 Task: Prepare rajma chawal by soaking and boiling 1 cup of dried rajma, cooking with spices, and serving over rice.
Action: Mouse moved to (410, 238)
Screenshot: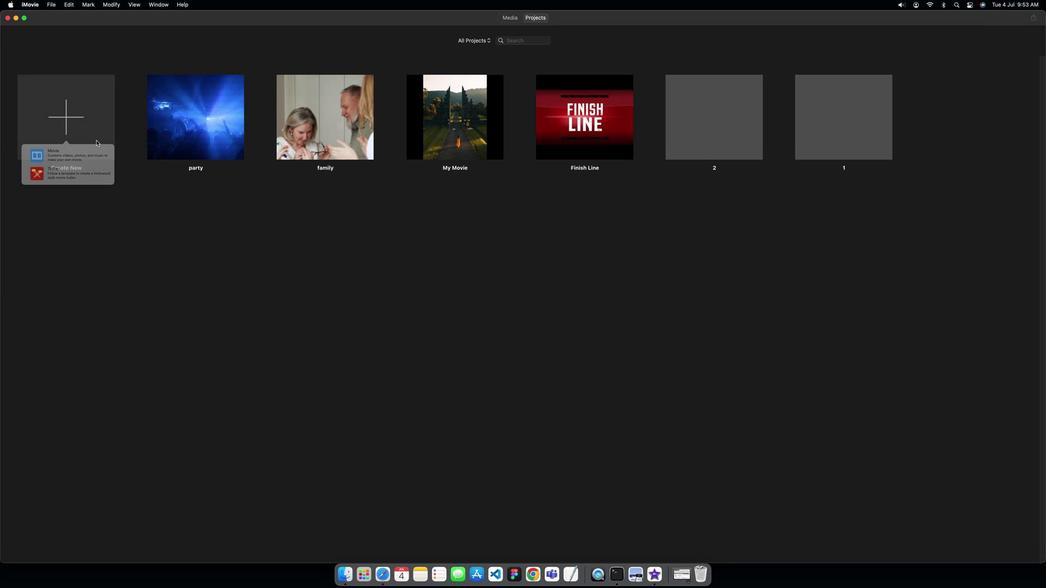 
Action: Mouse pressed left at (410, 238)
Screenshot: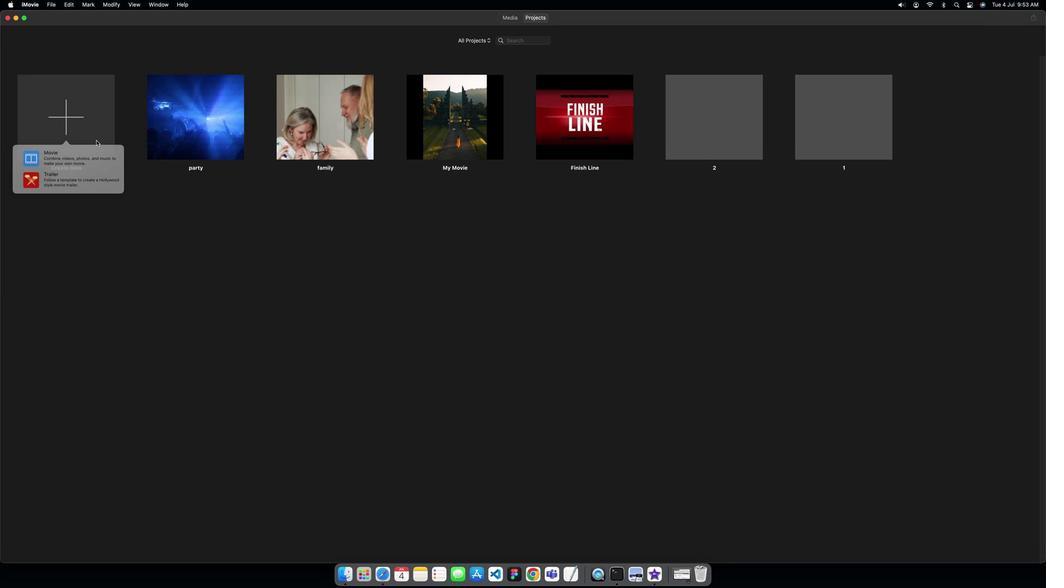 
Action: Mouse moved to (408, 247)
Screenshot: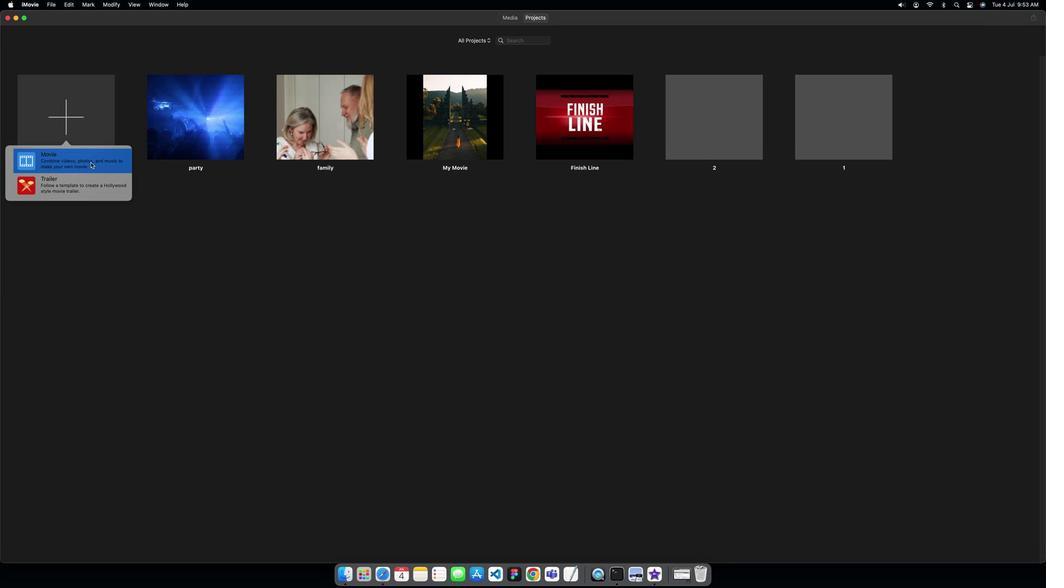 
Action: Mouse pressed left at (408, 247)
Screenshot: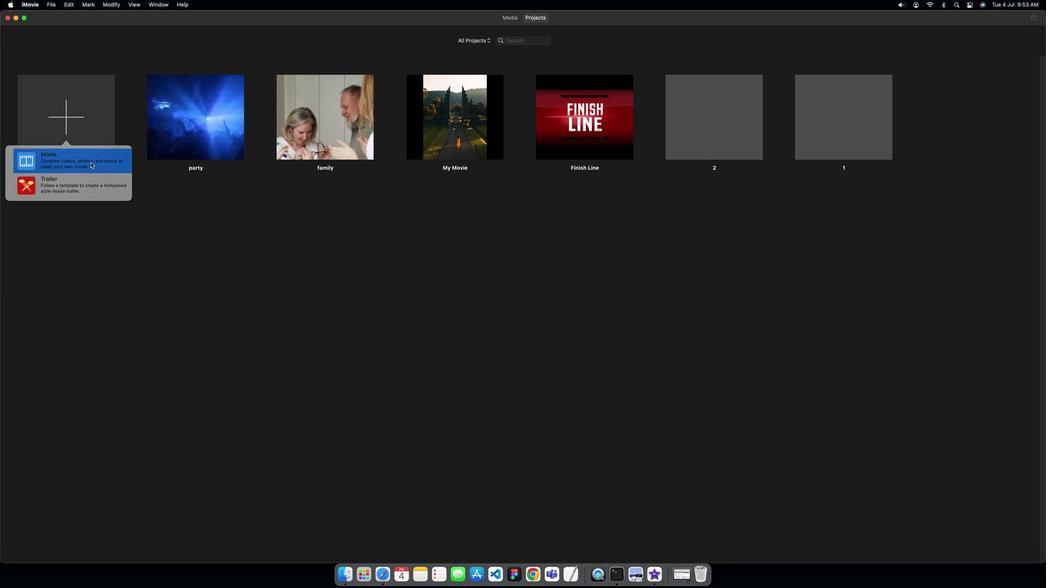 
Action: Mouse moved to (521, 253)
Screenshot: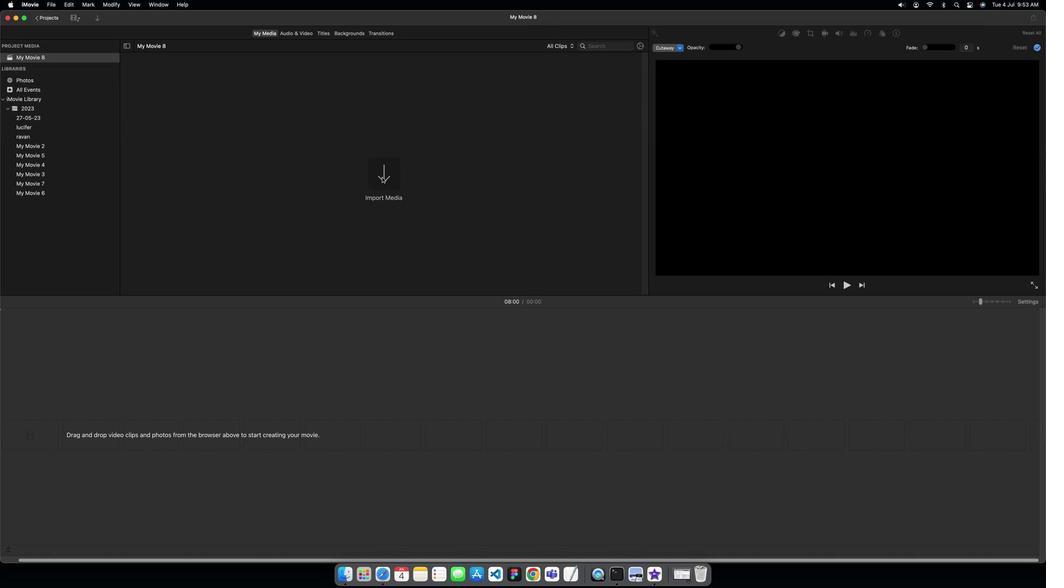 
Action: Mouse pressed left at (521, 253)
Screenshot: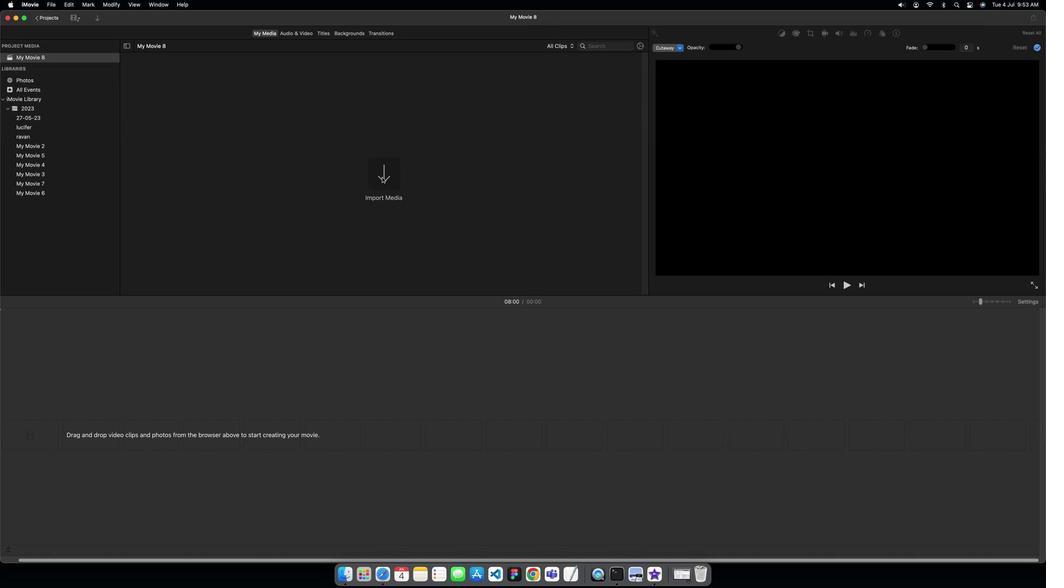 
Action: Mouse moved to (518, 313)
Screenshot: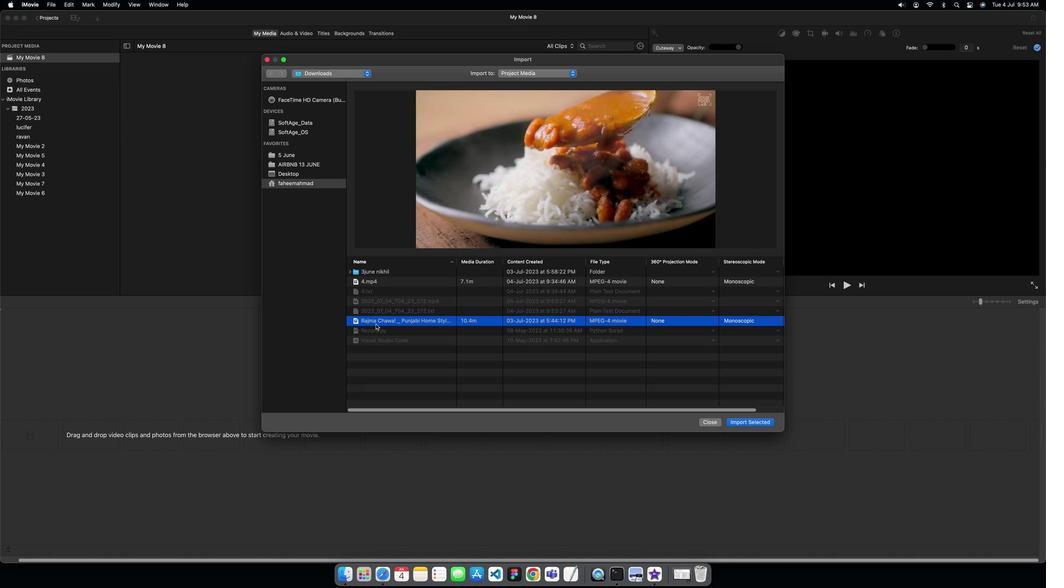 
Action: Mouse pressed left at (518, 313)
Screenshot: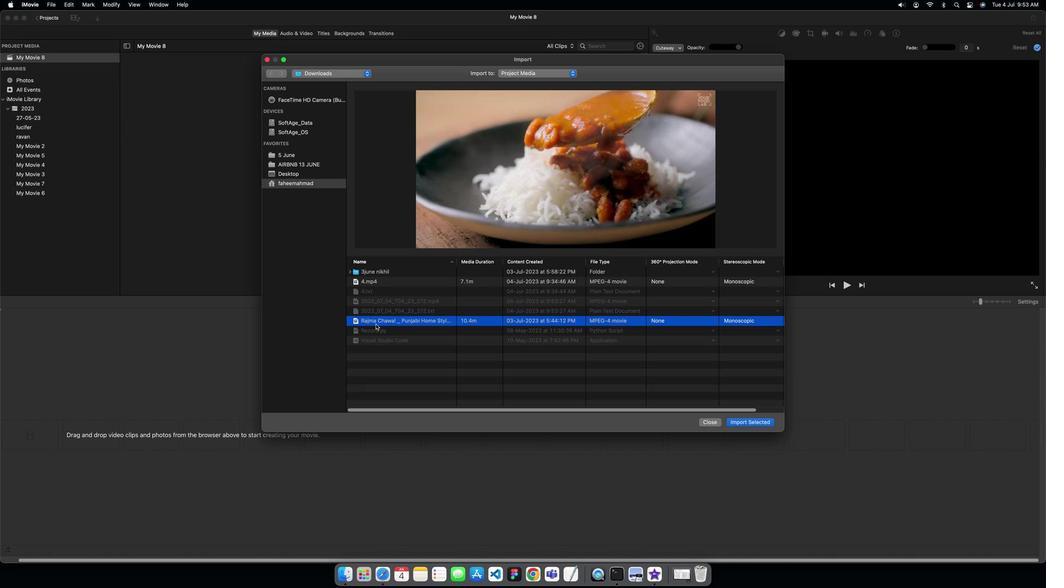
Action: Key pressed Key.enter
Screenshot: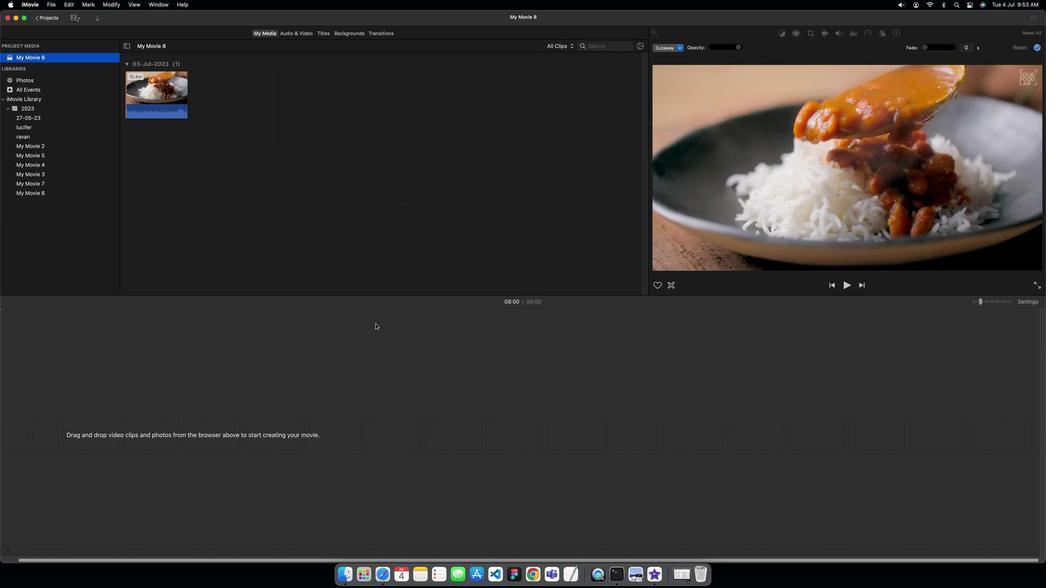 
Action: Mouse moved to (438, 220)
Screenshot: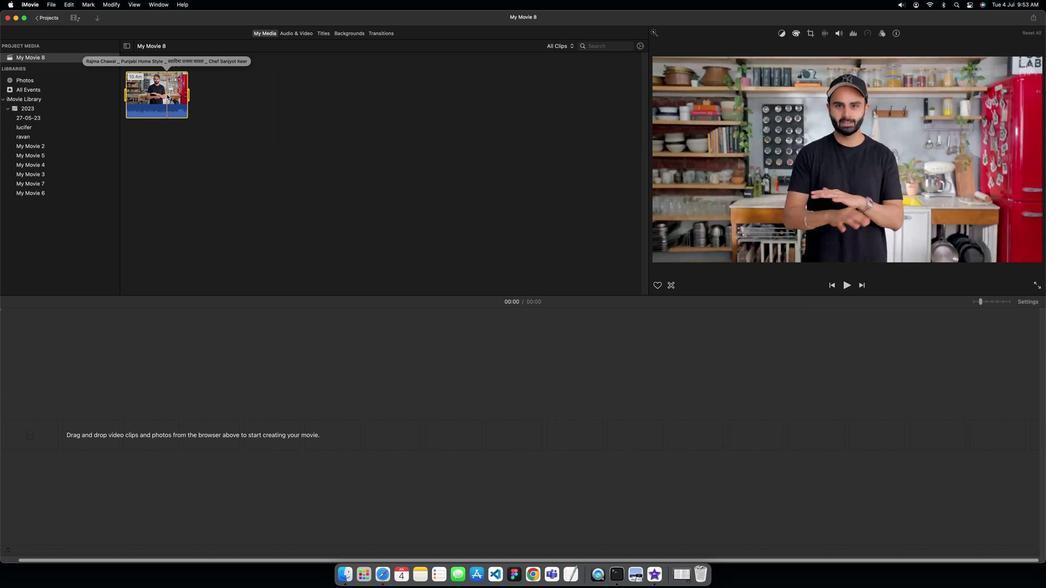 
Action: Mouse pressed left at (438, 220)
Screenshot: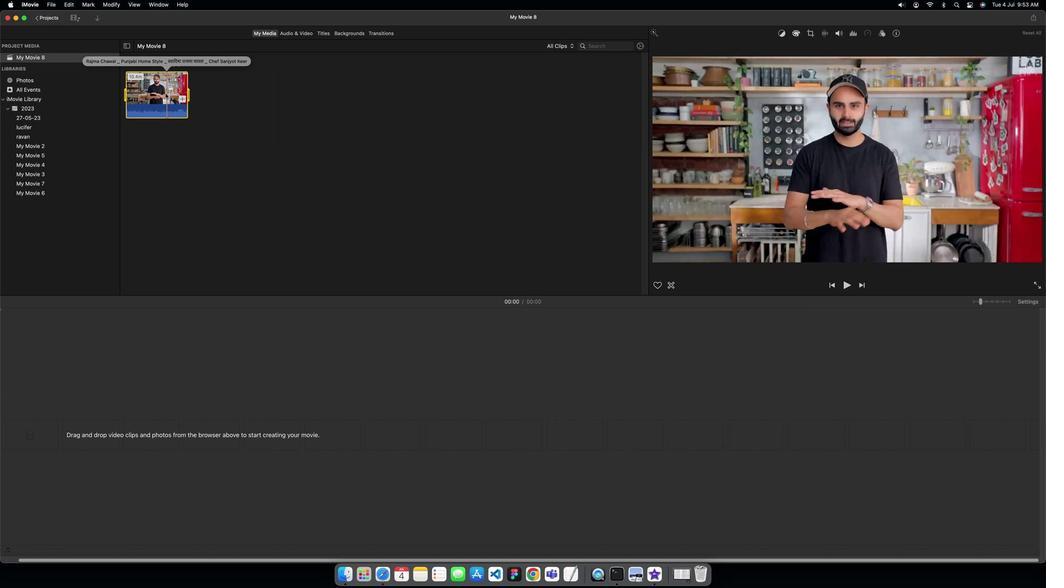 
Action: Mouse moved to (436, 214)
Screenshot: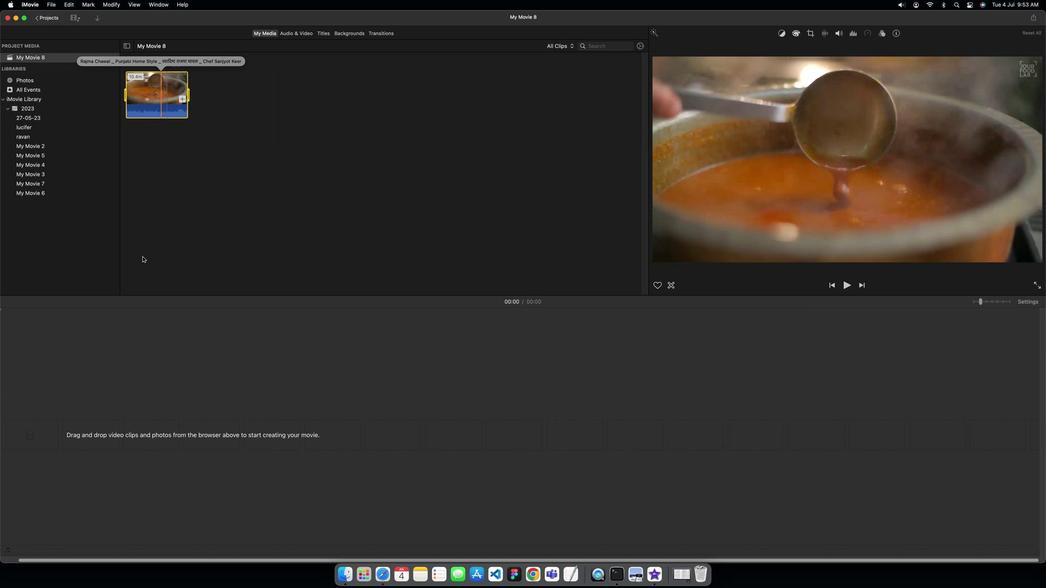 
Action: Mouse pressed left at (436, 214)
Screenshot: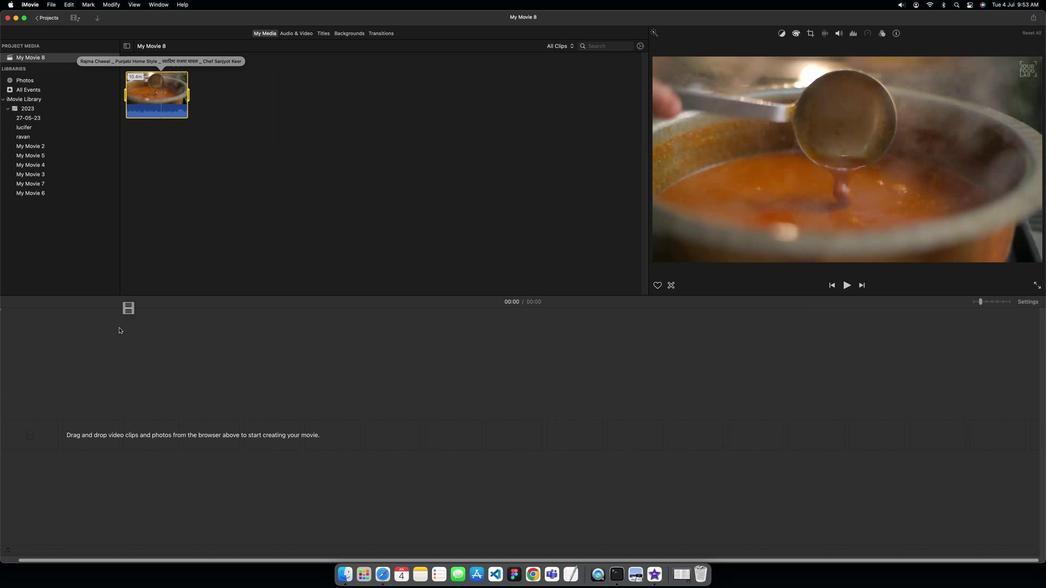 
Action: Mouse moved to (425, 183)
Screenshot: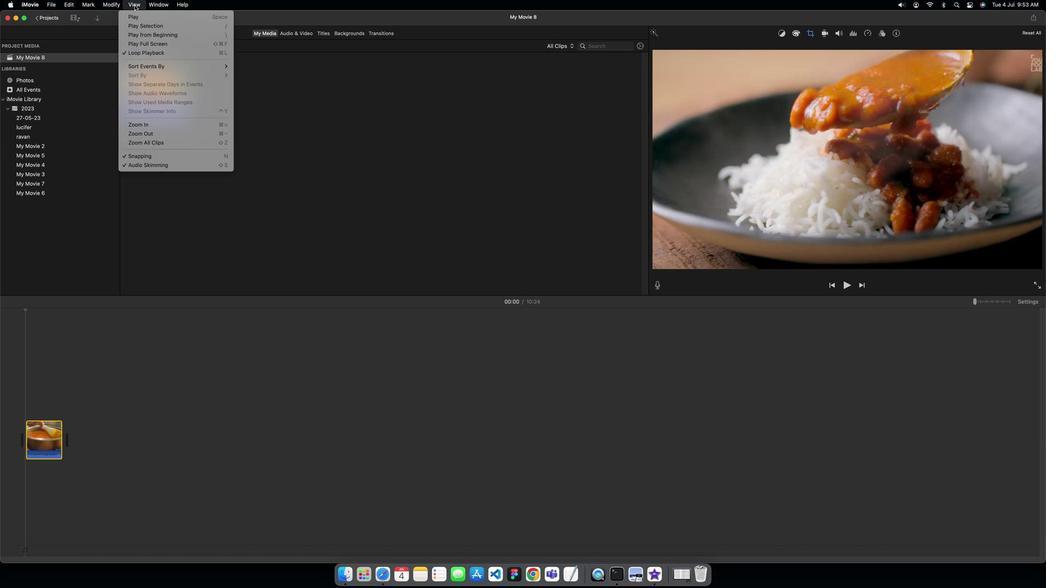 
Action: Mouse pressed left at (425, 183)
Screenshot: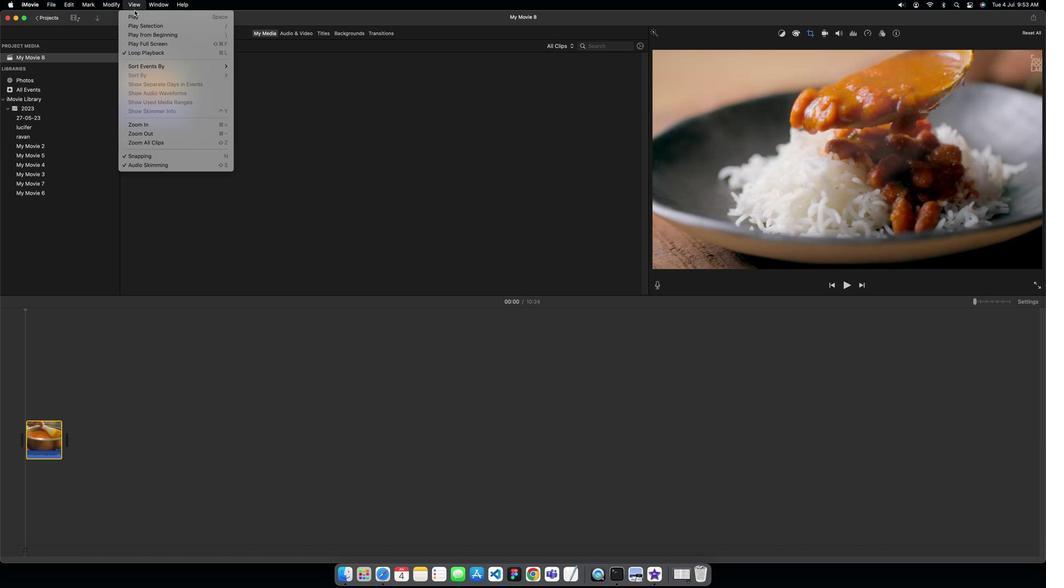 
Action: Mouse moved to (432, 232)
Screenshot: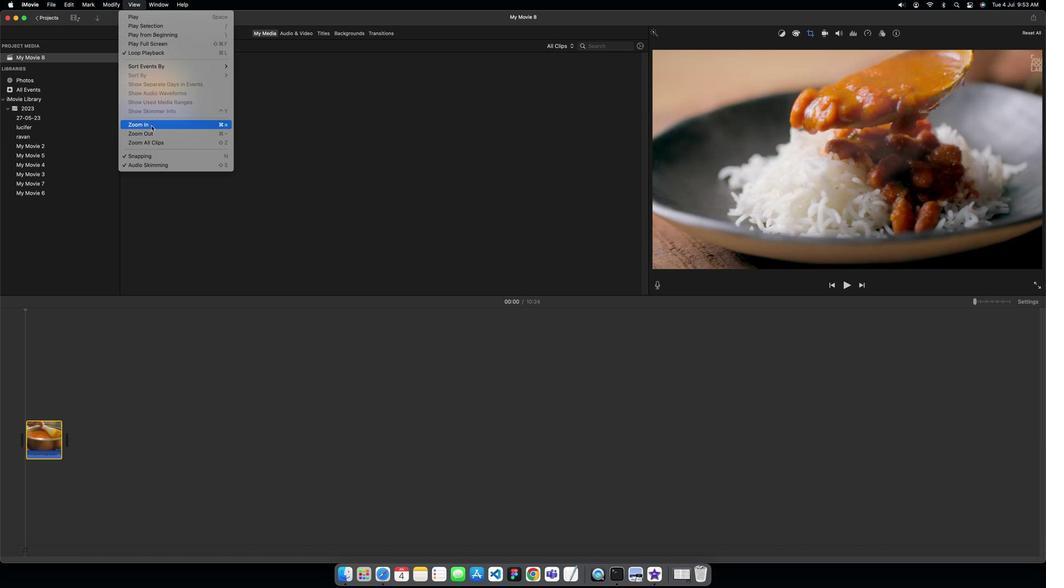 
Action: Mouse pressed left at (432, 232)
Screenshot: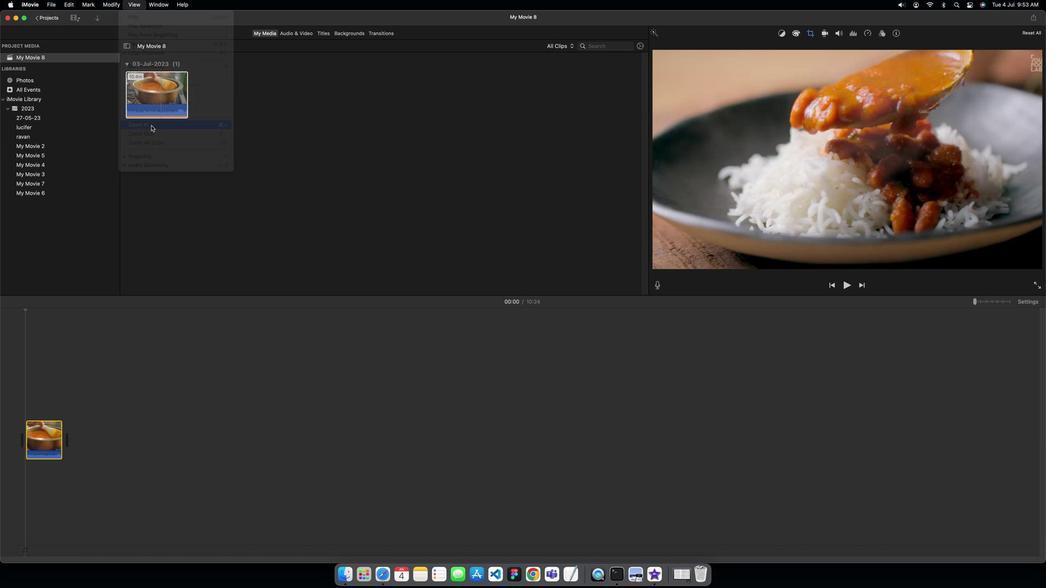 
Action: Mouse moved to (459, 287)
Screenshot: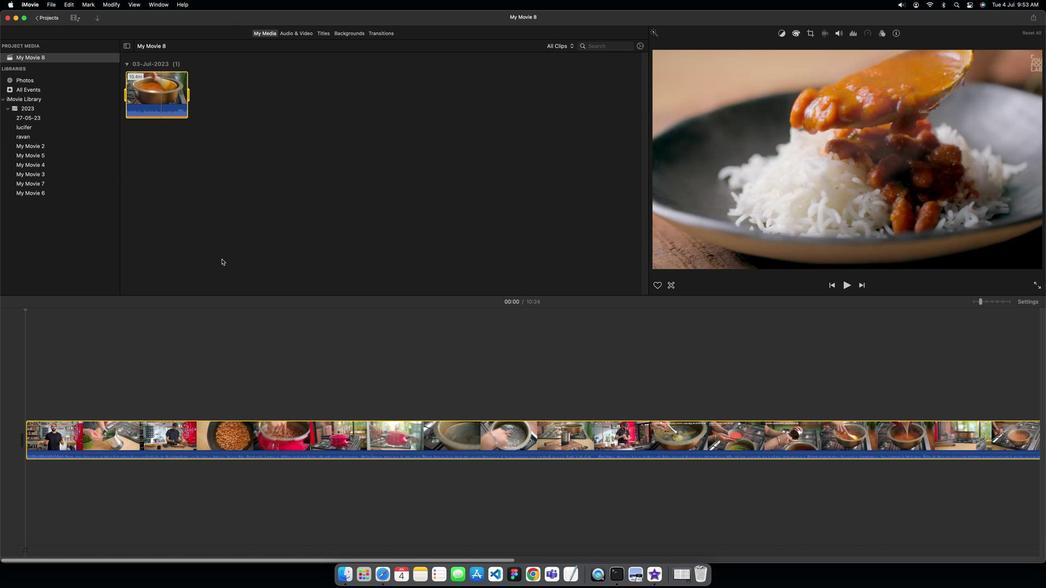 
Action: Mouse pressed left at (459, 287)
Screenshot: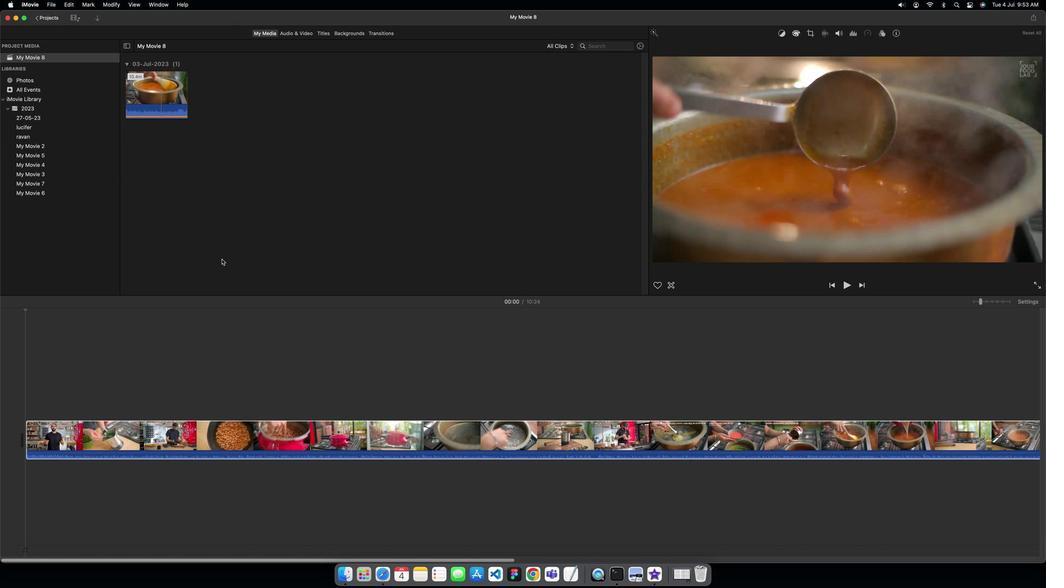
Action: Mouse moved to (498, 196)
Screenshot: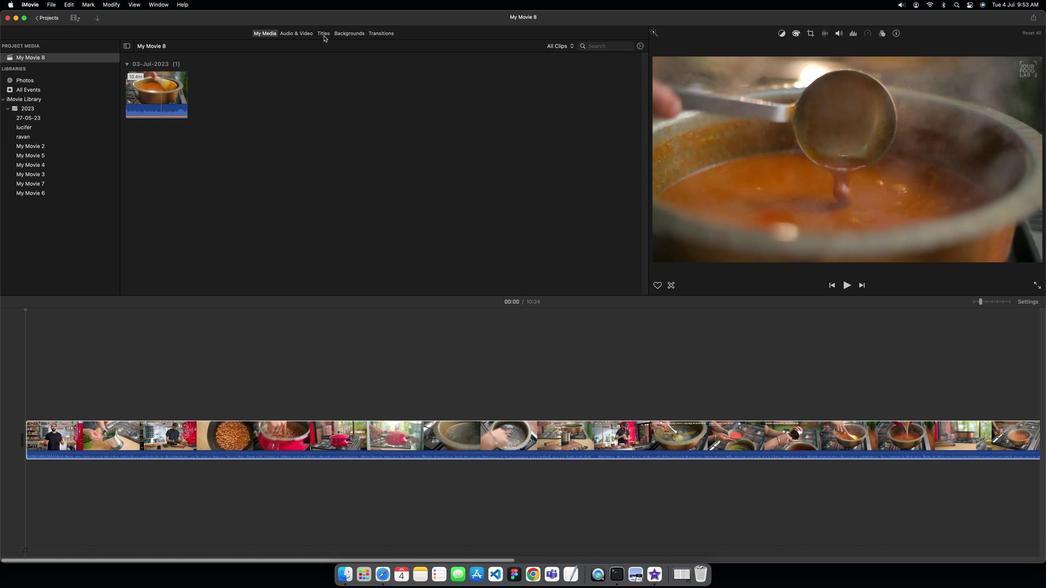 
Action: Mouse pressed left at (498, 196)
Screenshot: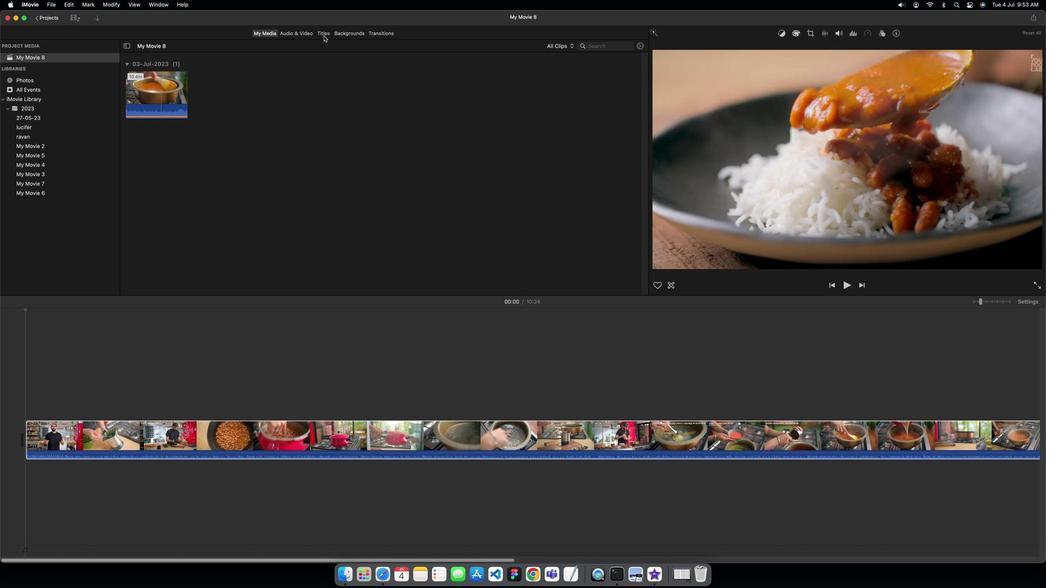 
Action: Mouse moved to (543, 220)
Screenshot: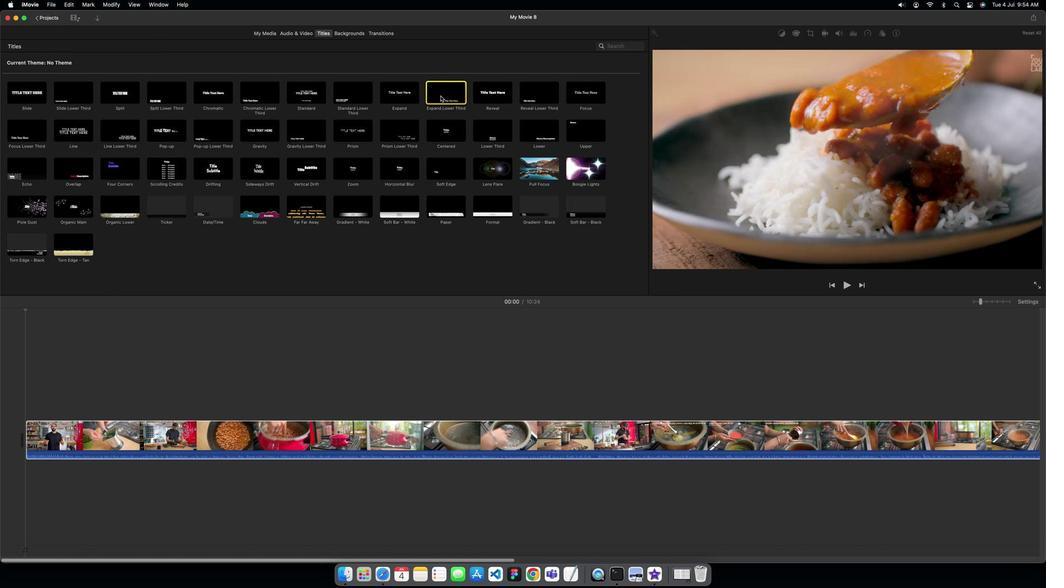 
Action: Mouse pressed left at (543, 220)
Screenshot: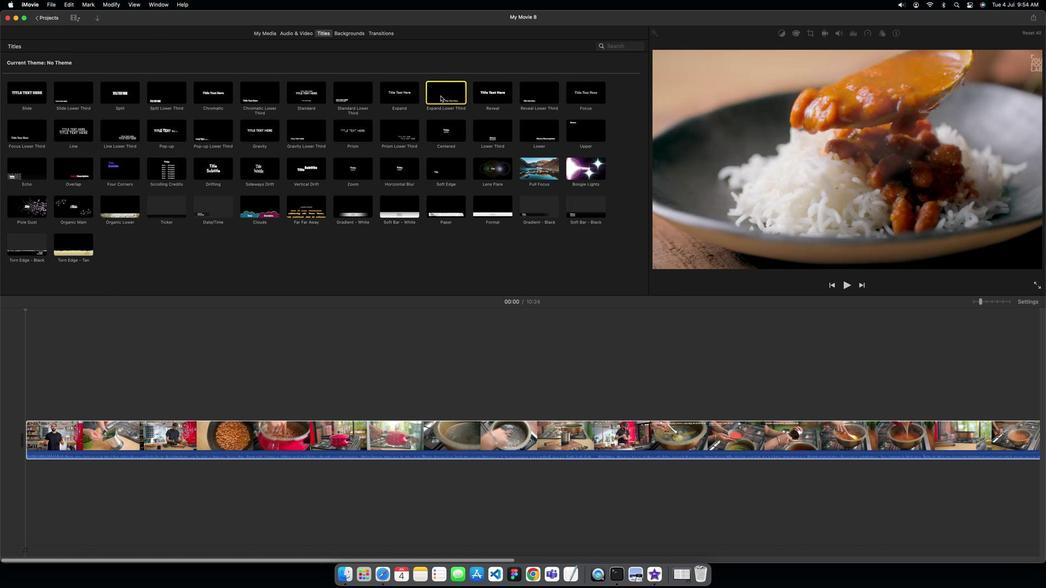 
Action: Mouse moved to (530, 220)
Screenshot: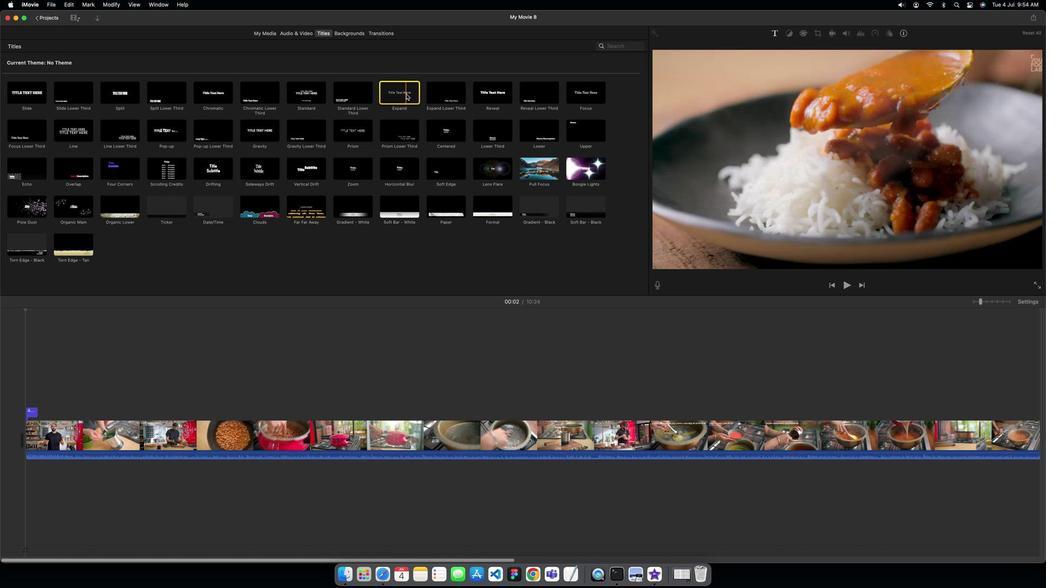 
Action: Mouse pressed left at (530, 220)
Screenshot: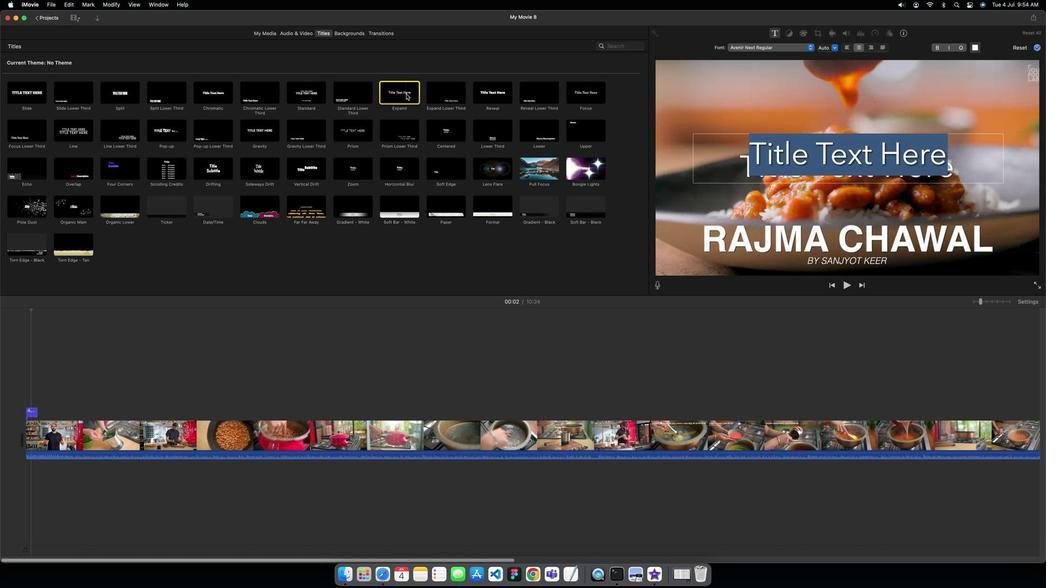 
Action: Mouse pressed left at (530, 220)
Screenshot: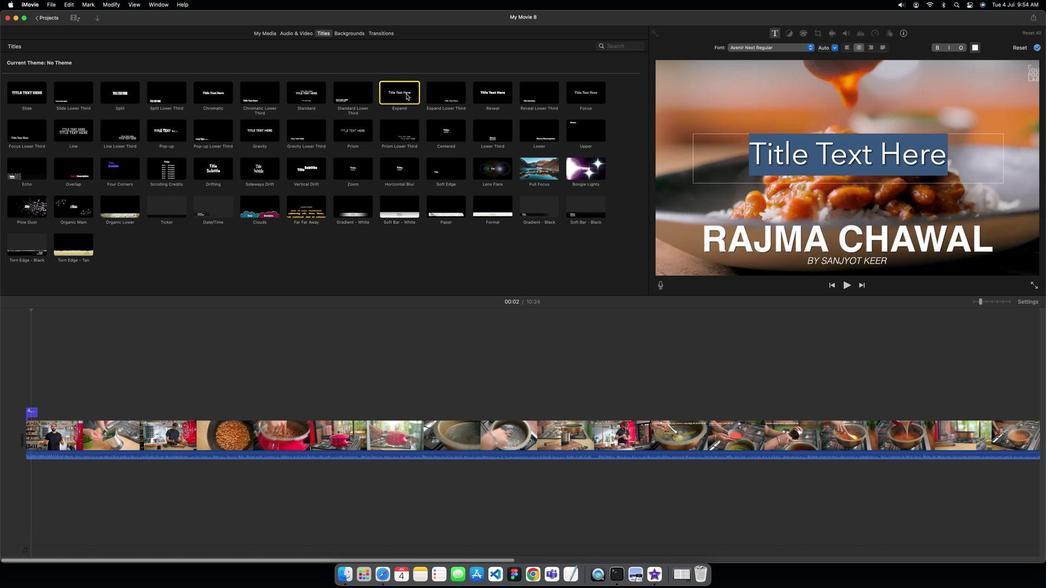 
Action: Mouse moved to (691, 244)
Screenshot: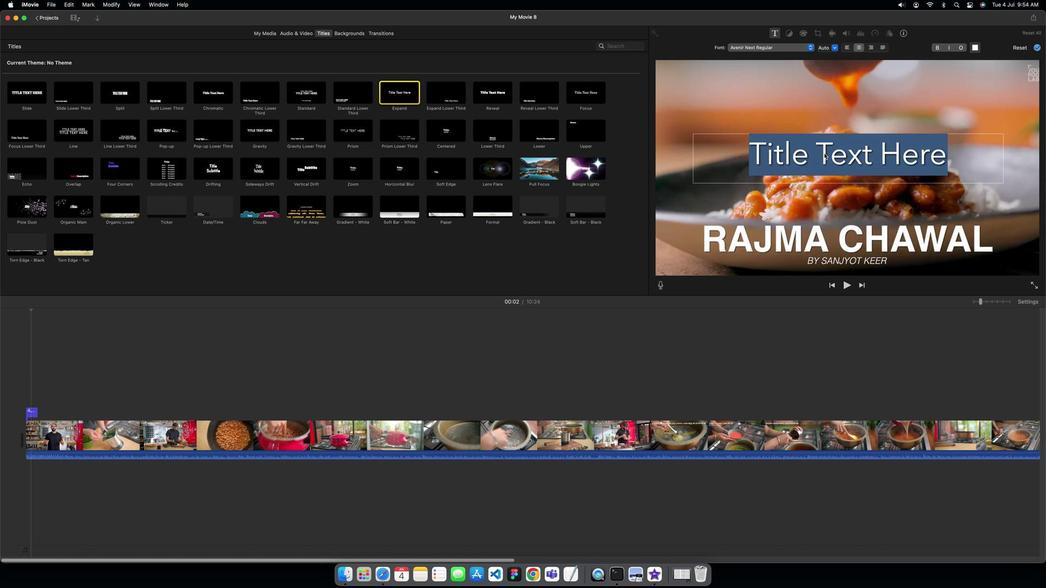 
Action: Mouse pressed left at (691, 244)
Screenshot: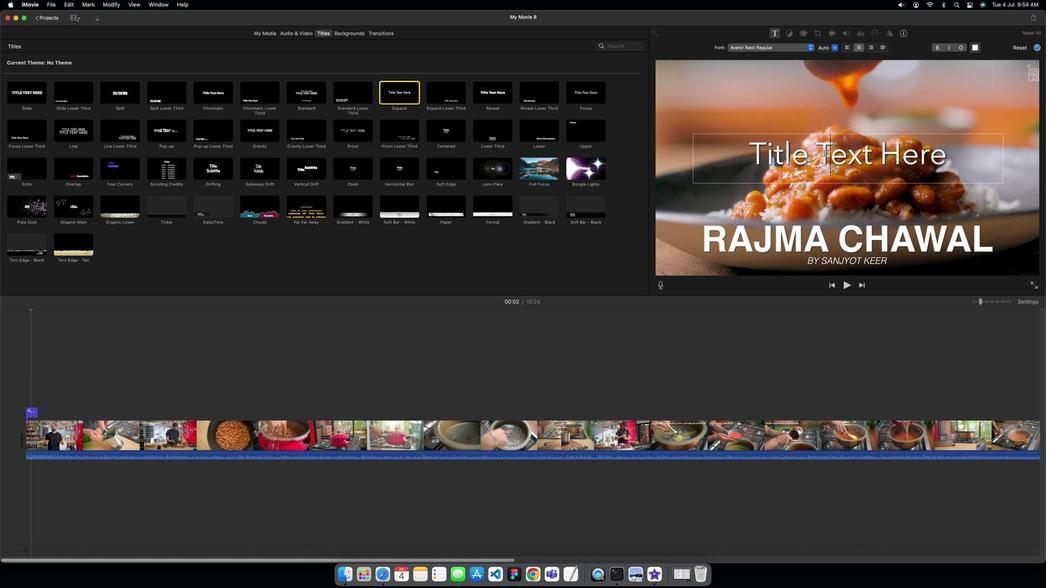 
Action: Key pressed Key.cmd'a'Key.caps_lock'W'Key.caps_lock'e''l''c''o''m''e'Key.space't''o'Key.space't''h''i''s'Key.space'r''e''c''i''p''e'Key.spaceKey.caps_lock'T'Key.caps_lock'u''t''o''r''i''a''l'
Screenshot: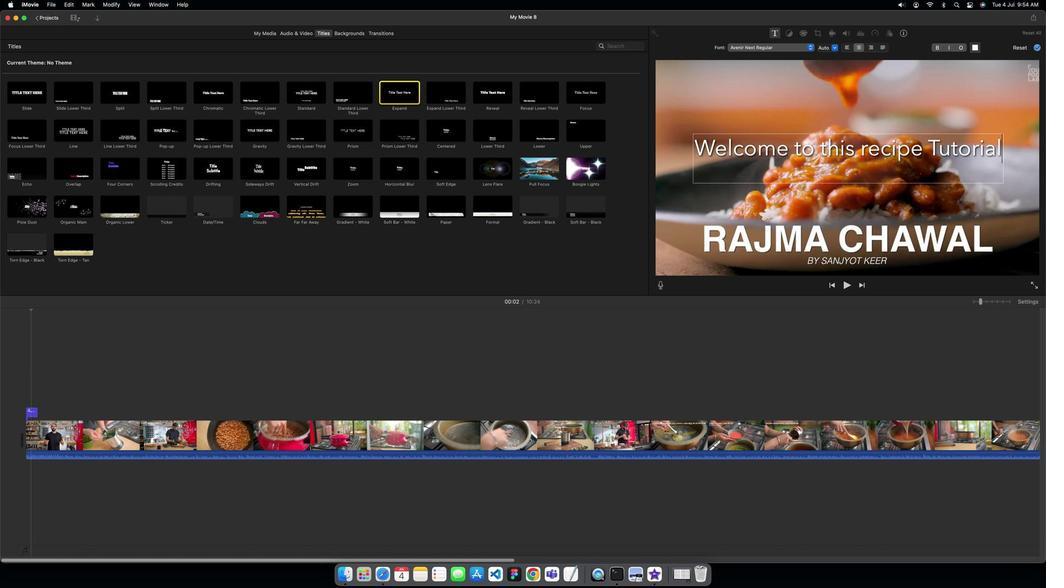 
Action: Mouse moved to (695, 201)
Screenshot: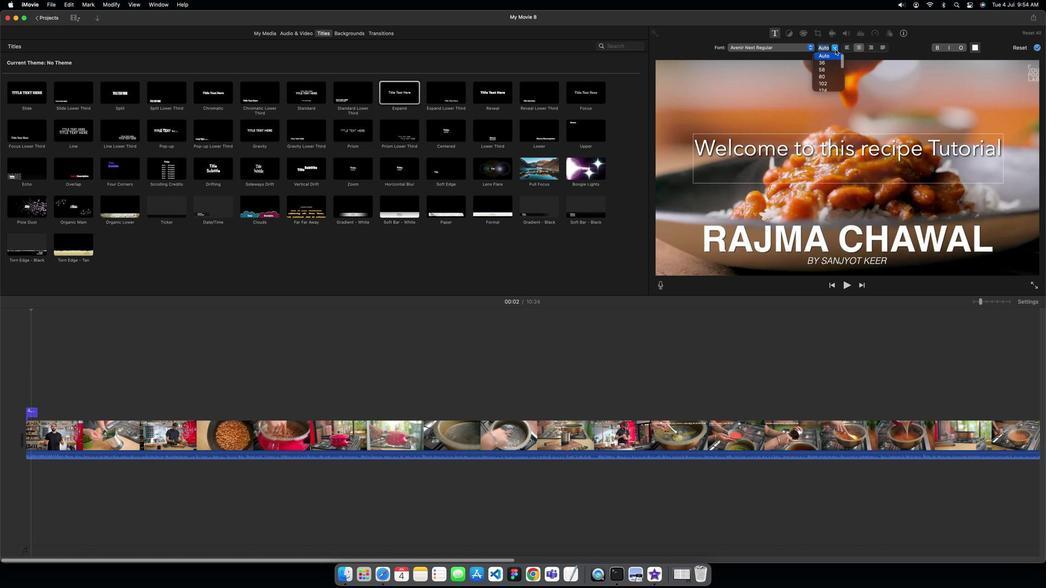 
Action: Mouse pressed left at (695, 201)
Screenshot: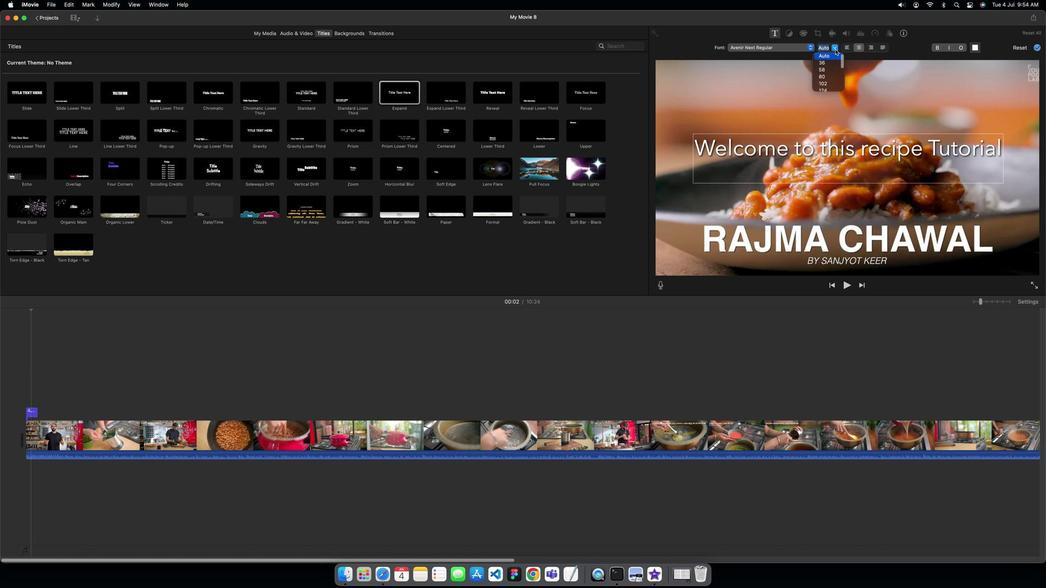 
Action: Mouse moved to (691, 210)
Screenshot: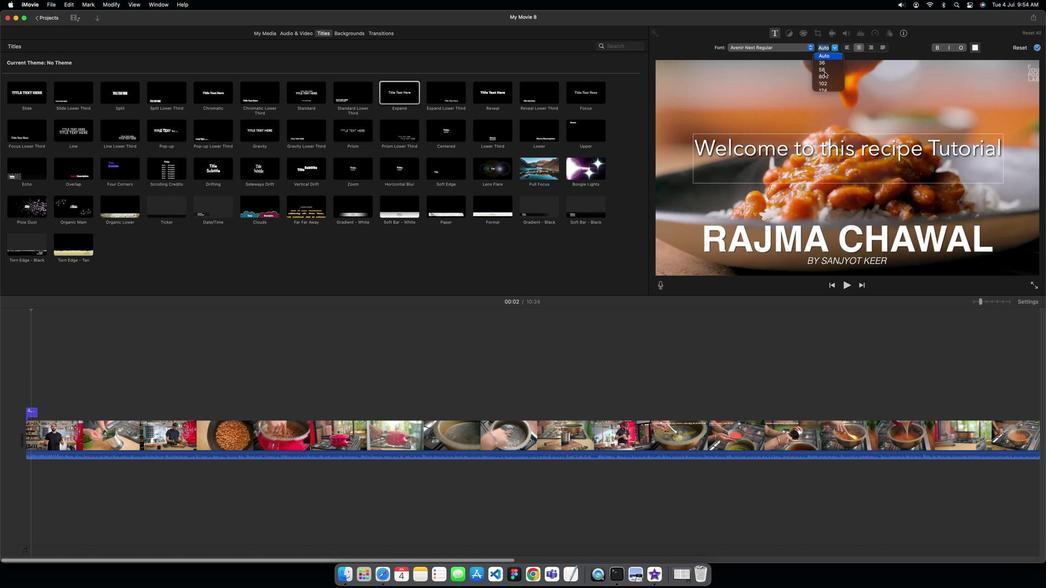 
Action: Mouse pressed left at (691, 210)
Screenshot: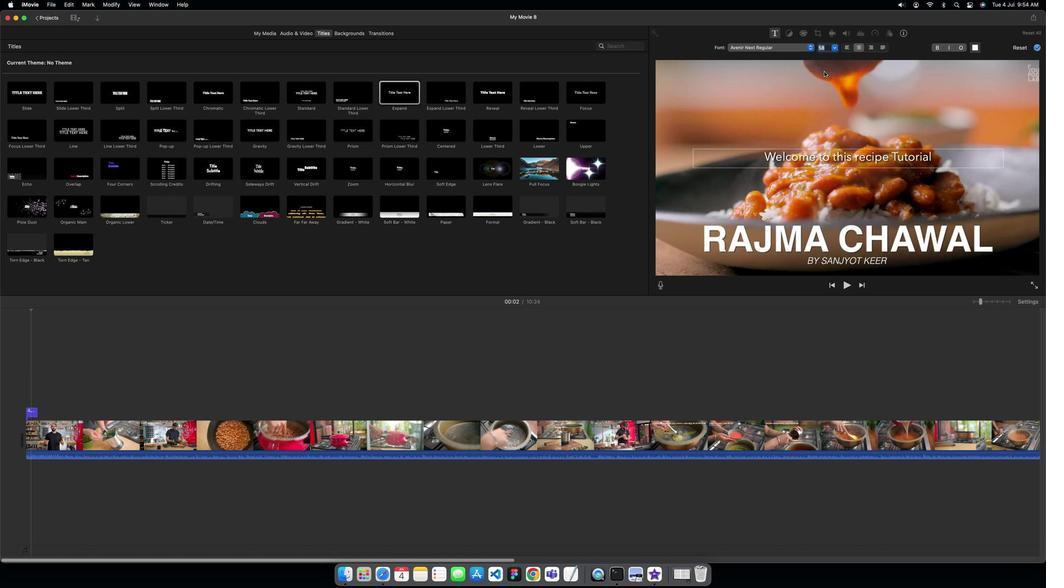
Action: Mouse moved to (695, 200)
Screenshot: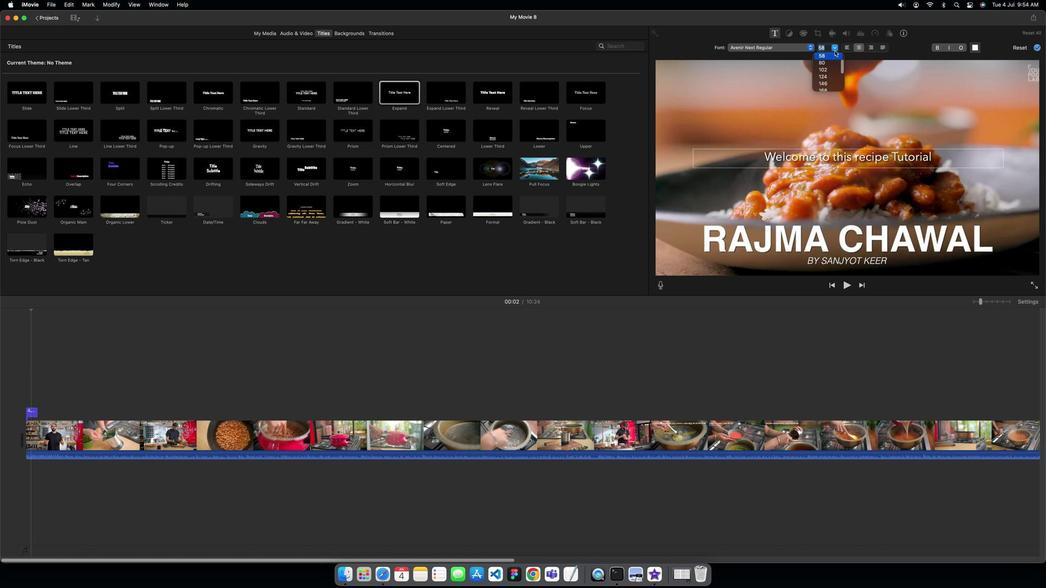 
Action: Mouse pressed left at (695, 200)
Screenshot: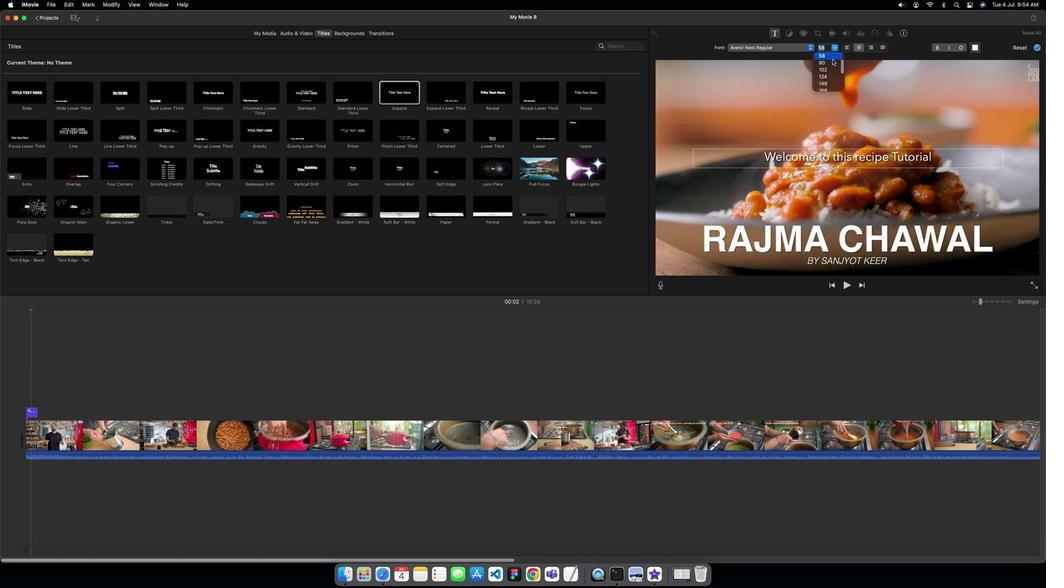 
Action: Mouse moved to (691, 215)
Screenshot: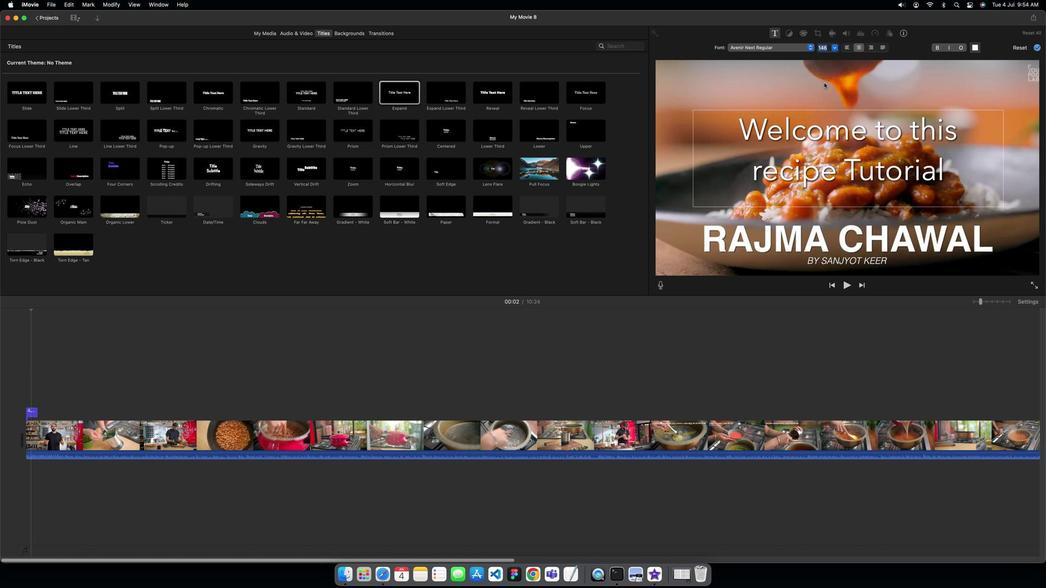 
Action: Mouse pressed left at (691, 215)
Screenshot: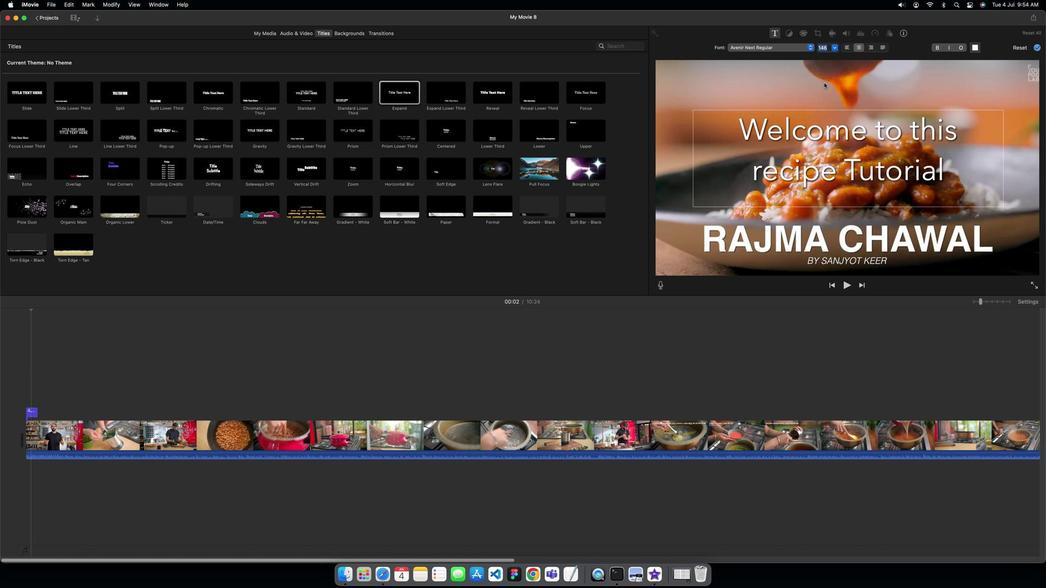 
Action: Mouse moved to (734, 200)
Screenshot: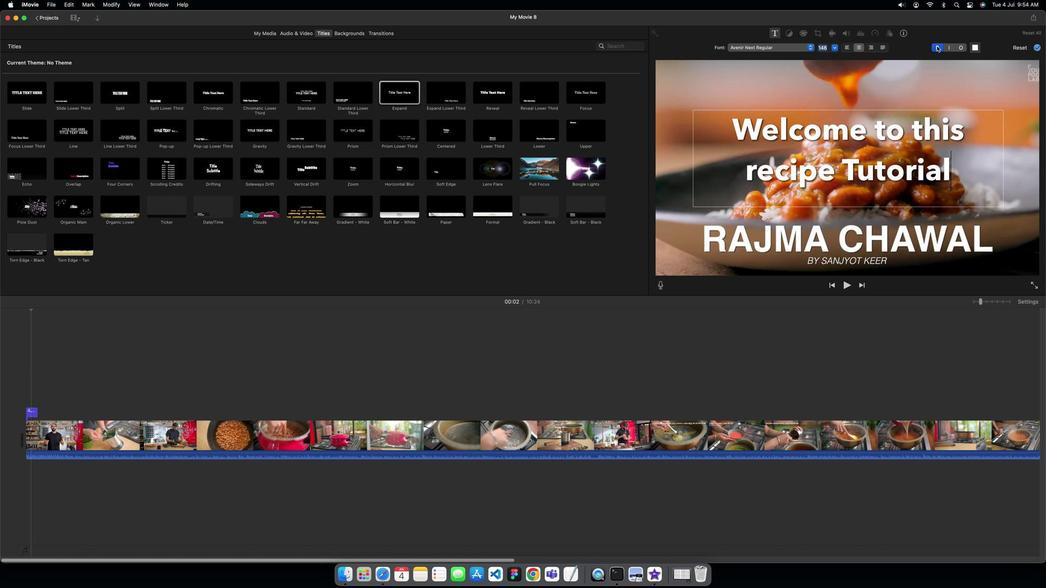 
Action: Mouse pressed left at (734, 200)
Screenshot: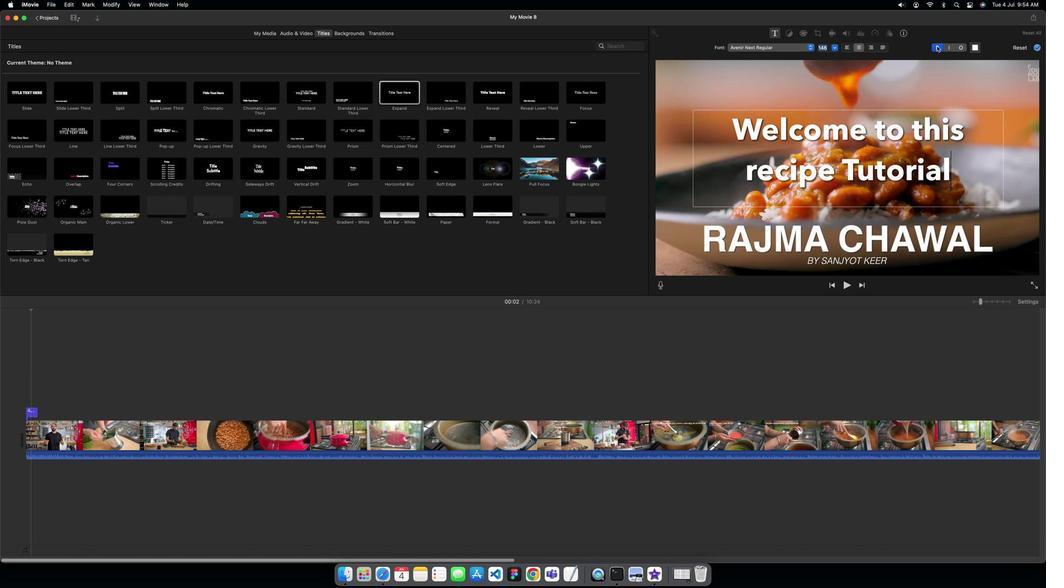 
Action: Mouse moved to (584, 320)
Screenshot: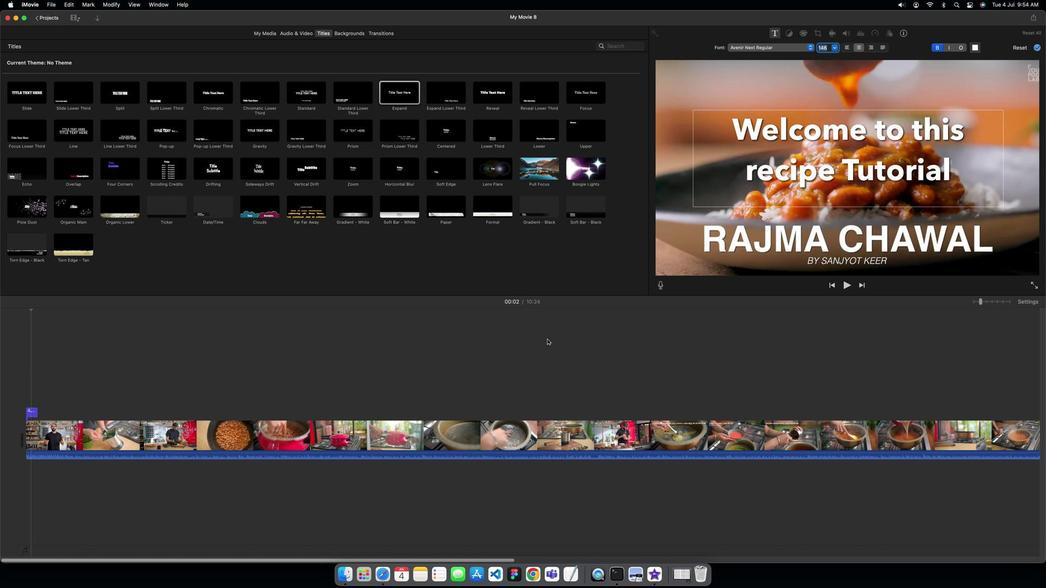 
Action: Mouse pressed left at (584, 320)
Screenshot: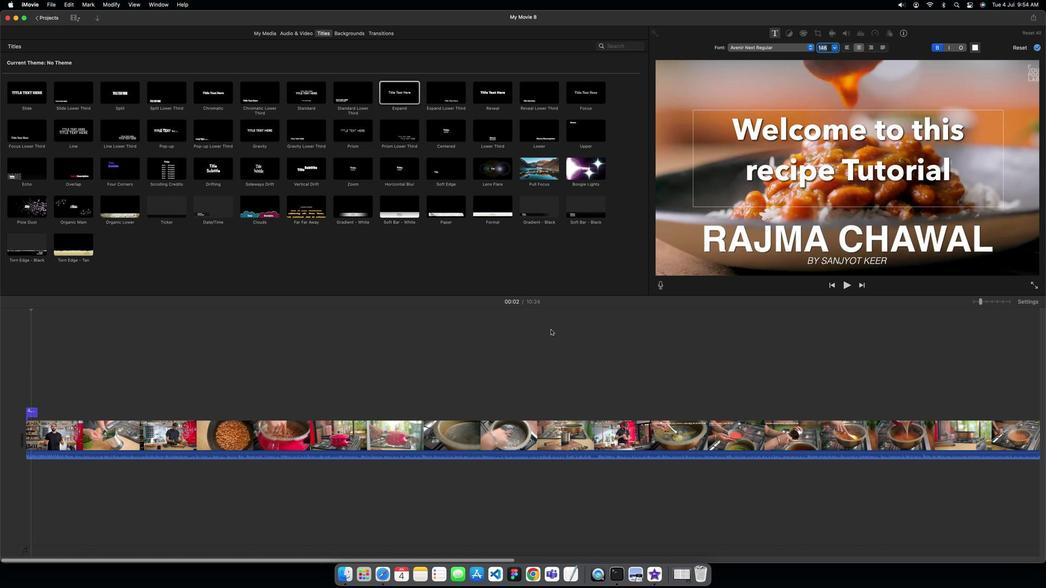 
Action: Mouse moved to (386, 350)
Screenshot: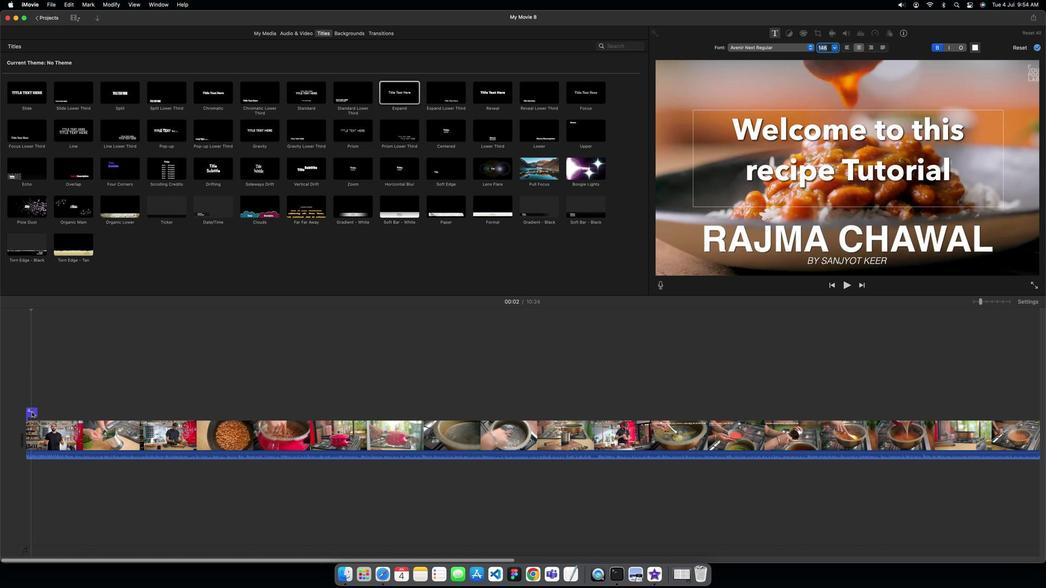 
Action: Mouse pressed left at (386, 350)
Screenshot: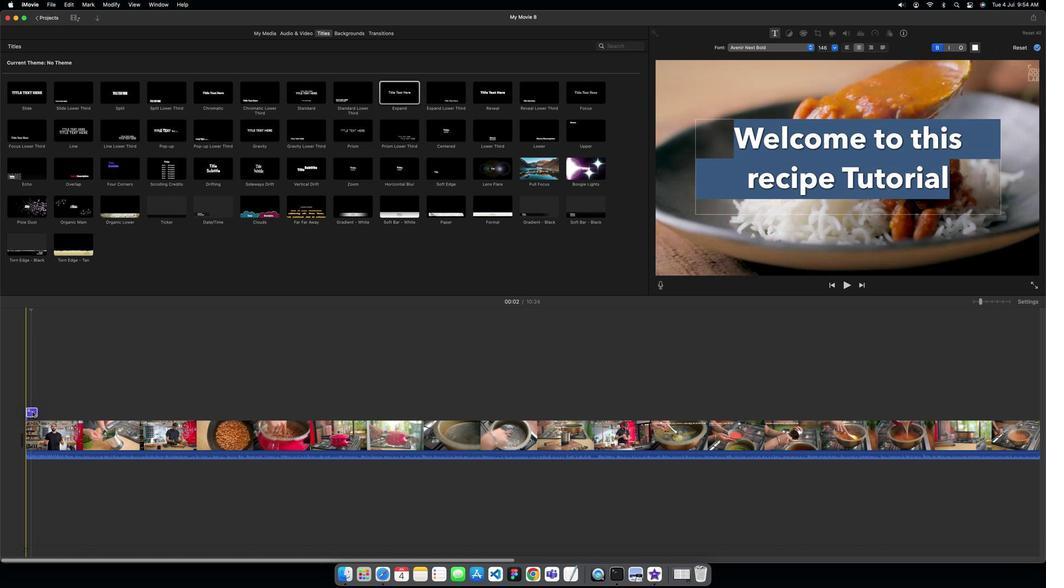 
Action: Mouse moved to (398, 358)
Screenshot: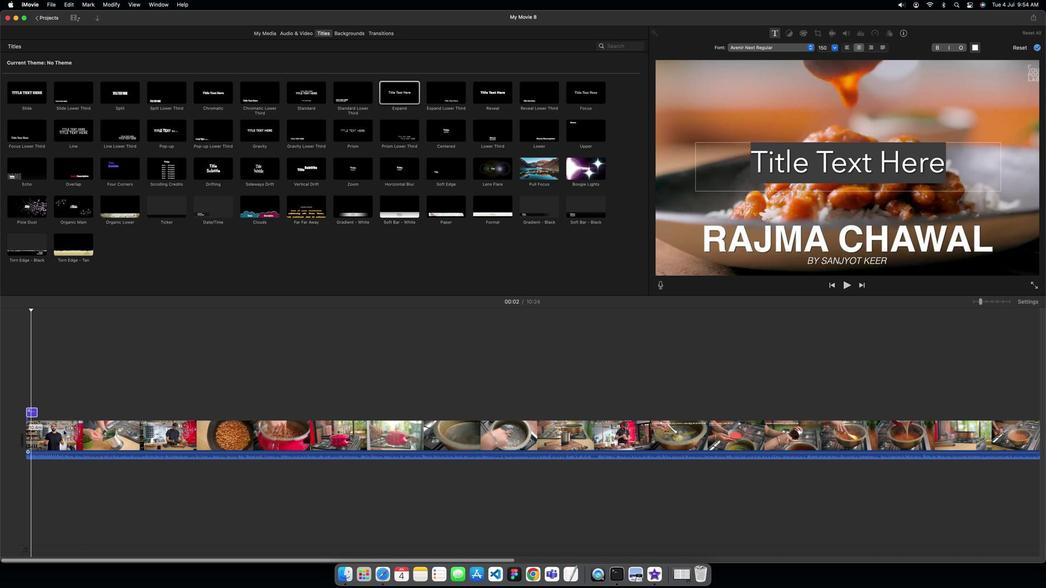 
Action: Mouse pressed left at (398, 358)
Screenshot: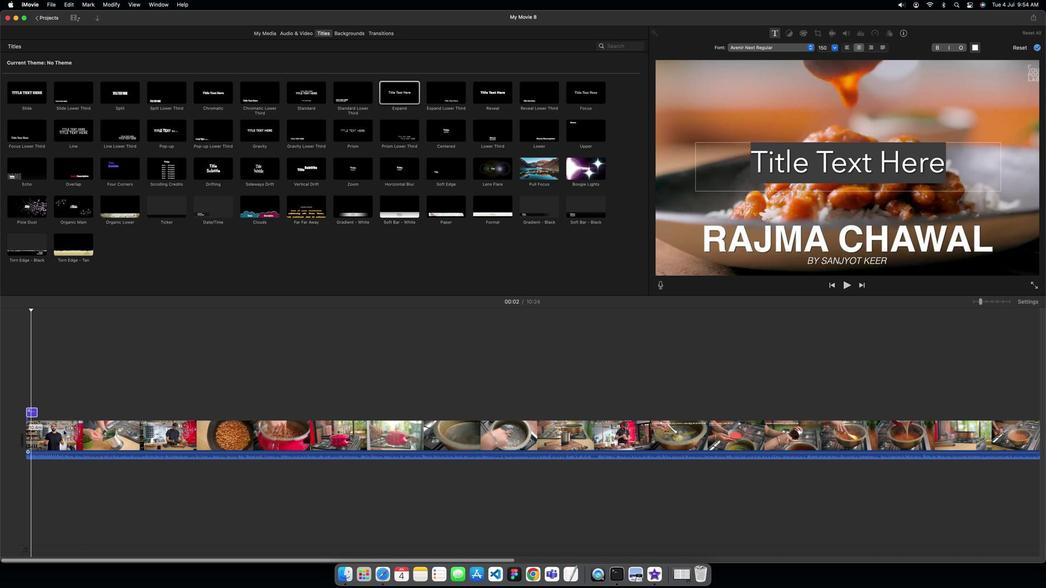 
Action: Mouse moved to (399, 349)
Screenshot: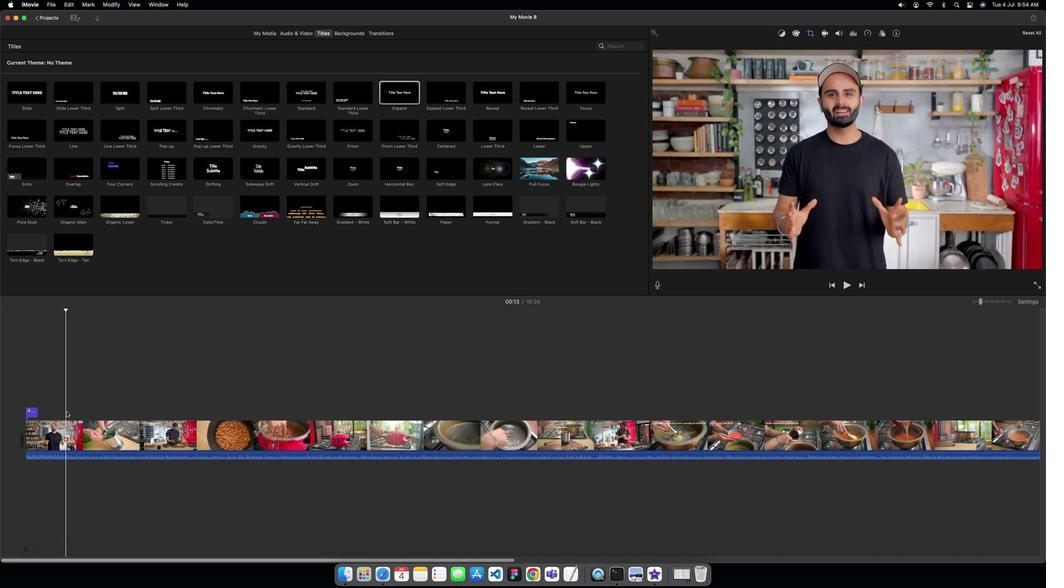 
Action: Mouse pressed left at (399, 349)
Screenshot: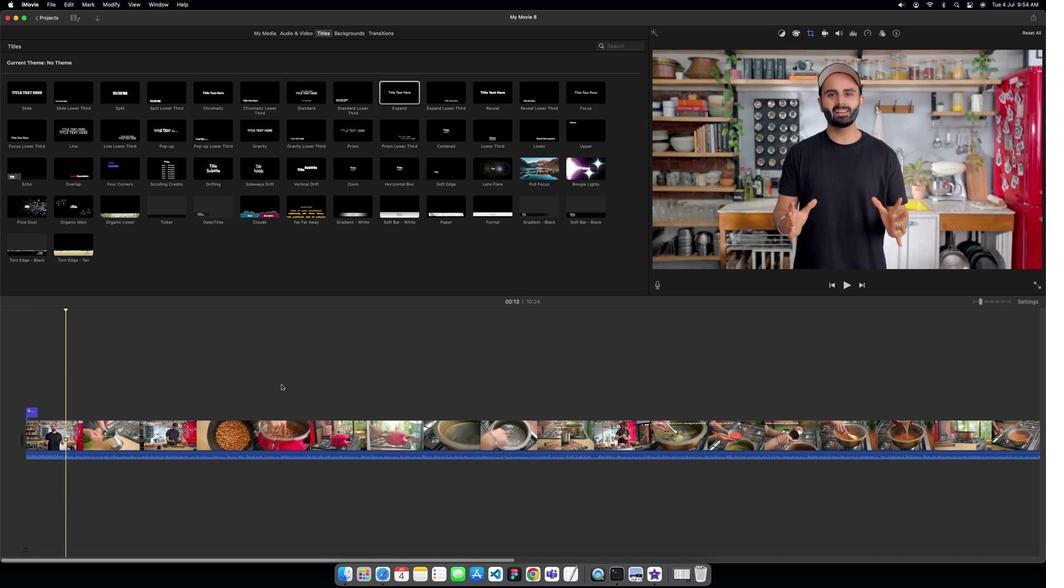 
Action: Mouse moved to (698, 299)
Screenshot: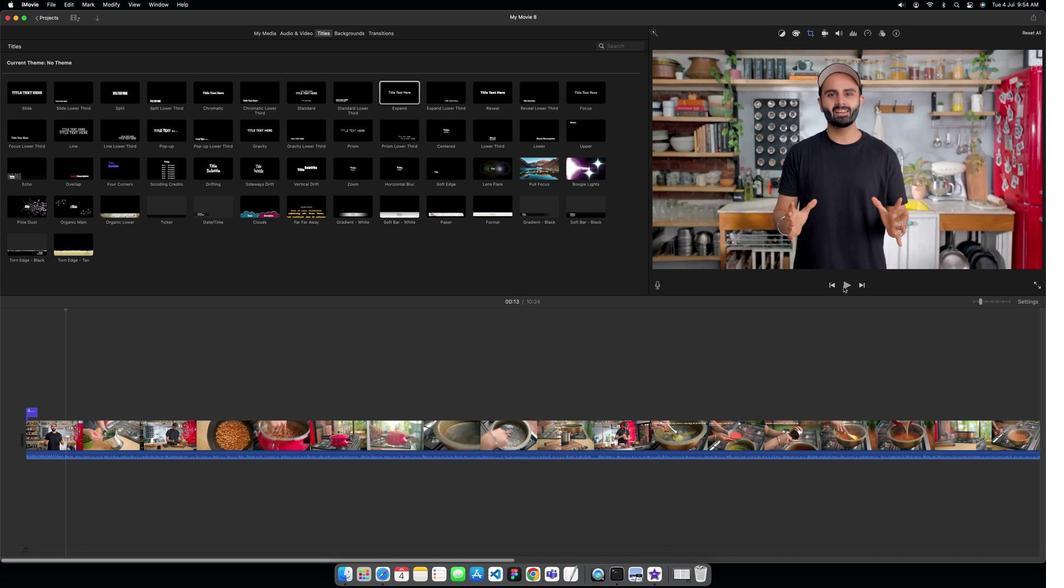 
Action: Mouse pressed left at (698, 299)
Screenshot: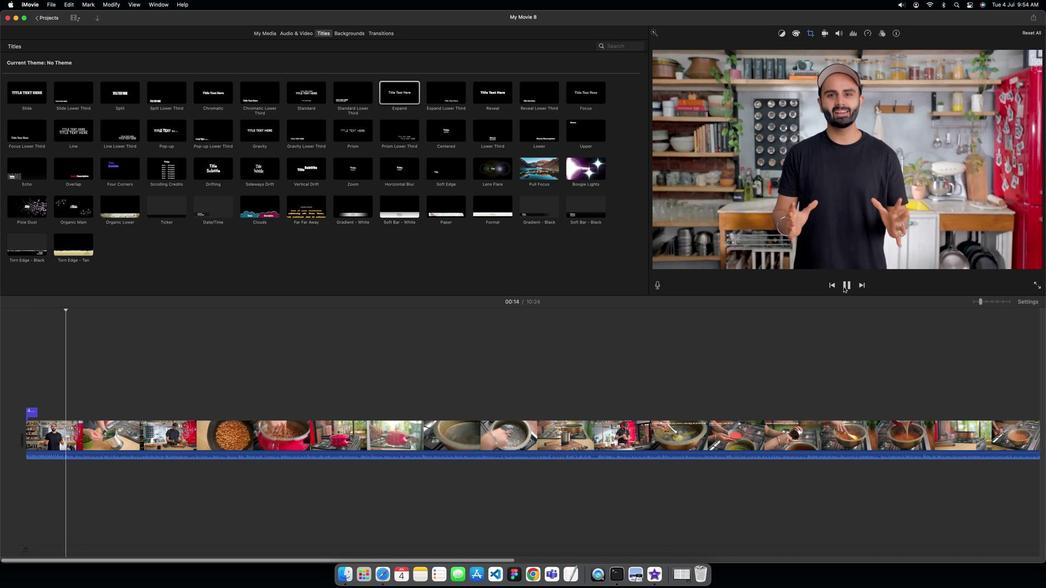 
Action: Mouse moved to (410, 353)
Screenshot: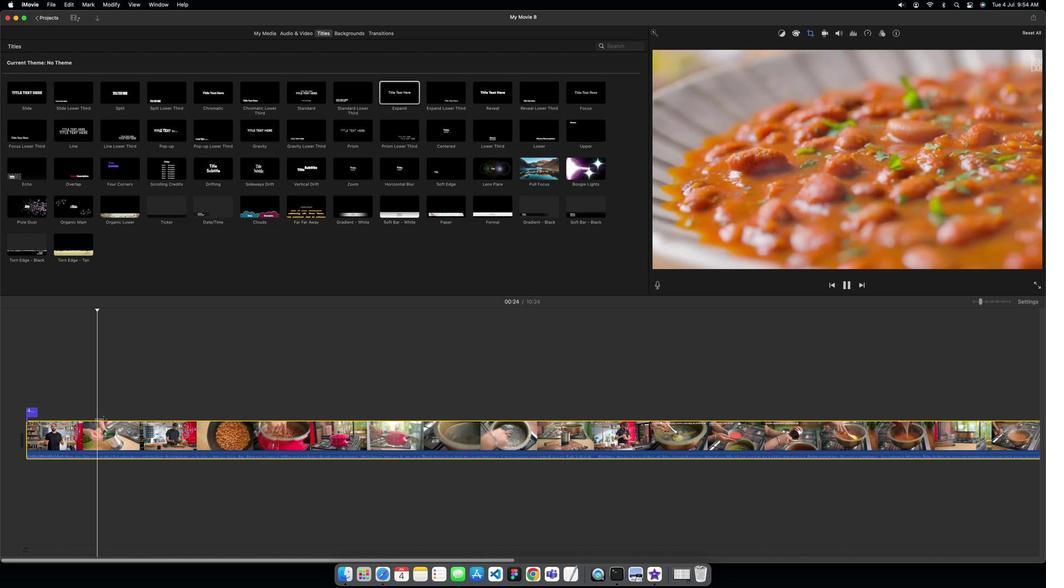 
Action: Mouse pressed left at (410, 353)
Screenshot: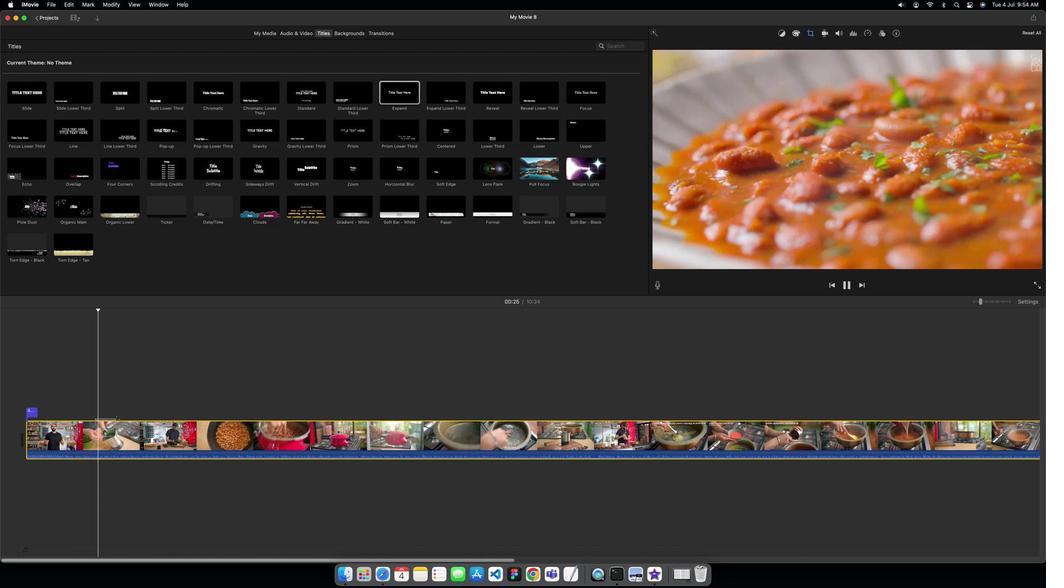 
Action: Mouse moved to (414, 308)
Screenshot: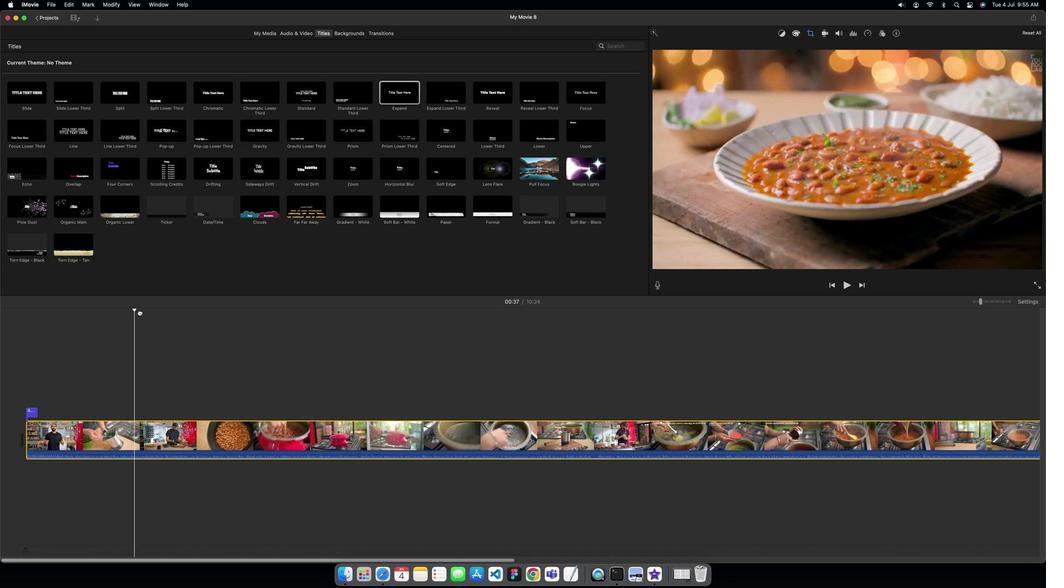 
Action: Mouse pressed left at (414, 308)
Screenshot: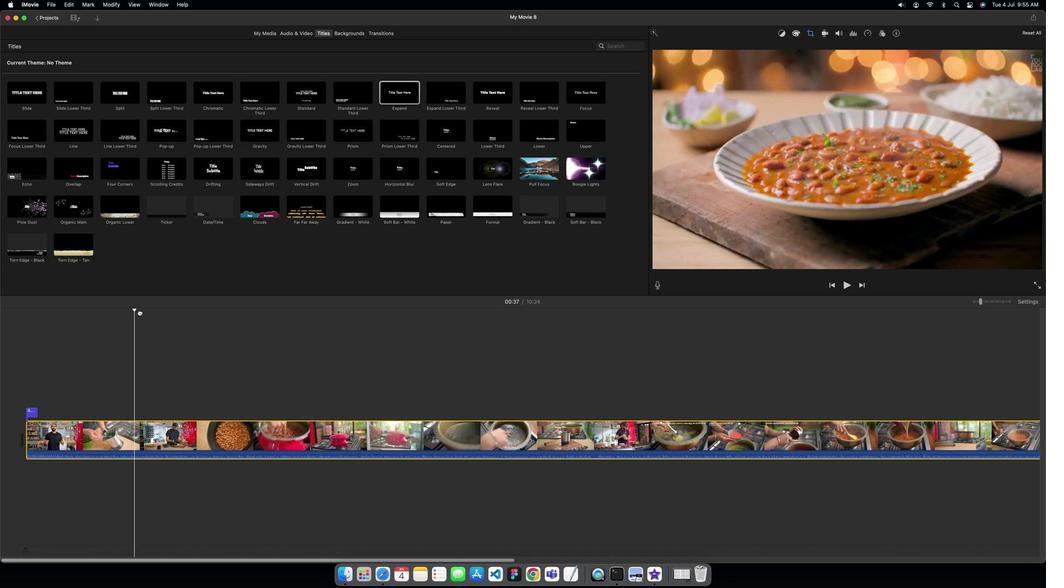 
Action: Mouse moved to (506, 291)
Screenshot: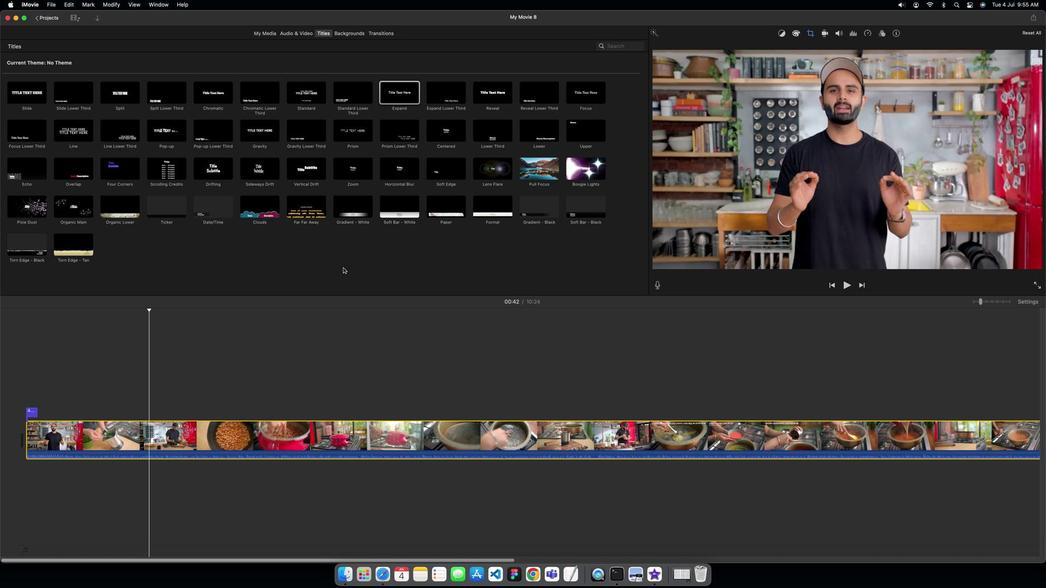
Action: Key pressed Key.space
Screenshot: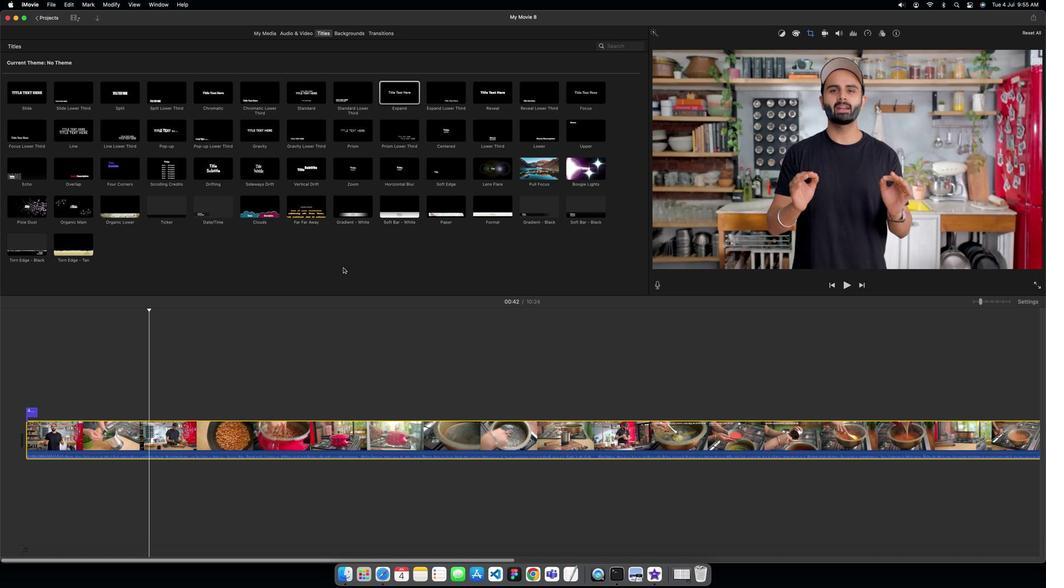 
Action: Mouse moved to (456, 234)
Screenshot: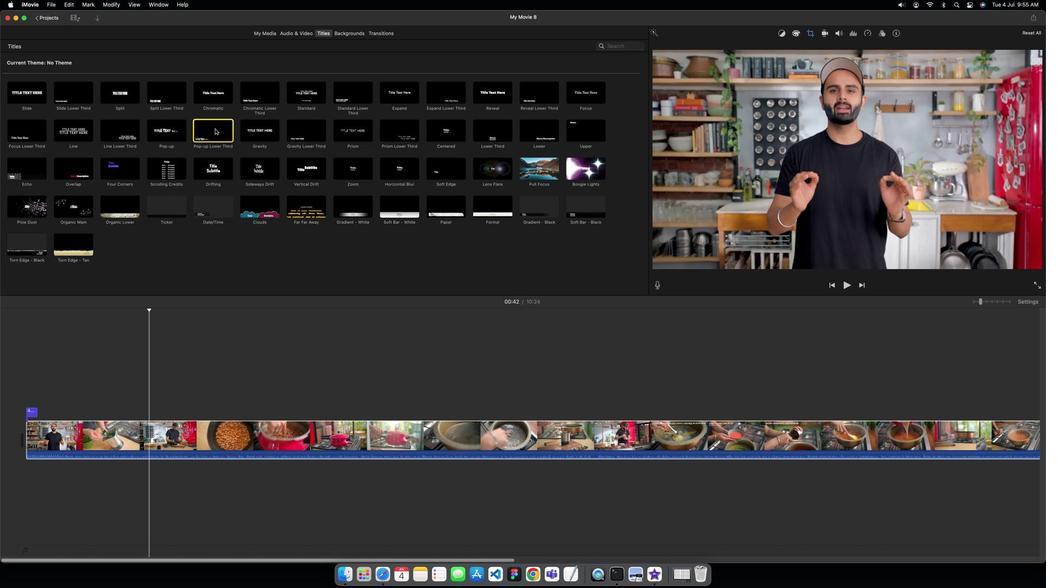 
Action: Mouse pressed left at (456, 234)
Screenshot: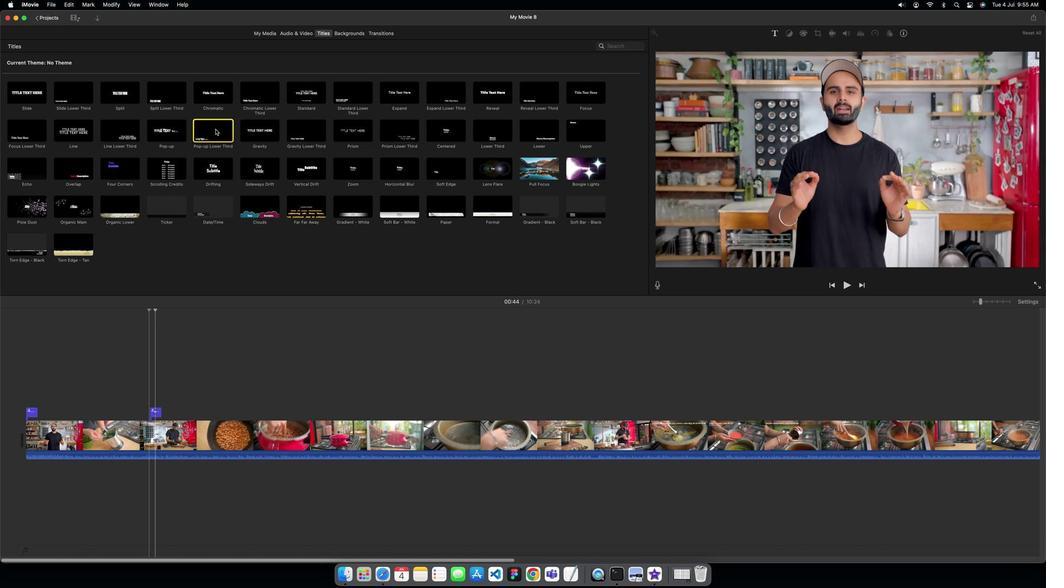 
Action: Mouse pressed left at (456, 234)
Screenshot: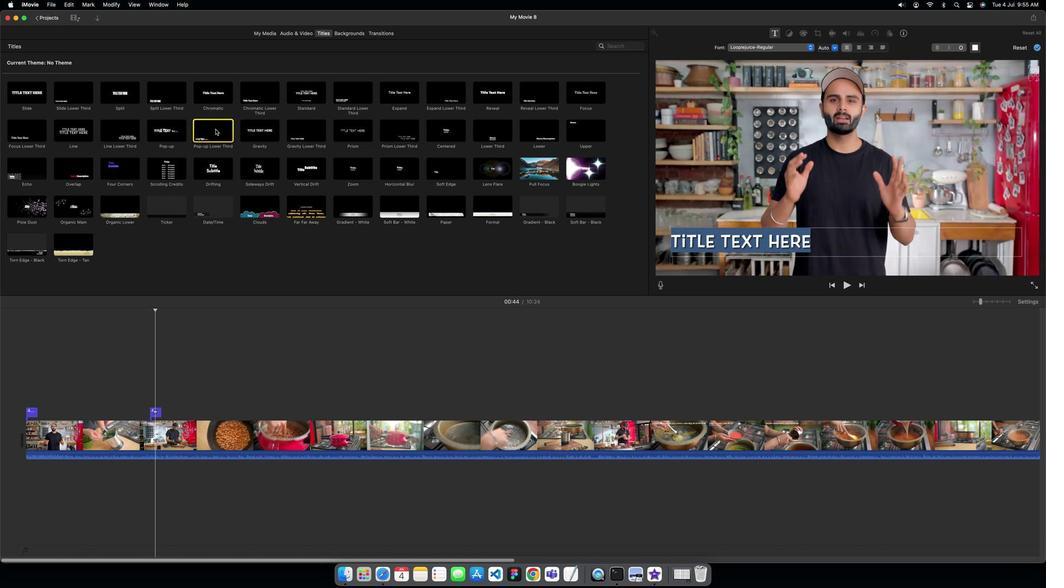 
Action: Mouse moved to (690, 279)
Screenshot: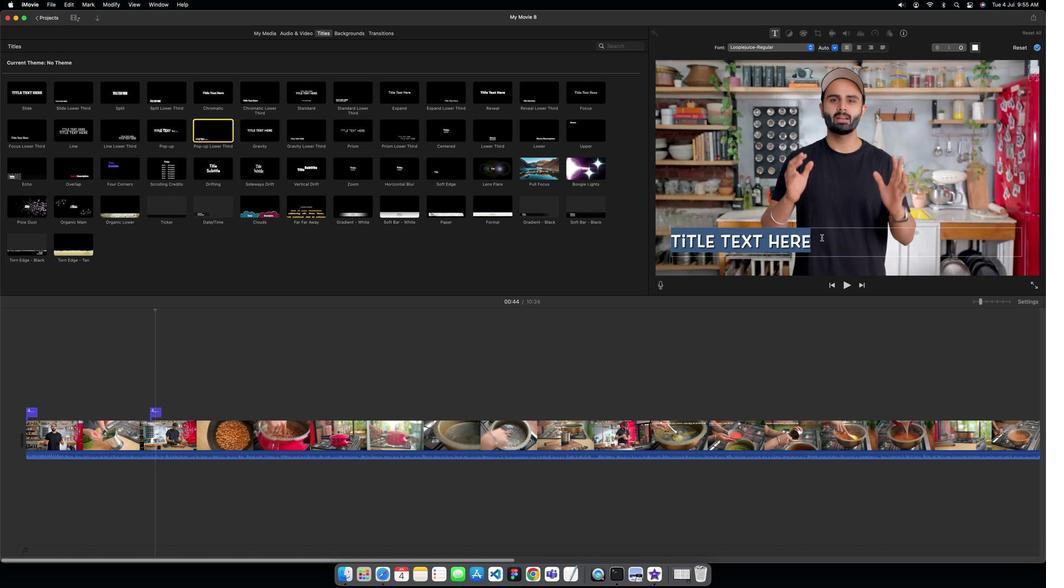 
Action: Key pressed Key.caps_lock'T'Key.caps_lock'a''k''e'Key.space'1'Key.space'c''u''p'Key.space'o''d'Key.spaceKey.backspaceKey.backspaceKey.backspace'o''f'Key.space'd''r''i''e''d'Key.space'r''a''j''m''a'
Screenshot: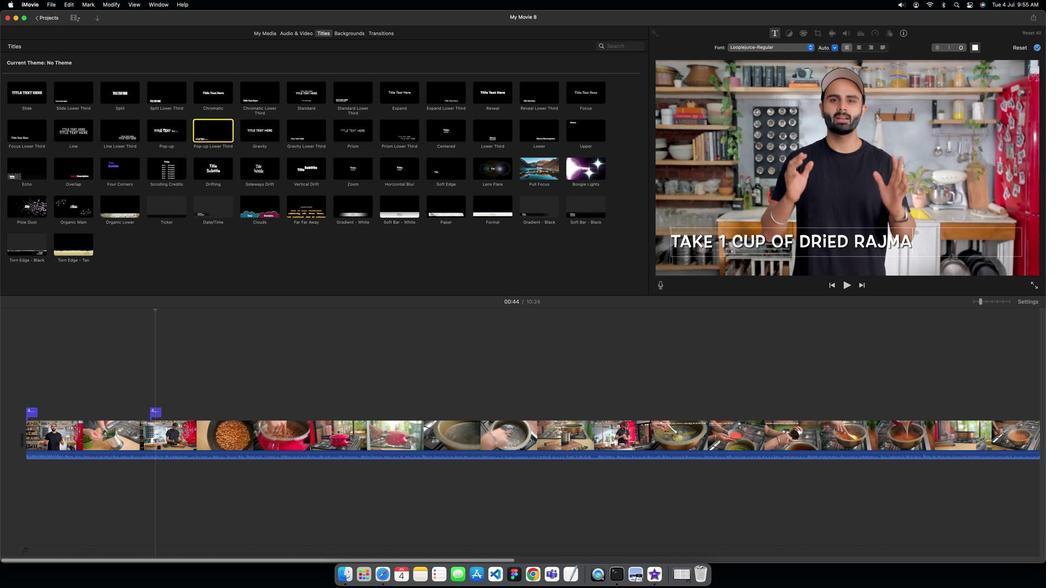 
Action: Mouse moved to (749, 201)
Screenshot: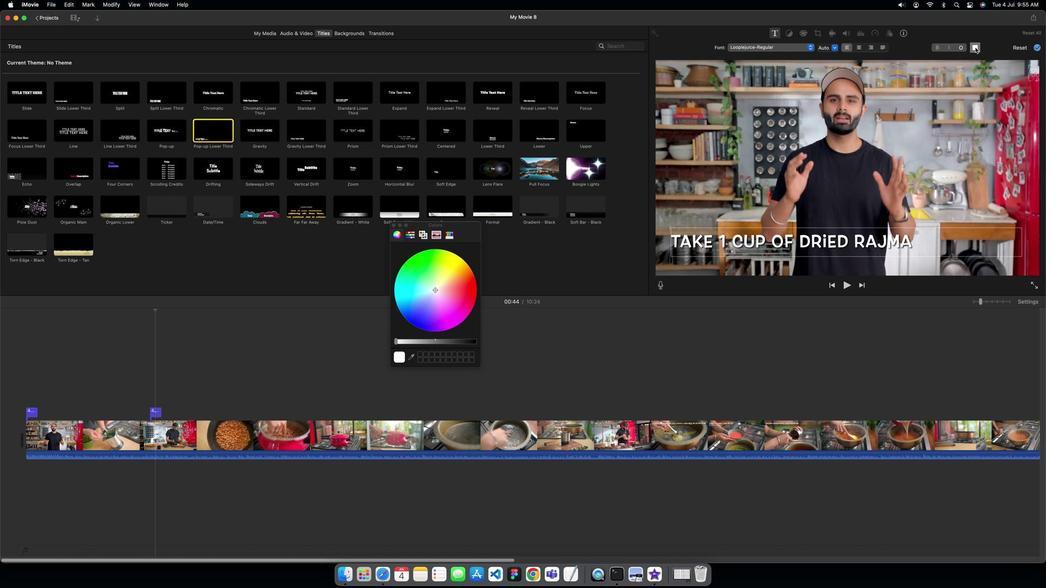 
Action: Mouse pressed left at (749, 201)
Screenshot: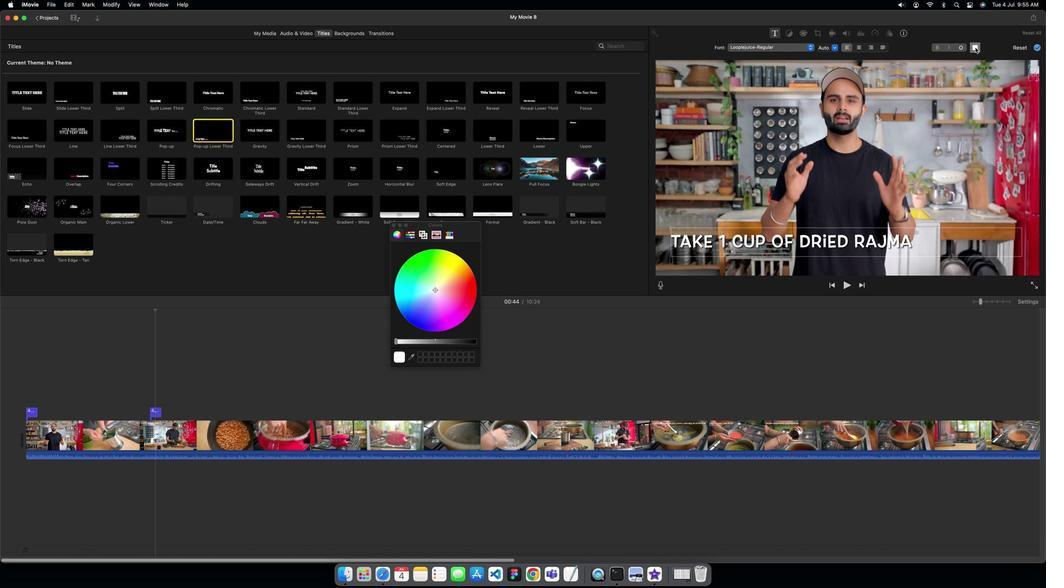 
Action: Mouse moved to (541, 299)
Screenshot: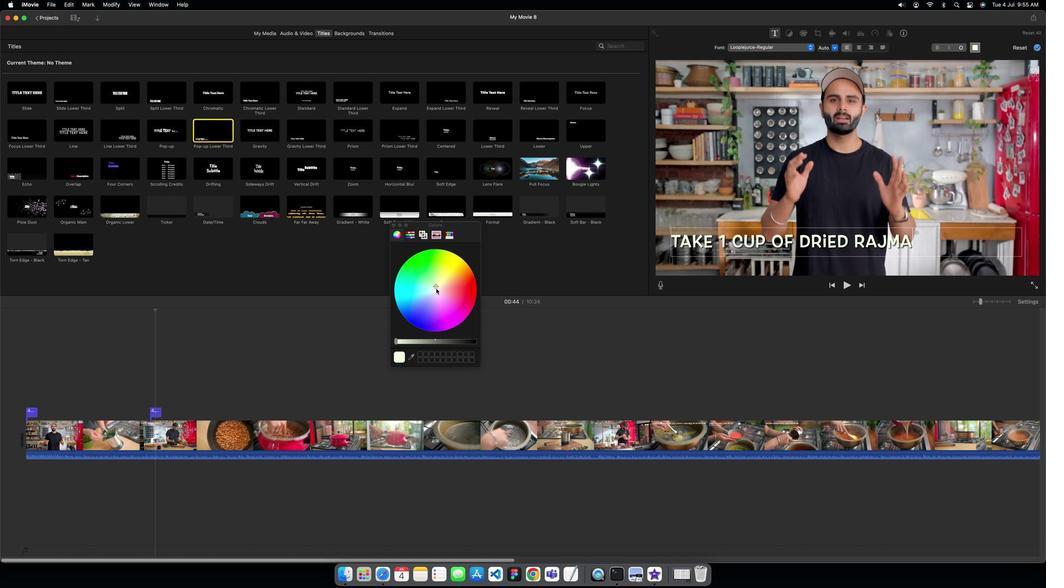 
Action: Mouse pressed left at (541, 299)
Screenshot: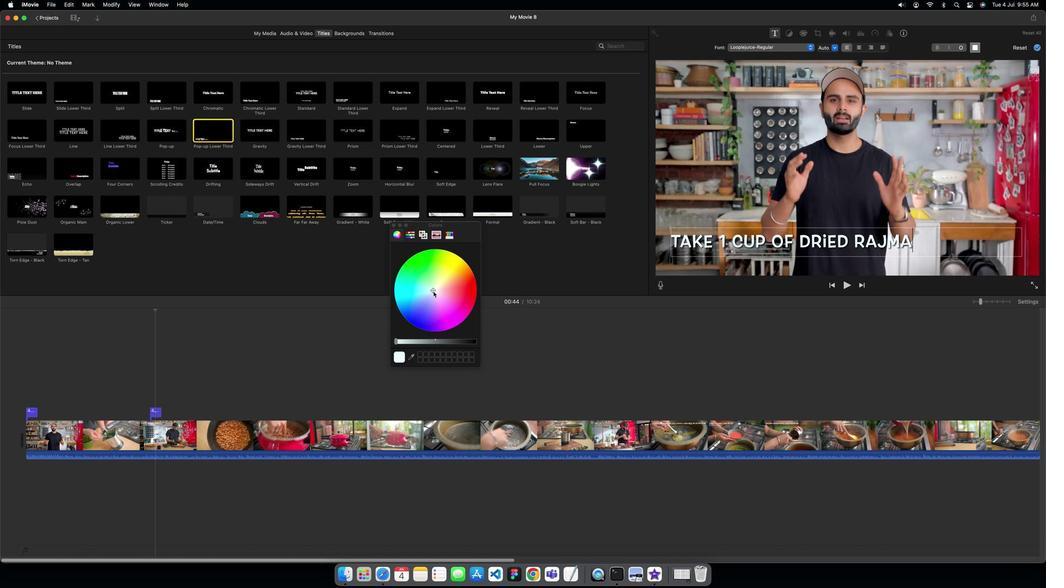 
Action: Mouse moved to (585, 315)
Screenshot: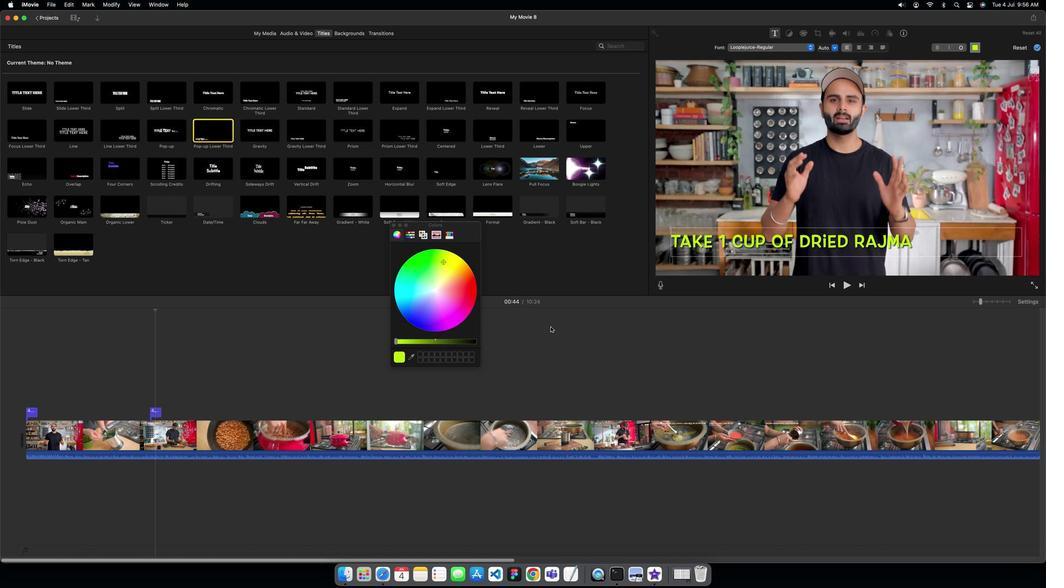
Action: Mouse pressed left at (585, 315)
Screenshot: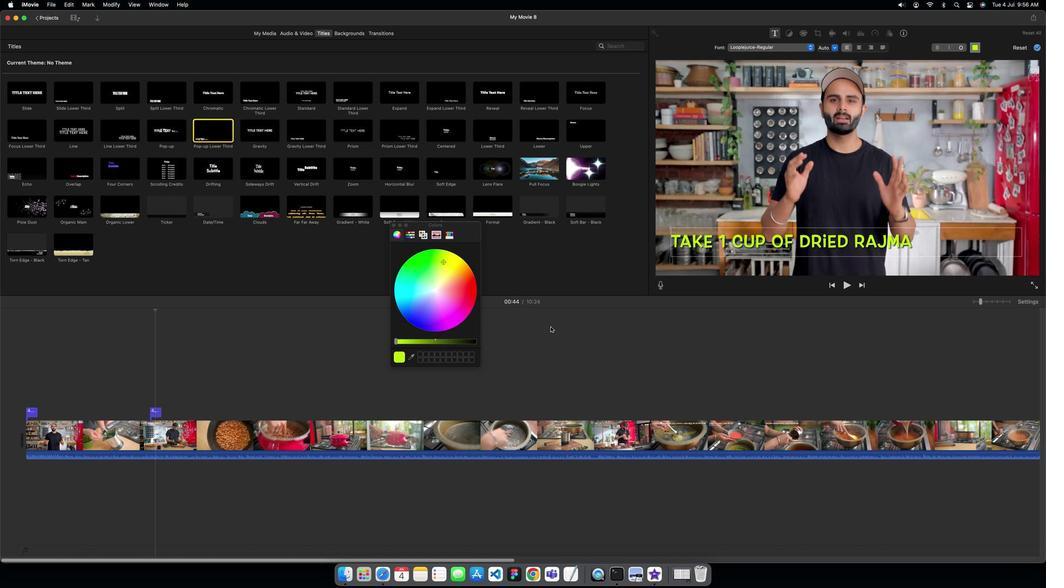 
Action: Mouse moved to (526, 274)
Screenshot: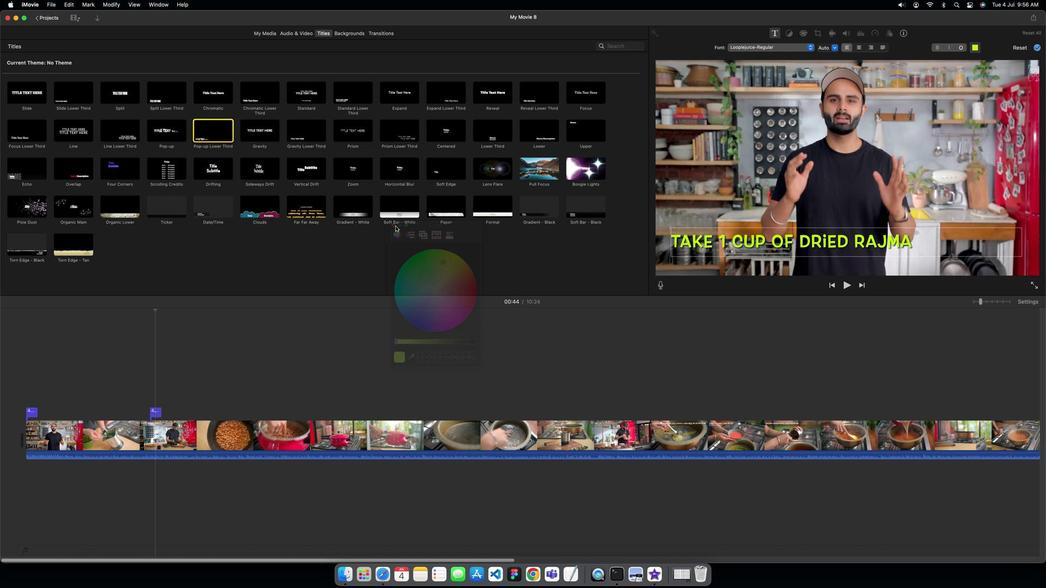 
Action: Mouse pressed left at (526, 274)
Screenshot: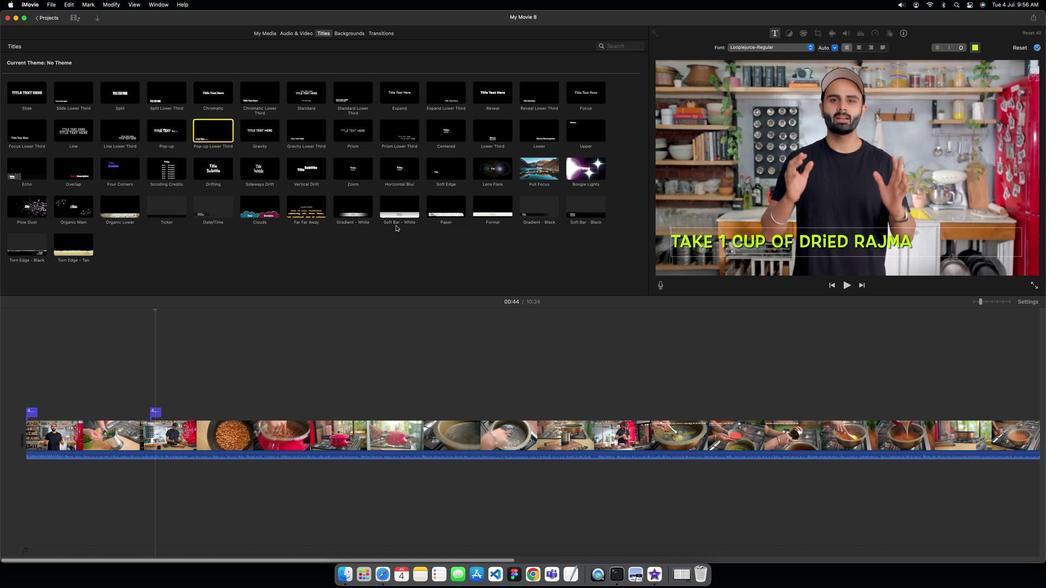 
Action: Mouse moved to (433, 343)
Screenshot: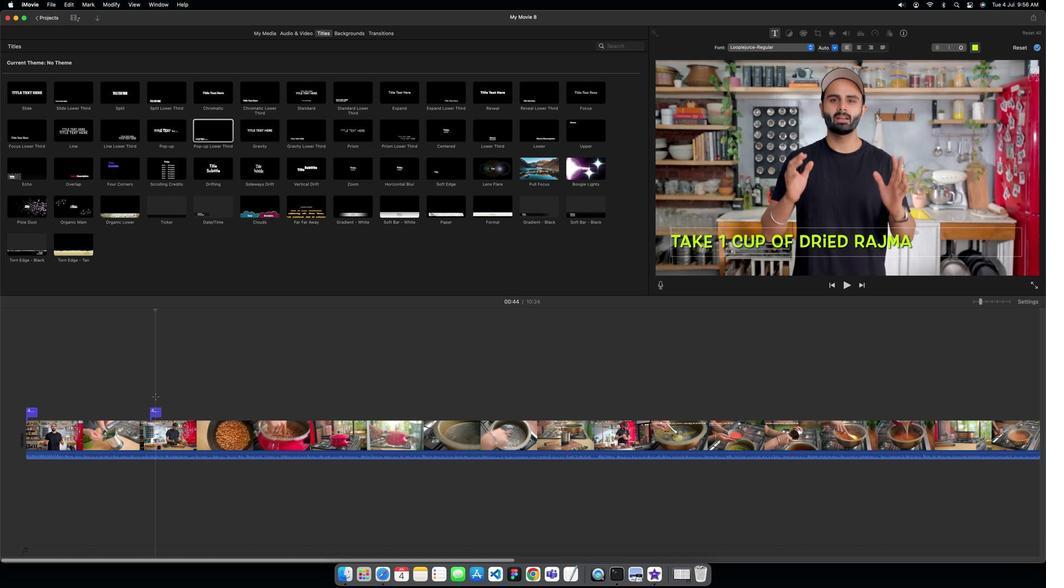 
Action: Mouse pressed left at (433, 343)
Screenshot: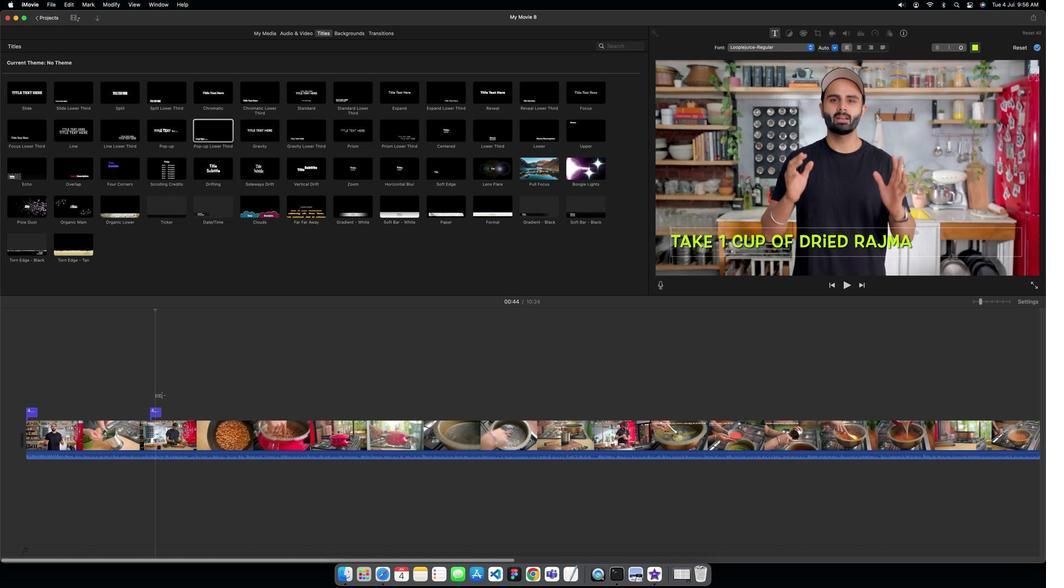 
Action: Mouse moved to (433, 308)
Screenshot: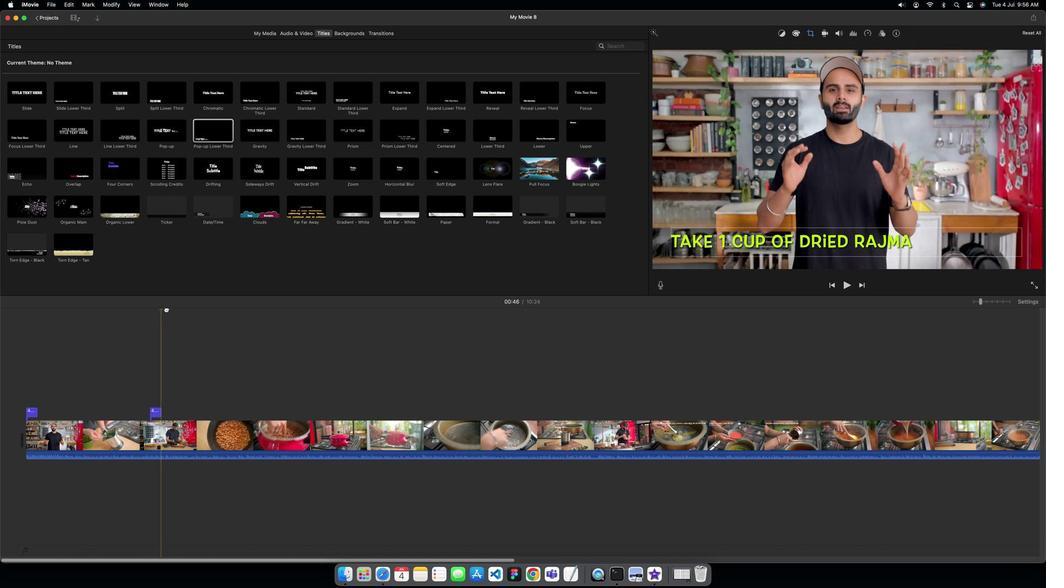 
Action: Mouse pressed left at (433, 308)
Screenshot: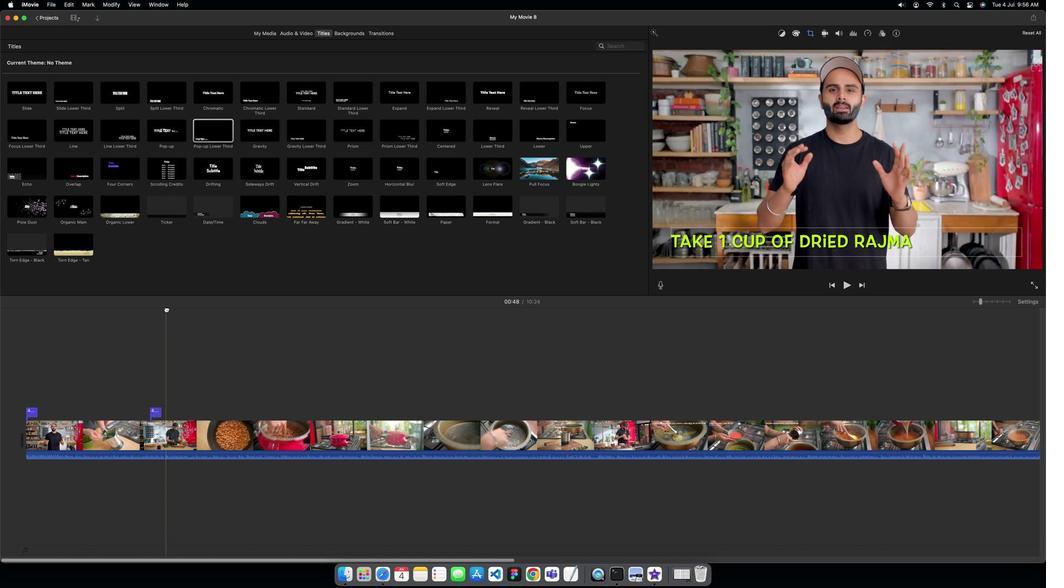 
Action: Mouse moved to (433, 350)
Screenshot: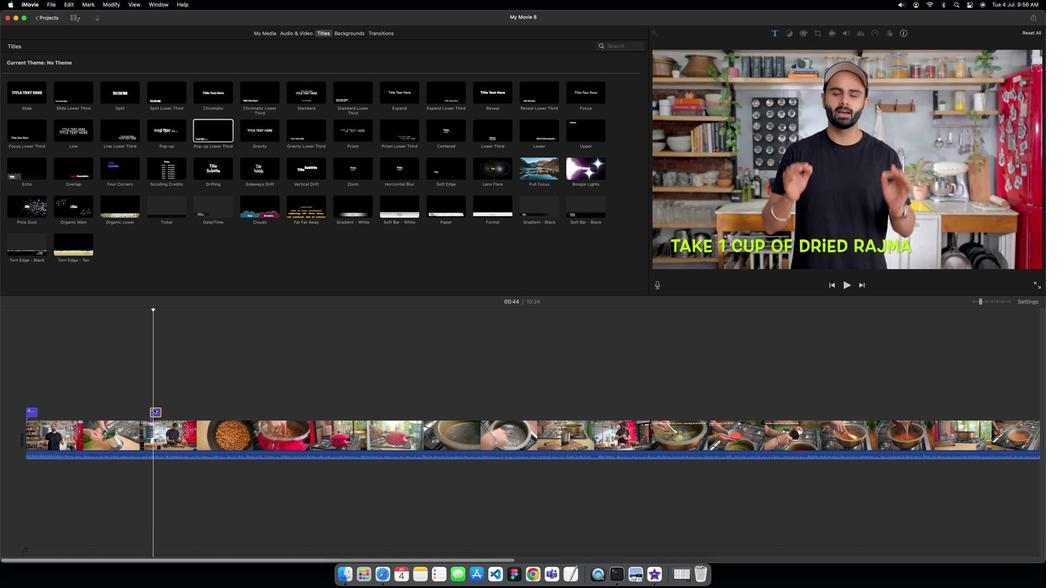 
Action: Mouse pressed left at (433, 350)
Screenshot: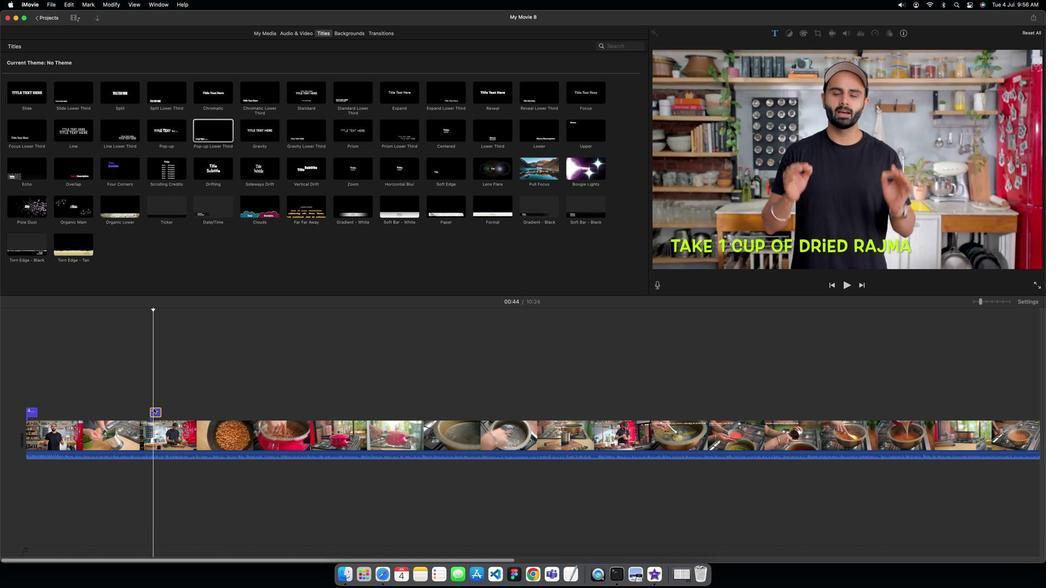 
Action: Mouse moved to (436, 349)
Screenshot: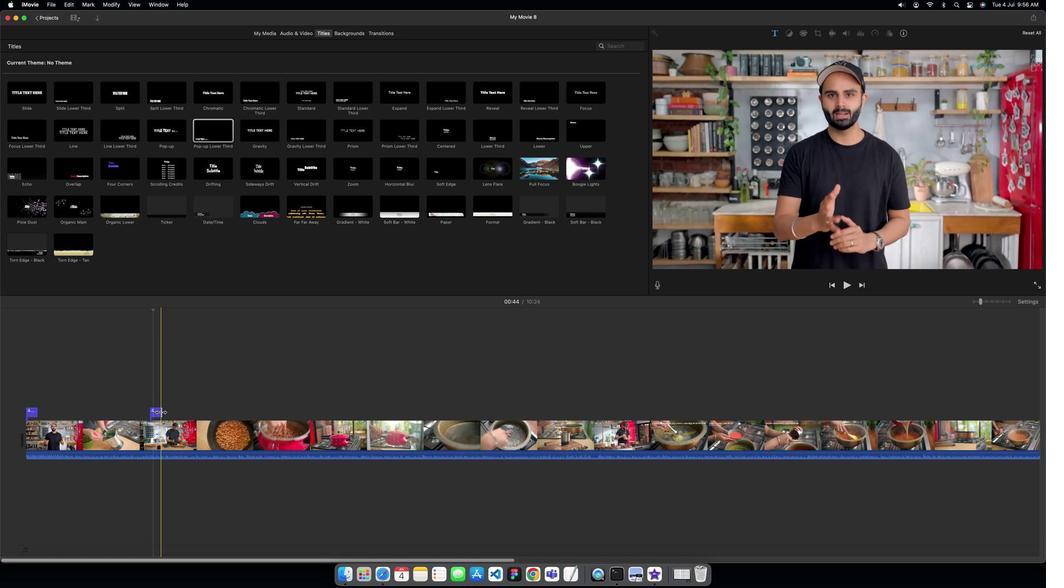 
Action: Mouse pressed left at (436, 349)
Screenshot: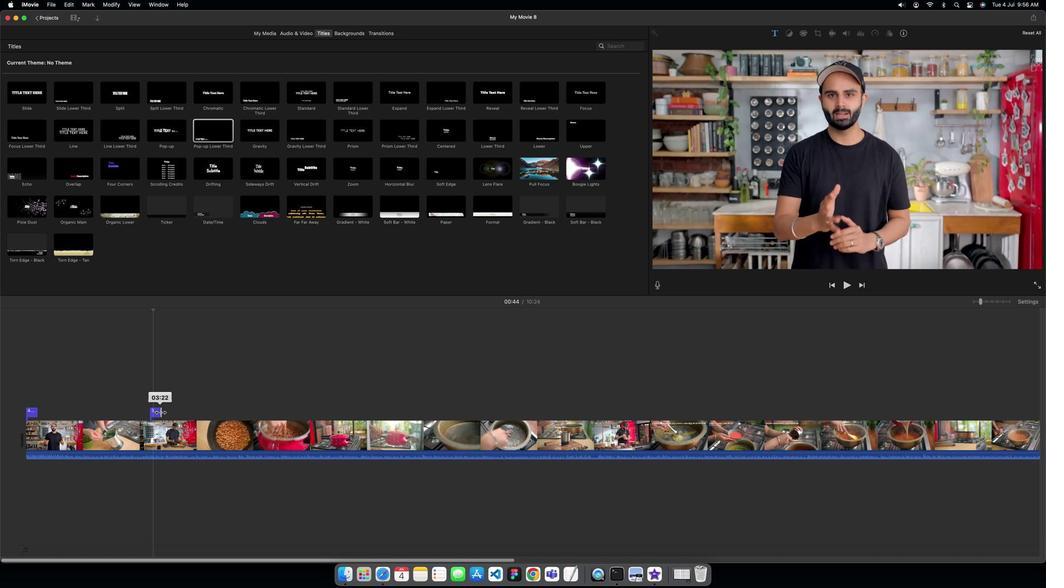 
Action: Mouse moved to (471, 346)
Screenshot: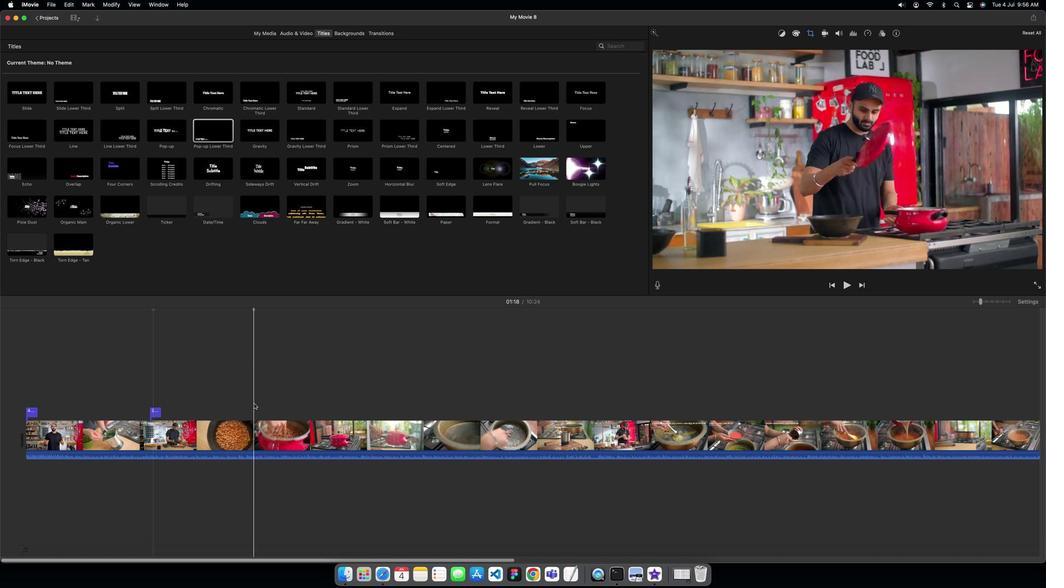 
Action: Mouse pressed left at (471, 346)
Screenshot: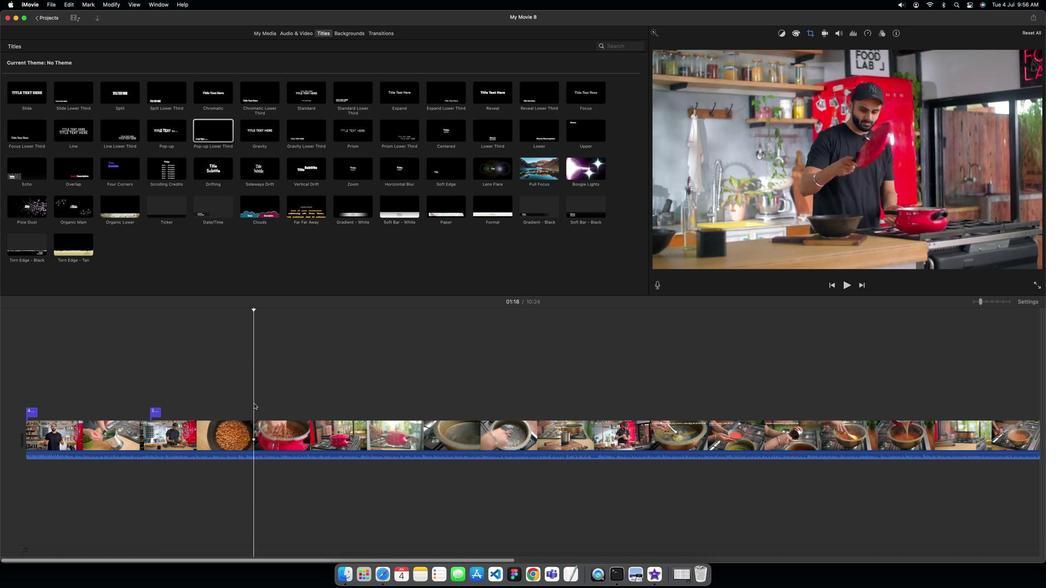 
Action: Mouse moved to (453, 236)
Screenshot: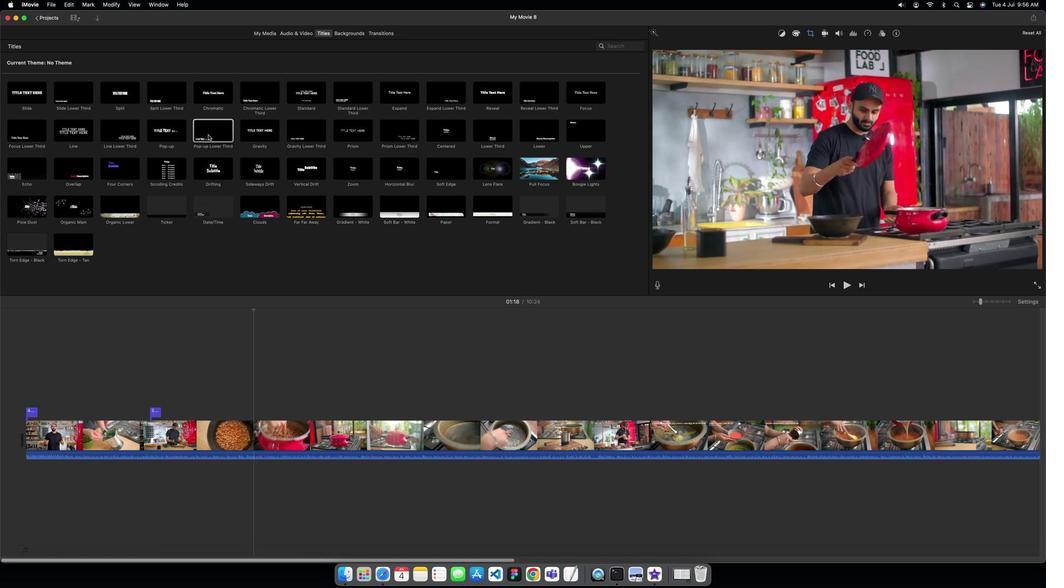 
Action: Mouse pressed left at (453, 236)
Screenshot: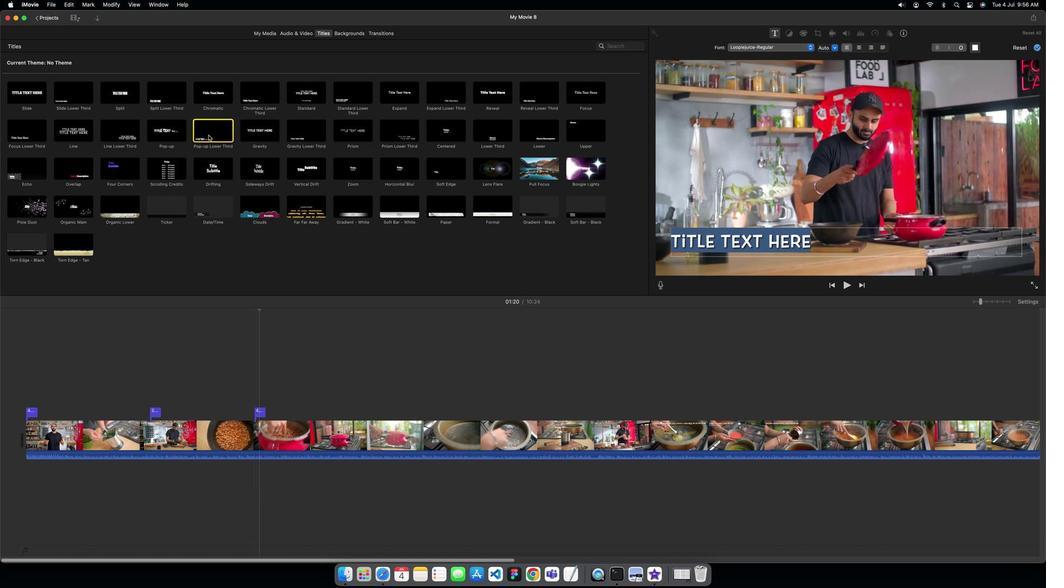 
Action: Mouse pressed left at (453, 236)
Screenshot: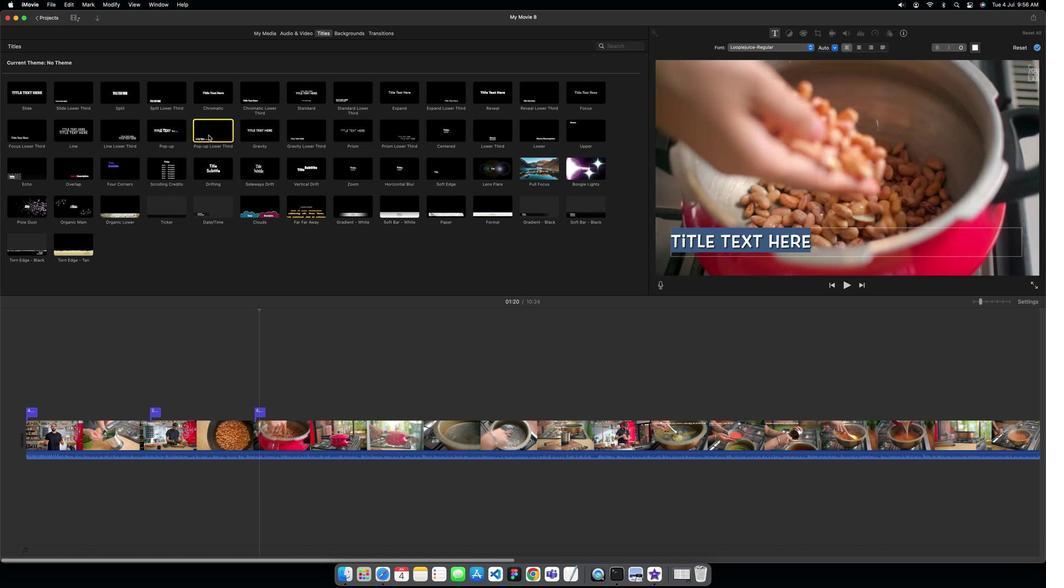 
Action: Mouse moved to (679, 279)
Screenshot: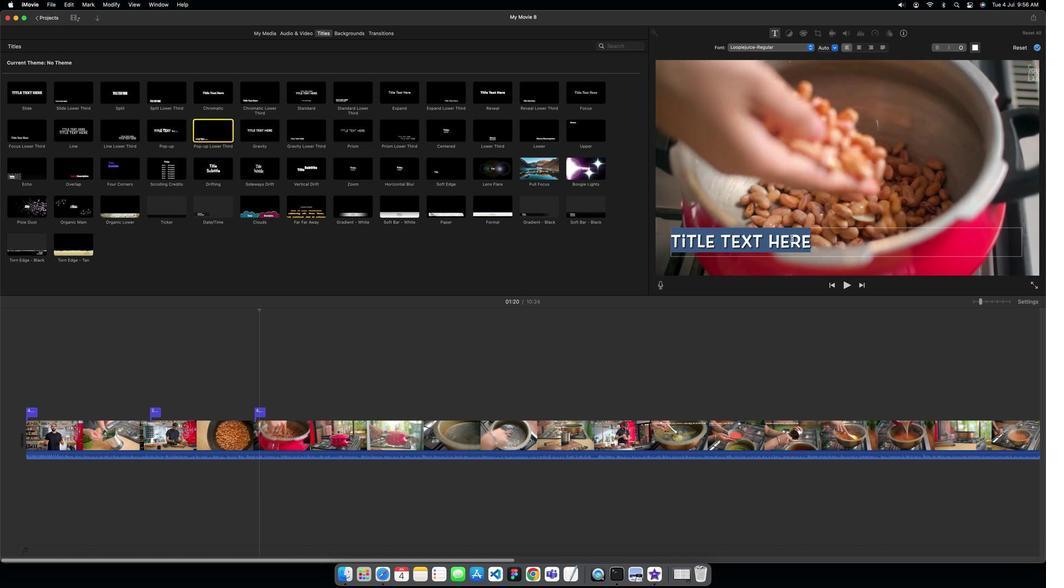 
Action: Key pressed Key.caps_lock'B'Key.caps_lock'o''i''l'Key.space't''h''e'Key.space'r''a''j''m''a'
Screenshot: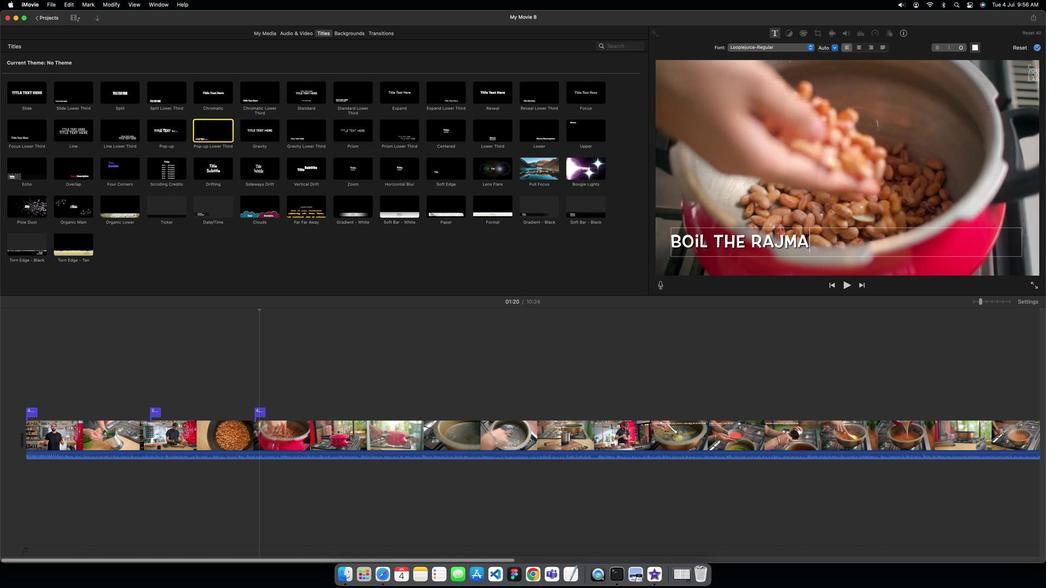 
Action: Mouse moved to (663, 299)
Screenshot: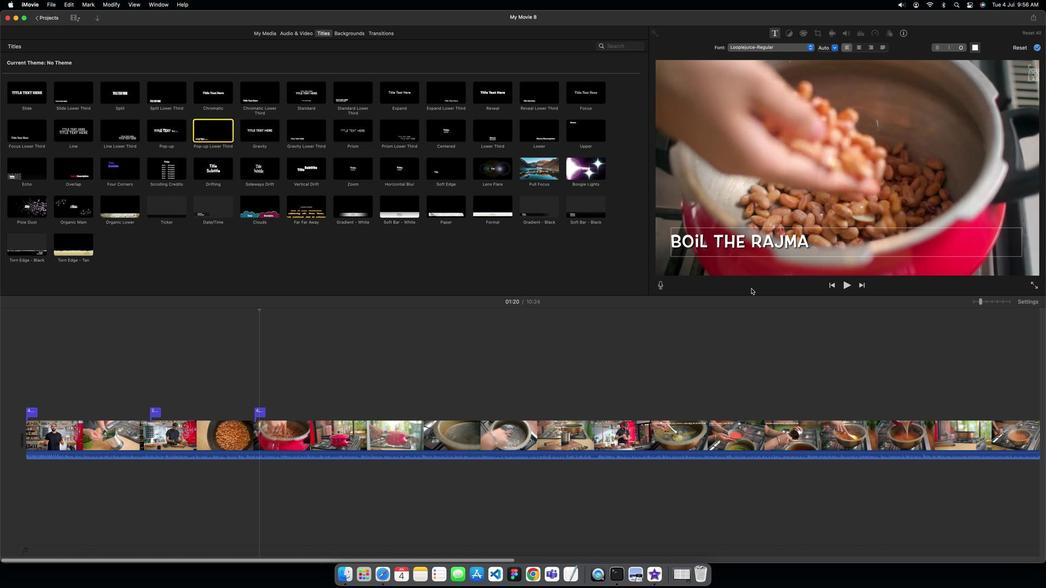
Action: Mouse pressed left at (663, 299)
Screenshot: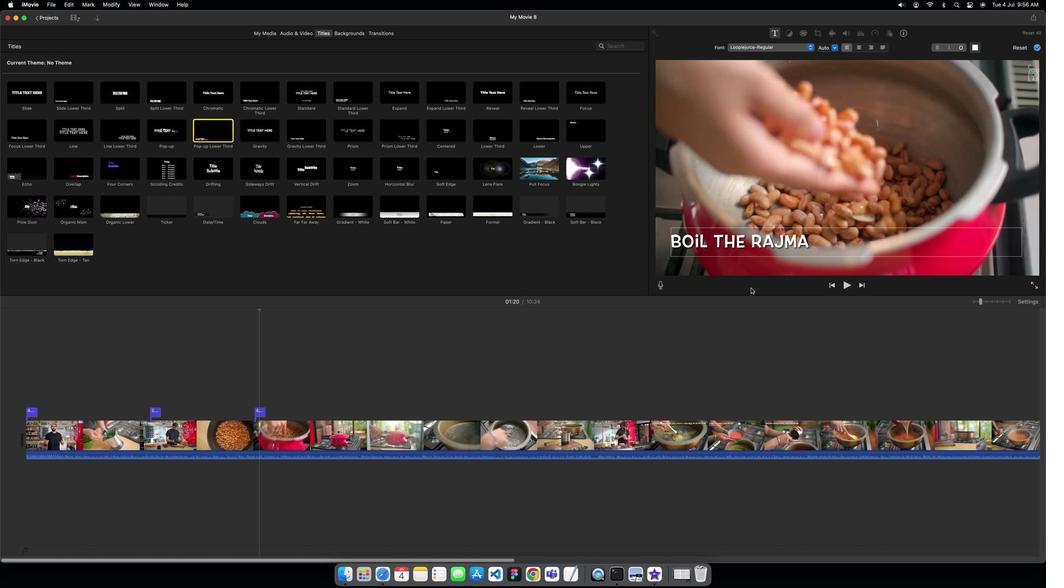 
Action: Mouse moved to (473, 308)
Screenshot: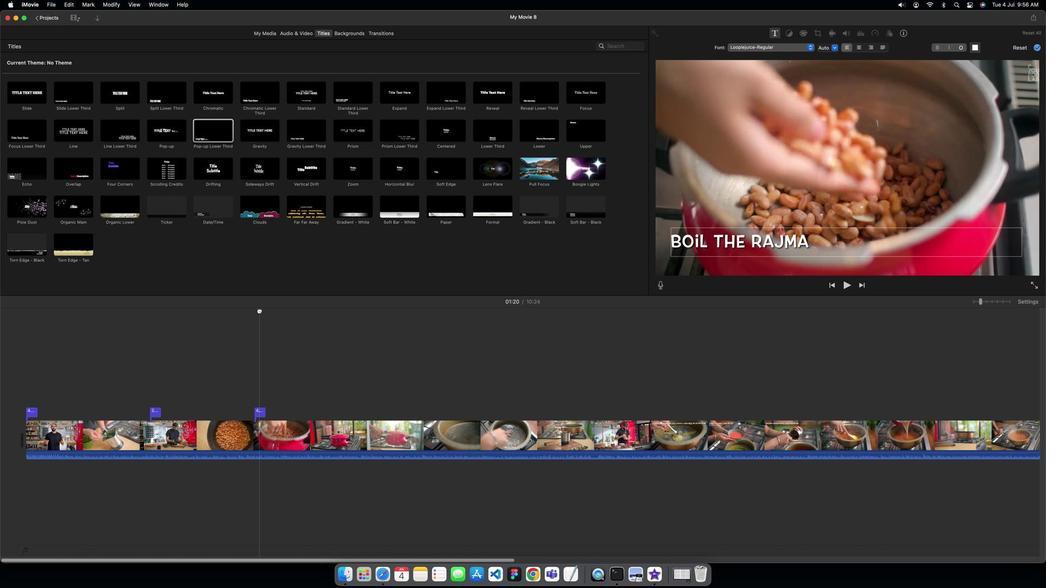 
Action: Mouse pressed left at (473, 308)
Screenshot: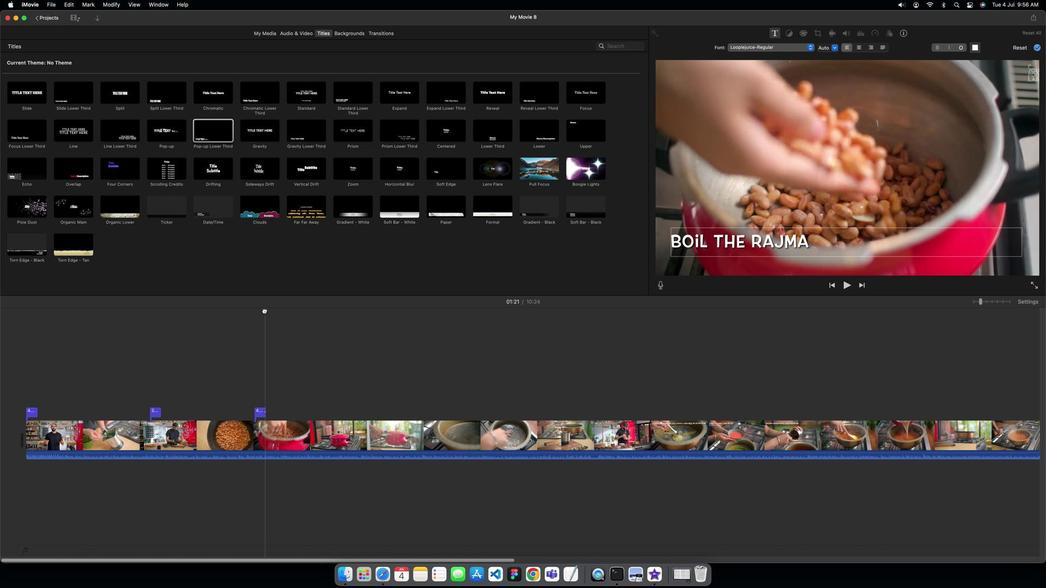 
Action: Mouse moved to (879, 330)
Screenshot: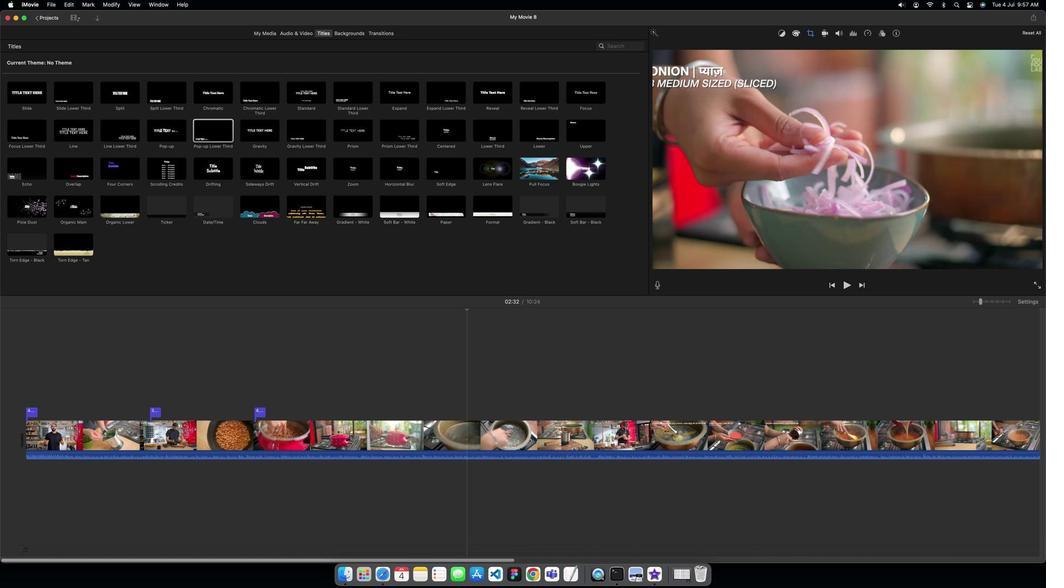 
Action: Mouse scrolled (879, 330) with delta (373, 181)
Screenshot: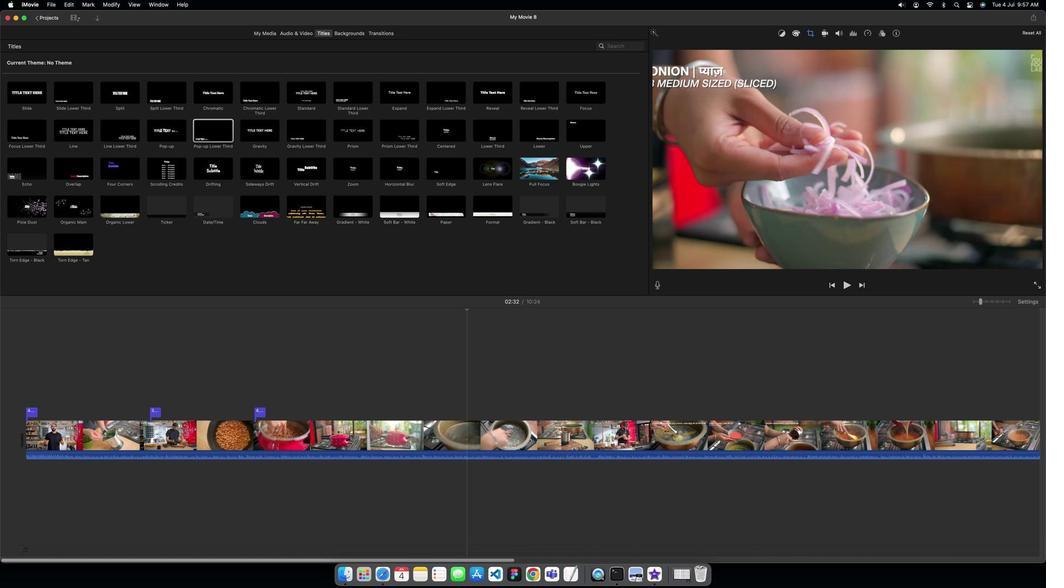 
Action: Mouse moved to (879, 330)
Screenshot: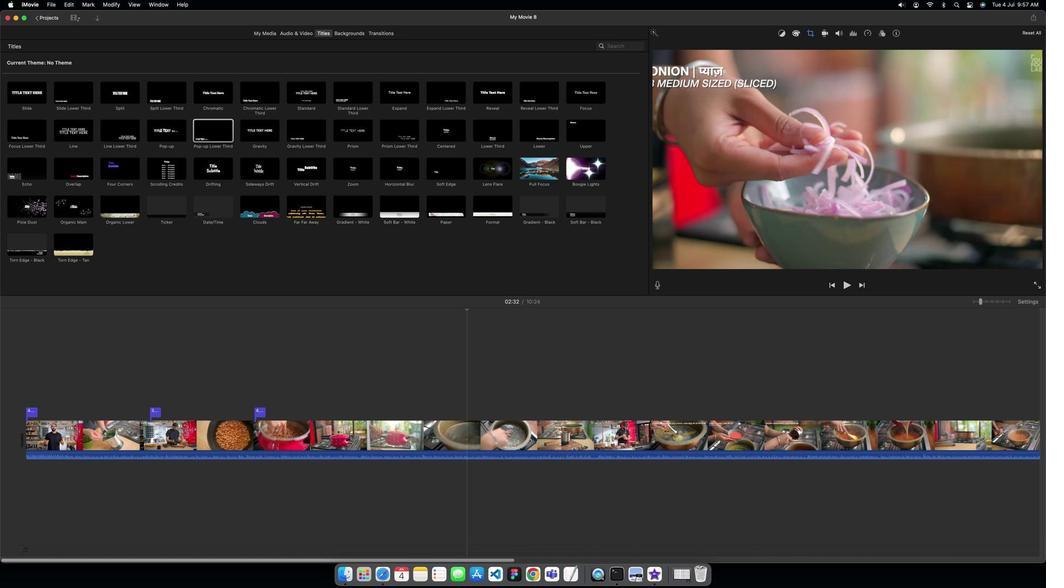 
Action: Mouse scrolled (879, 330) with delta (373, 181)
Screenshot: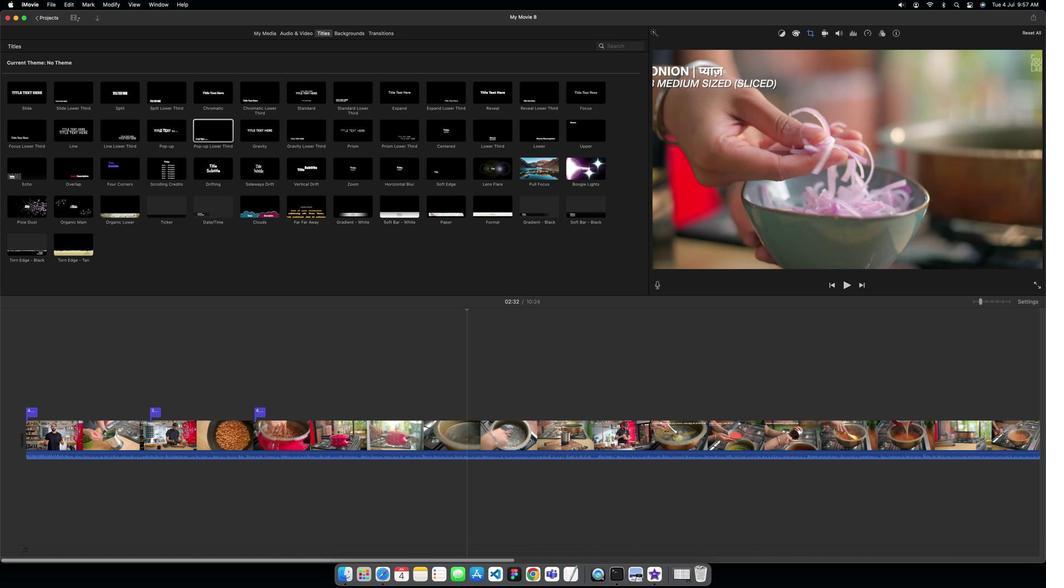 
Action: Mouse moved to (879, 329)
Screenshot: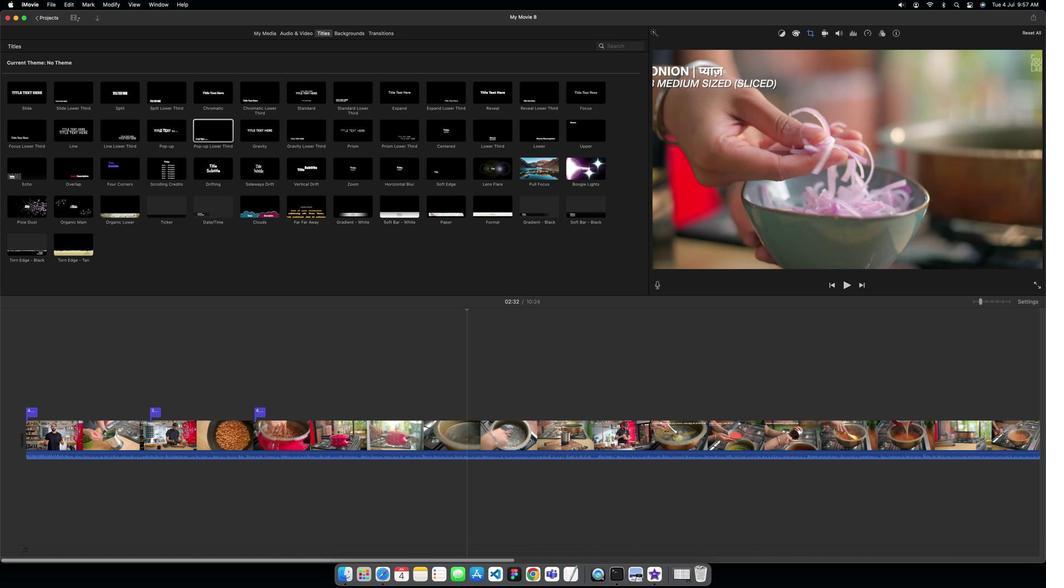 
Action: Mouse scrolled (879, 329) with delta (373, 181)
Screenshot: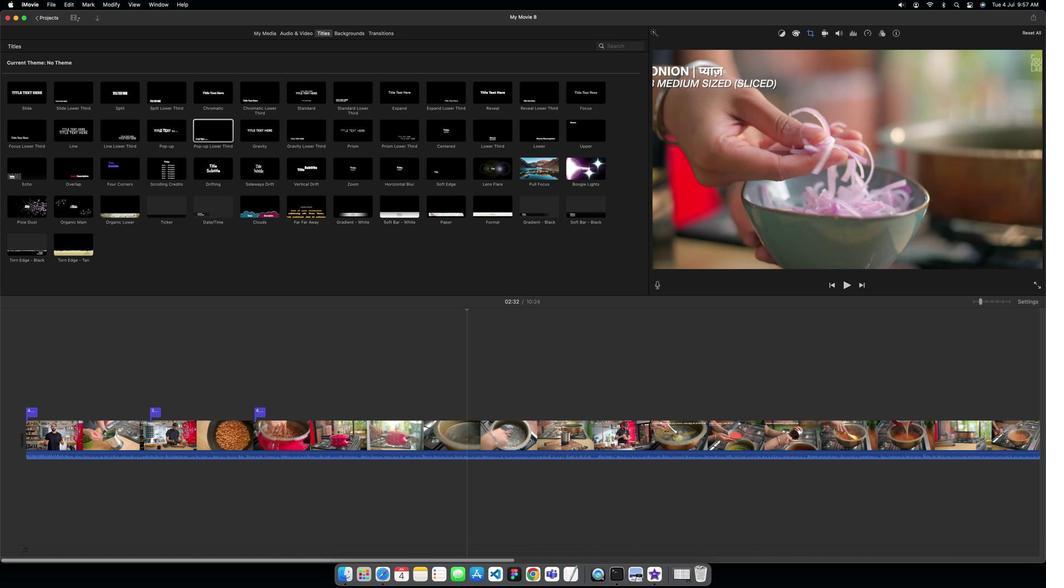 
Action: Mouse scrolled (879, 329) with delta (373, 181)
Screenshot: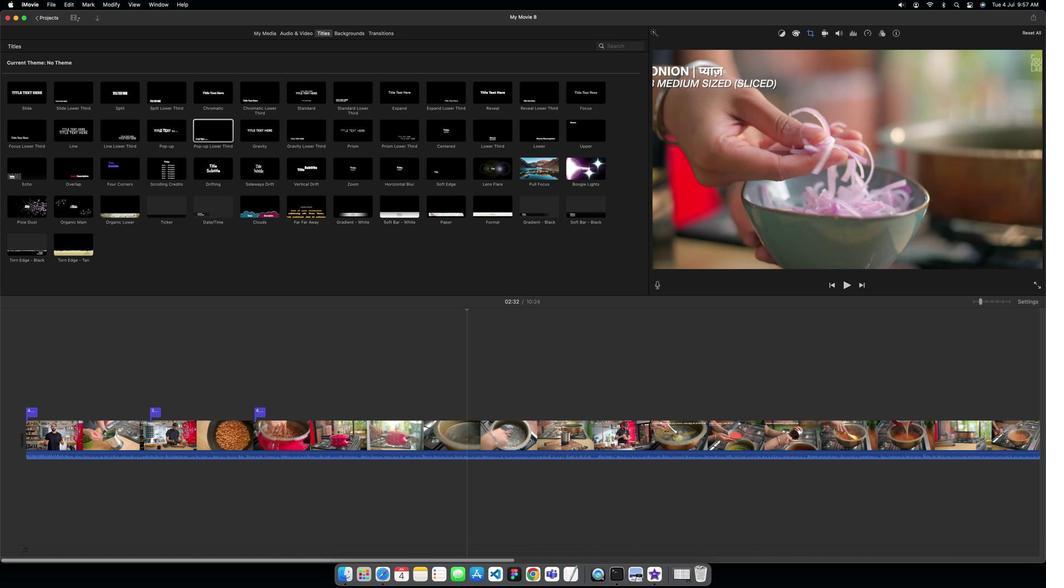 
Action: Mouse scrolled (879, 329) with delta (373, 180)
Screenshot: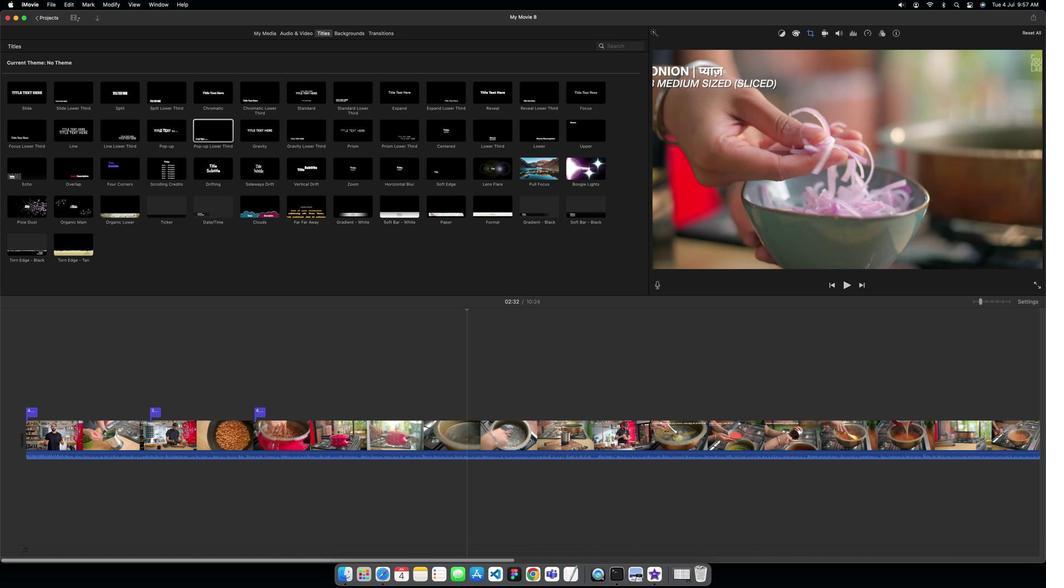 
Action: Mouse scrolled (879, 329) with delta (373, 180)
Screenshot: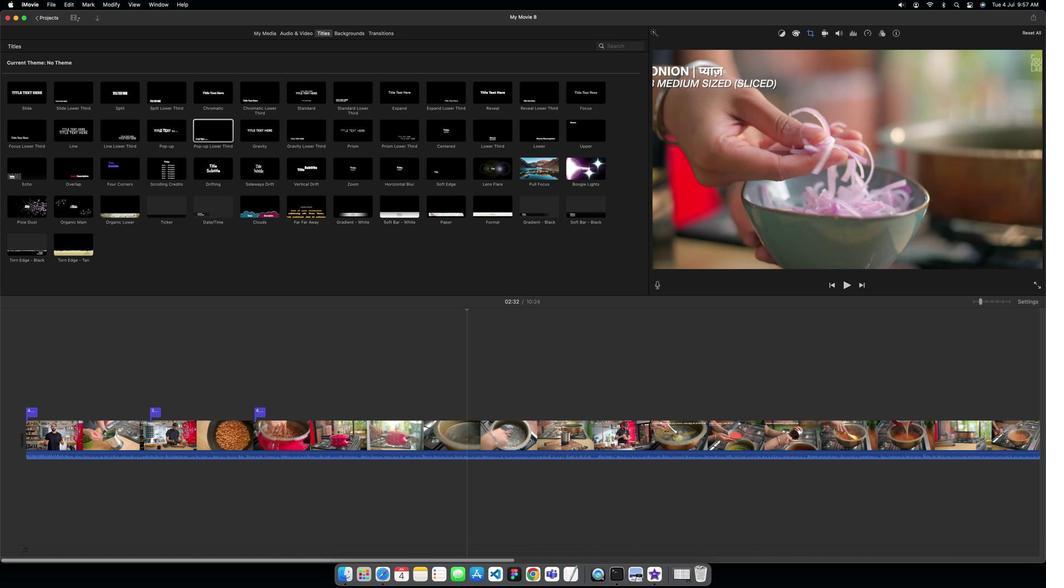 
Action: Mouse scrolled (879, 329) with delta (373, 181)
Screenshot: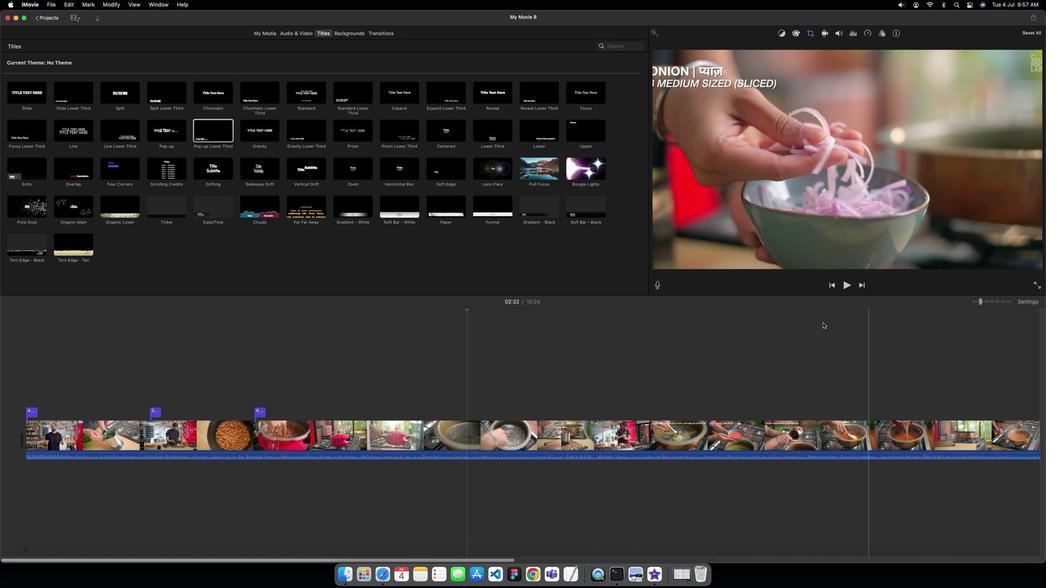 
Action: Mouse scrolled (879, 329) with delta (373, 181)
Screenshot: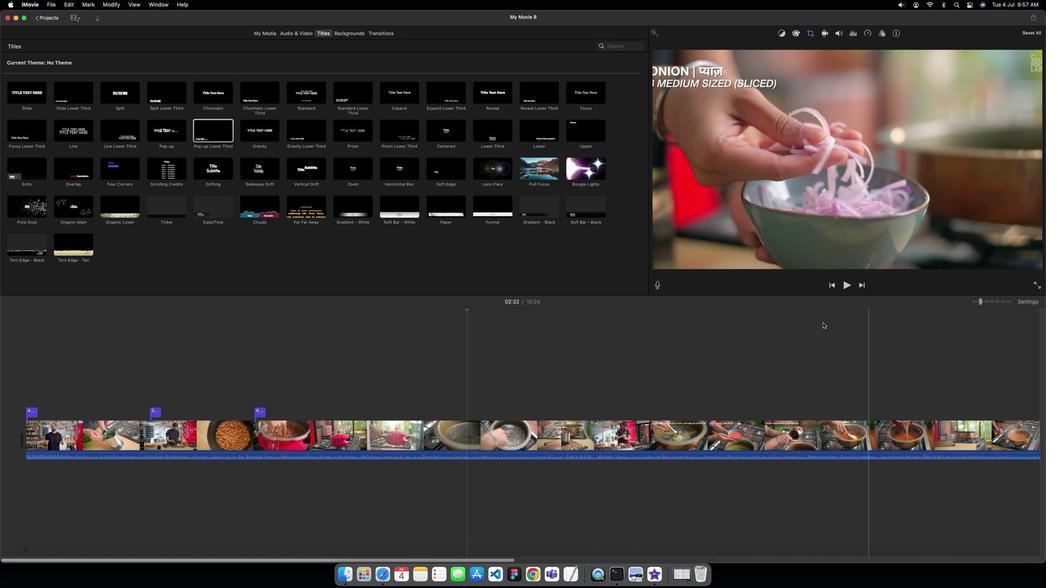 
Action: Mouse scrolled (879, 329) with delta (373, 180)
Screenshot: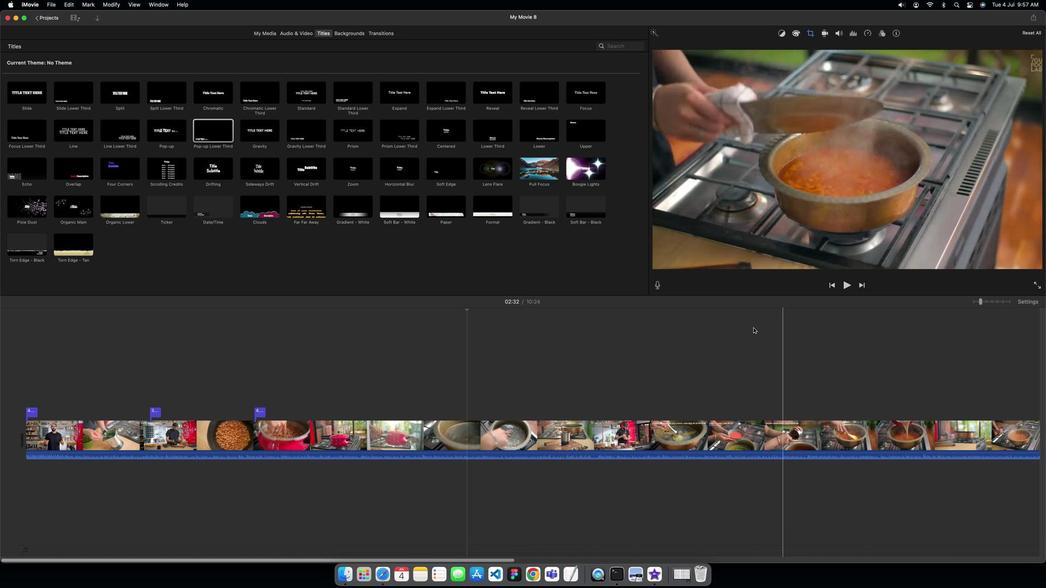
Action: Mouse scrolled (879, 329) with delta (373, 180)
Screenshot: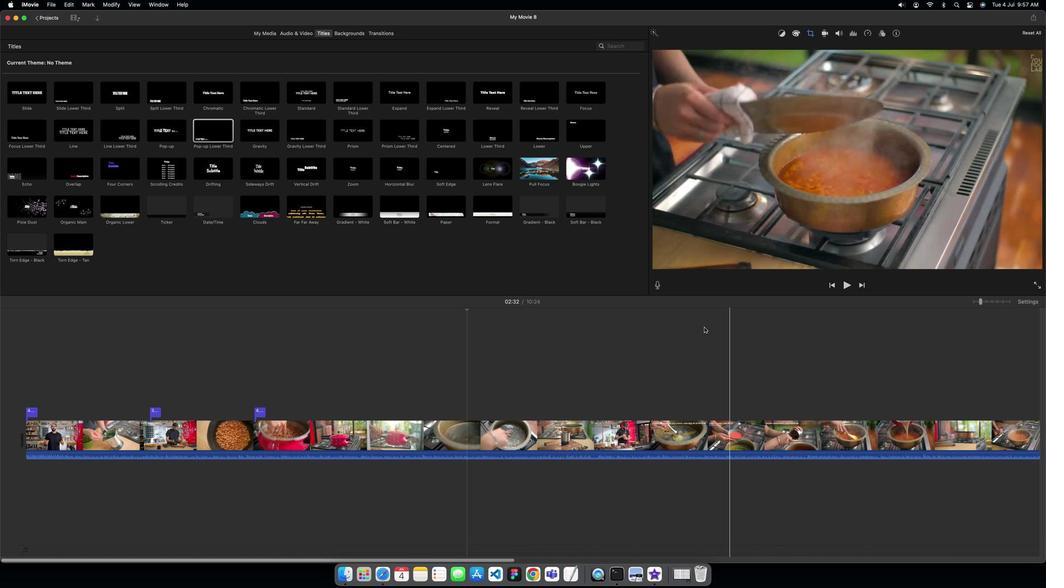 
Action: Mouse moved to (580, 317)
Screenshot: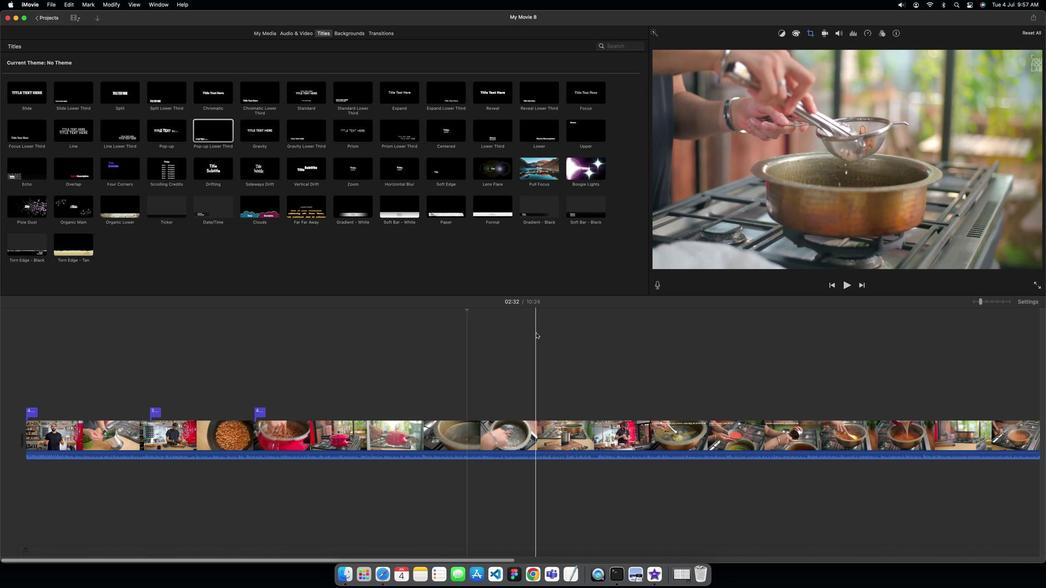 
Action: Mouse scrolled (580, 317) with delta (373, 181)
Screenshot: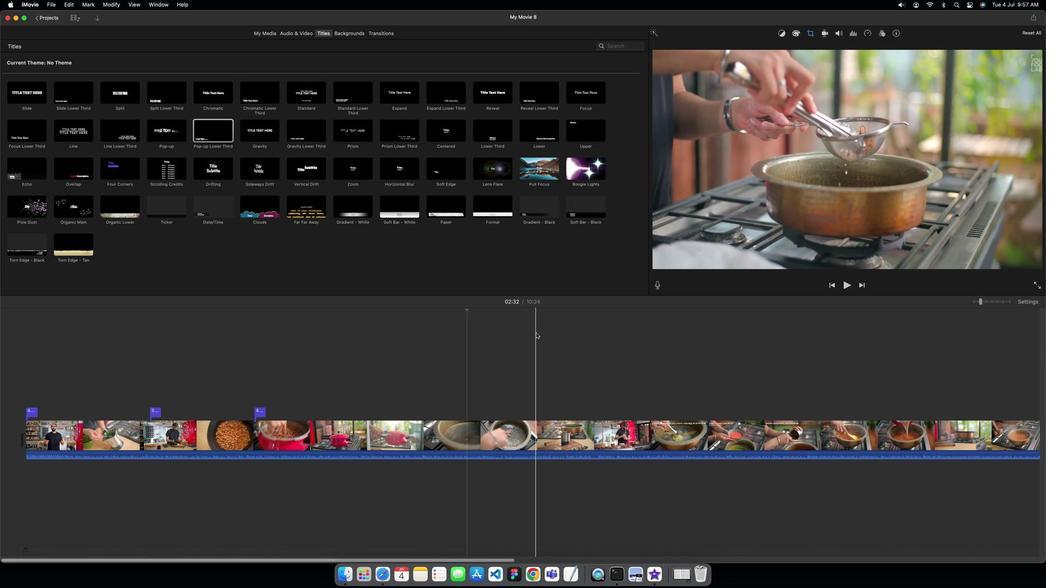 
Action: Mouse scrolled (580, 317) with delta (373, 181)
Screenshot: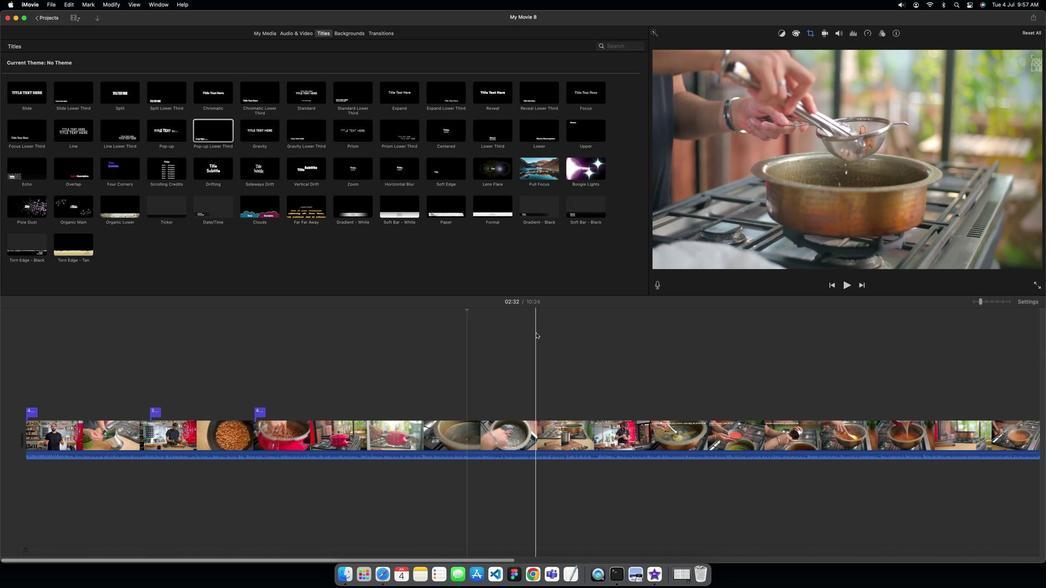 
Action: Mouse scrolled (580, 317) with delta (373, 181)
Screenshot: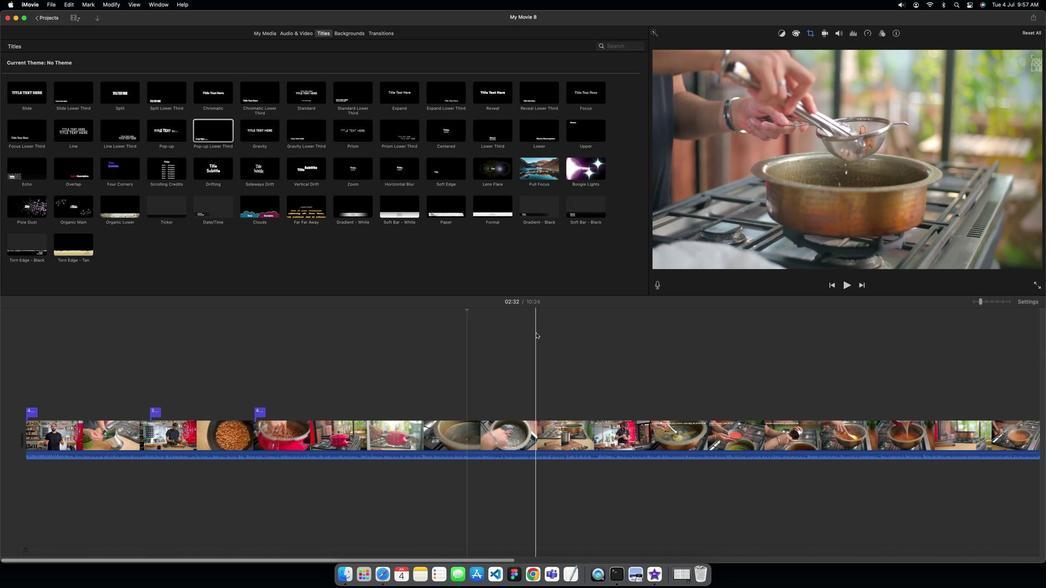 
Action: Mouse scrolled (580, 317) with delta (373, 181)
Screenshot: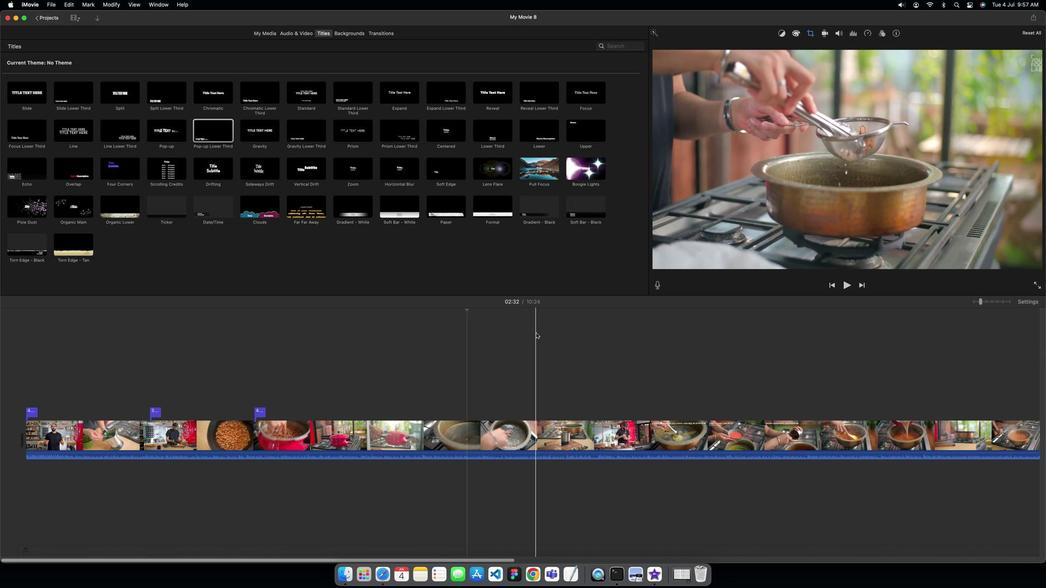 
Action: Mouse scrolled (580, 317) with delta (373, 181)
Screenshot: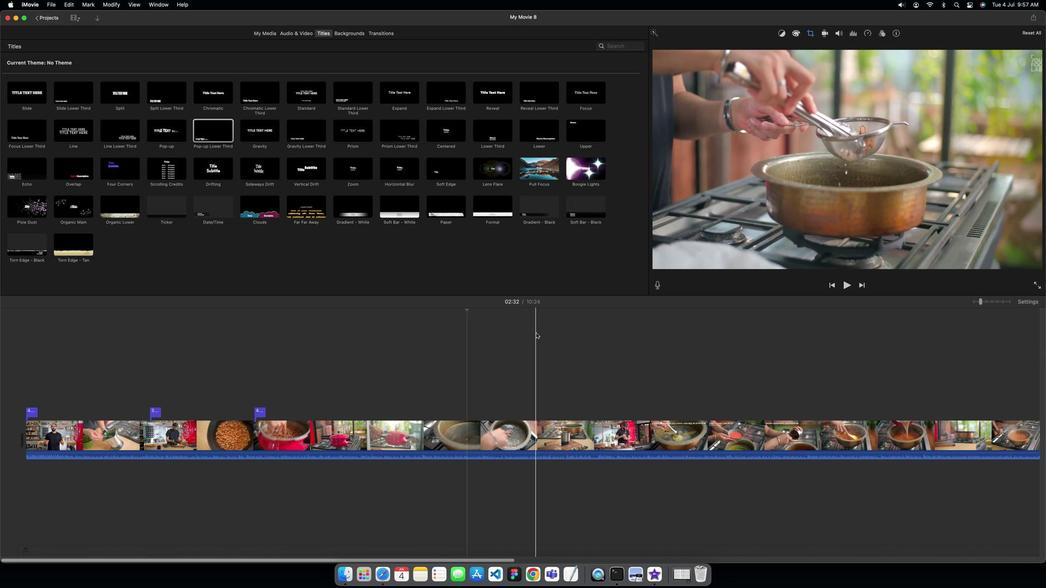 
Action: Mouse scrolled (580, 317) with delta (373, 180)
Screenshot: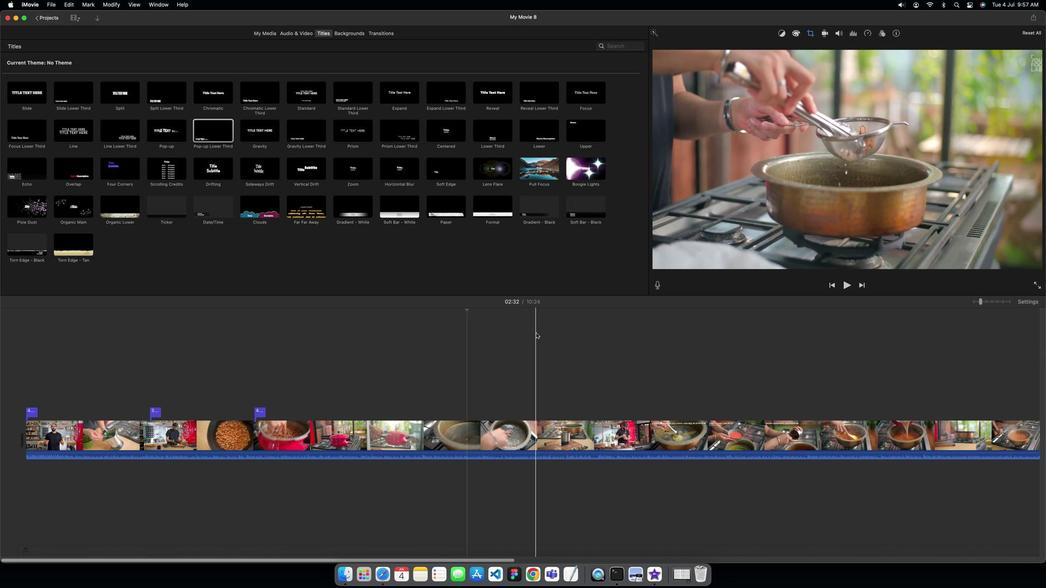 
Action: Mouse moved to (580, 336)
Screenshot: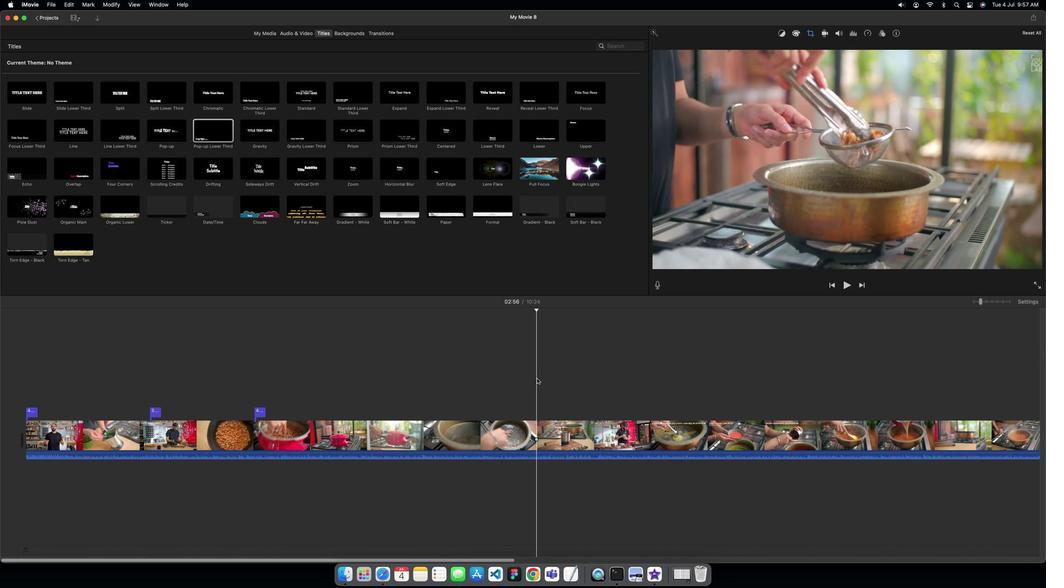 
Action: Mouse pressed left at (580, 336)
Screenshot: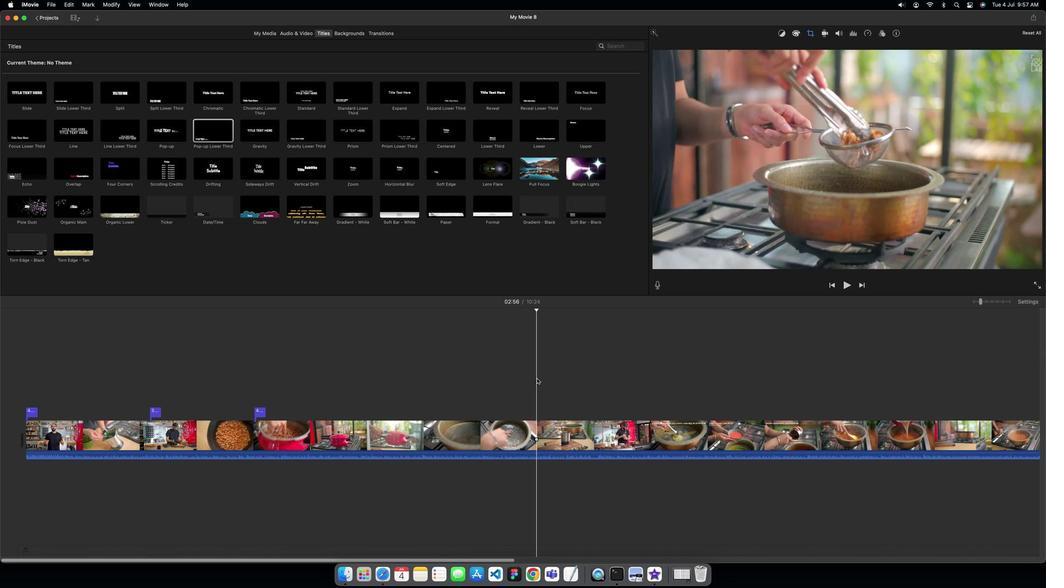 
Action: Mouse moved to (580, 336)
Screenshot: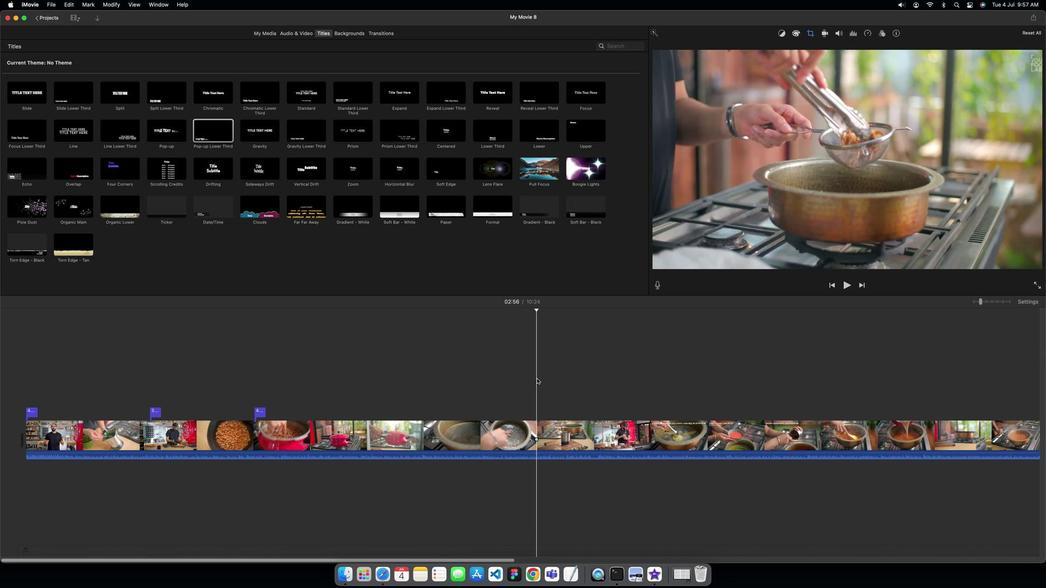 
Action: Key pressed Key.caps_lock
Screenshot: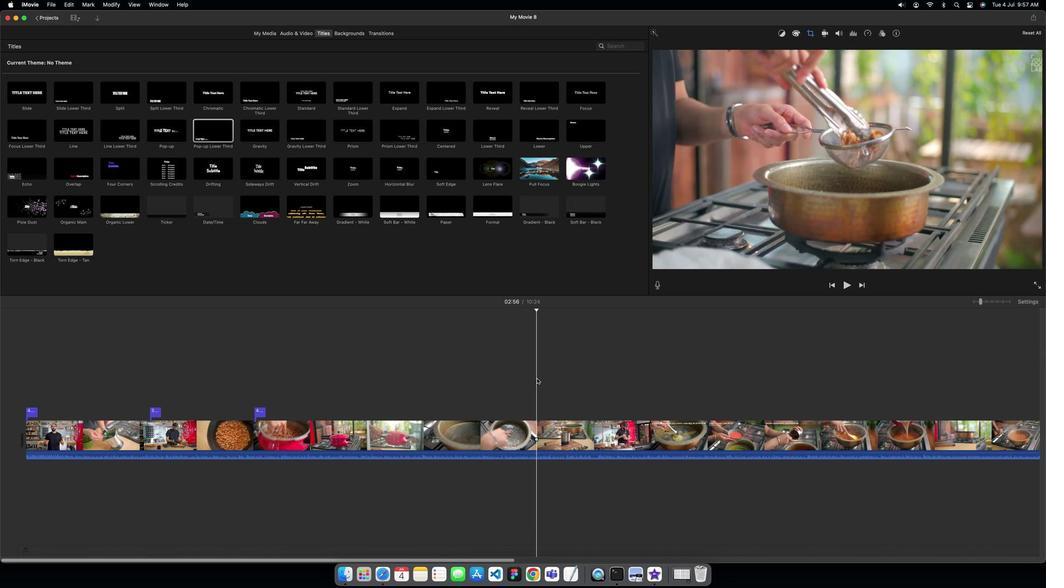 
Action: Mouse moved to (458, 238)
Screenshot: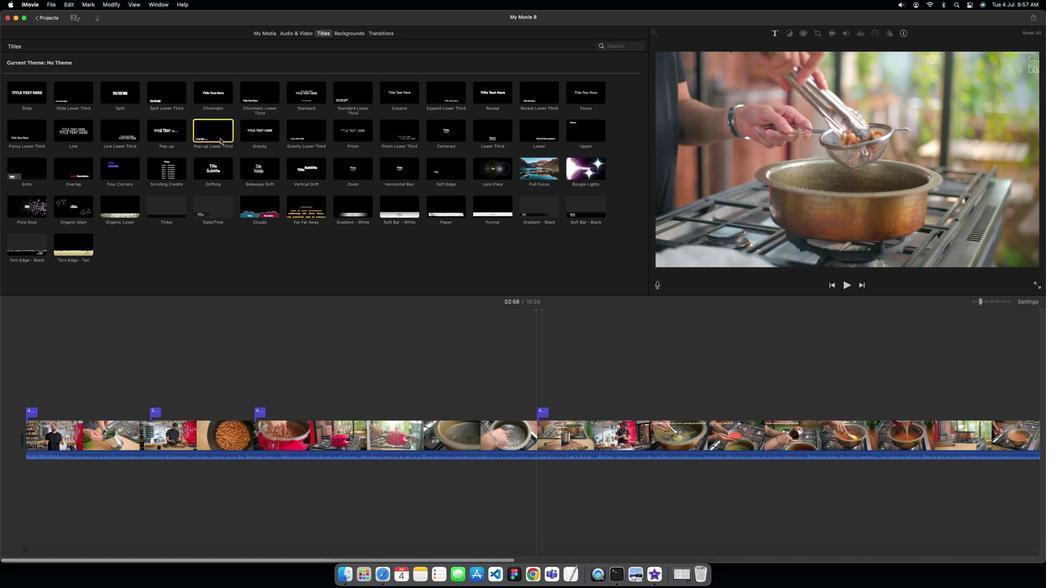 
Action: Mouse pressed left at (458, 238)
Screenshot: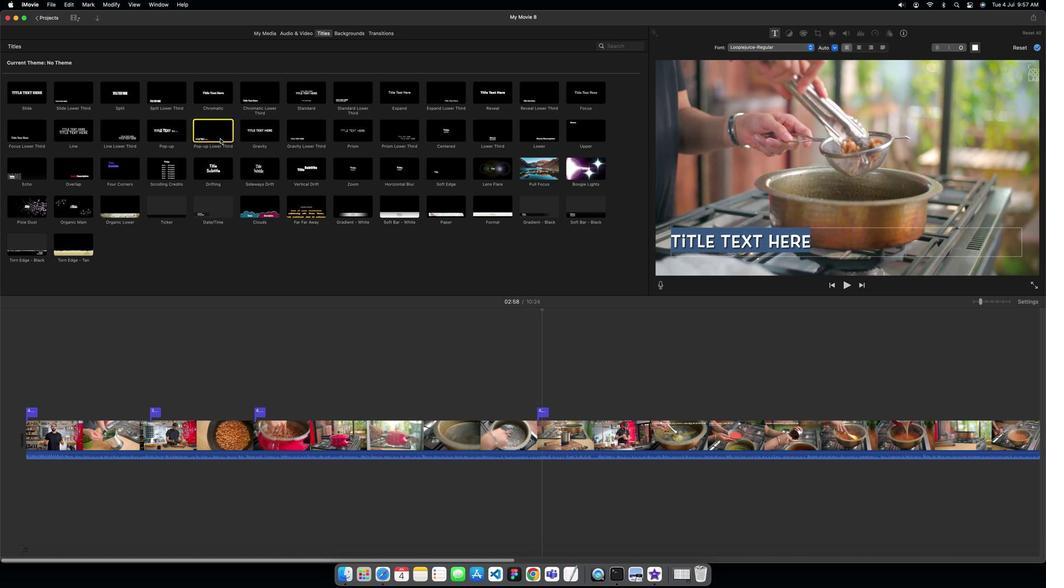 
Action: Mouse pressed left at (458, 238)
Screenshot: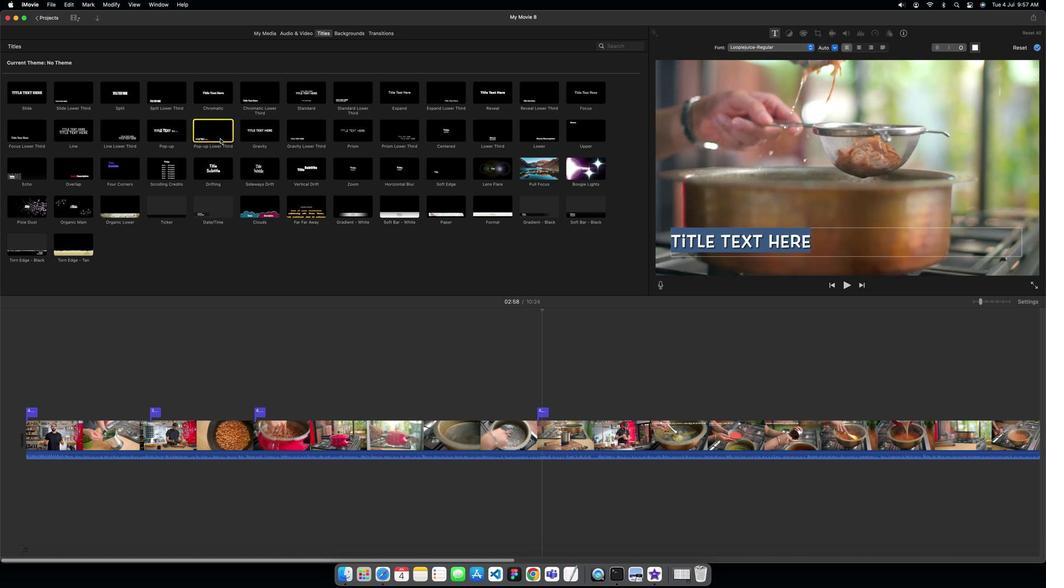 
Action: Mouse moved to (655, 289)
Screenshot: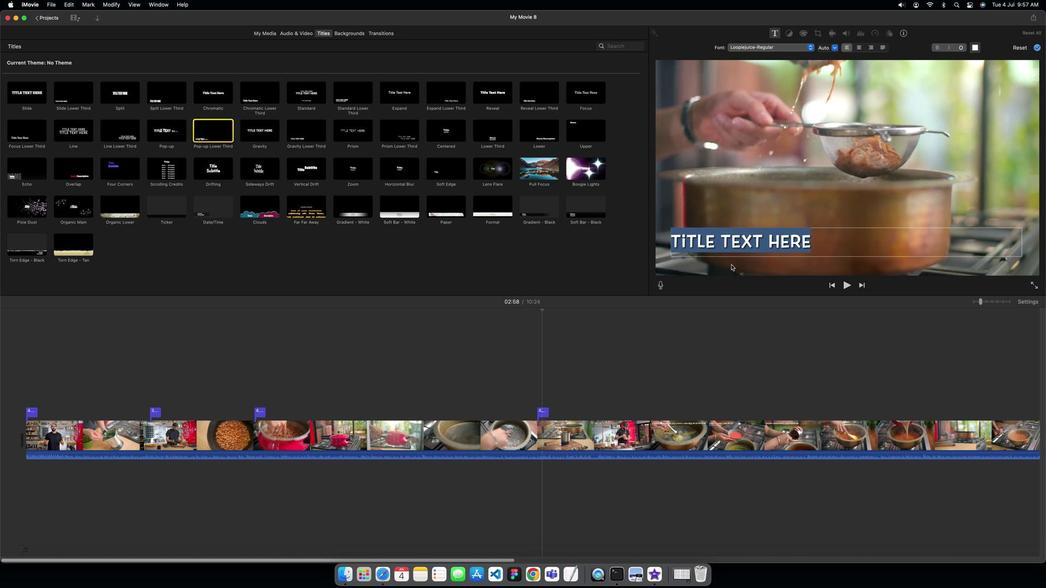 
Action: Key pressed 'H'Key.caps_lock'e''a''t'Key.space'o''i''l'Key.space'i''n'Key.space'a'Key.space'l''a''r''g''e'Key.space'p''o''t'Key.space'o''r'Key.space'p''r''e''s''s''u''r''e'Key.space'c''o''o''k''e''r'
Screenshot: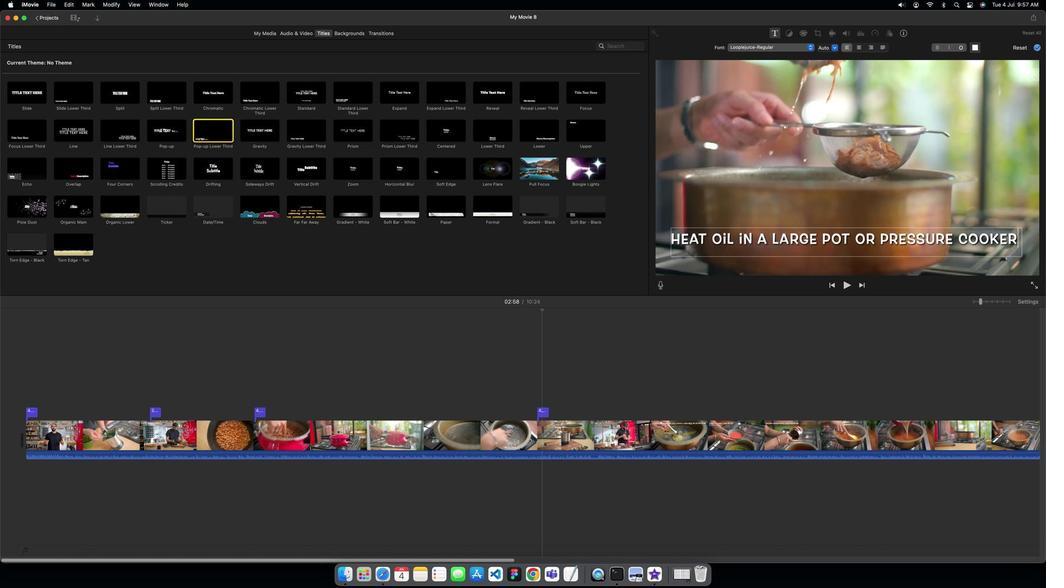 
Action: Mouse moved to (748, 201)
Screenshot: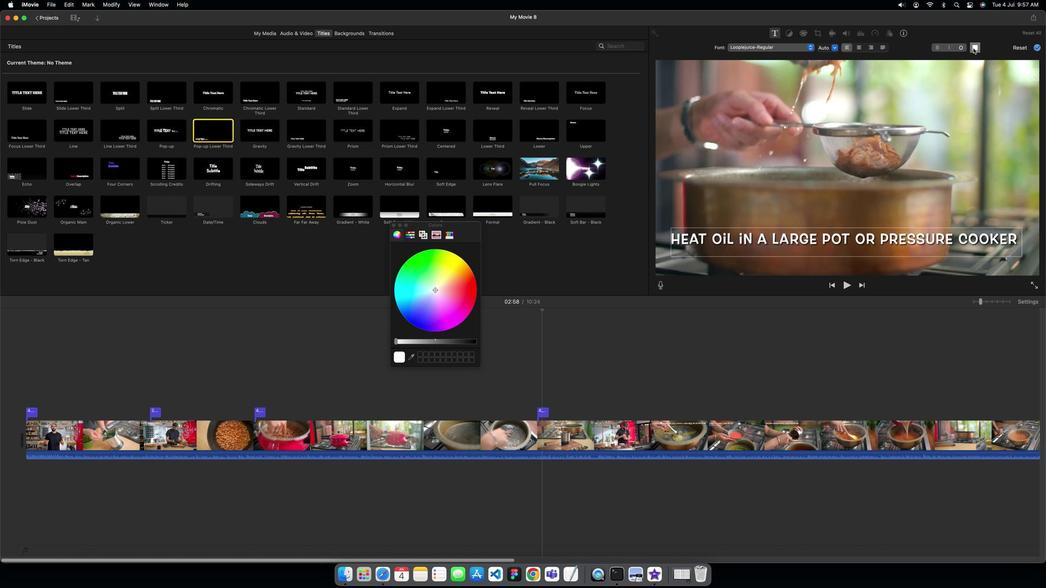
Action: Mouse pressed left at (748, 201)
Screenshot: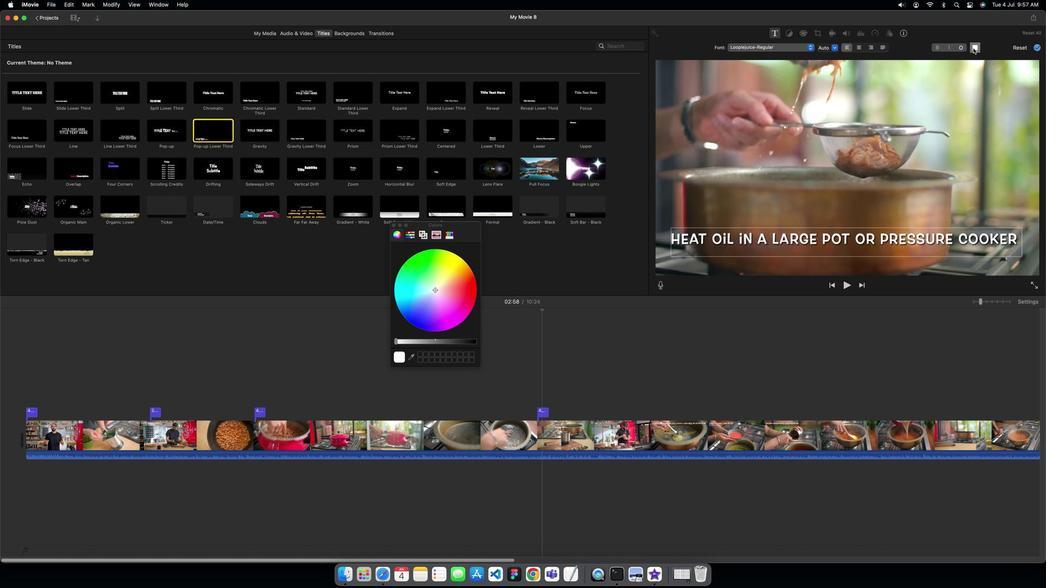 
Action: Mouse moved to (541, 299)
Screenshot: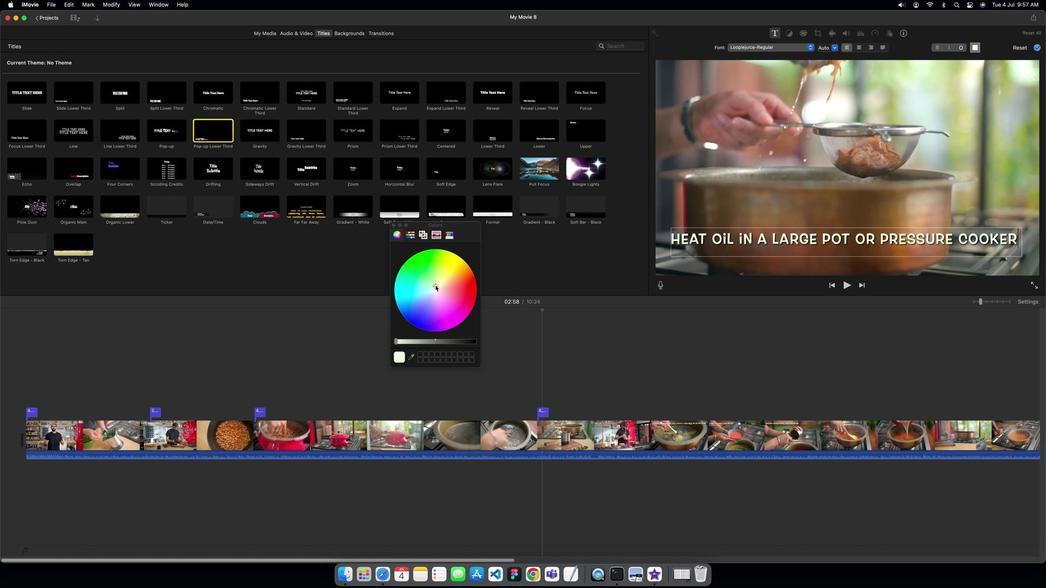 
Action: Mouse pressed left at (541, 299)
Screenshot: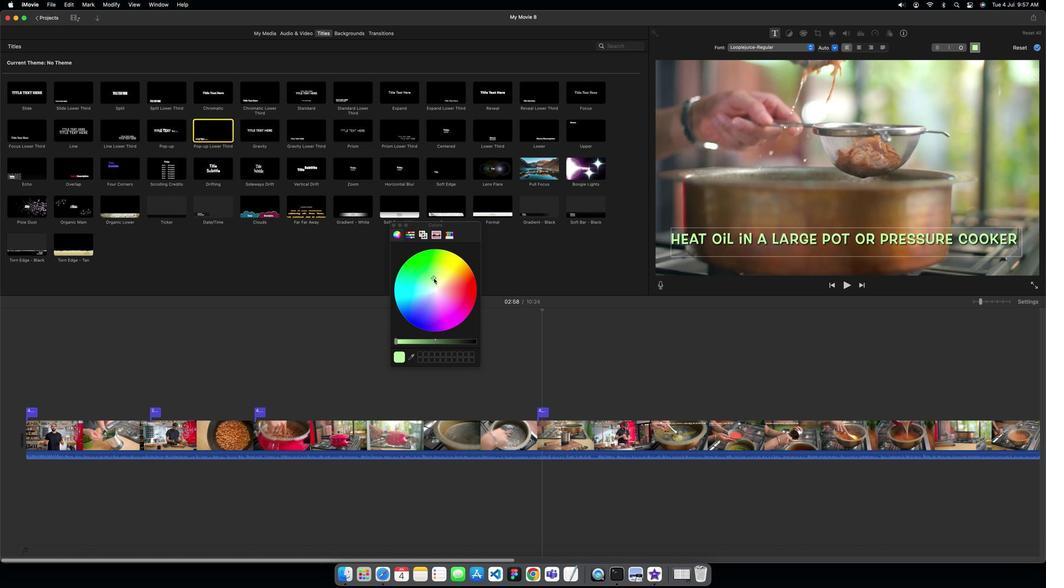 
Action: Mouse moved to (598, 318)
Screenshot: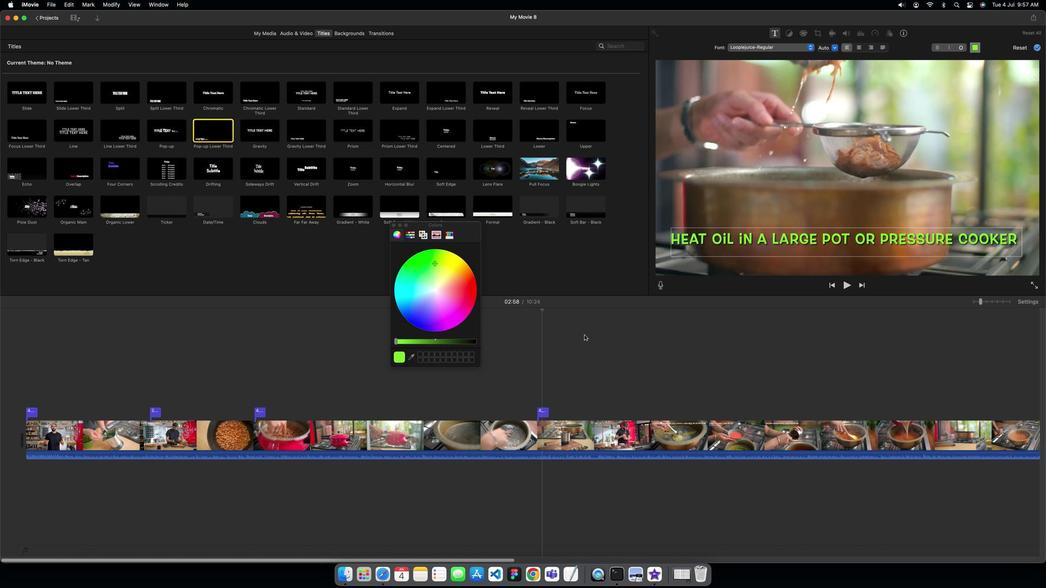 
Action: Mouse pressed left at (598, 318)
Screenshot: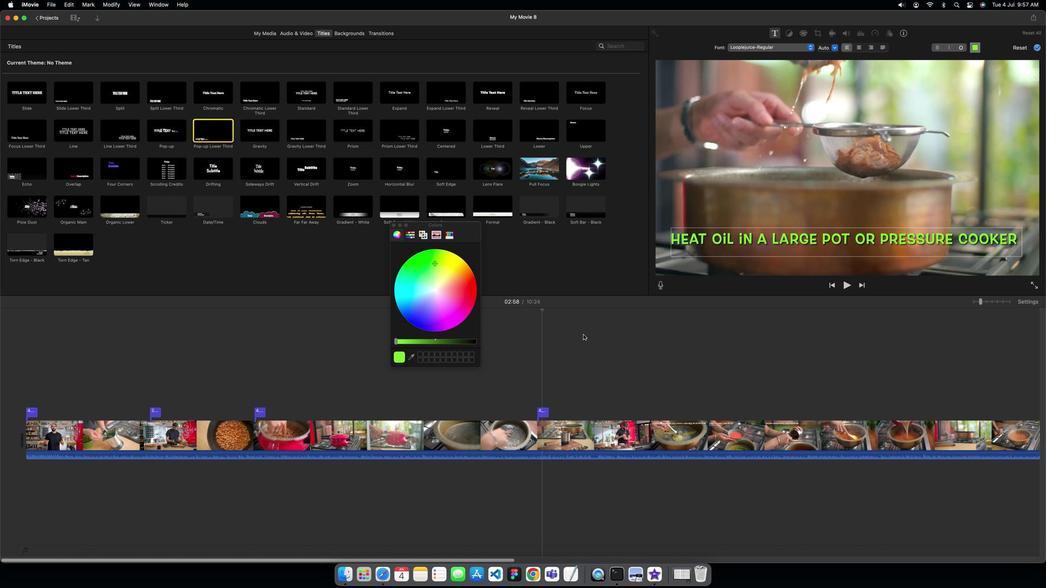 
Action: Mouse moved to (582, 322)
Screenshot: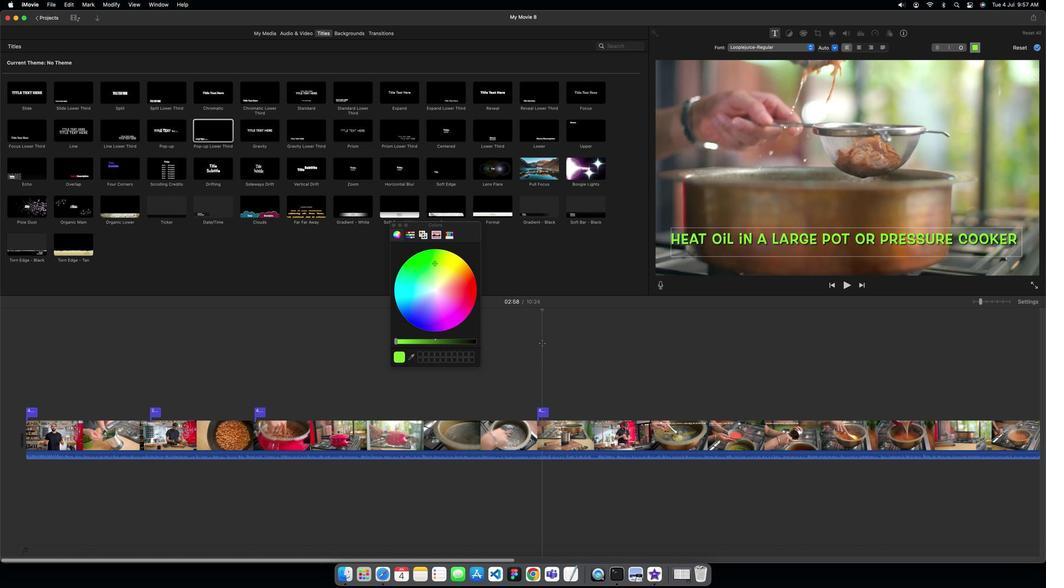 
Action: Mouse pressed left at (582, 322)
Screenshot: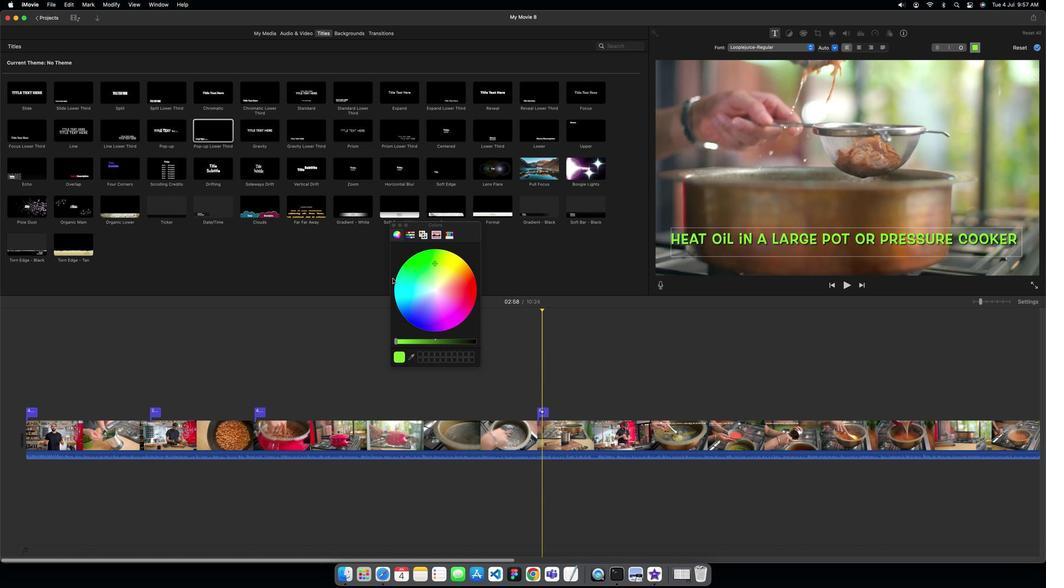 
Action: Mouse moved to (525, 274)
Screenshot: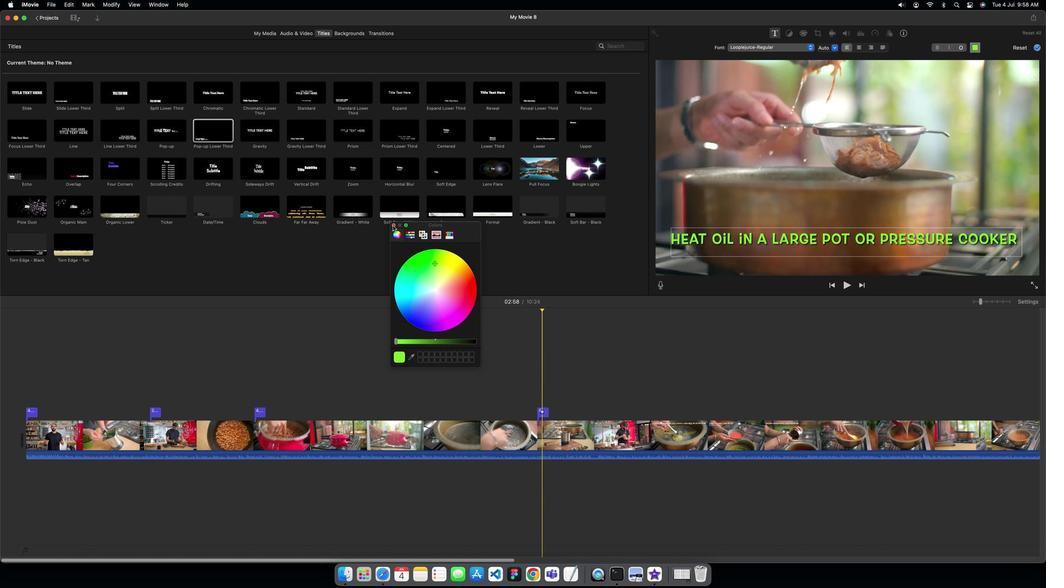 
Action: Mouse pressed left at (525, 274)
Screenshot: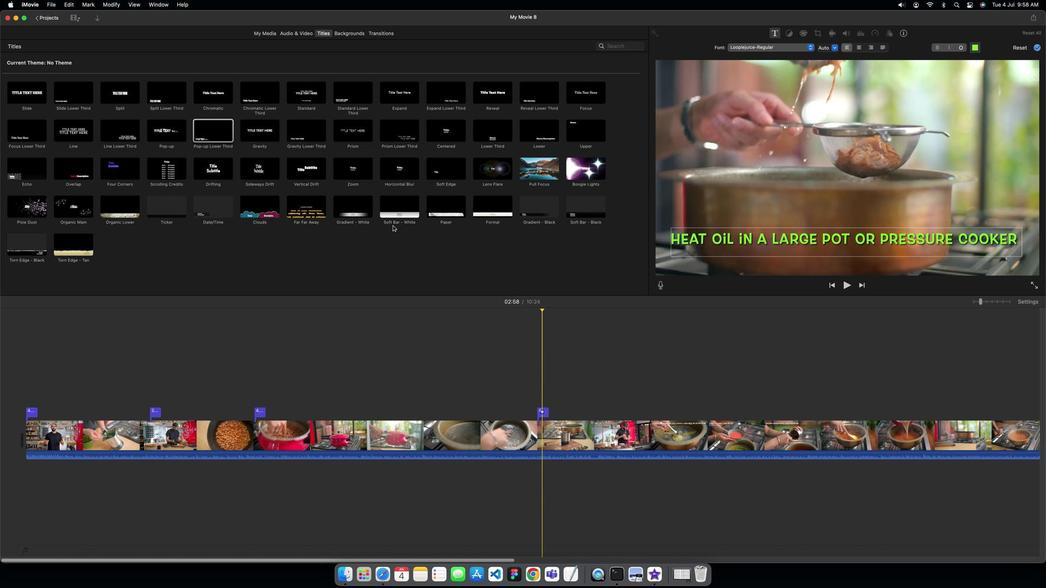 
Action: Mouse moved to (582, 328)
Screenshot: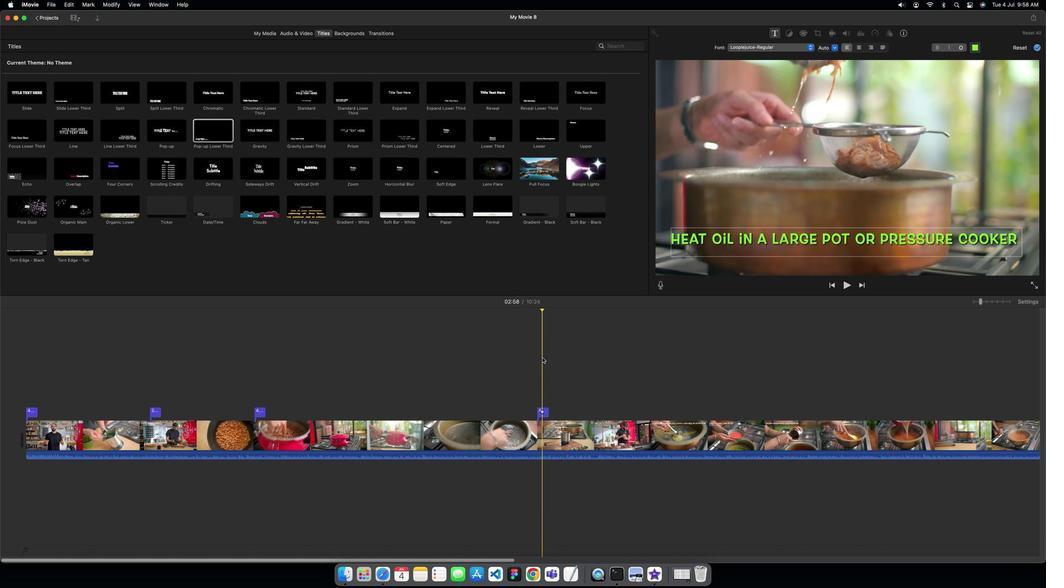 
Action: Mouse pressed left at (582, 328)
Screenshot: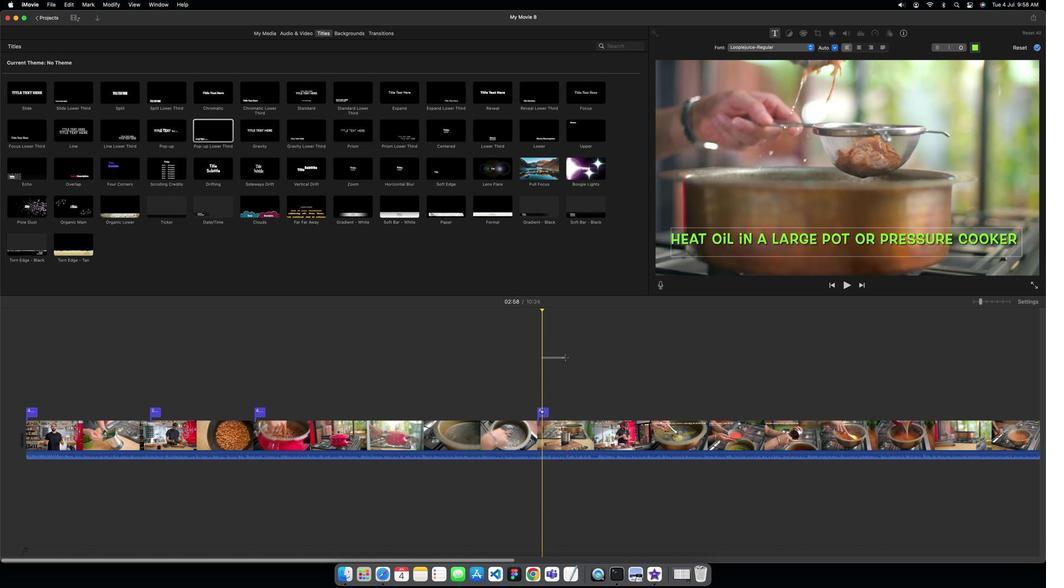 
Action: Mouse moved to (583, 309)
Screenshot: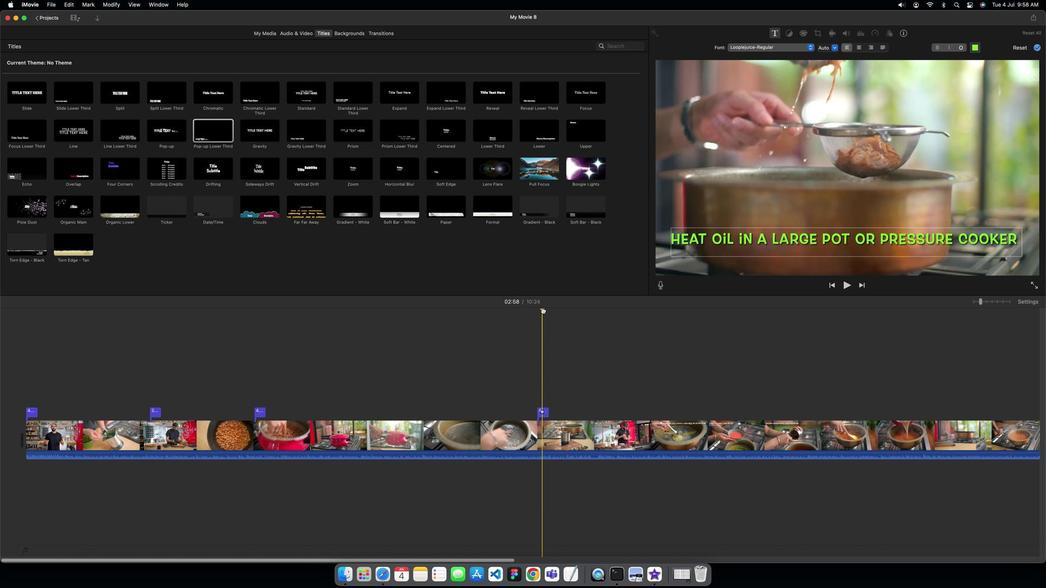 
Action: Mouse pressed left at (583, 309)
Screenshot: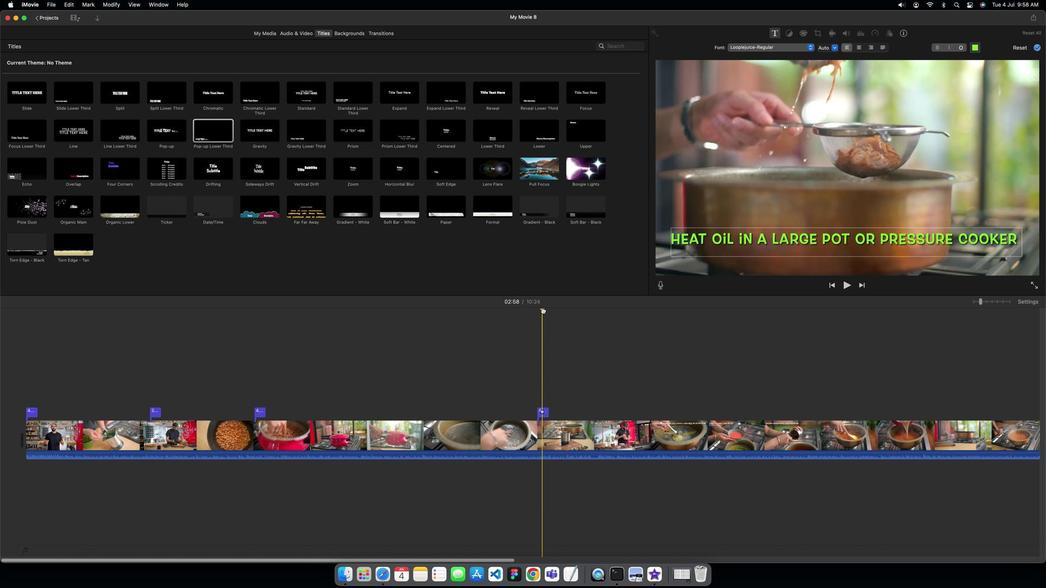 
Action: Mouse moved to (647, 313)
Screenshot: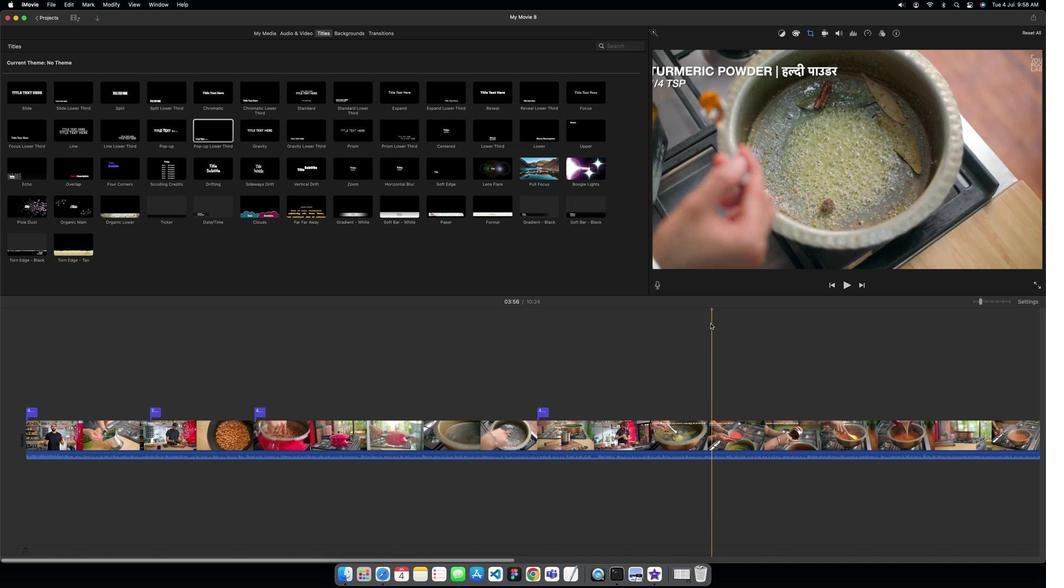 
Action: Mouse pressed left at (647, 313)
Screenshot: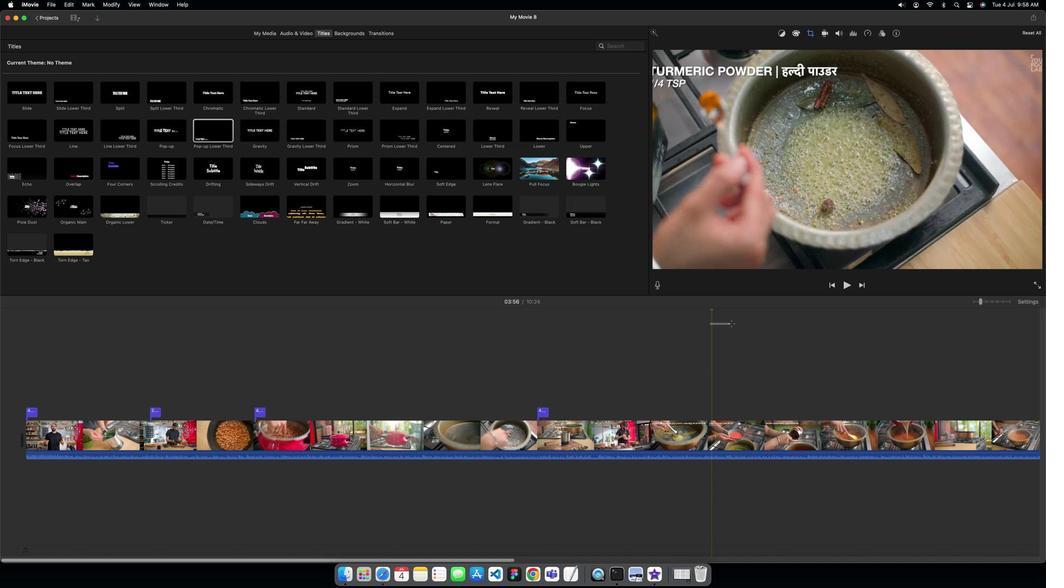 
Action: Mouse moved to (648, 309)
Screenshot: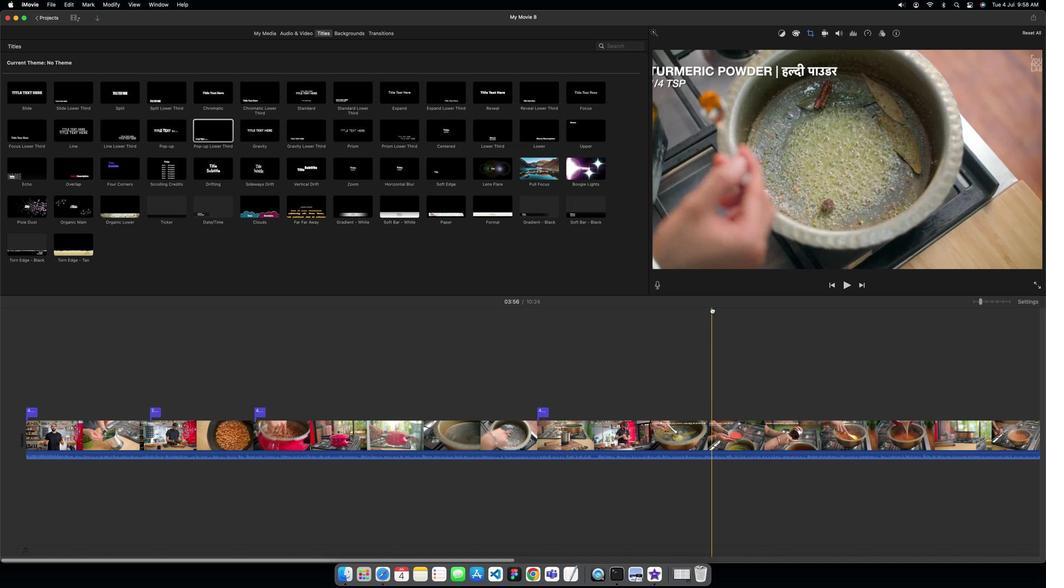 
Action: Mouse pressed left at (648, 309)
Screenshot: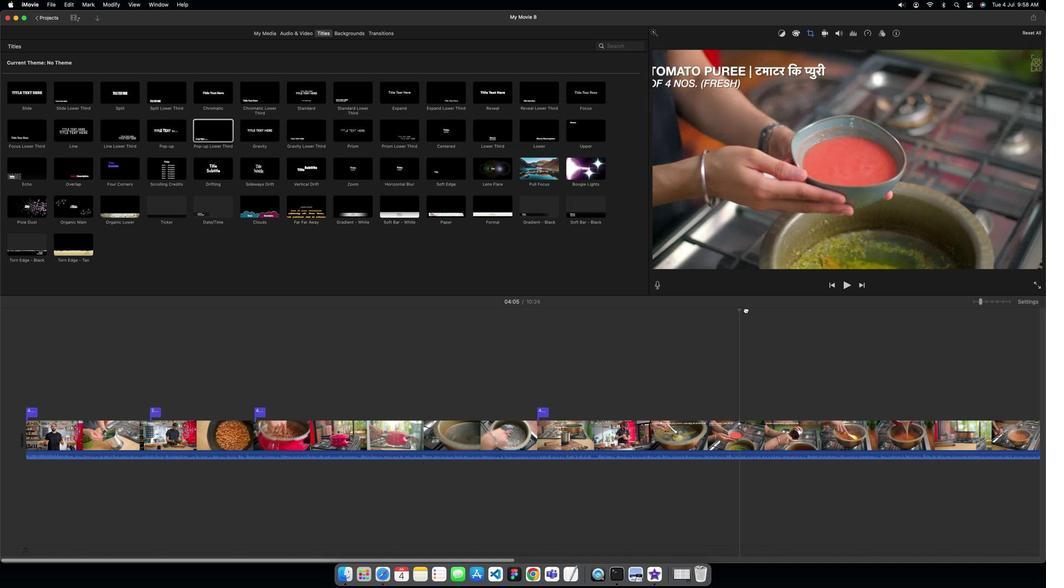 
Action: Mouse moved to (671, 308)
Screenshot: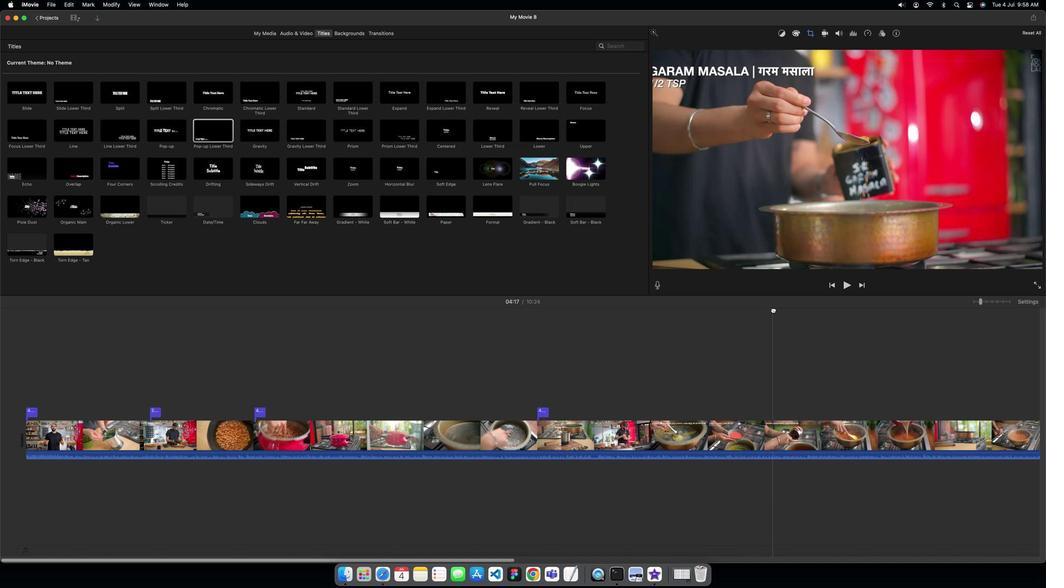 
Action: Key pressed Key.caps_lock
Screenshot: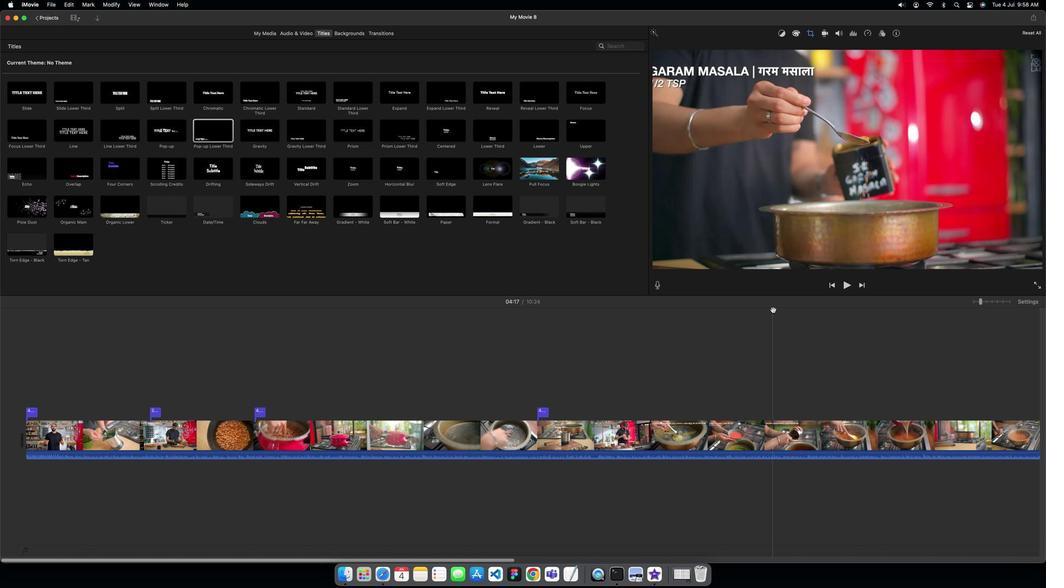 
Action: Mouse moved to (452, 234)
Screenshot: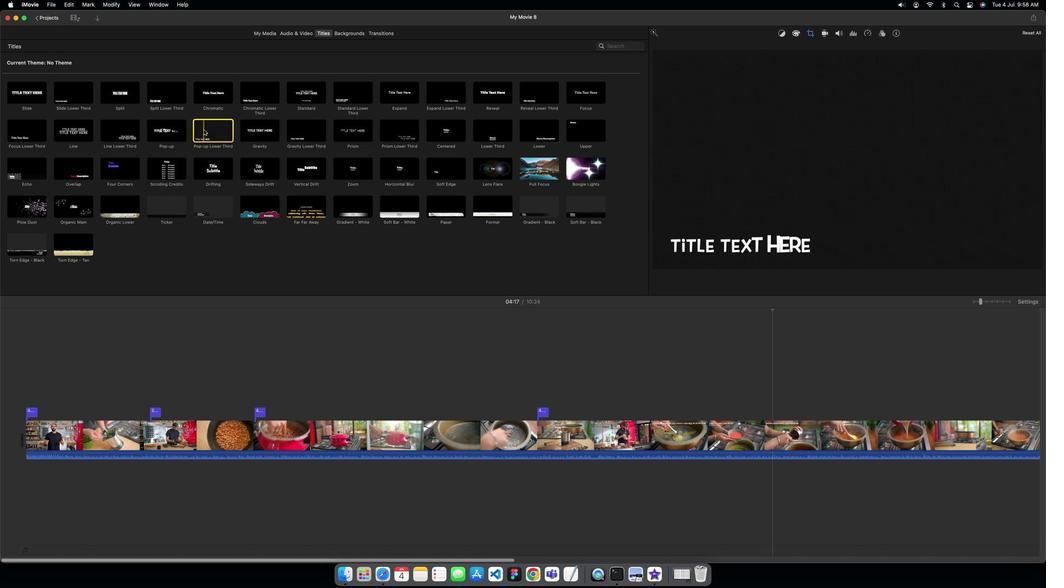 
Action: Mouse pressed left at (452, 234)
Screenshot: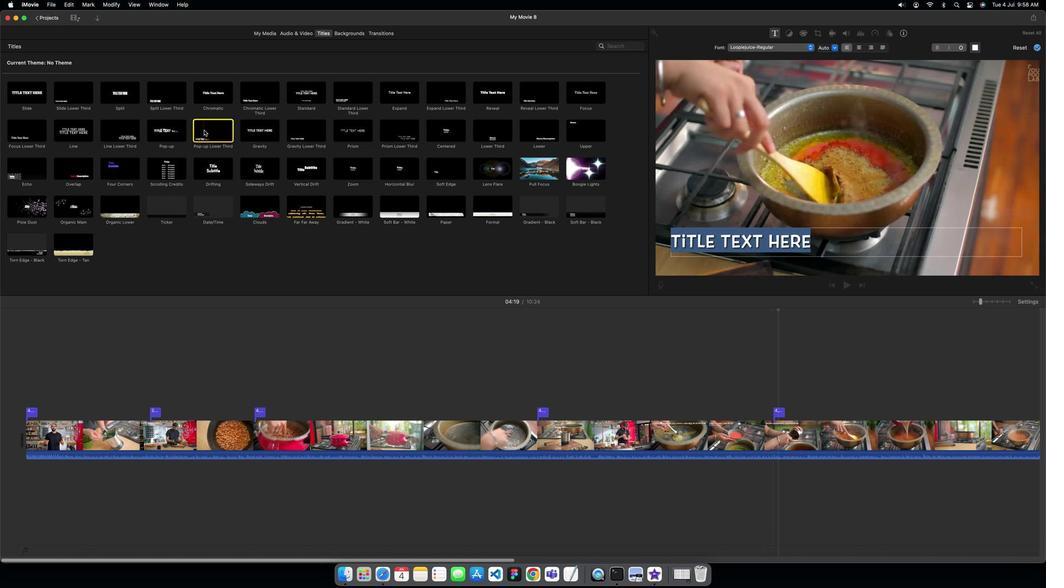 
Action: Mouse pressed left at (452, 234)
Screenshot: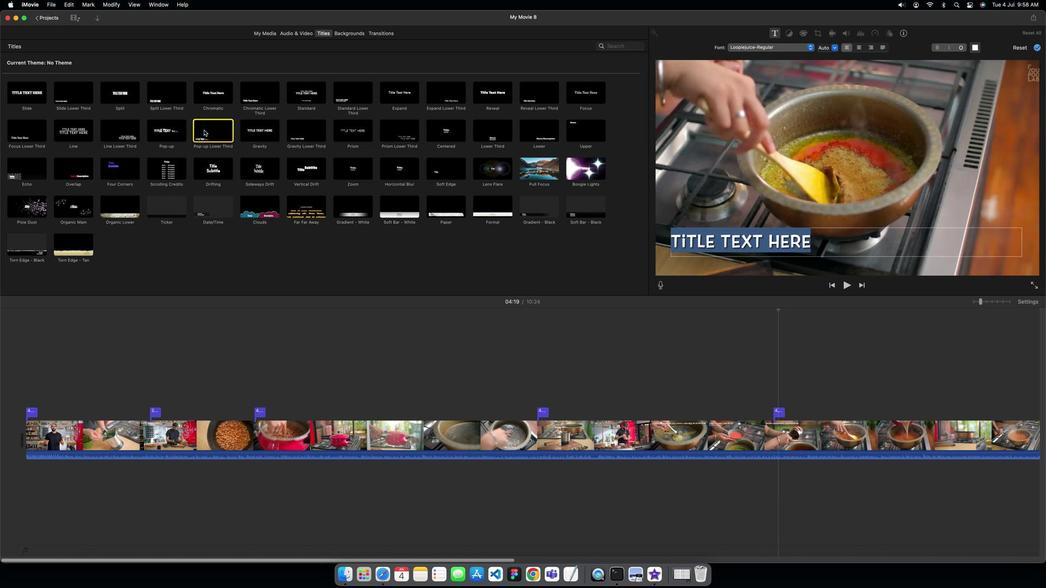 
Action: Mouse moved to (667, 281)
Screenshot: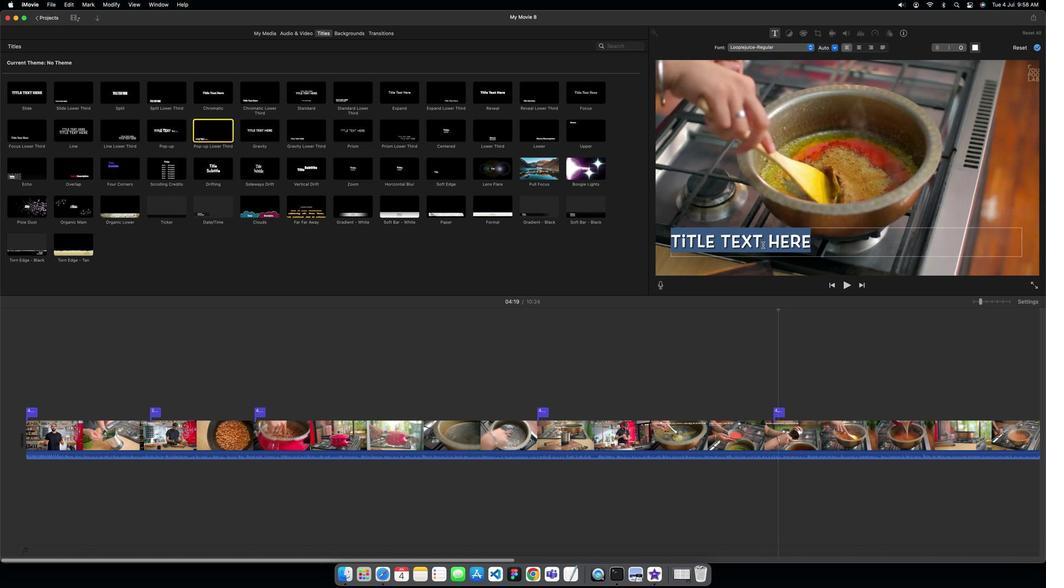
Action: Key pressed 'P'Key.caps_lock'r''e''p''a''r''e'Key.space't''h''e'Key.space'r''a''j''a'Key.backspace'm''a'Key.space'c''u''r''r''y'
Screenshot: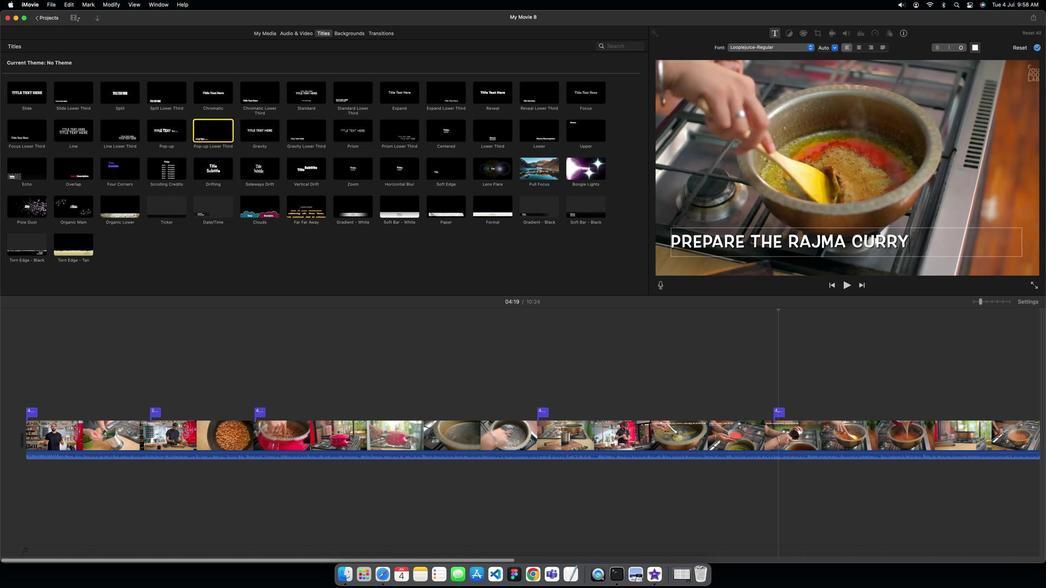 
Action: Mouse moved to (673, 317)
Screenshot: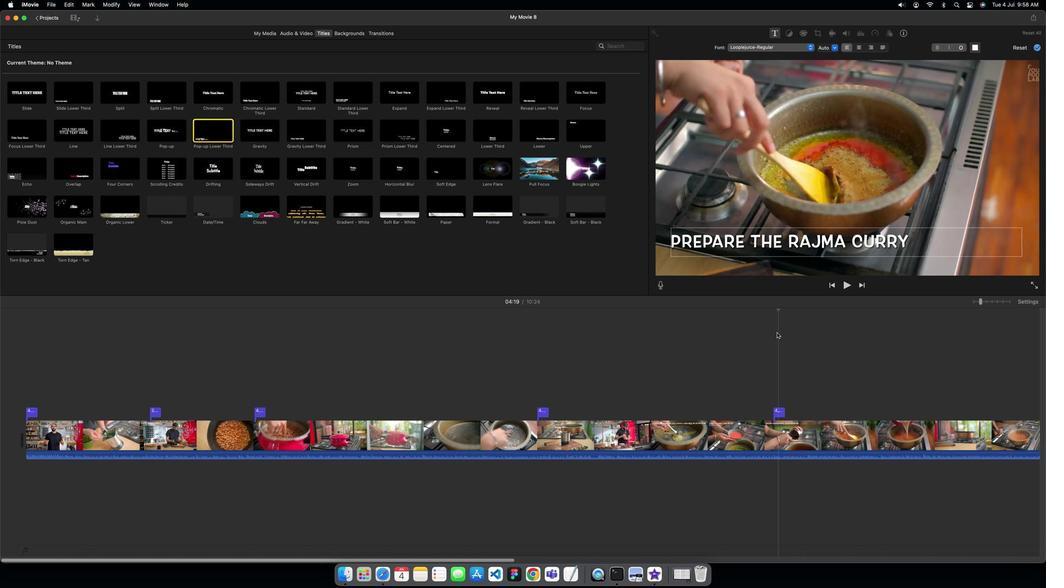 
Action: Mouse pressed left at (673, 317)
Screenshot: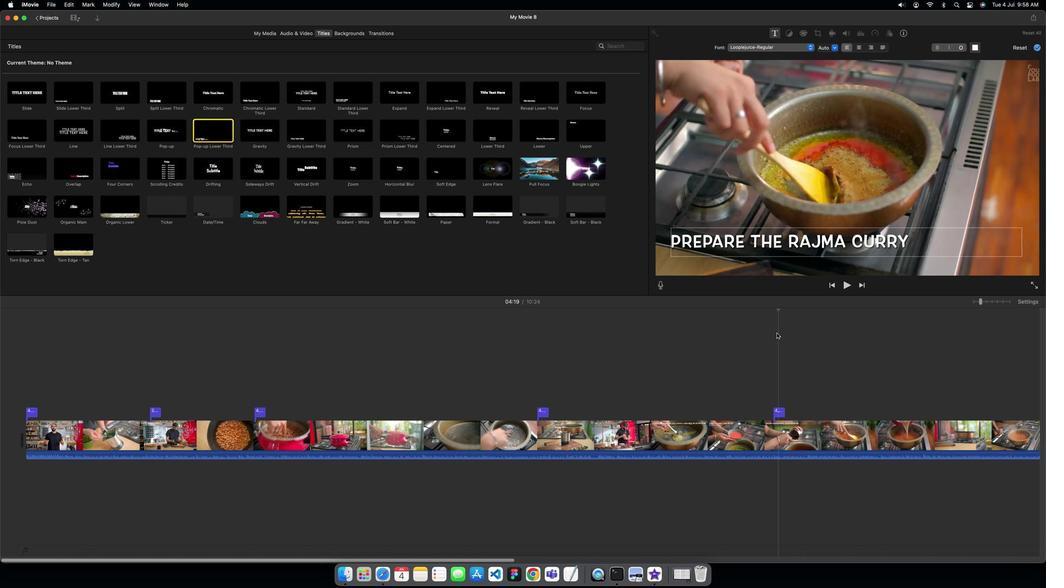 
Action: Mouse moved to (674, 319)
Screenshot: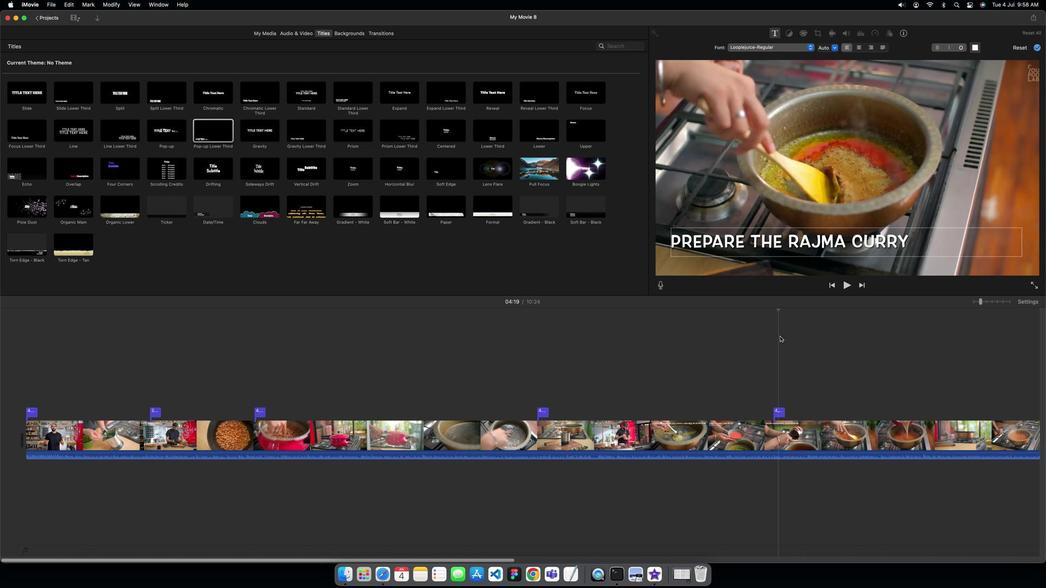 
Action: Mouse pressed left at (674, 319)
Screenshot: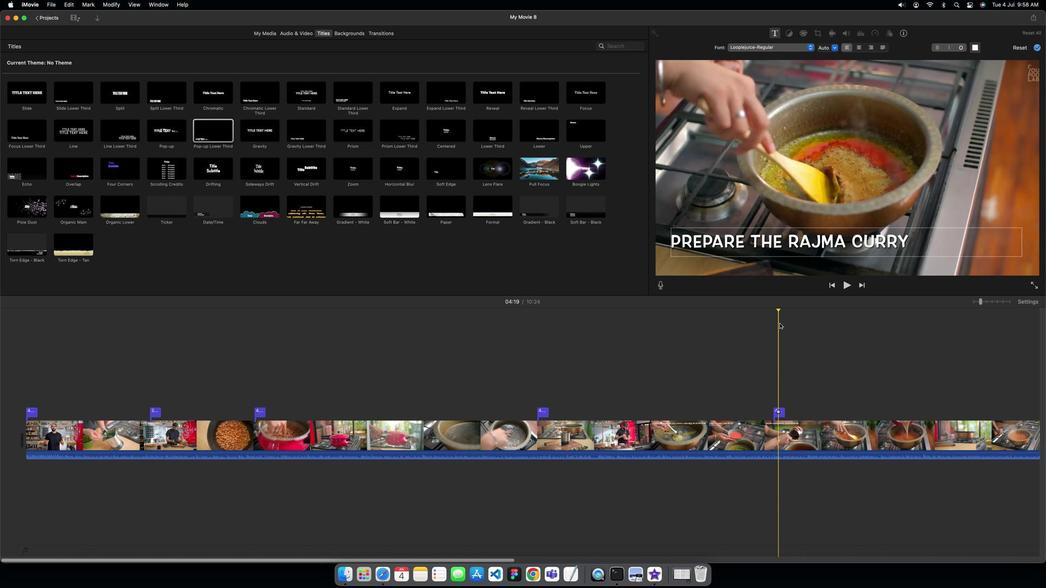 
Action: Mouse moved to (673, 309)
Screenshot: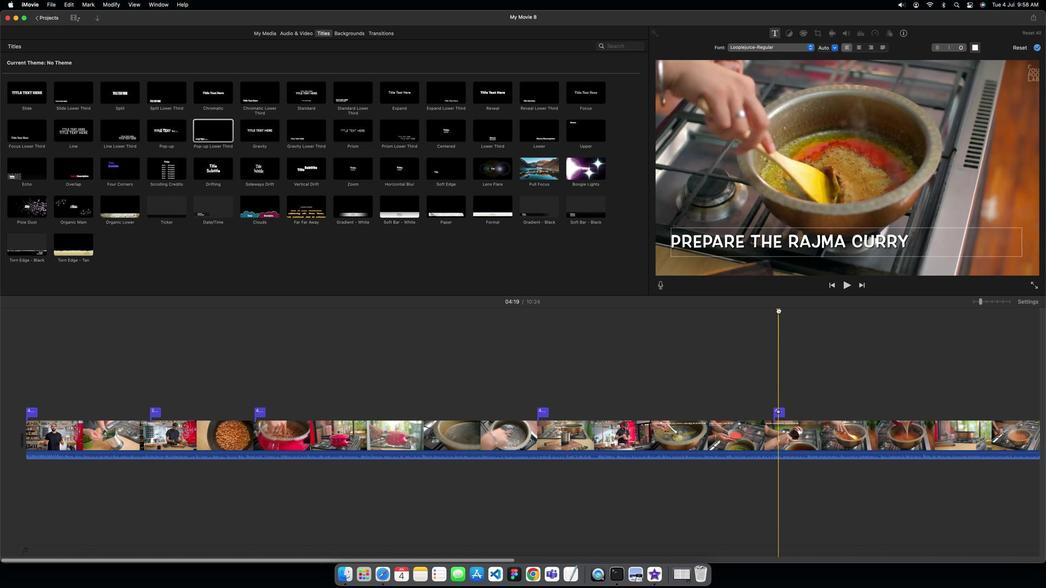 
Action: Mouse pressed left at (673, 309)
Screenshot: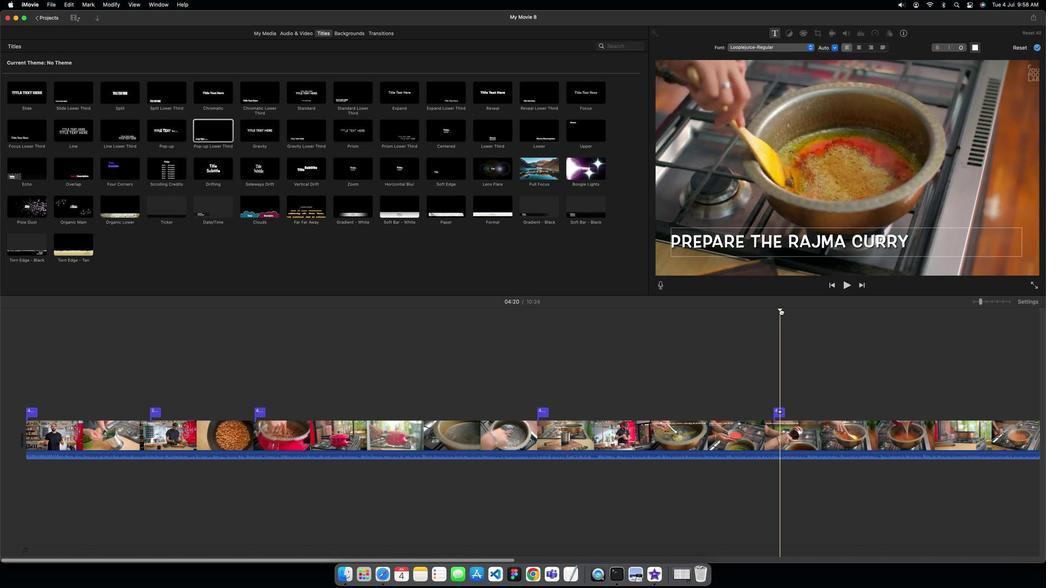 
Action: Mouse moved to (566, 345)
Screenshot: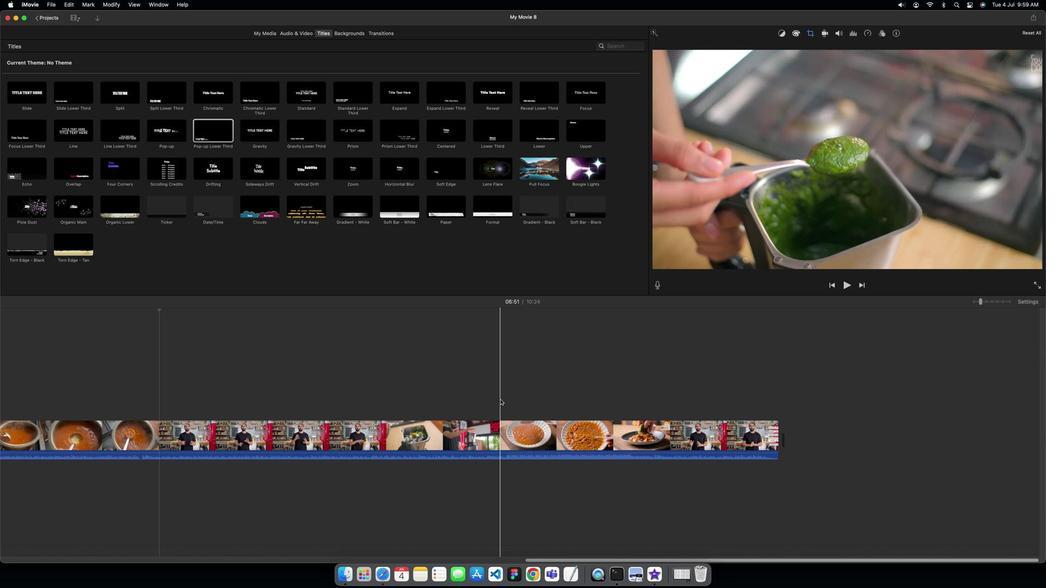 
Action: Key pressed Key.caps_lock
Screenshot: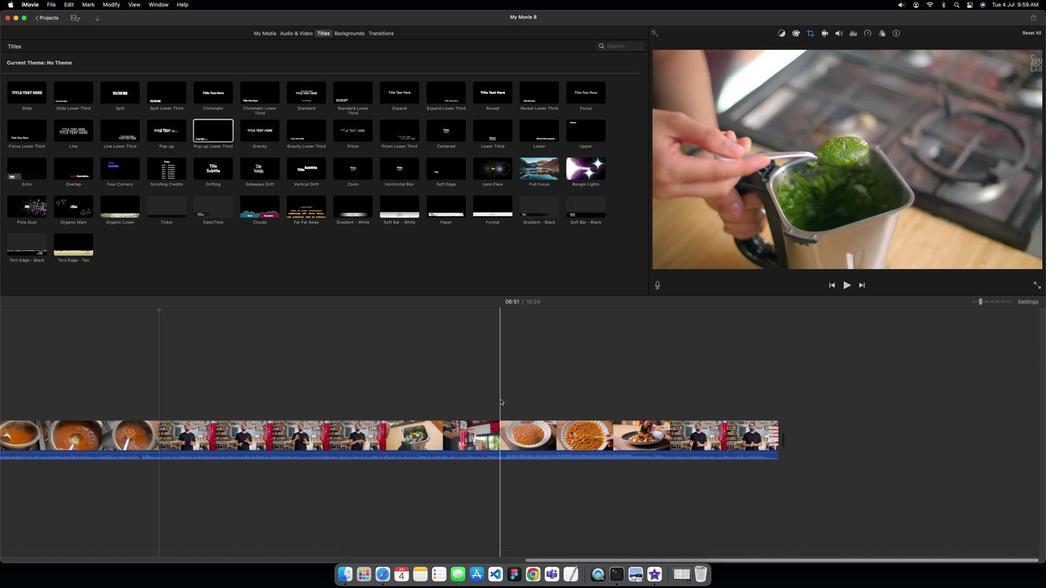 
Action: Mouse moved to (567, 344)
Screenshot: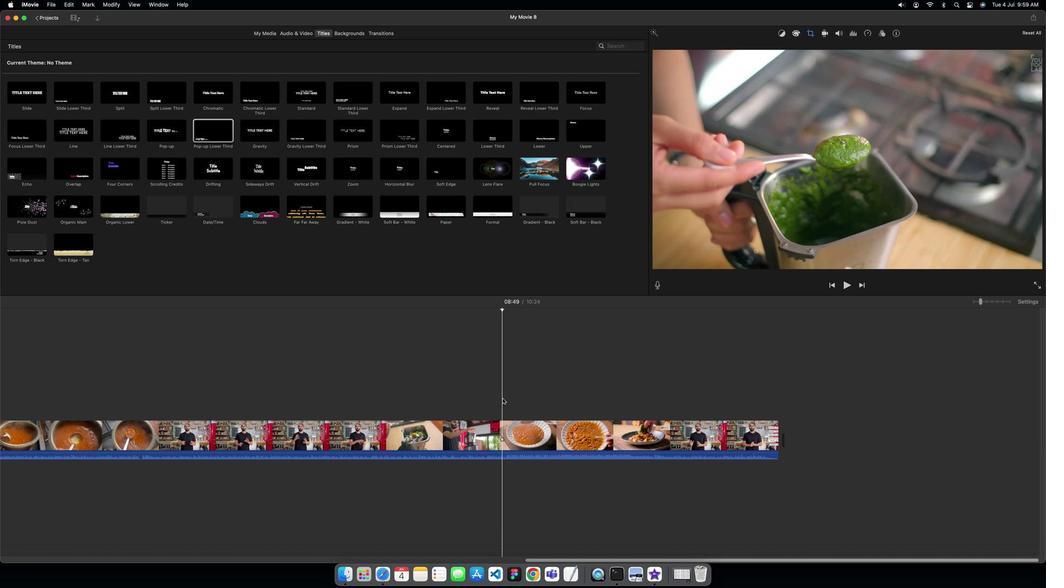 
Action: Mouse pressed left at (567, 344)
Screenshot: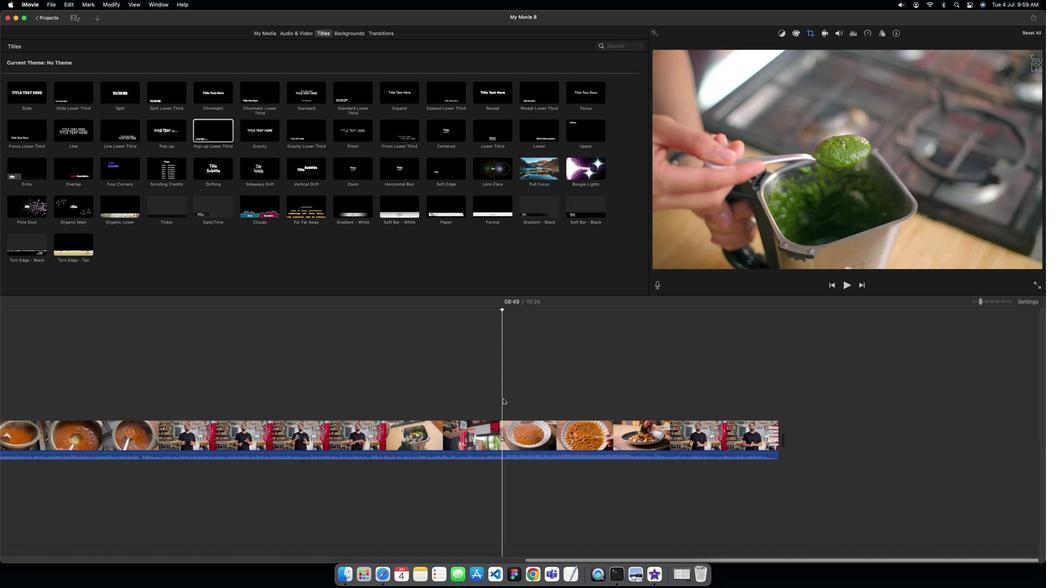 
Action: Mouse moved to (455, 237)
Screenshot: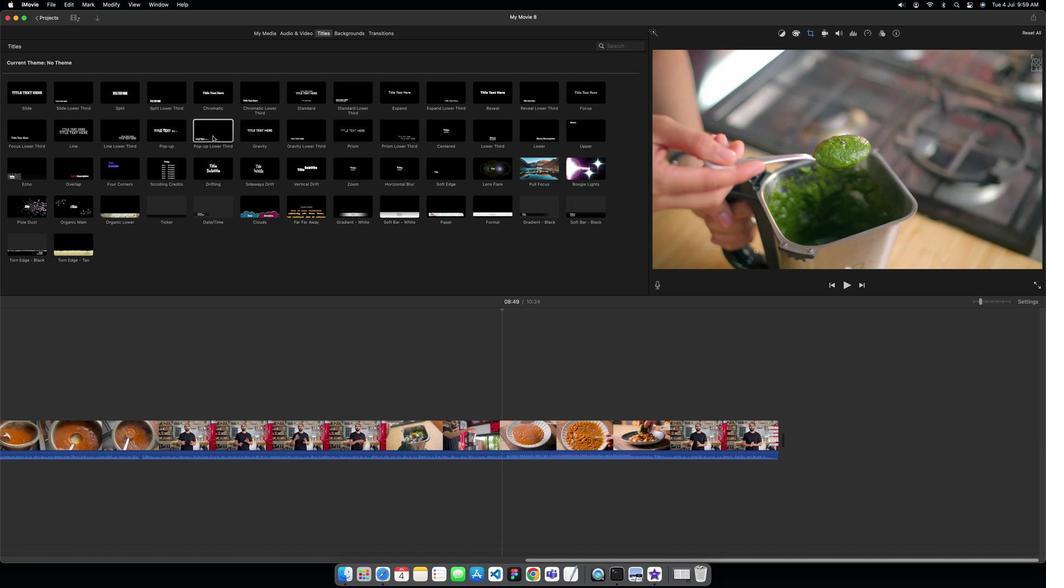 
Action: Mouse pressed left at (455, 237)
Screenshot: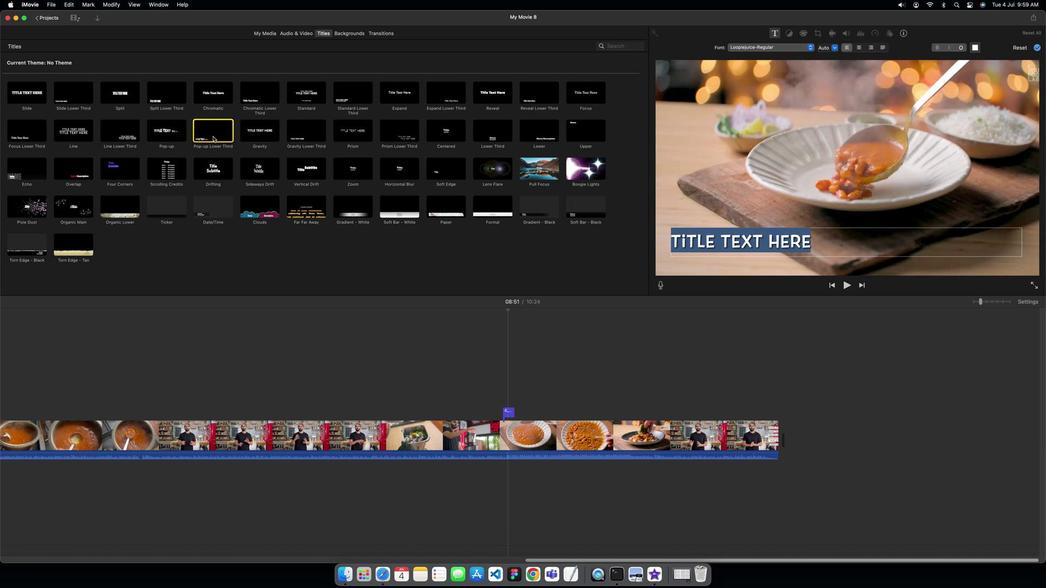 
Action: Mouse pressed left at (455, 237)
Screenshot: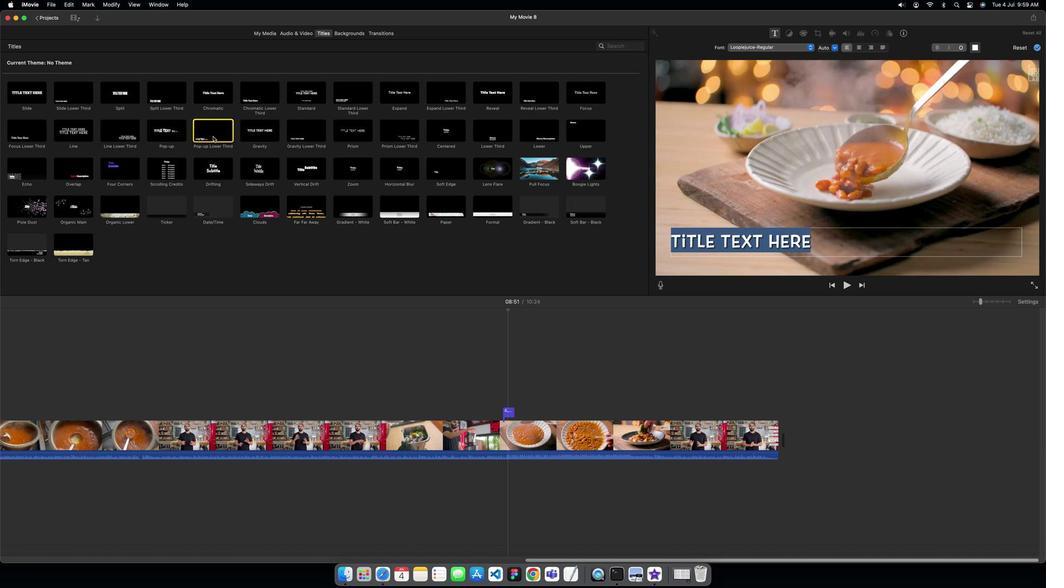 
Action: Mouse moved to (572, 336)
Screenshot: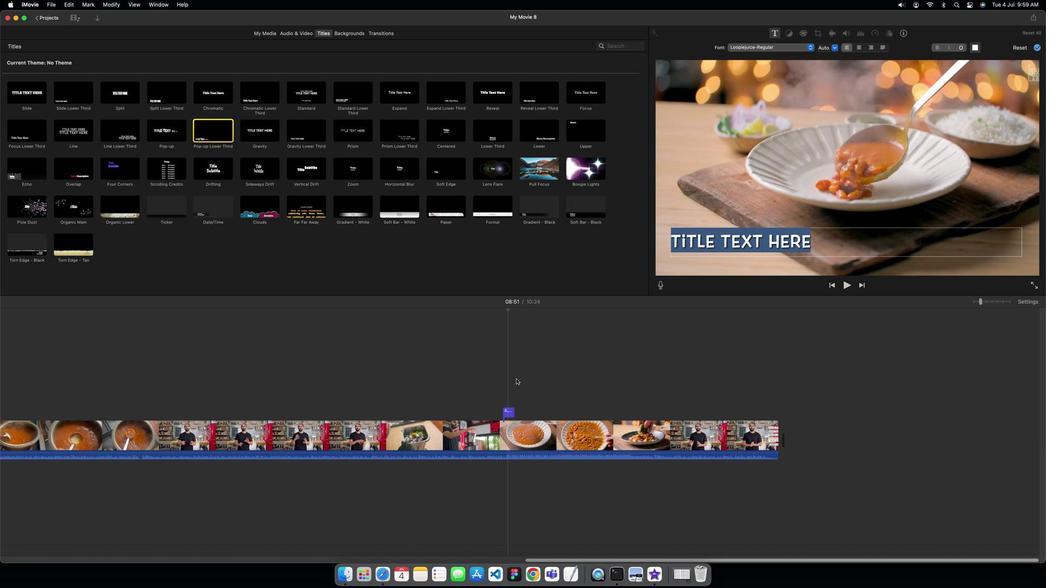 
Action: Key pressed Key.caps_lockKey.caps_lock'S''T''I''R'Key.space'I''N'Key.space'T''U''M''E''R''I''C'Key.space'P''O''W''D''E''R'
Screenshot: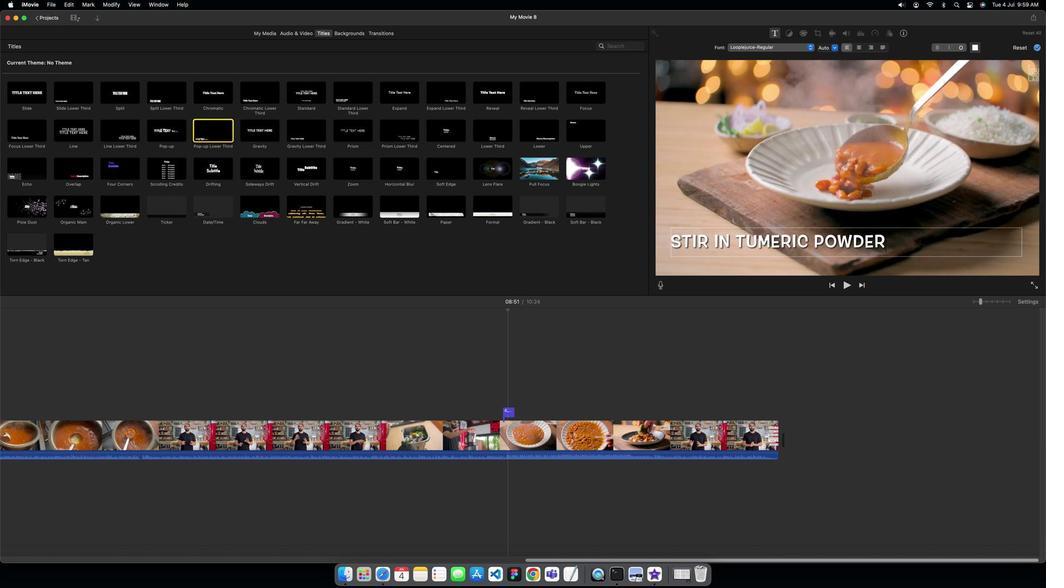 
Action: Mouse moved to (570, 320)
Screenshot: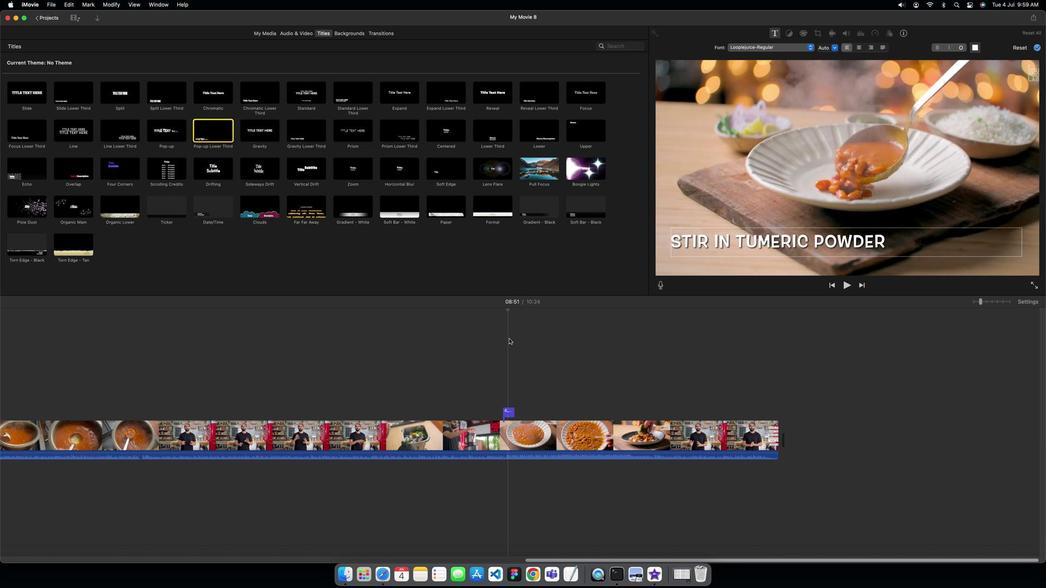 
Action: Mouse pressed left at (570, 320)
Screenshot: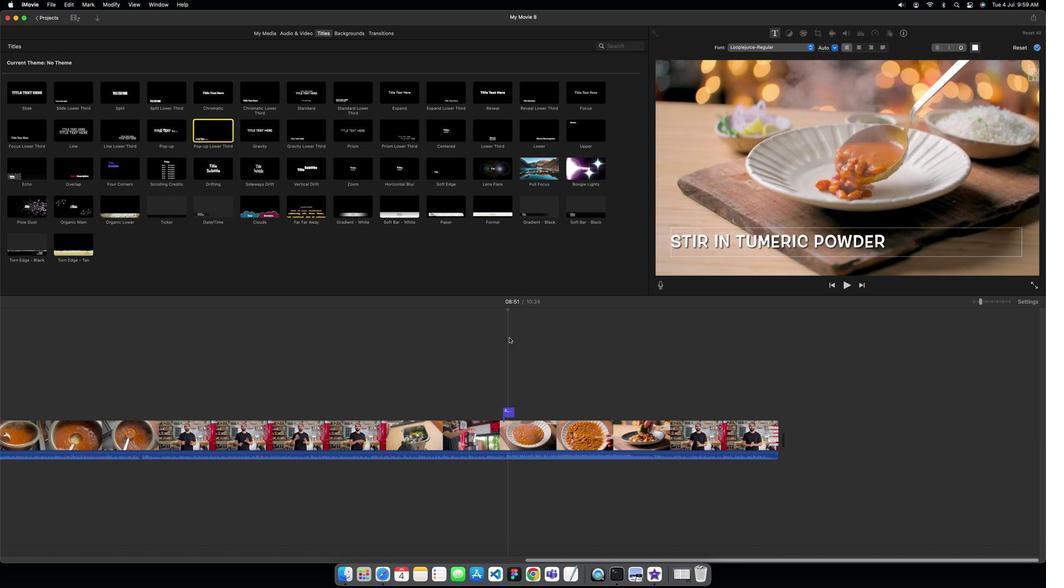 
Action: Mouse moved to (570, 309)
Screenshot: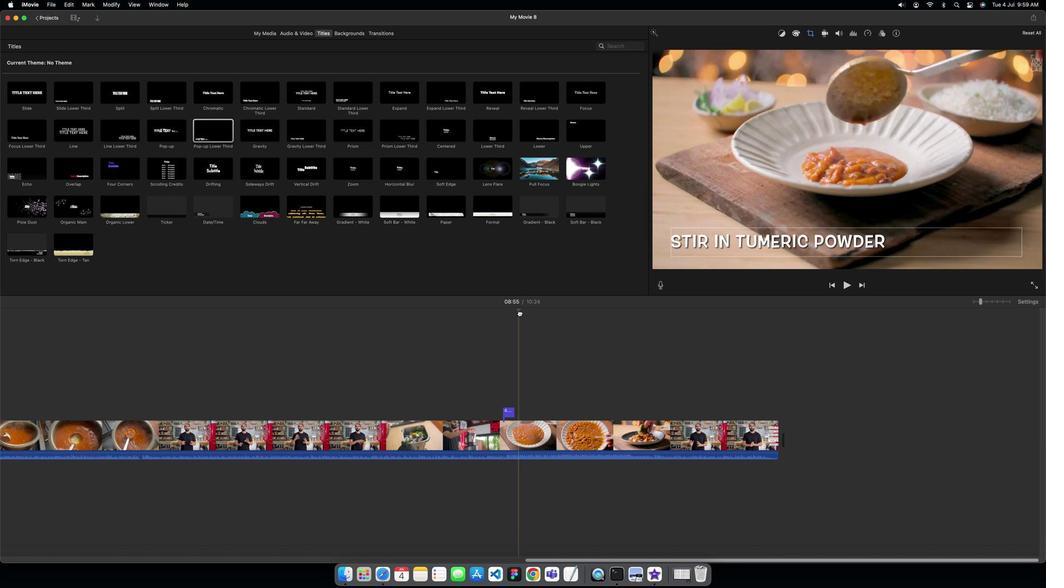 
Action: Mouse pressed left at (570, 309)
Screenshot: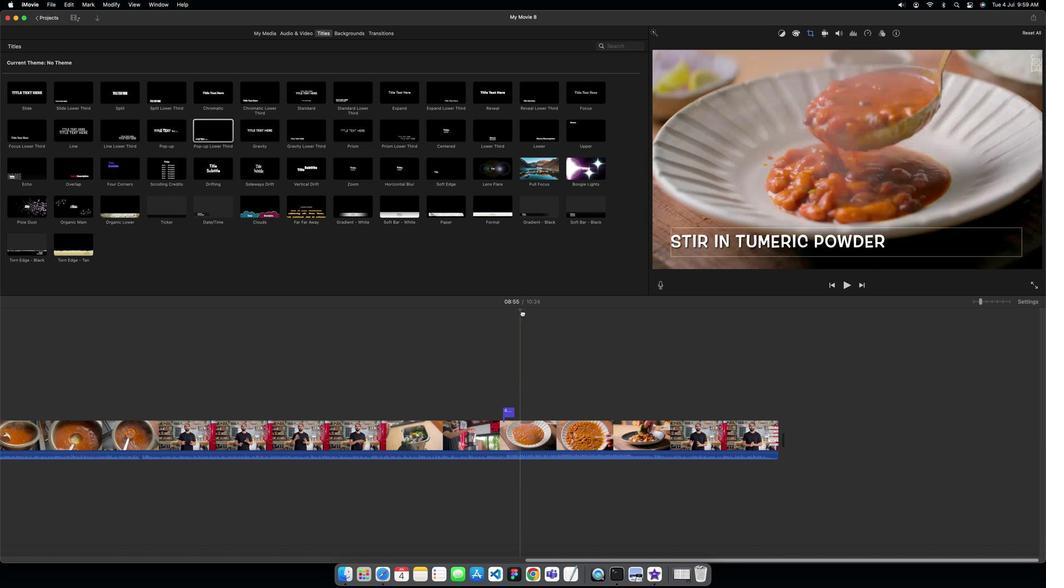 
Action: Mouse moved to (943, 322)
Screenshot: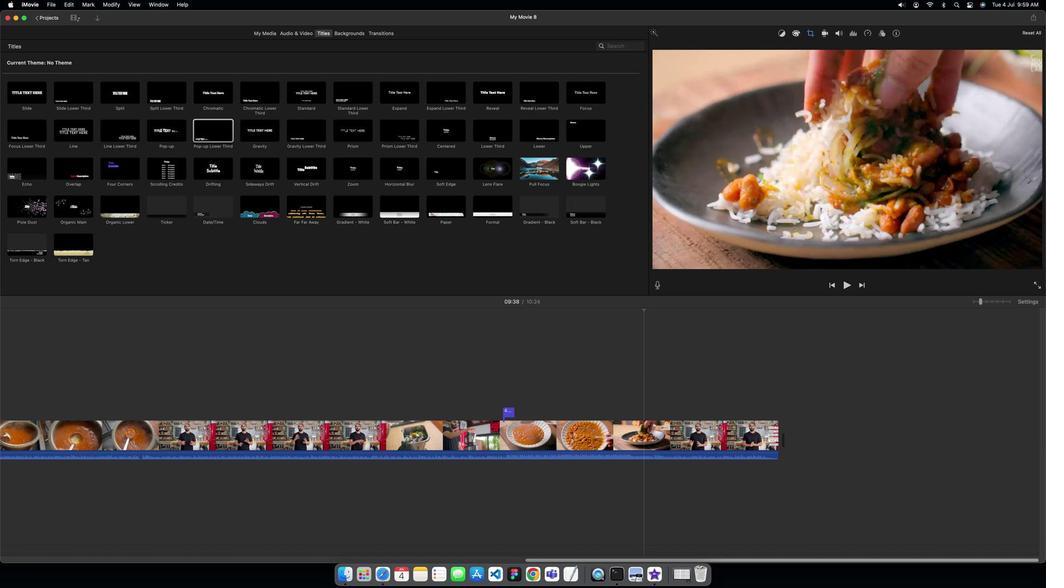 
Action: Mouse scrolled (943, 322) with delta (373, 181)
Screenshot: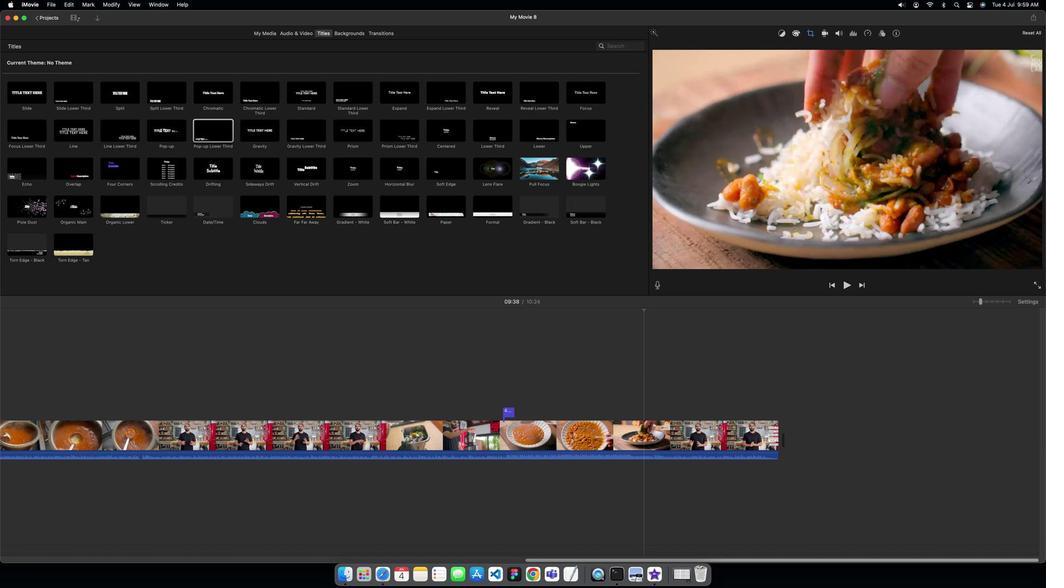 
Action: Mouse moved to (943, 322)
Screenshot: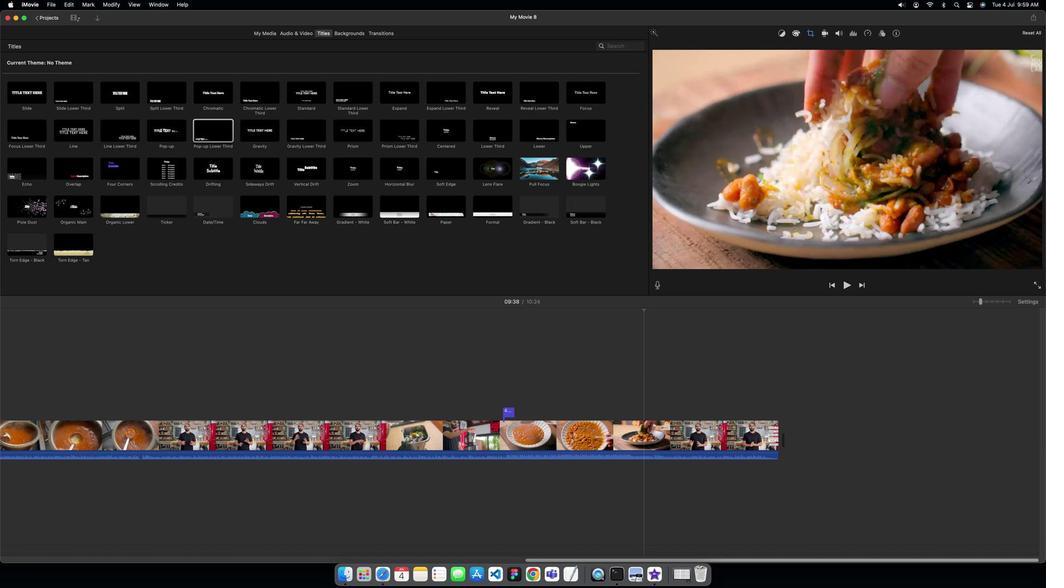 
Action: Mouse scrolled (943, 322) with delta (373, 181)
Screenshot: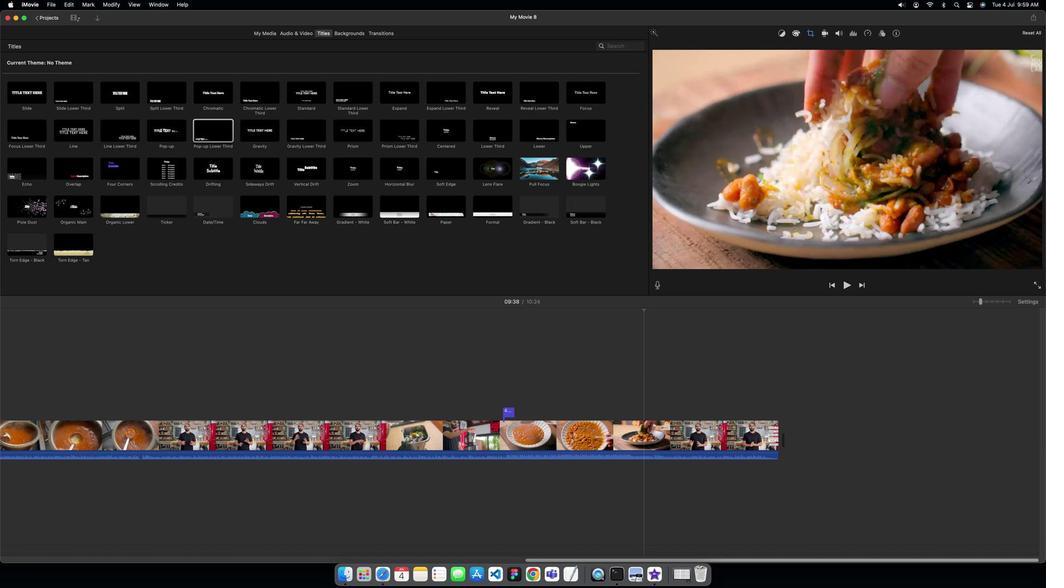 
Action: Mouse scrolled (943, 322) with delta (373, 181)
Screenshot: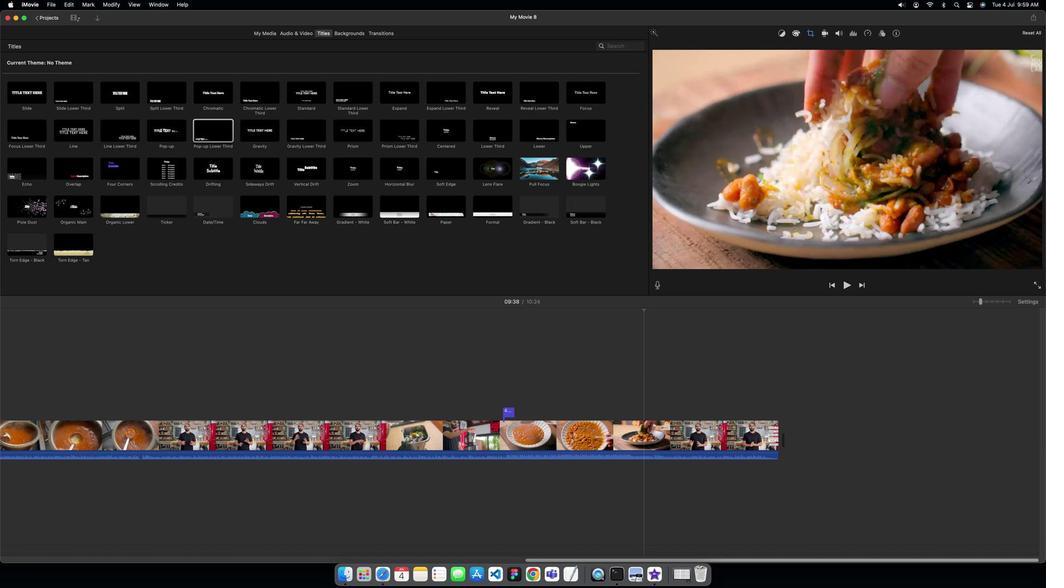 
Action: Mouse scrolled (943, 322) with delta (373, 181)
Screenshot: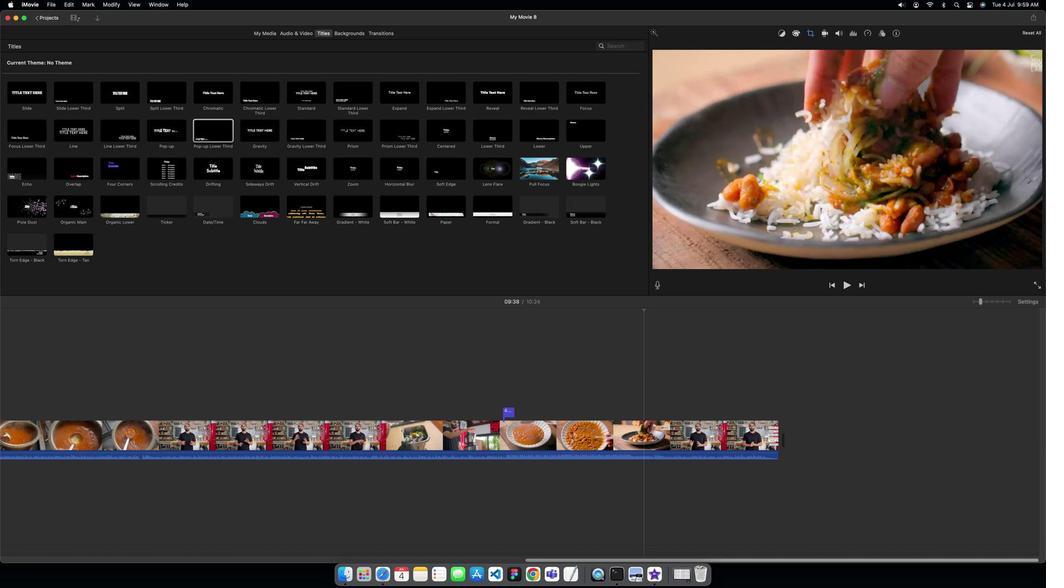 
Action: Mouse scrolled (943, 322) with delta (373, 181)
Screenshot: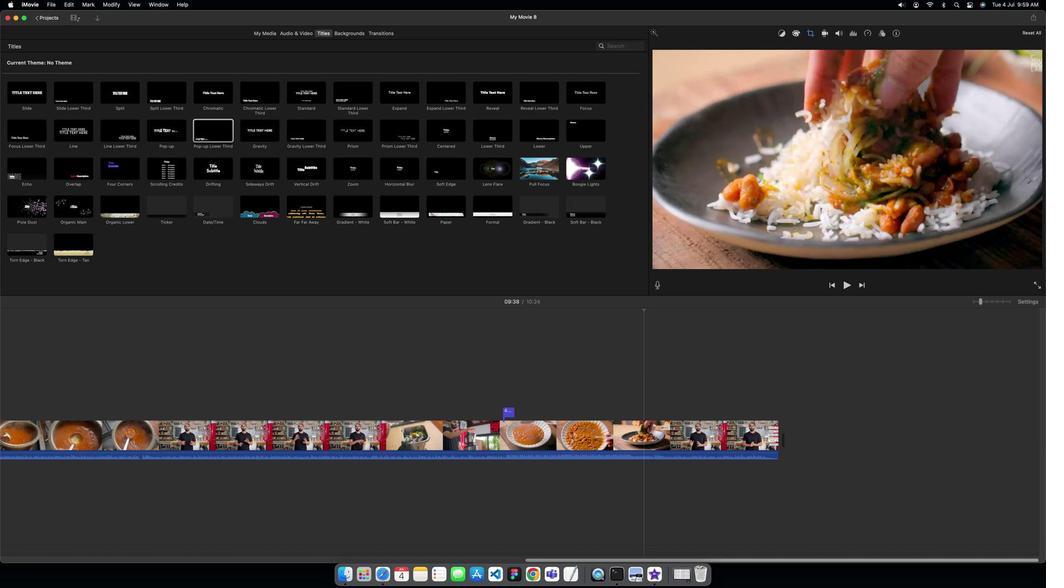 
Action: Mouse scrolled (943, 322) with delta (373, 180)
Screenshot: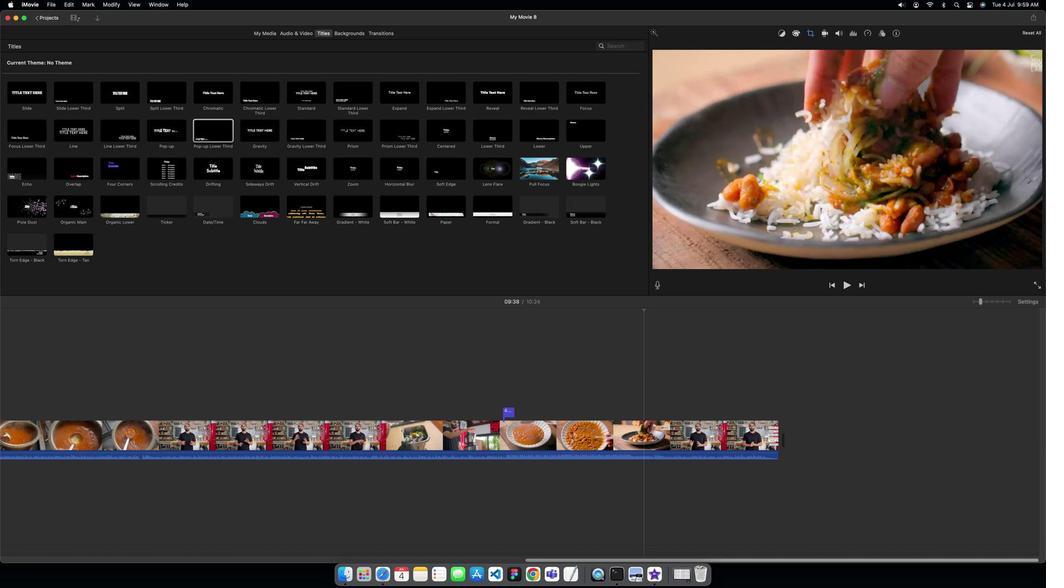 
Action: Mouse moved to (457, 234)
Screenshot: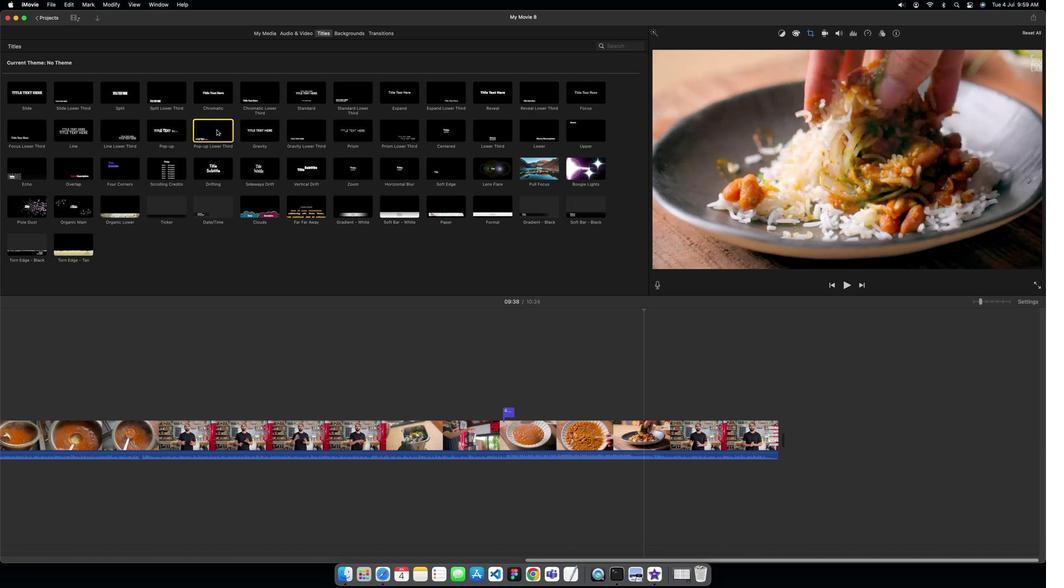 
Action: Mouse pressed left at (457, 234)
Screenshot: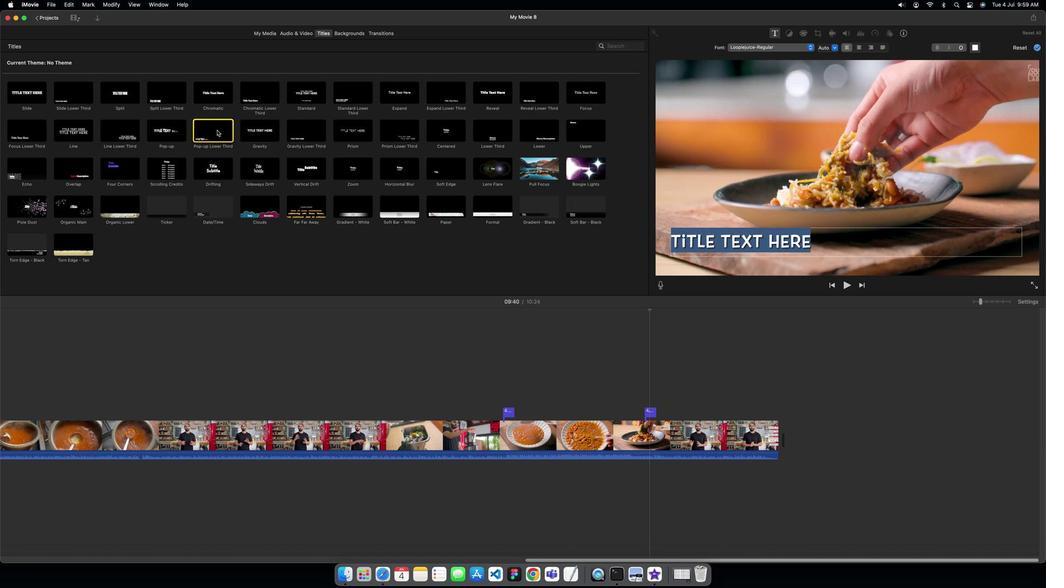 
Action: Mouse pressed left at (457, 234)
Screenshot: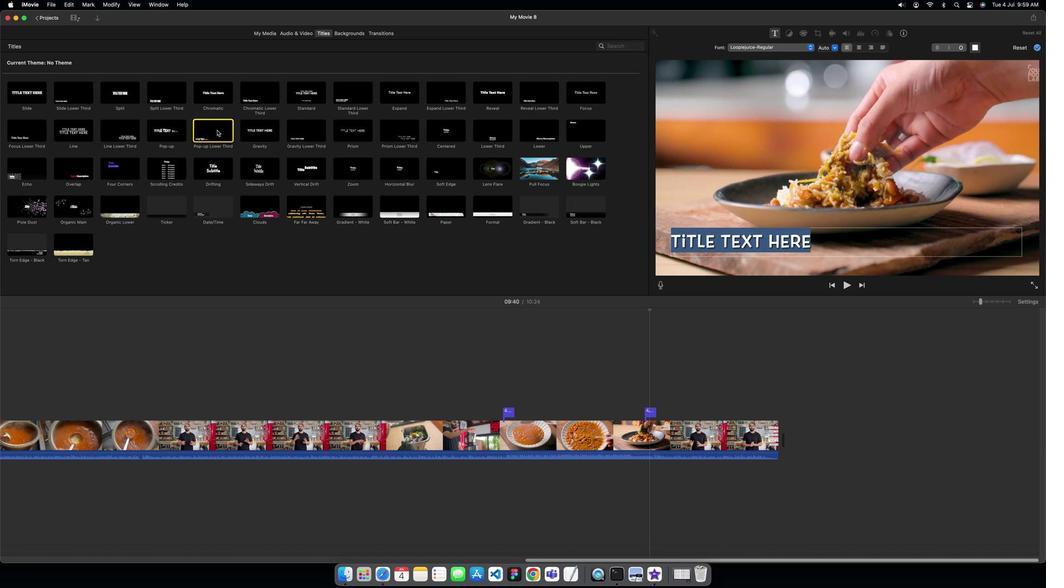 
Action: Mouse moved to (673, 278)
Screenshot: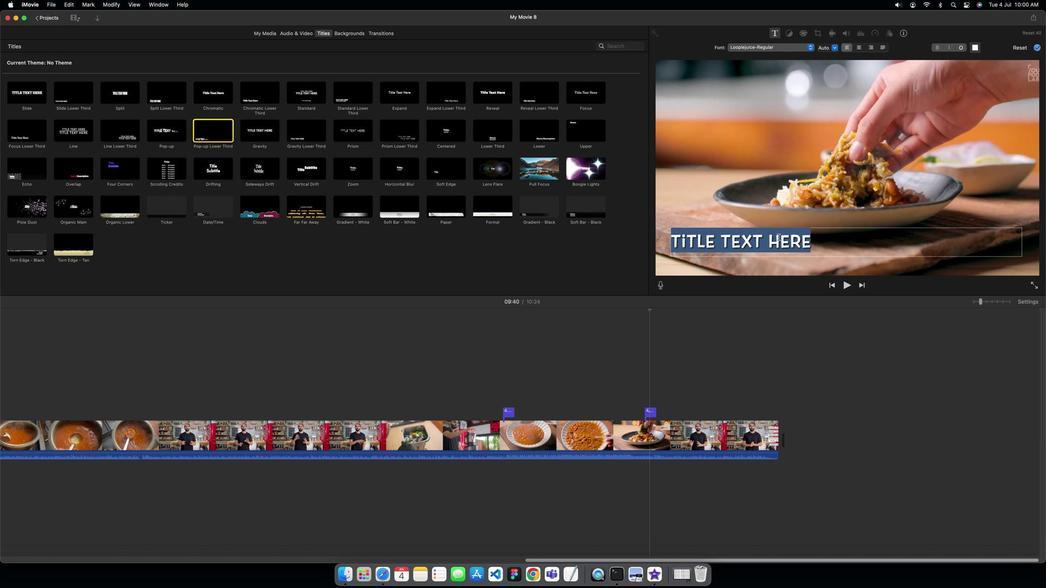 
Action: Key pressed 'P''L''A''C''E'Key.space'A'Key.space'S''E''R''V''I''N''G'Key.space'O''F'Key.space'C''O''O''K''E''D'Key.space'R''I''C''E'Key.space'O''N'Key.space'L''A''T''E'Key.space'O''R'Key.space'B''O''W''L'
Screenshot: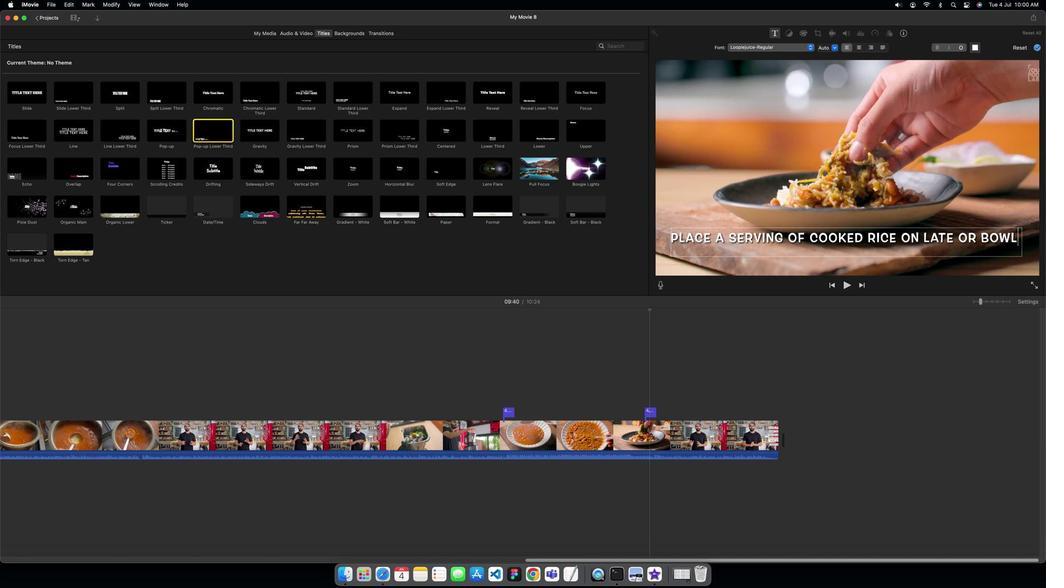 
Action: Mouse moved to (622, 350)
Screenshot: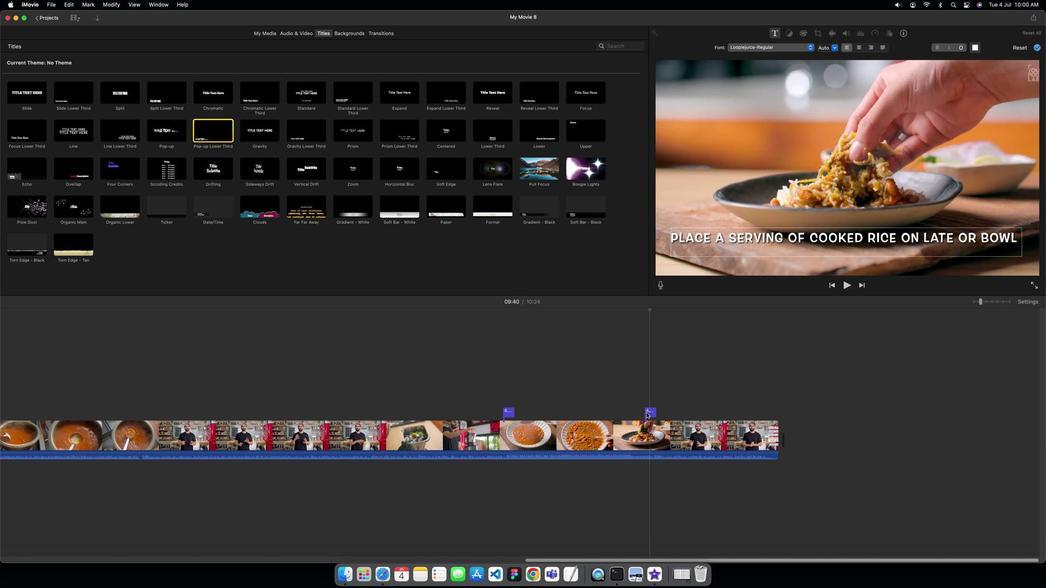 
Action: Mouse pressed left at (622, 350)
Screenshot: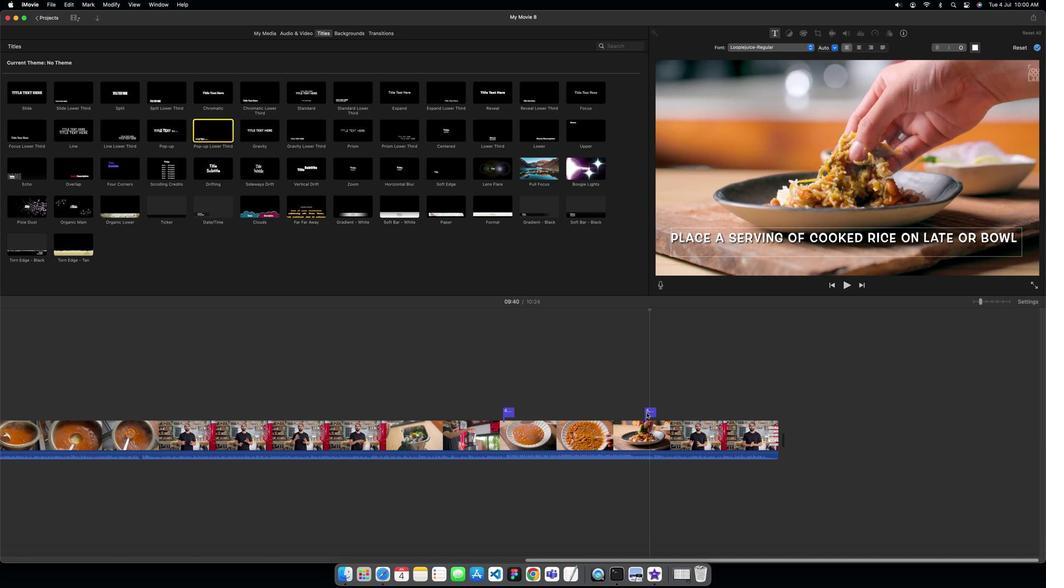 
Action: Mouse moved to (624, 350)
Screenshot: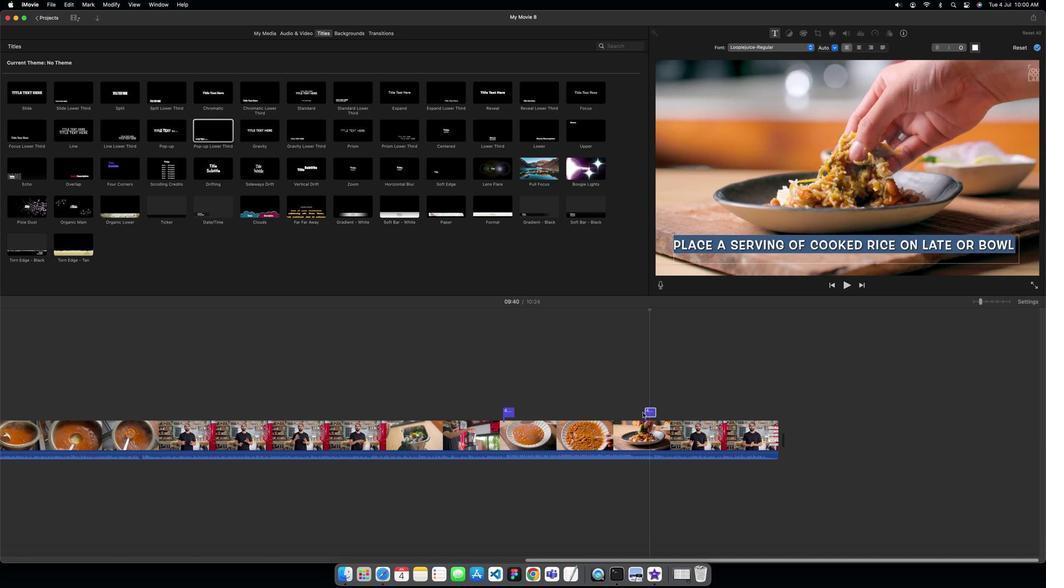 
Action: Mouse pressed left at (624, 350)
Screenshot: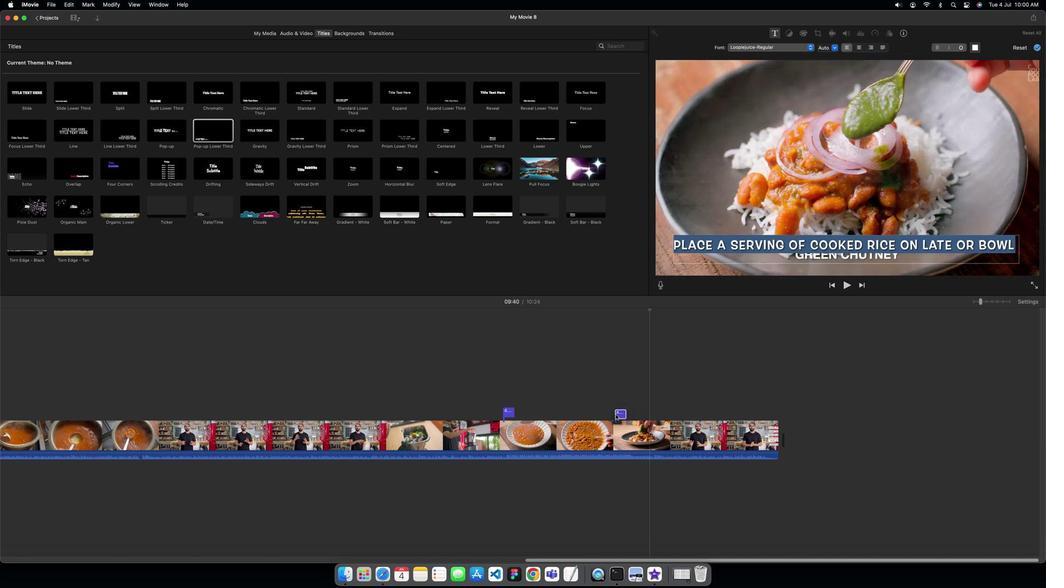 
Action: Mouse moved to (586, 350)
Screenshot: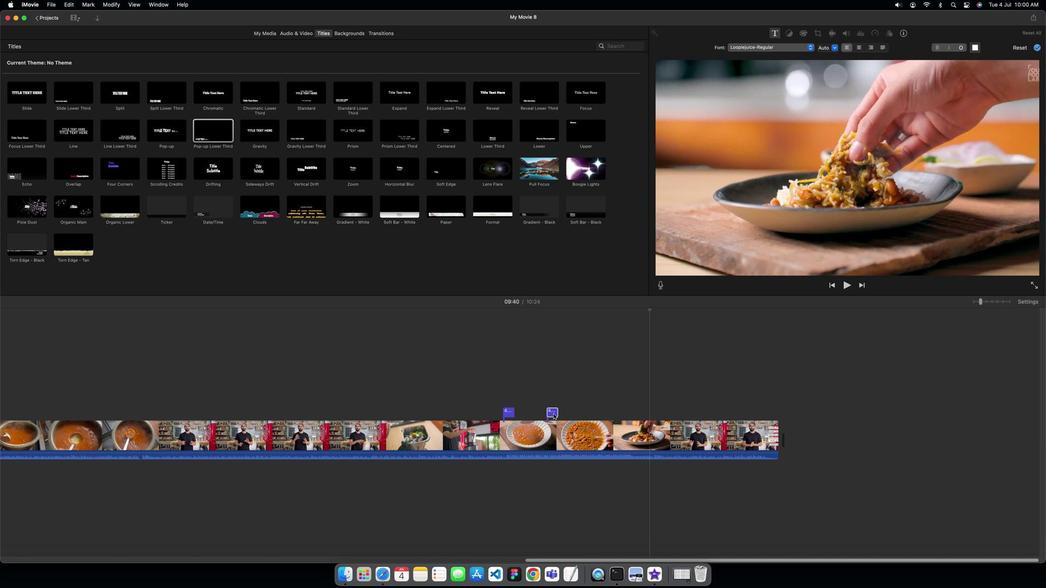 
Action: Mouse pressed left at (586, 350)
Screenshot: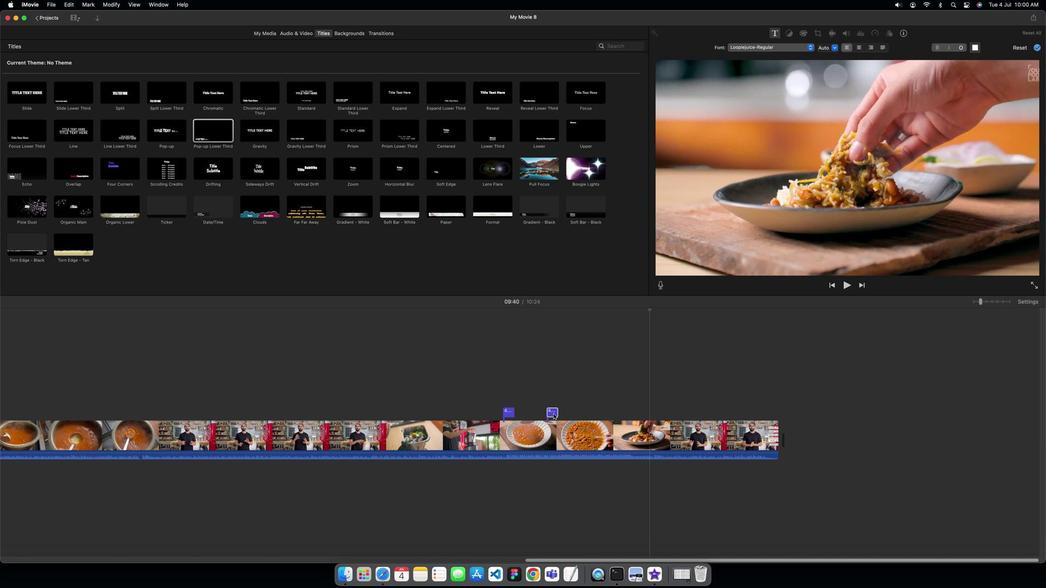 
Action: Mouse pressed left at (586, 350)
Screenshot: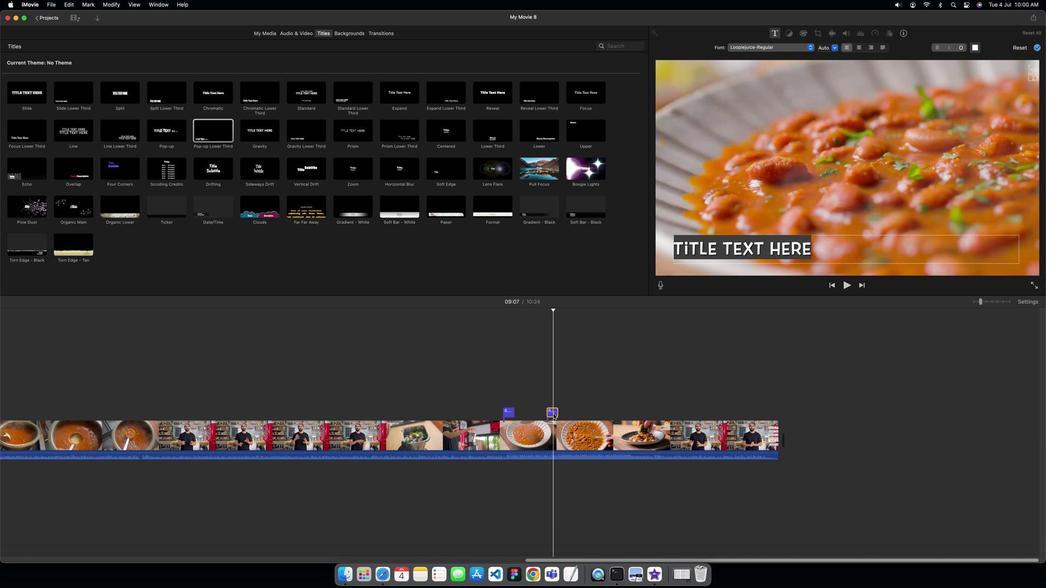 
Action: Mouse pressed left at (586, 350)
Screenshot: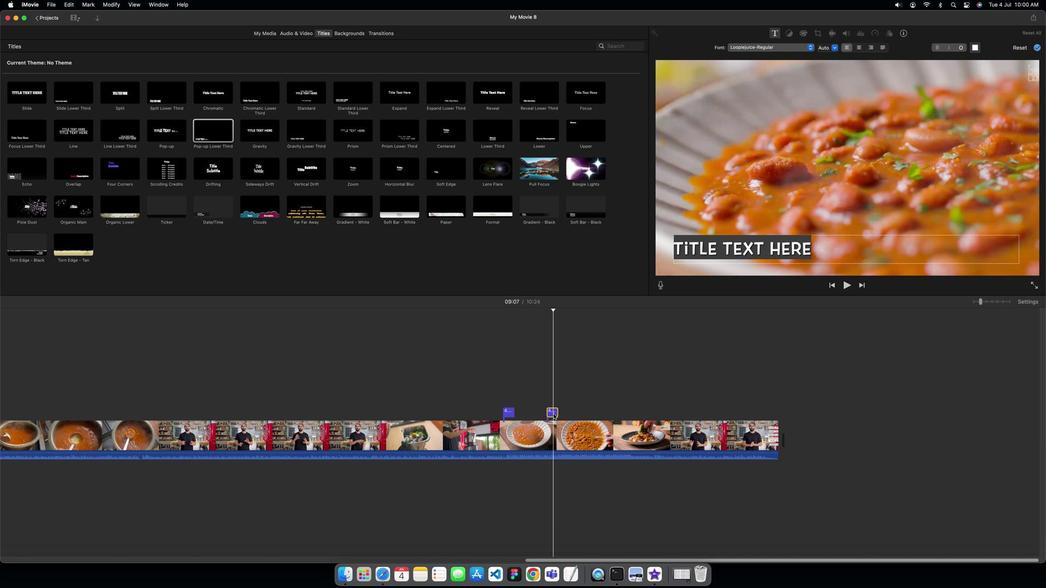 
Action: Mouse moved to (663, 280)
Screenshot: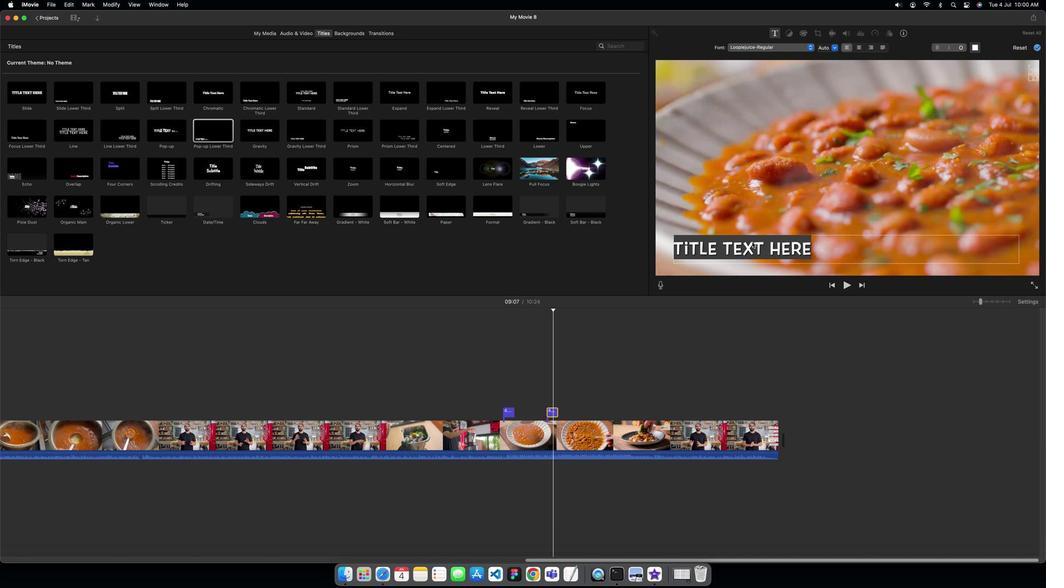 
Action: Mouse pressed left at (663, 280)
Screenshot: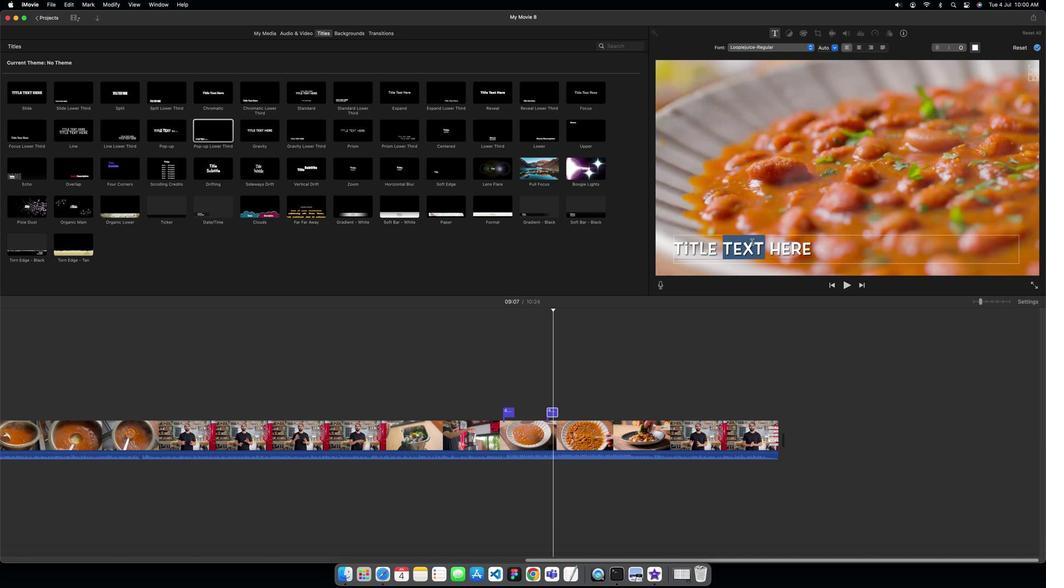 
Action: Mouse pressed left at (663, 280)
Screenshot: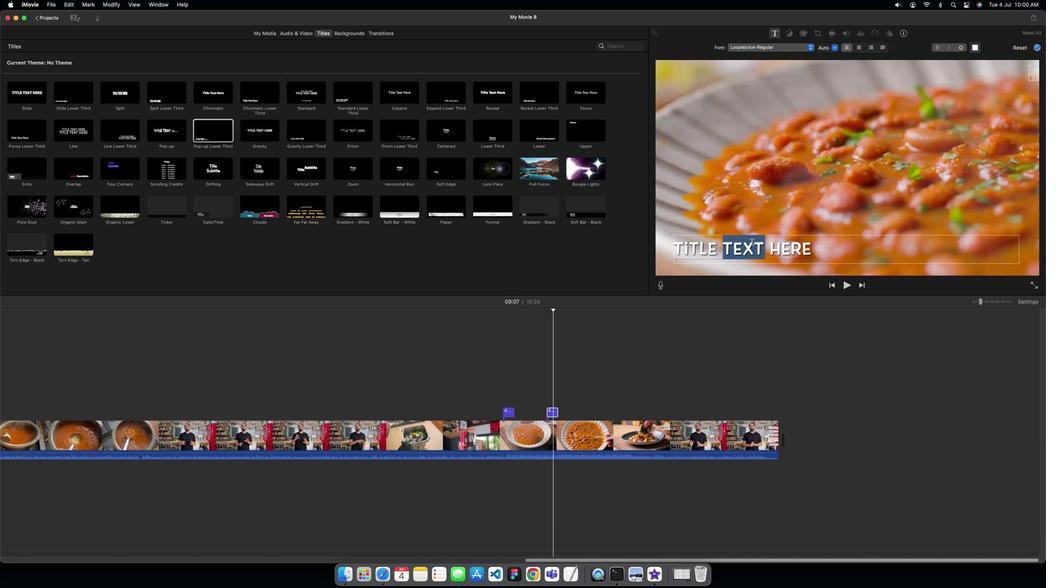 
Action: Key pressed Key.cmd'a'Key.caps_lockKey.caps_lock'P''L''A''C''E'Key.space'A'Key.space'S''E''R''V''I''N''G'Key.space'O''F'Key.space'C''O''O''K''E''D'Key.space'R''A''J''M''A'
Screenshot: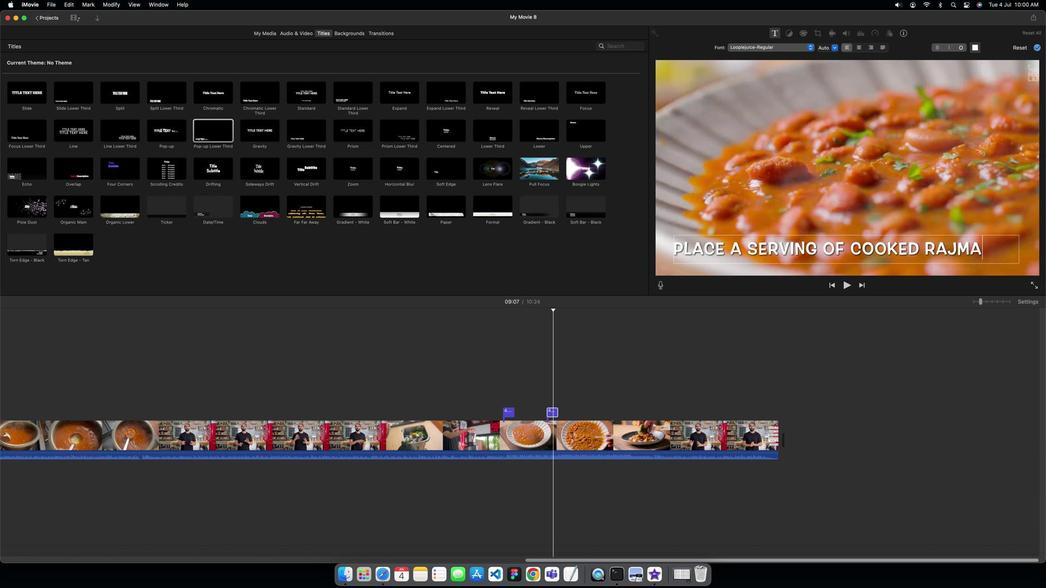 
Action: Mouse moved to (630, 317)
Screenshot: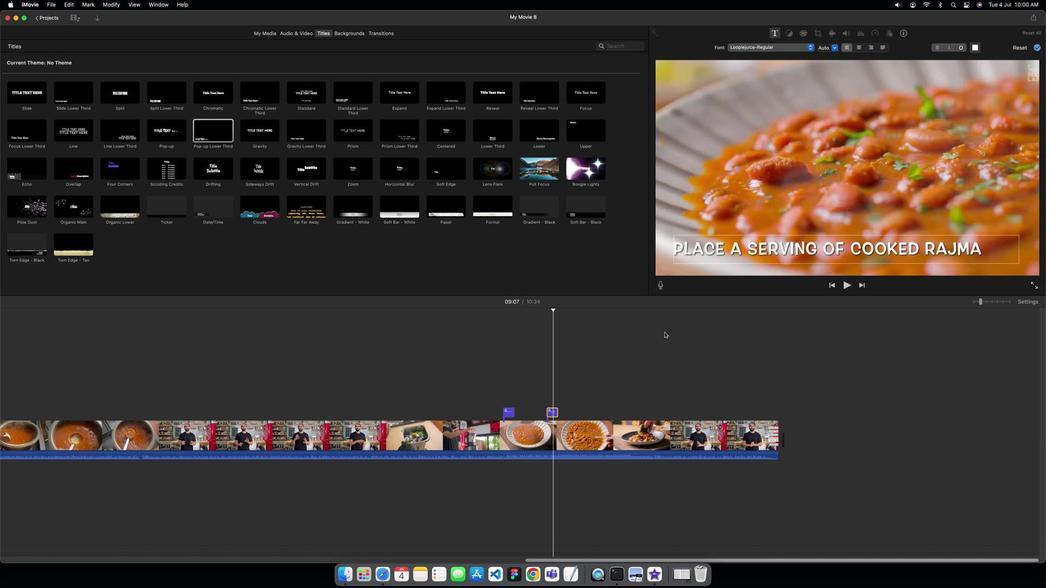 
Action: Mouse pressed left at (630, 317)
Screenshot: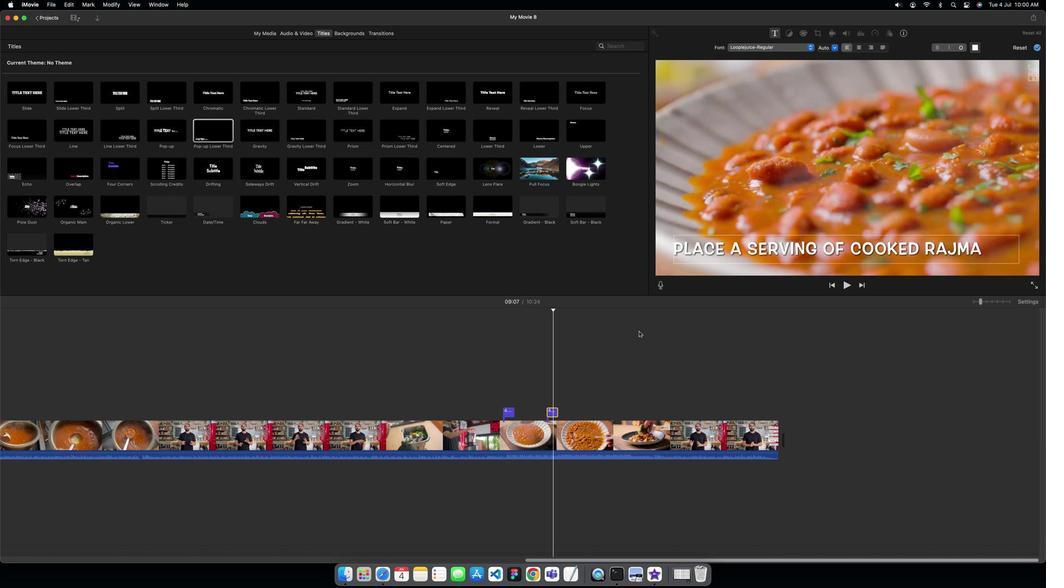
Action: Mouse moved to (586, 308)
Screenshot: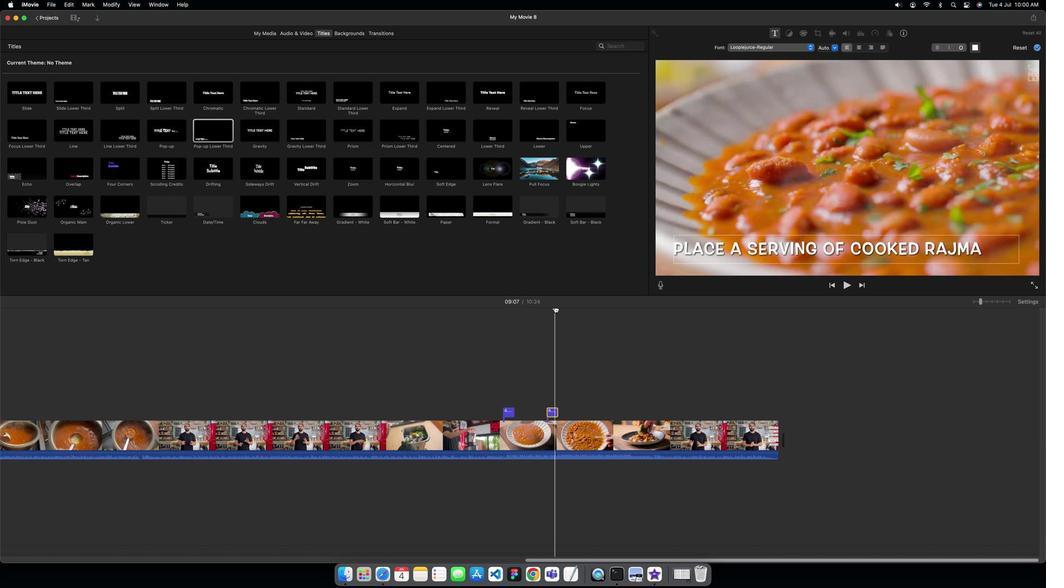 
Action: Mouse pressed left at (586, 308)
Screenshot: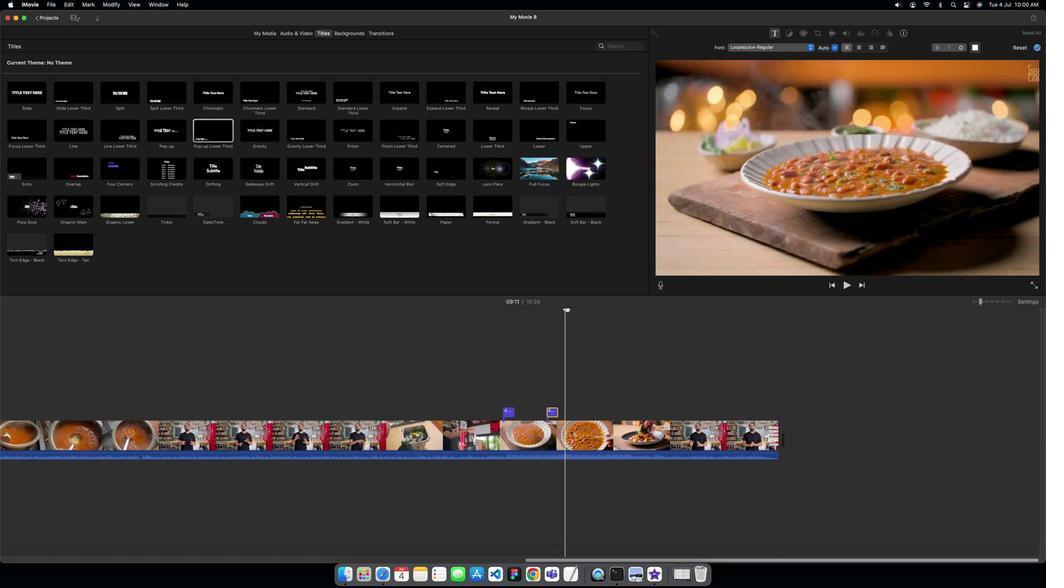
Action: Mouse moved to (457, 237)
Screenshot: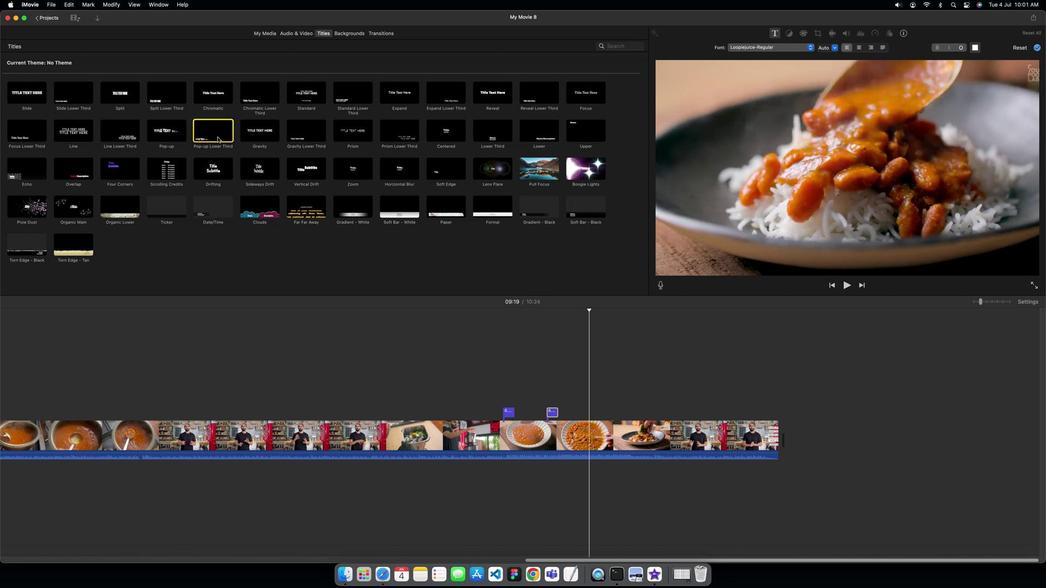 
Action: Mouse pressed left at (457, 237)
Screenshot: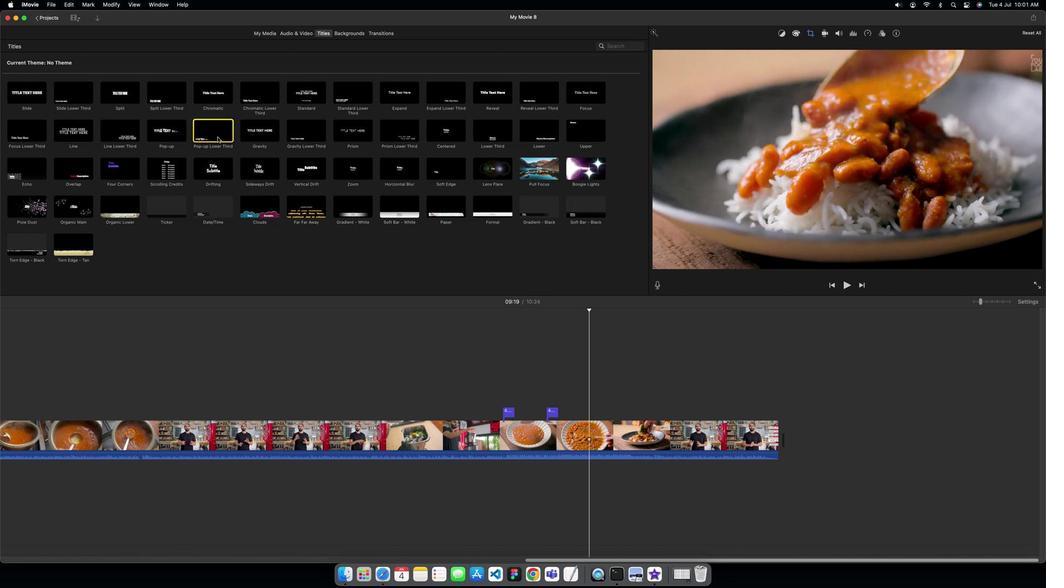 
Action: Mouse pressed left at (457, 237)
Screenshot: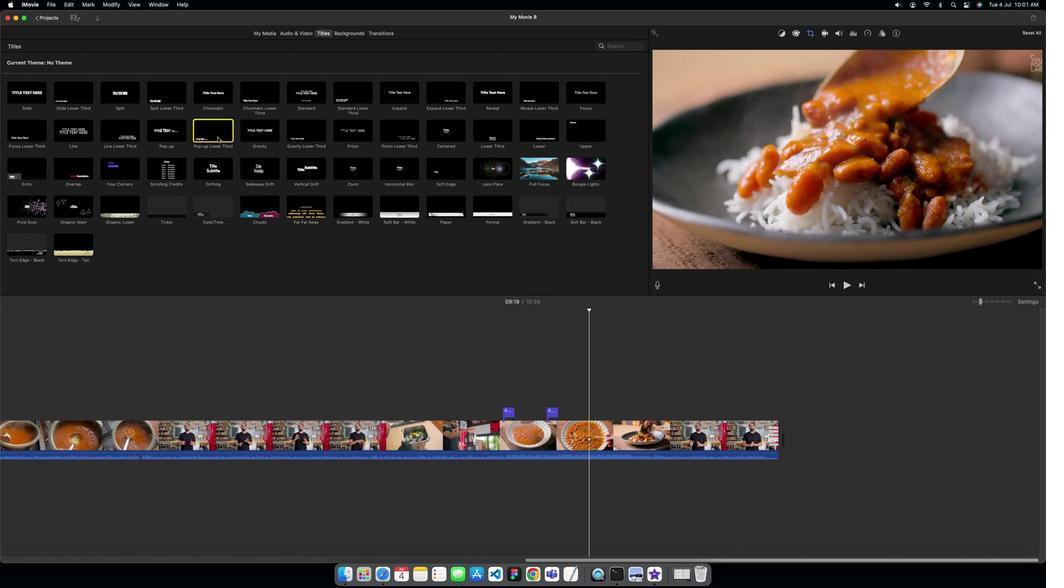 
Action: Mouse moved to (455, 235)
Screenshot: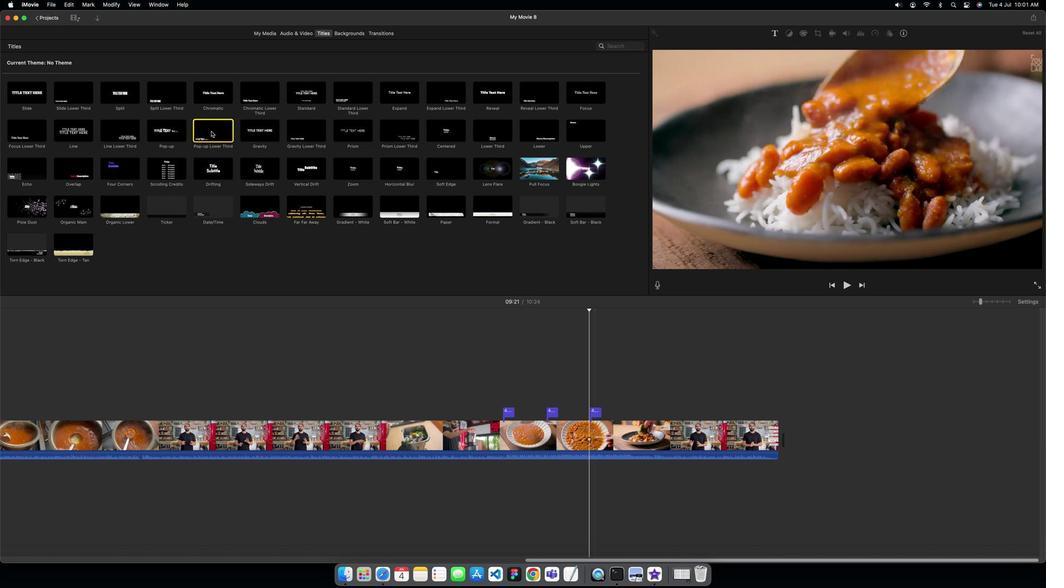 
Action: Mouse pressed left at (455, 235)
Screenshot: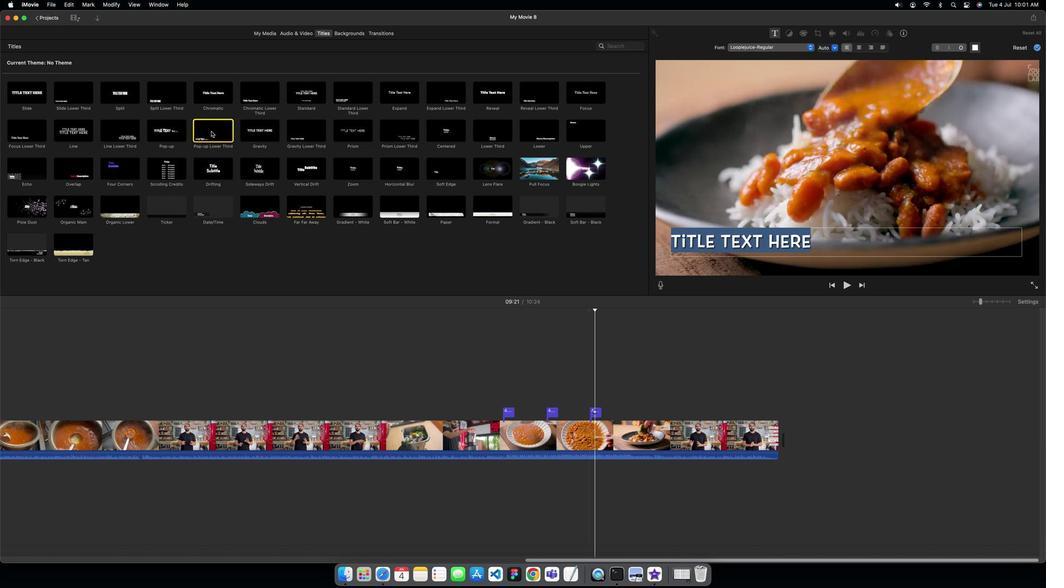 
Action: Mouse pressed left at (455, 235)
Screenshot: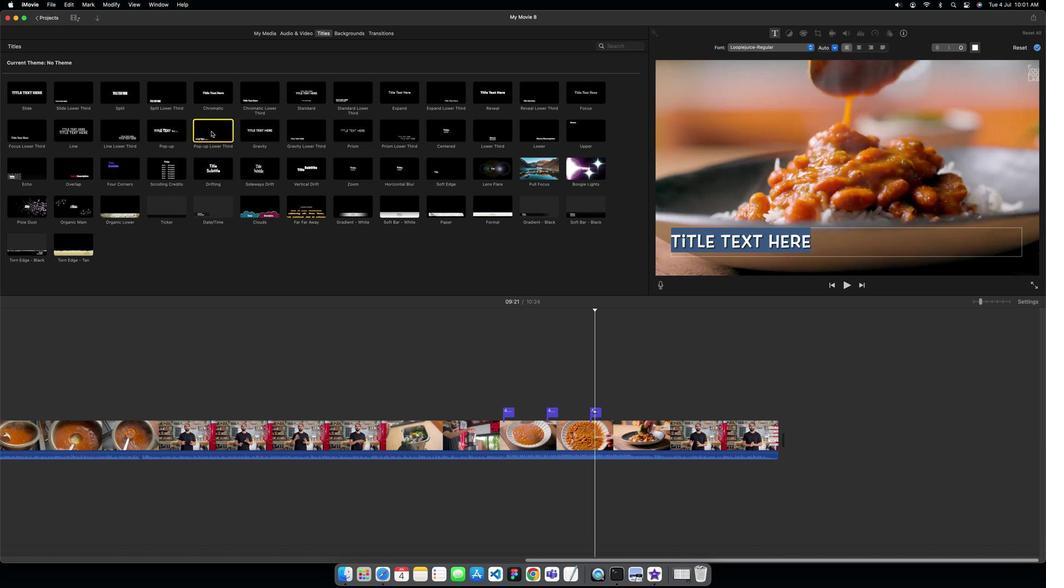 
Action: Mouse moved to (656, 280)
Screenshot: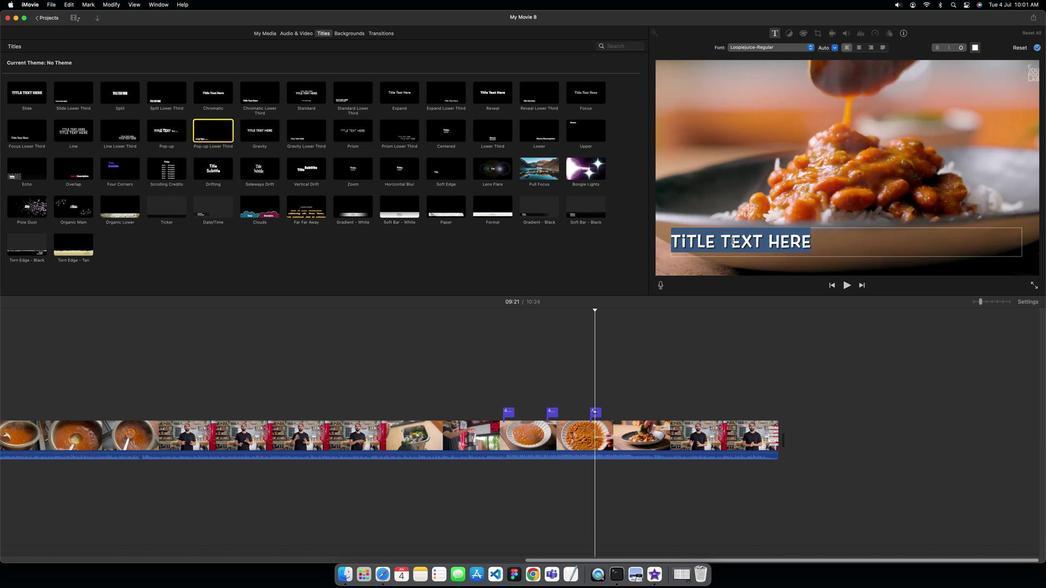 
Action: Key pressed Key.caps_lockKey.caps_lock'L'Key.caps_lock'a''d''l''e'Key.space't''h''e'Key.space'r''a''j''m''a'Key.space'c''u''r''r''y'Key.space'o''v''e''r'Key.space't''h''e'Key.space'r''i''c''e'
Screenshot: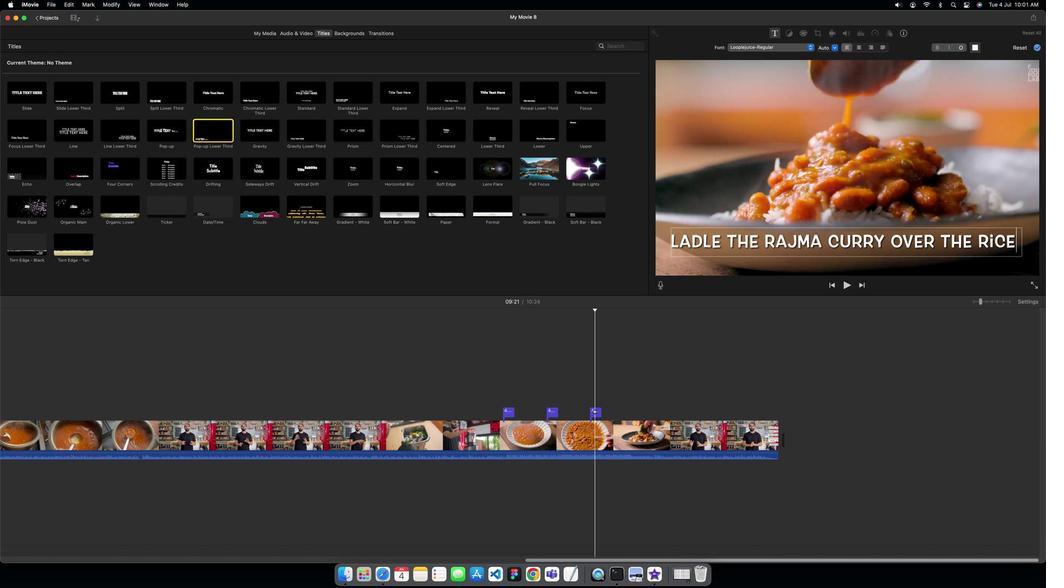 
Action: Mouse moved to (636, 316)
Screenshot: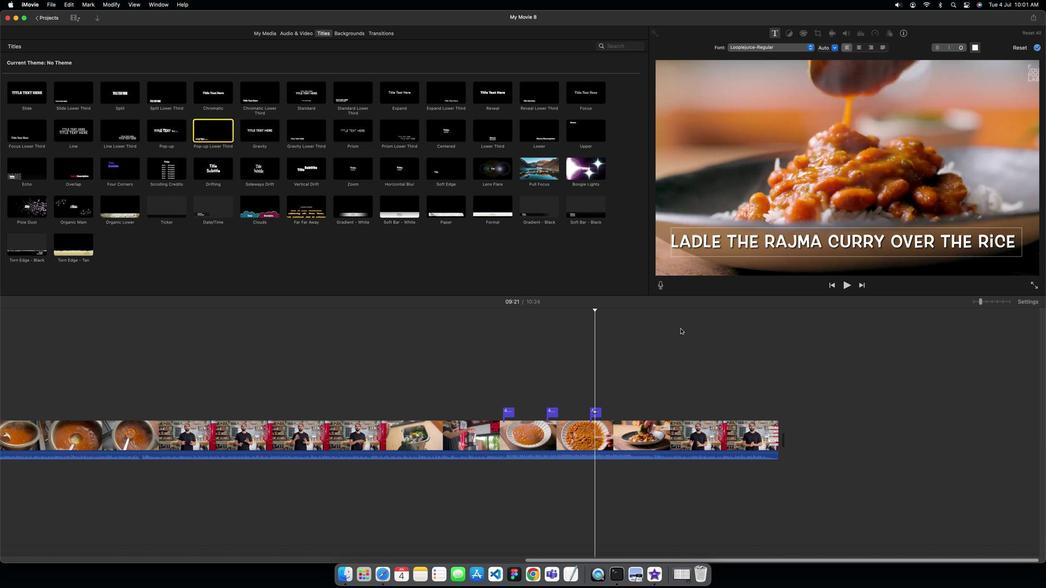 
Action: Mouse pressed left at (636, 316)
Screenshot: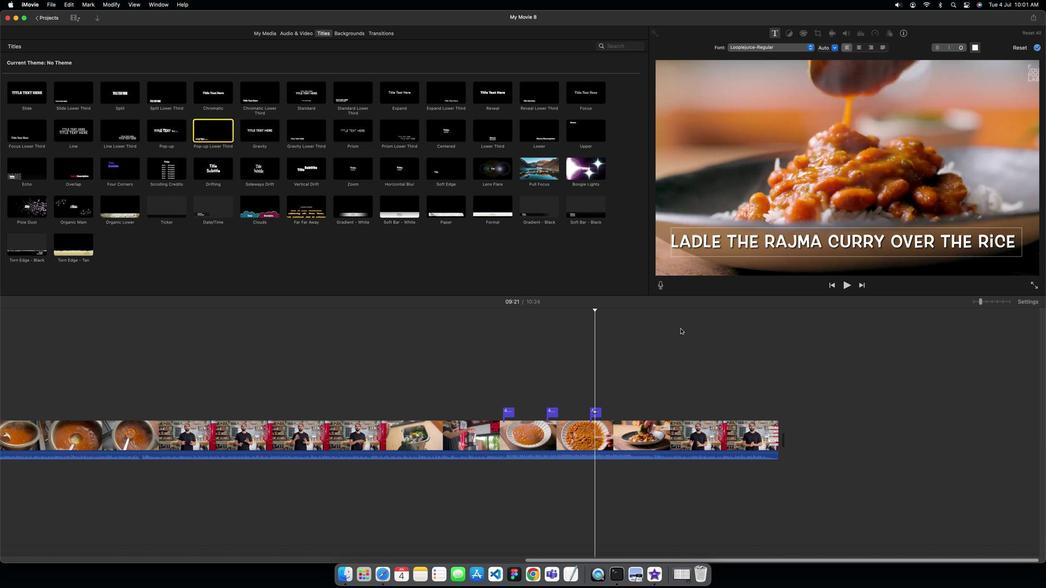 
Action: Mouse moved to (603, 308)
Screenshot: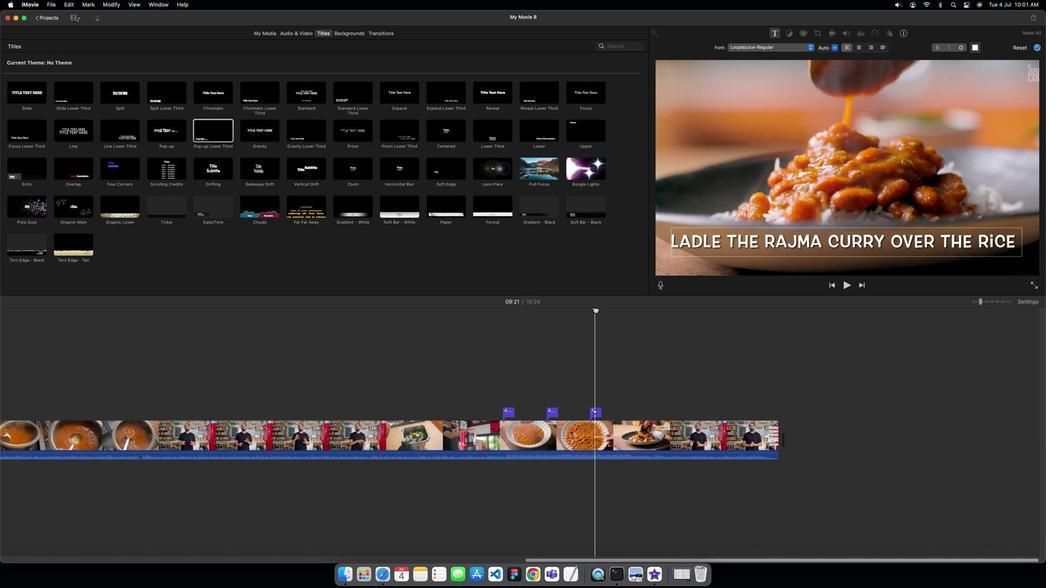 
Action: Mouse pressed left at (603, 308)
Screenshot: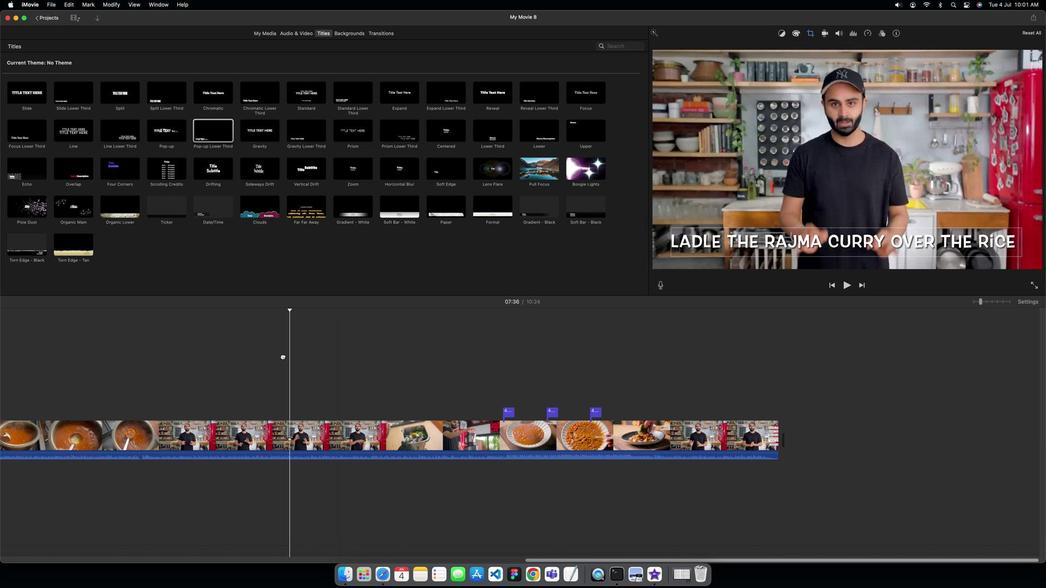 
Action: Mouse moved to (510, 195)
Screenshot: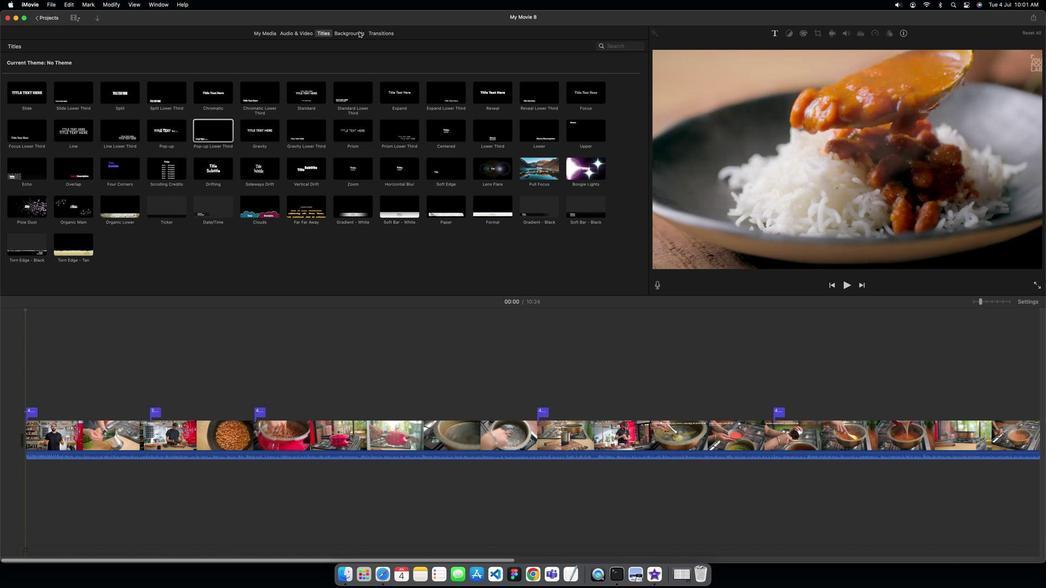 
Action: Mouse pressed left at (510, 195)
Screenshot: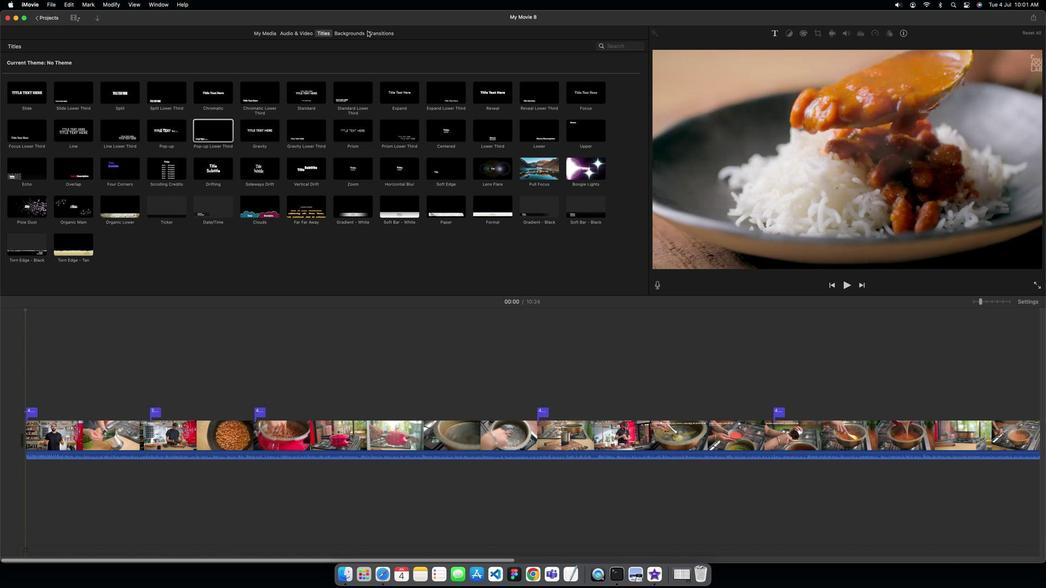 
Action: Mouse moved to (518, 195)
Screenshot: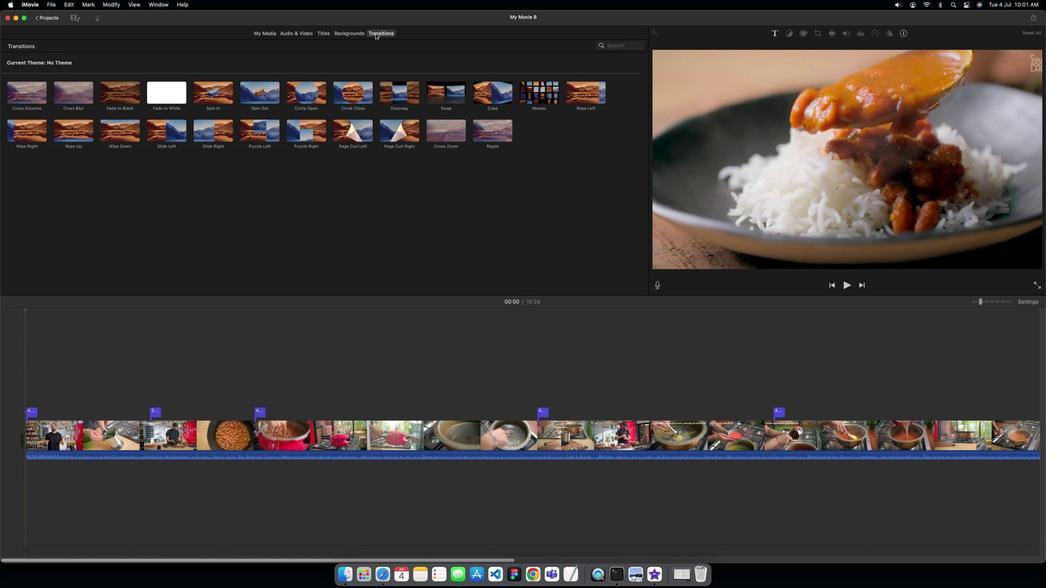 
Action: Mouse pressed left at (518, 195)
Screenshot: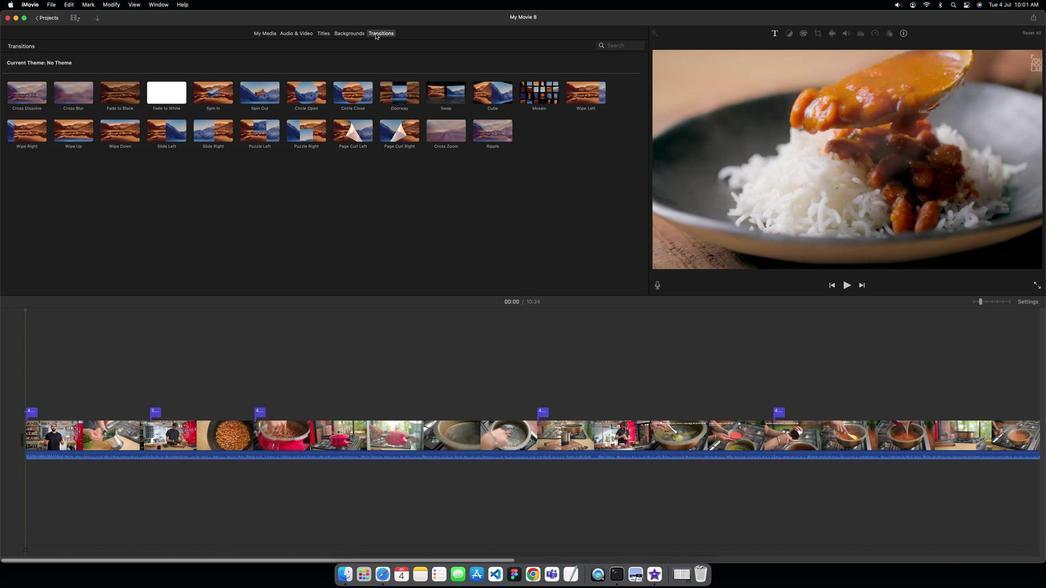
Action: Mouse moved to (456, 218)
Screenshot: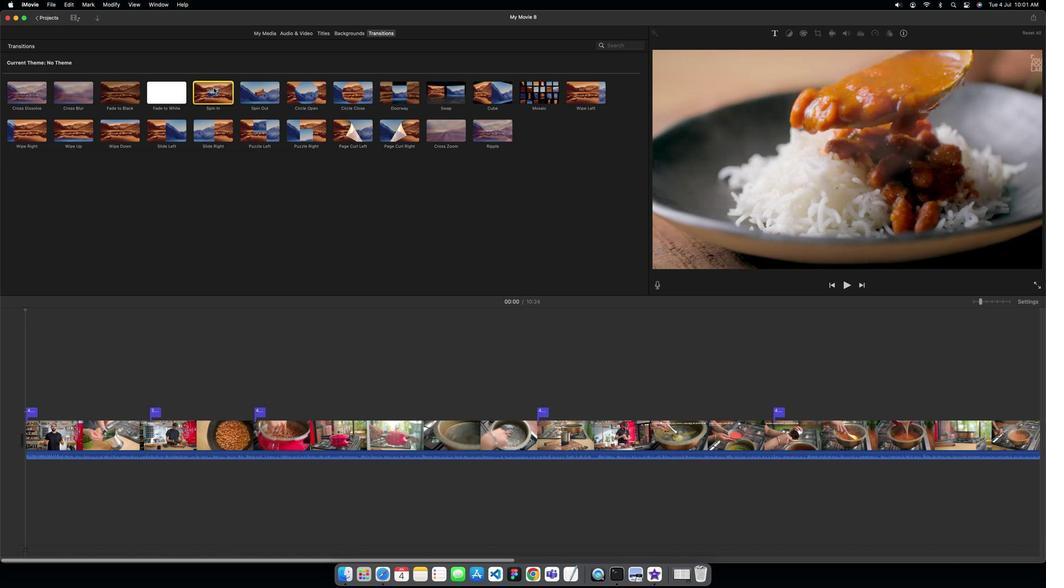 
Action: Mouse pressed left at (456, 218)
Screenshot: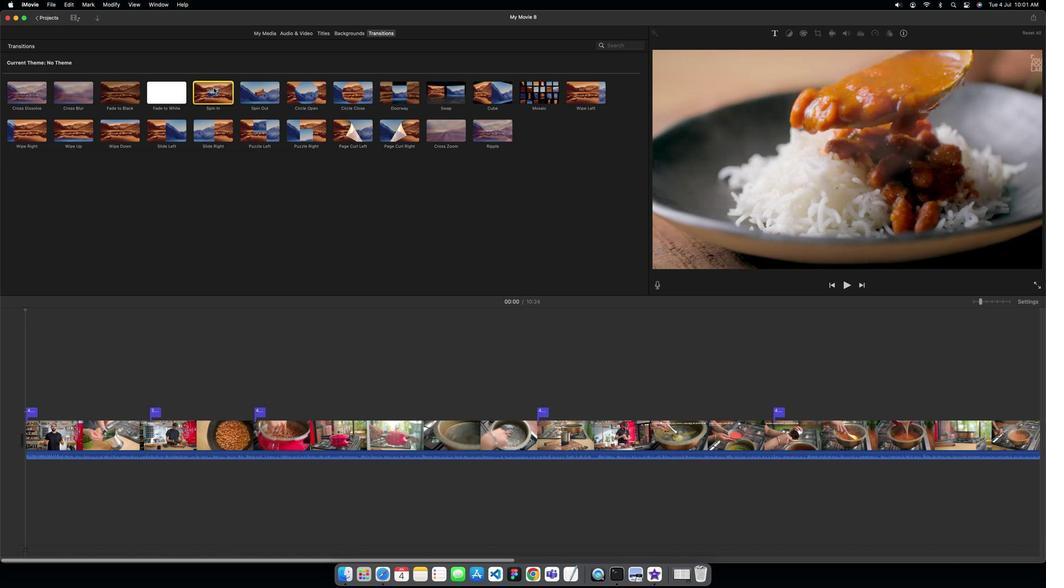 
Action: Mouse pressed left at (456, 218)
Screenshot: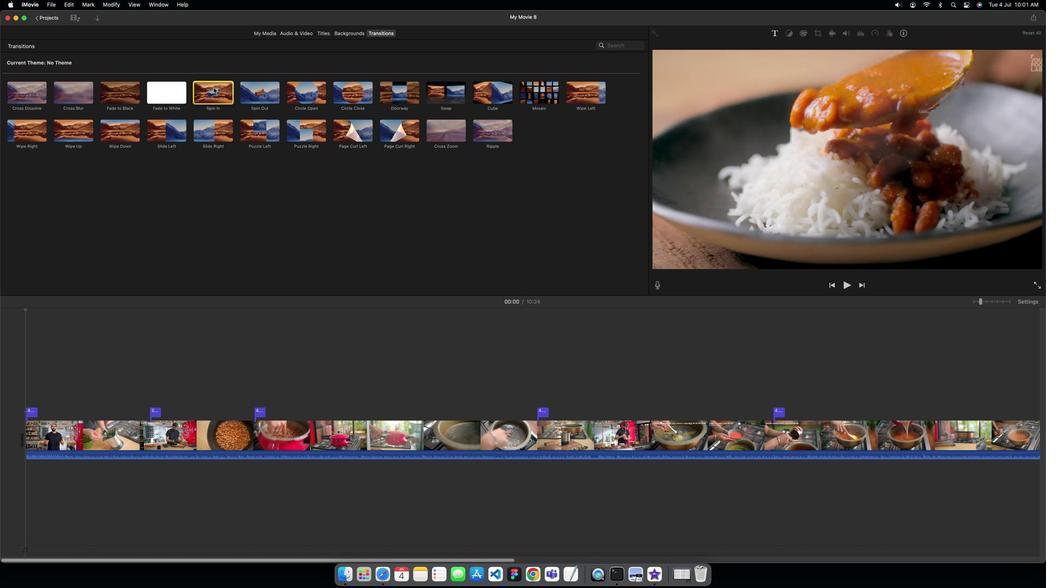 
Action: Mouse pressed left at (456, 218)
Screenshot: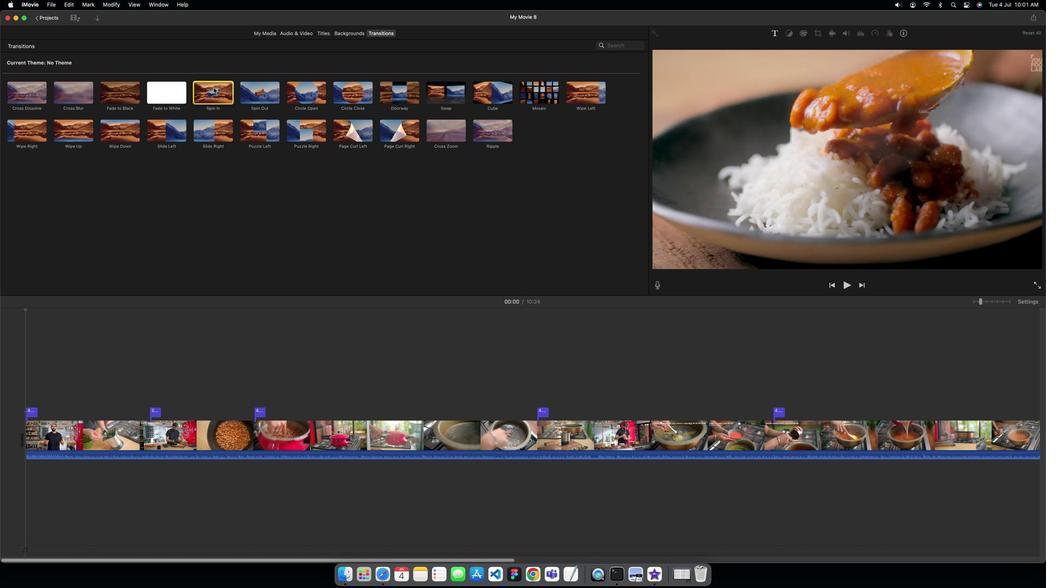
Action: Mouse pressed left at (456, 218)
Screenshot: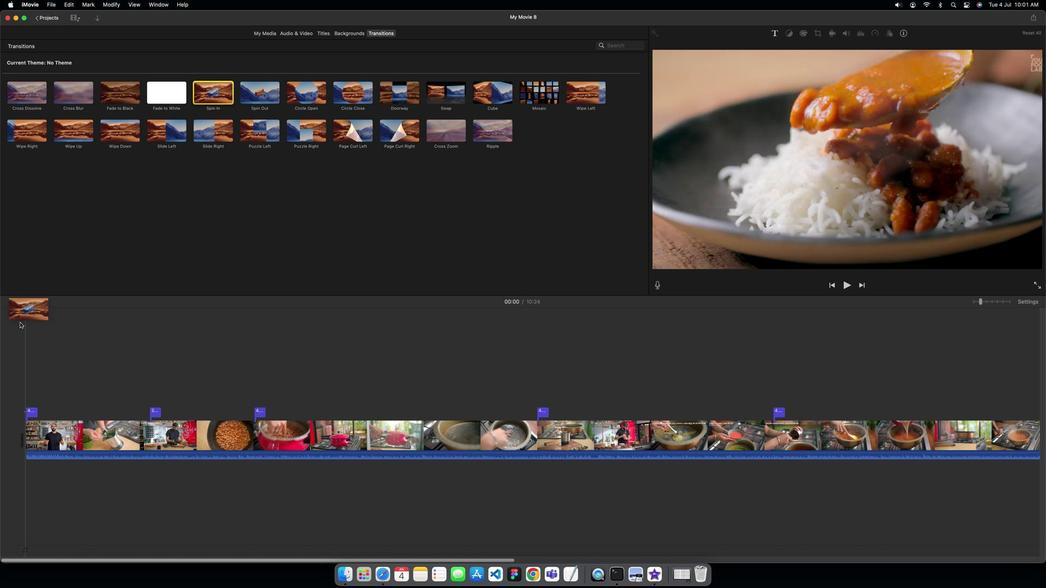
Action: Mouse moved to (566, 410)
Screenshot: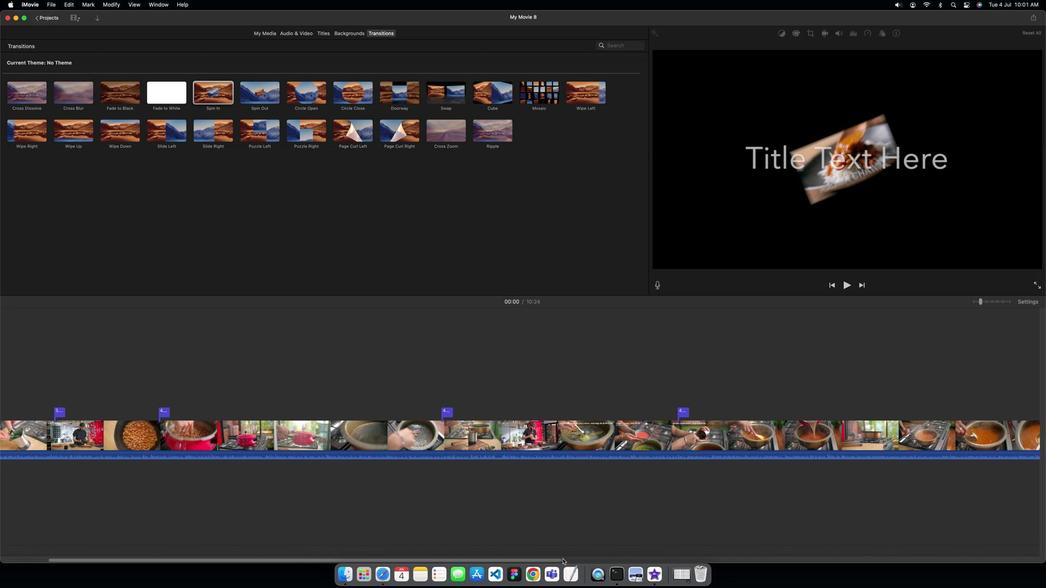 
Action: Mouse pressed left at (566, 410)
Screenshot: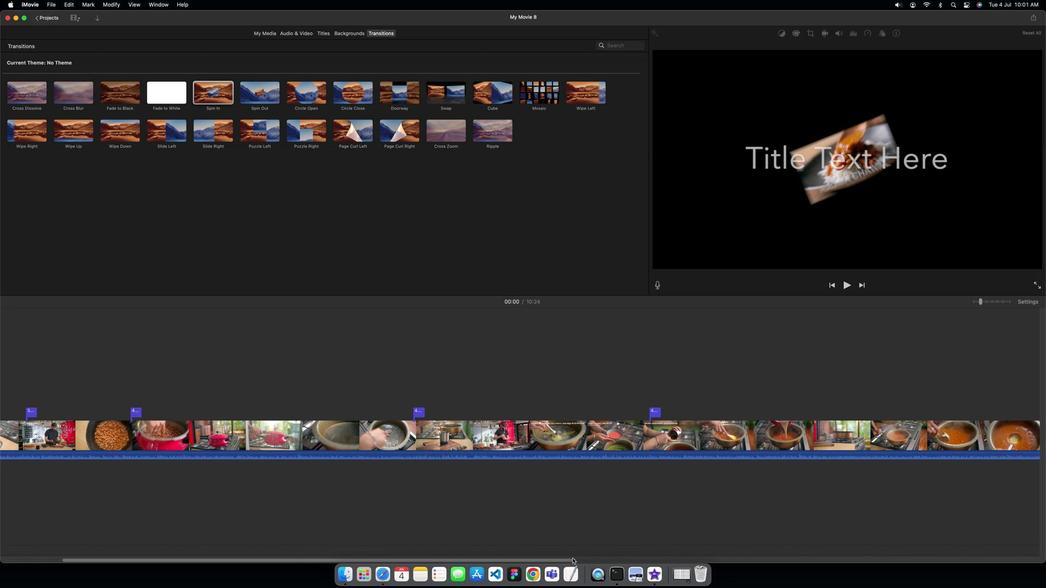 
Action: Mouse moved to (547, 234)
Screenshot: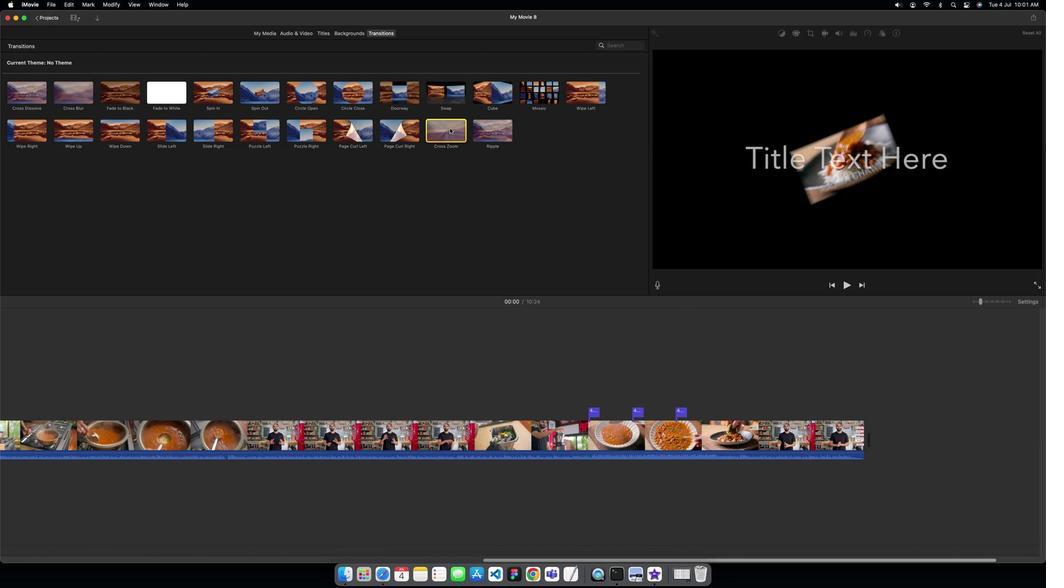 
Action: Mouse pressed left at (547, 234)
Screenshot: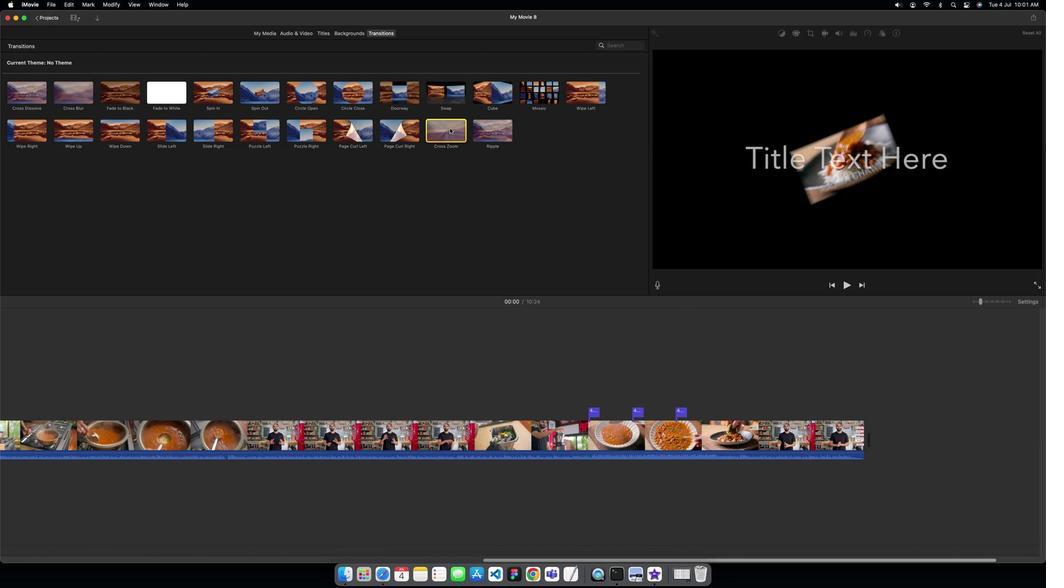 
Action: Mouse moved to (539, 234)
Screenshot: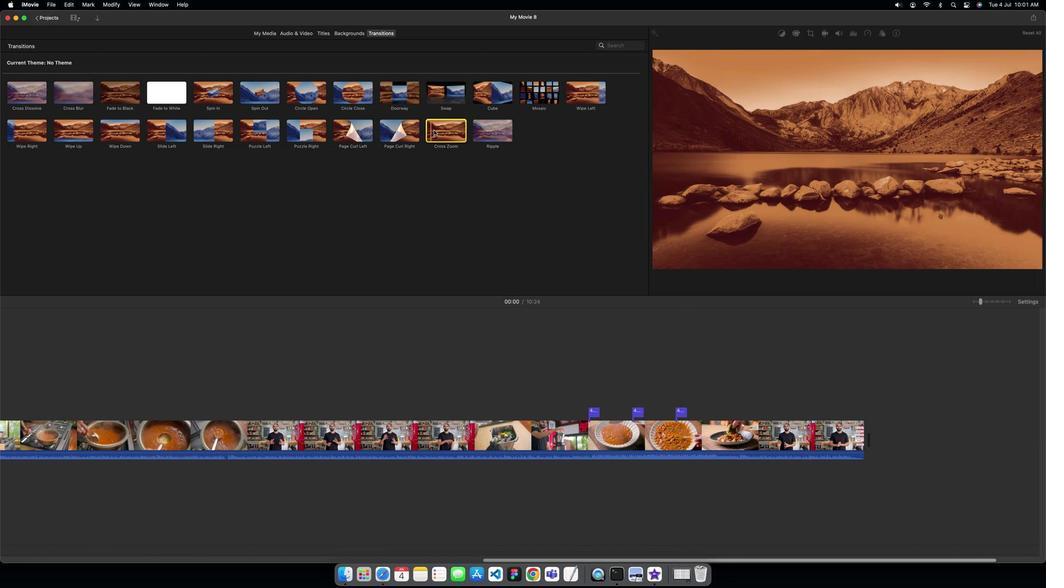 
Action: Mouse pressed left at (539, 234)
Screenshot: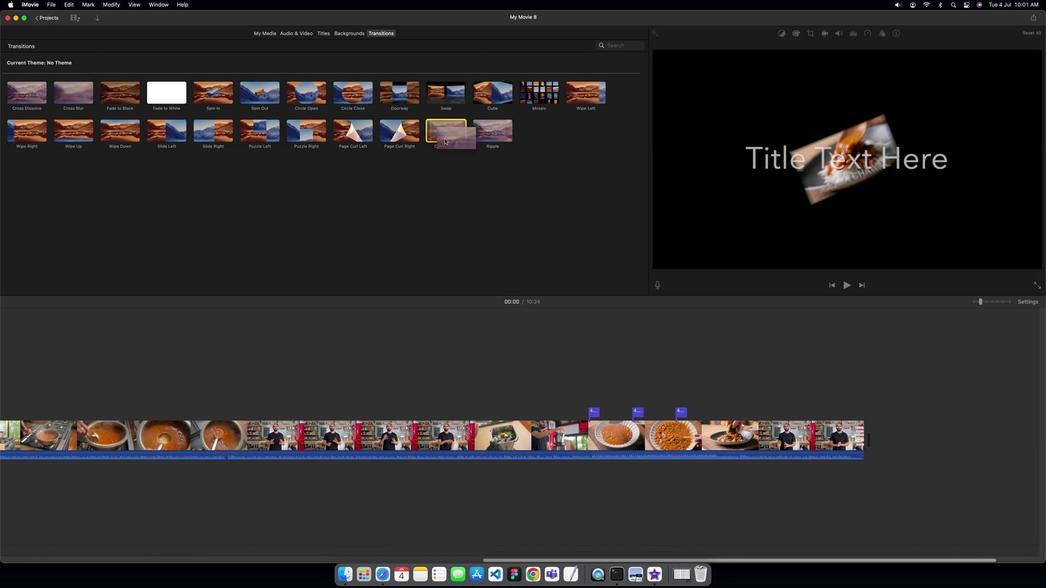 
Action: Mouse moved to (771, 188)
Screenshot: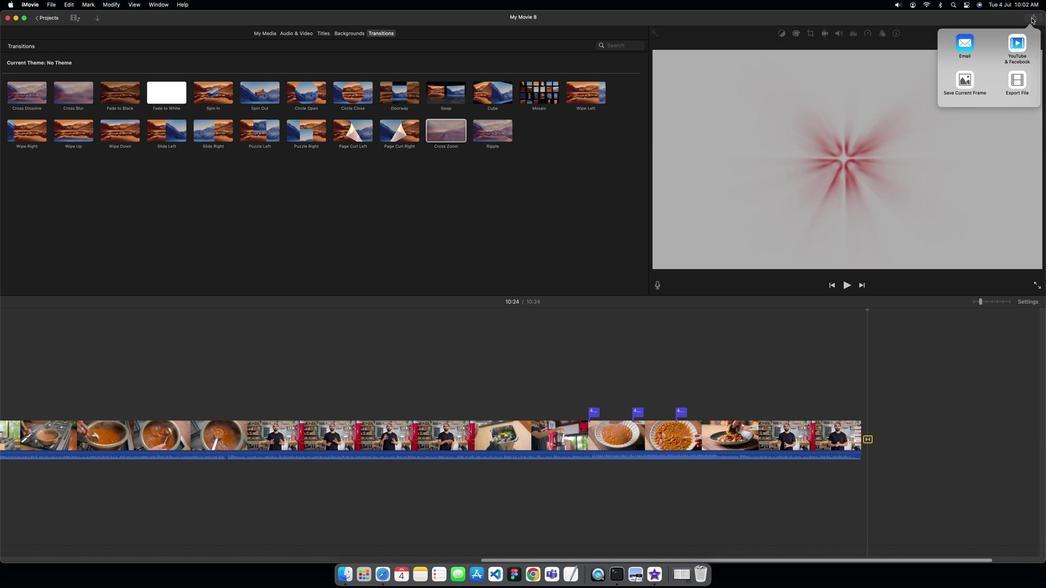 
Action: Mouse pressed left at (771, 188)
Screenshot: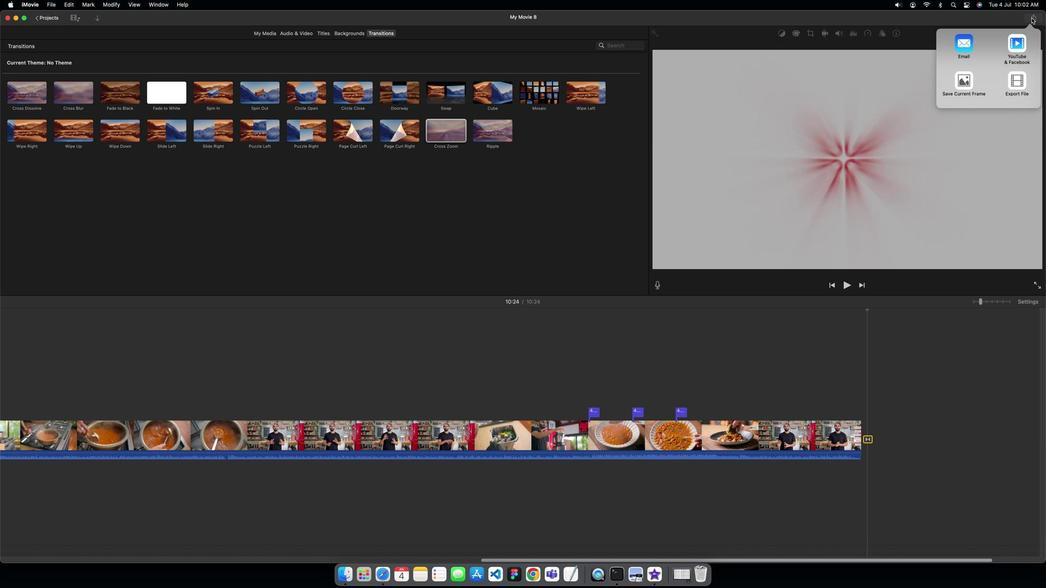 
Action: Mouse moved to (765, 214)
Screenshot: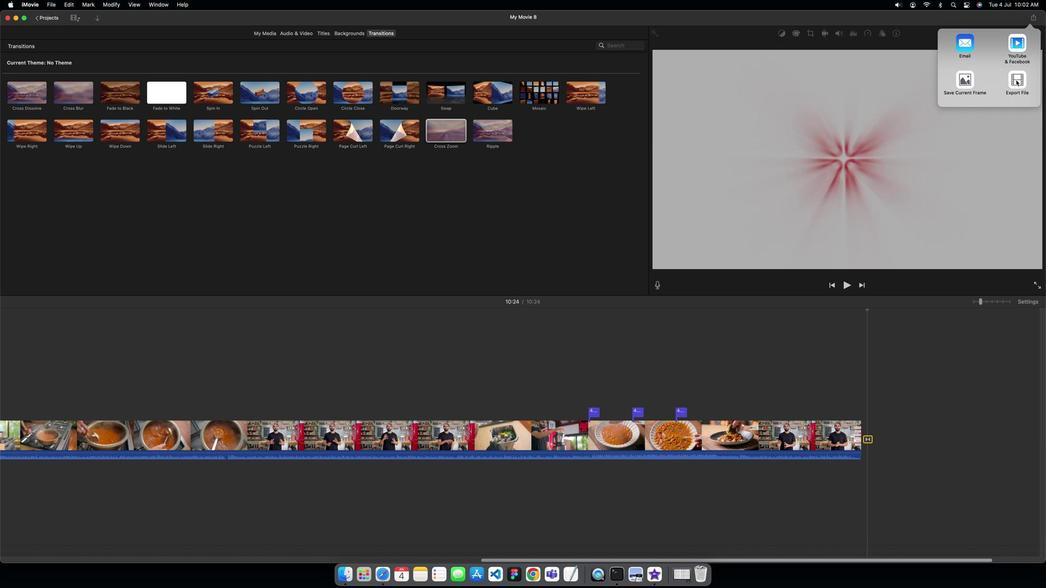 
Action: Mouse pressed left at (765, 214)
Screenshot: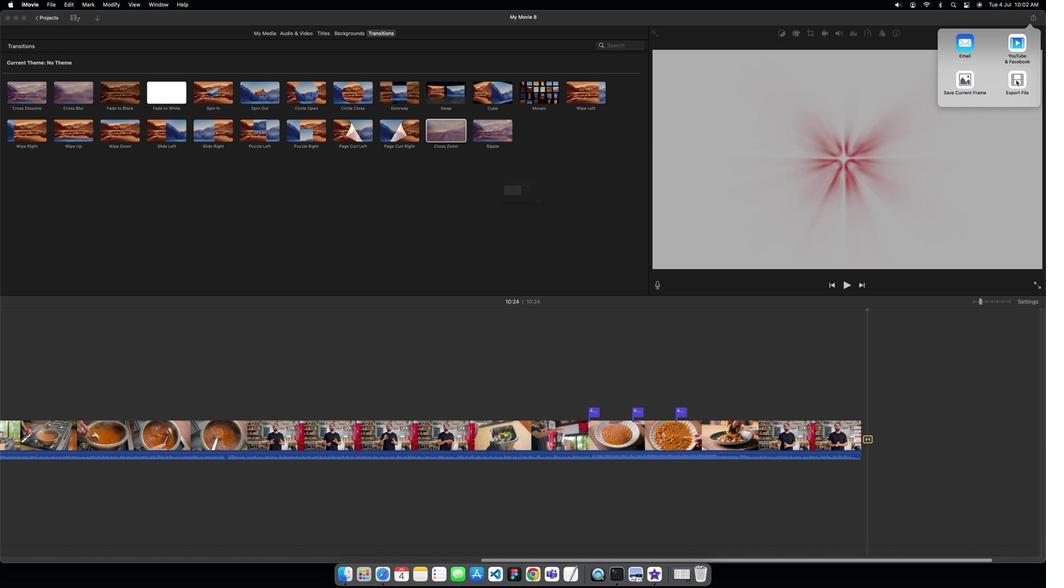 
Action: Mouse moved to (609, 240)
Screenshot: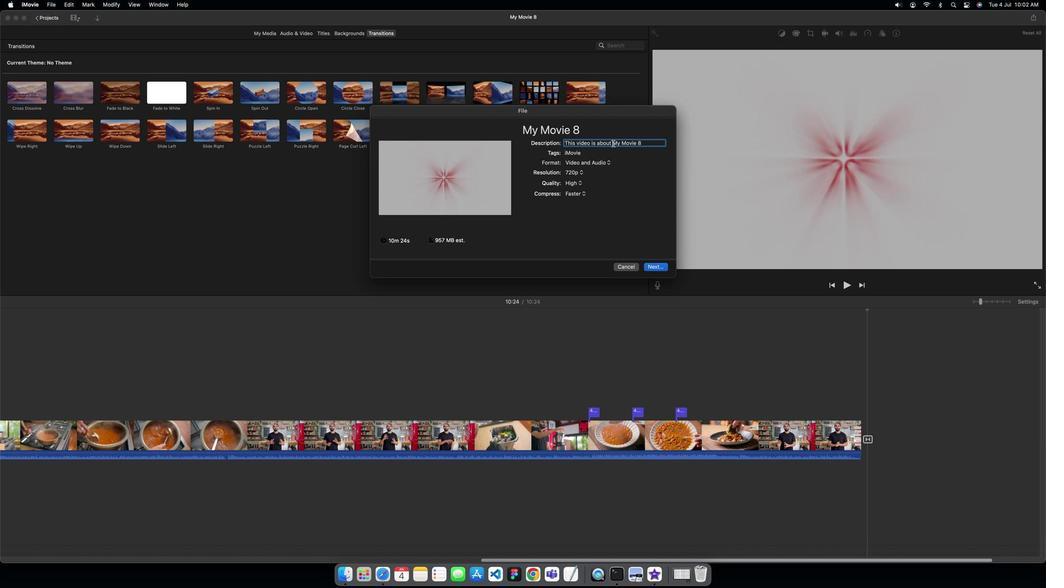 
Action: Mouse pressed left at (609, 240)
Screenshot: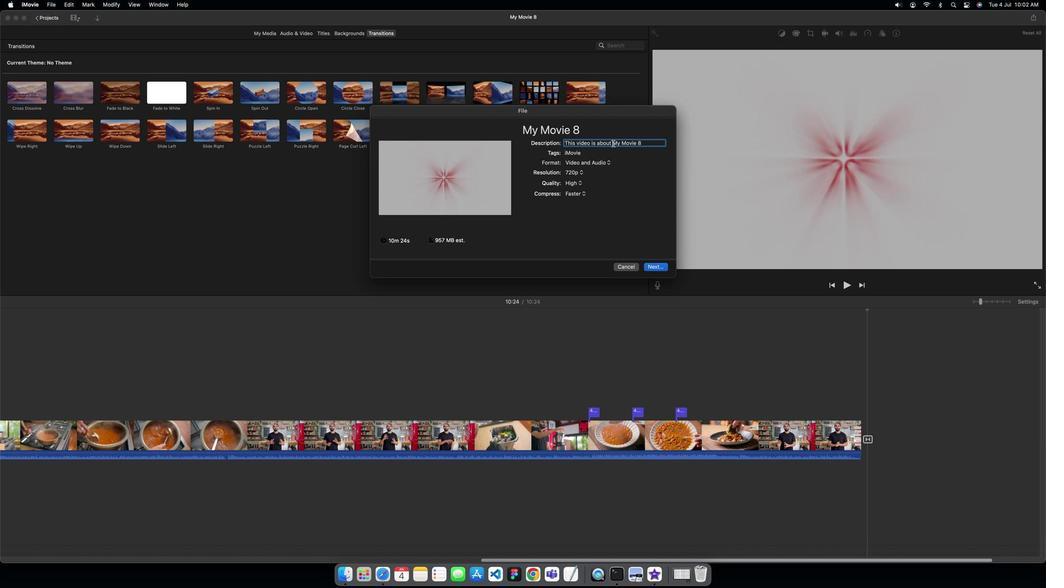 
Action: Mouse moved to (620, 264)
Screenshot: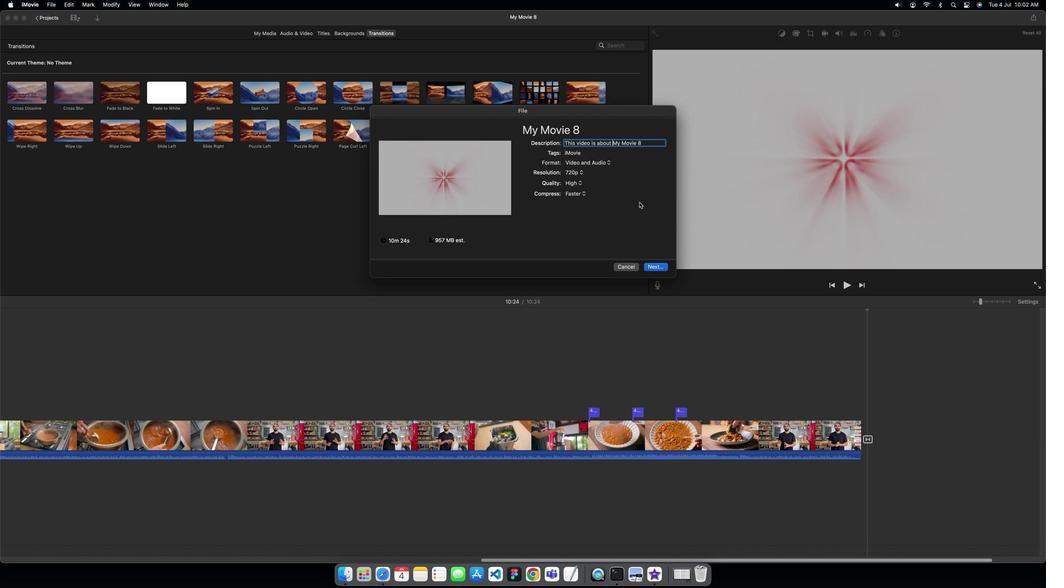 
Action: Key pressed Key.cmd'a'Key.caps_lock'R'Key.caps_lock'a''j''m''a'Key.space'c''h''a''w''a''l'
Screenshot: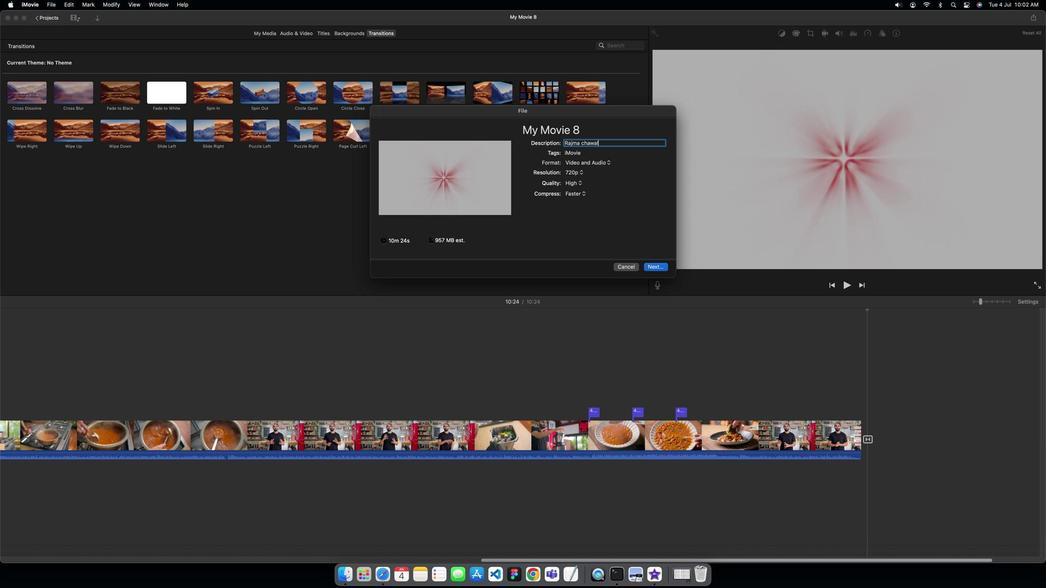 
Action: Mouse moved to (625, 289)
Screenshot: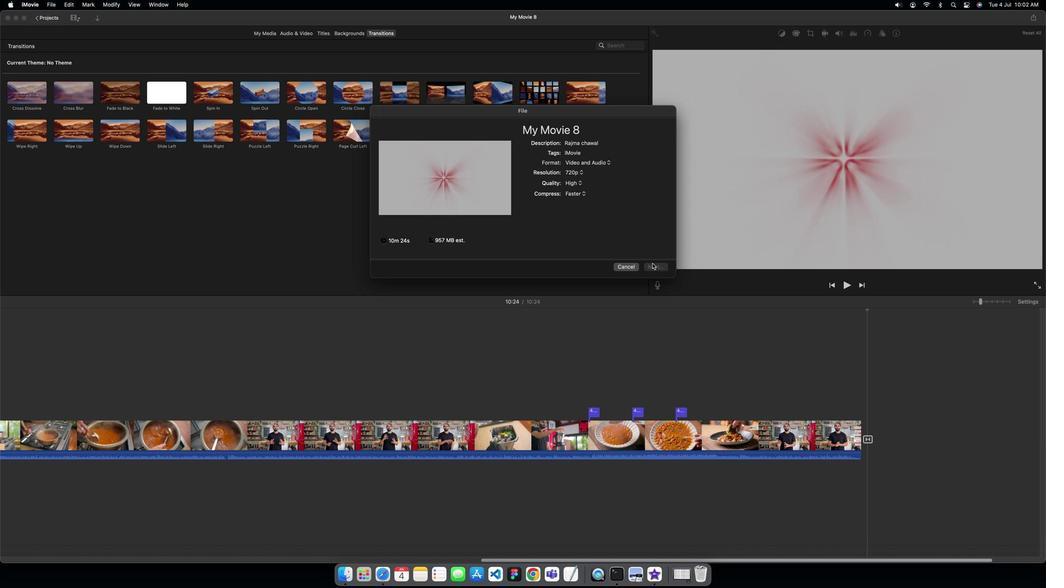 
Action: Mouse pressed left at (625, 289)
Screenshot: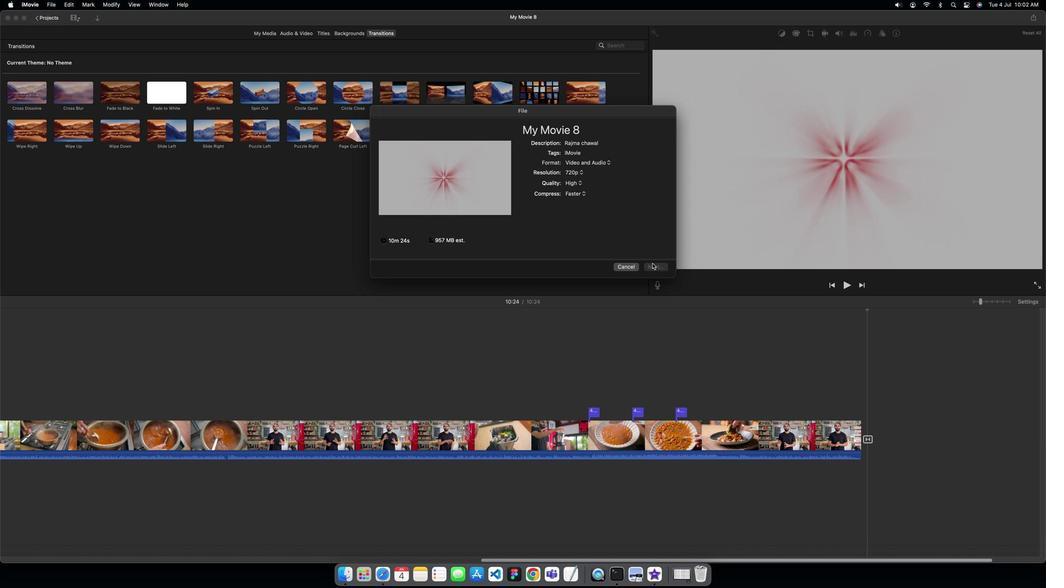 
Action: Mouse moved to (578, 252)
Screenshot: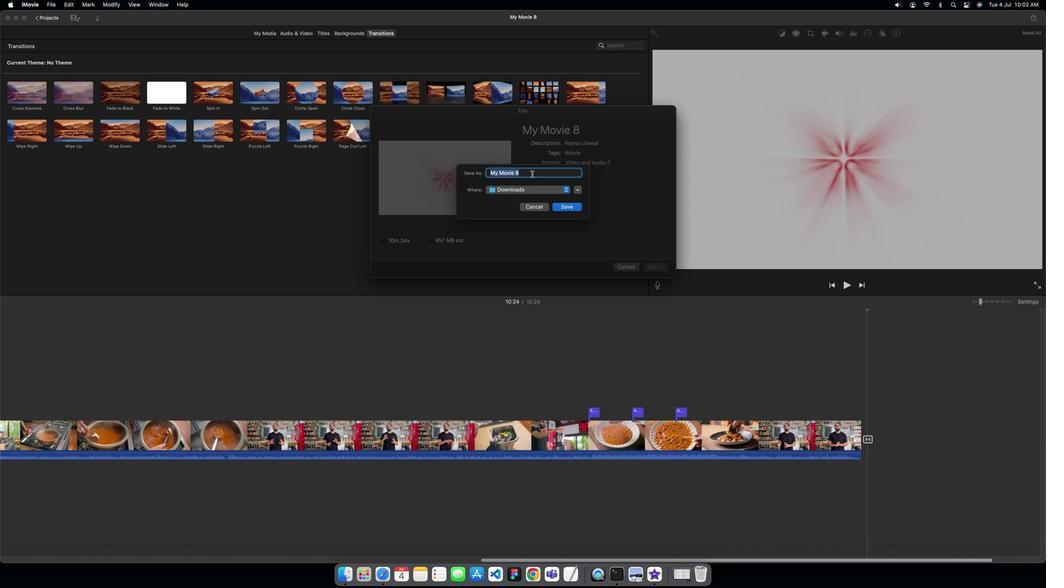 
Action: Key pressed Key.caps_lock'R'Key.caps_lock'a''j''m''a'Key.space'r''e''c''i''p''e'
Screenshot: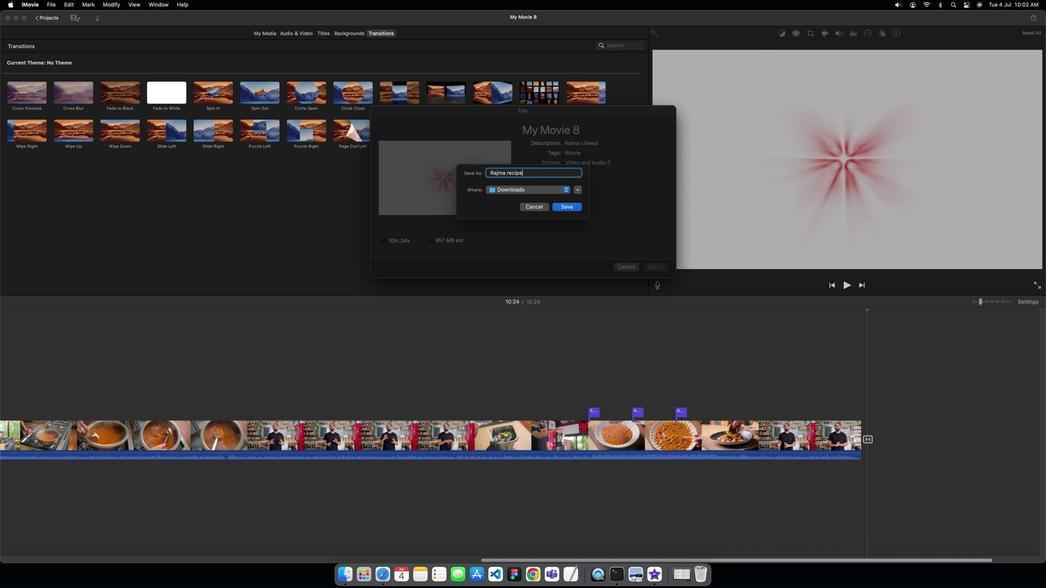 
Action: Mouse moved to (592, 266)
Screenshot: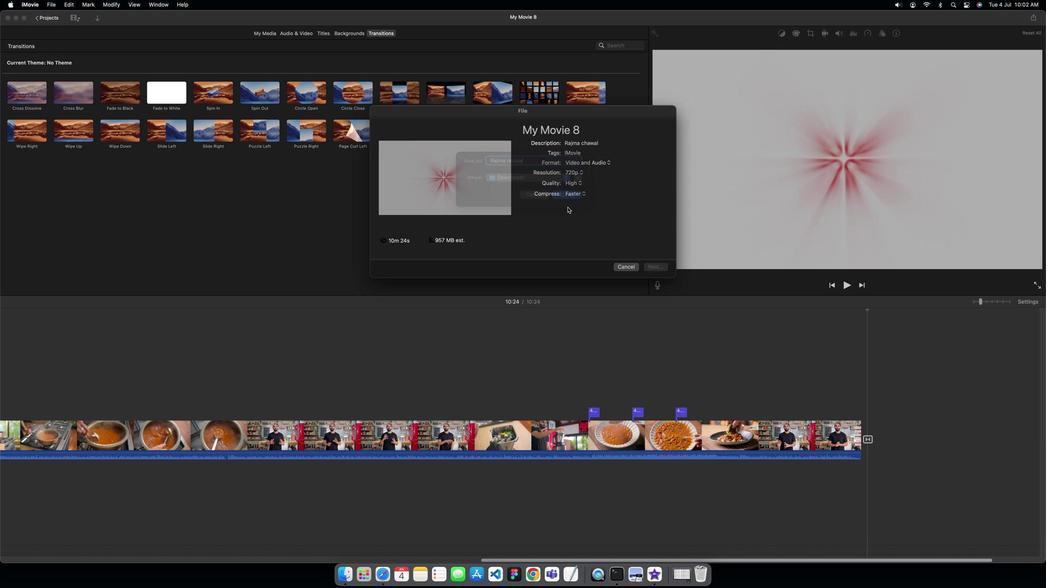 
Action: Mouse pressed left at (592, 266)
Screenshot: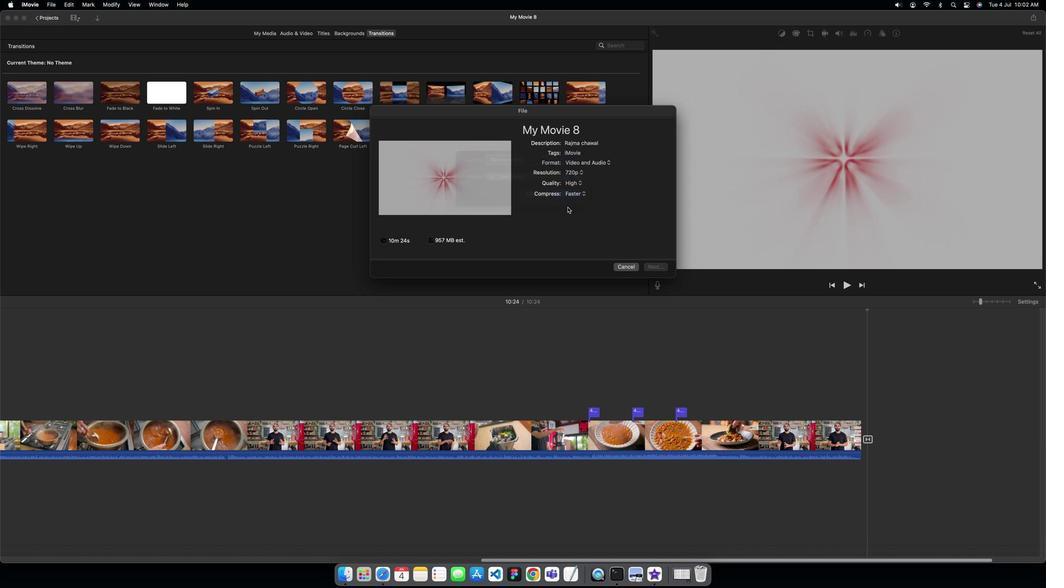 
Action: Mouse moved to (592, 266)
Screenshot: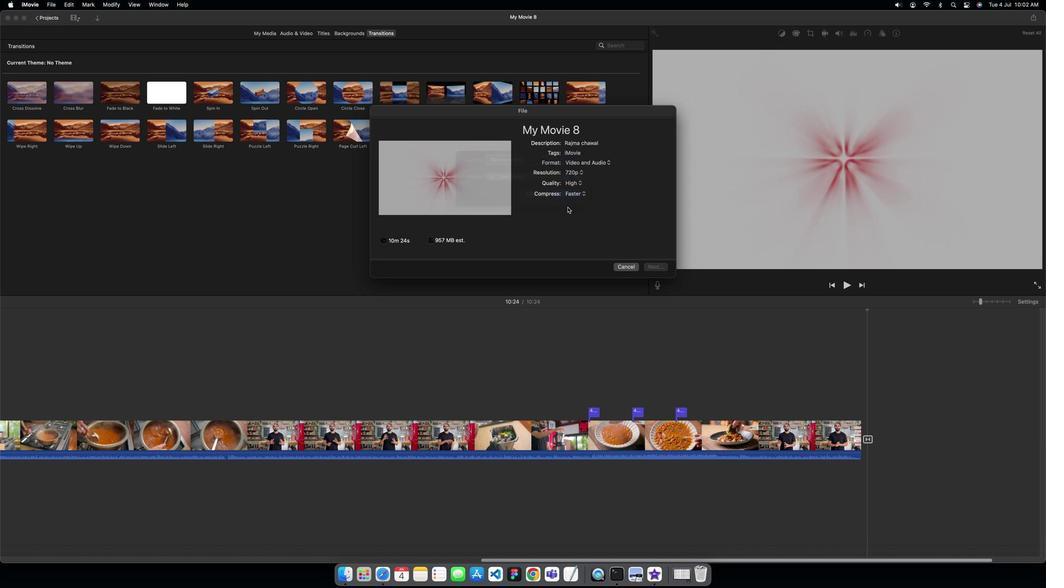 
